 Task: Look for Airbnb properties in Beruwala, Sri Lanka from 9th December, 2023 to 16th December, 2023 for 2 adults, 1 child.2 bedrooms having 2 beds and 1 bathroom. Property type can be flat. Look for 5 properties as per requirement.
Action: Mouse moved to (222, 86)
Screenshot: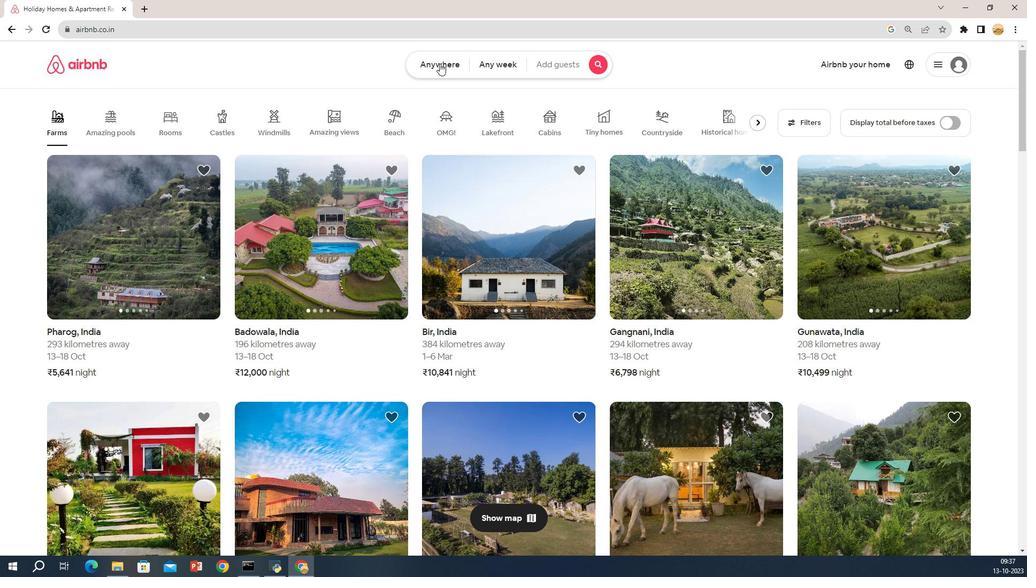 
Action: Mouse pressed left at (222, 86)
Screenshot: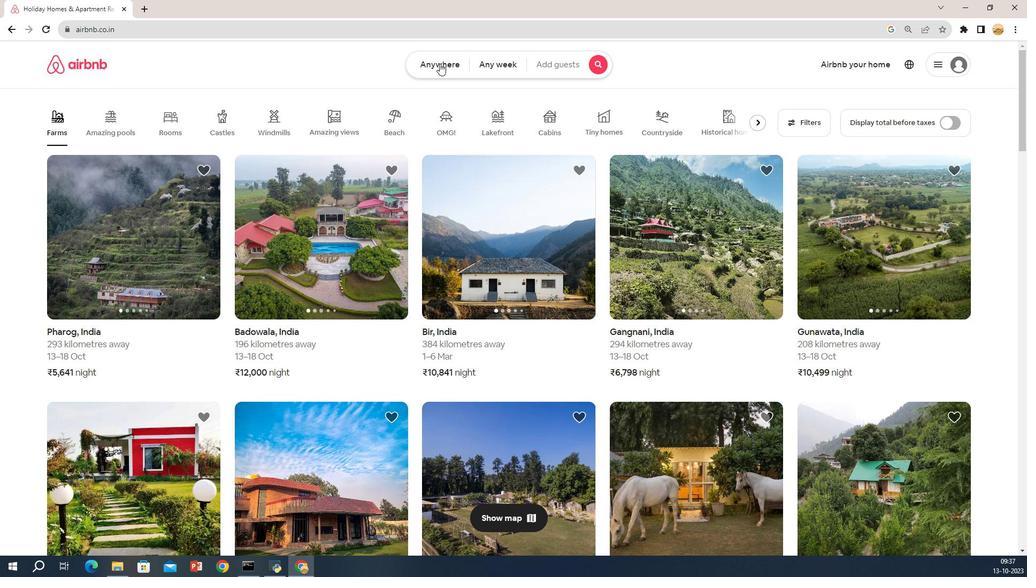 
Action: Mouse moved to (218, 116)
Screenshot: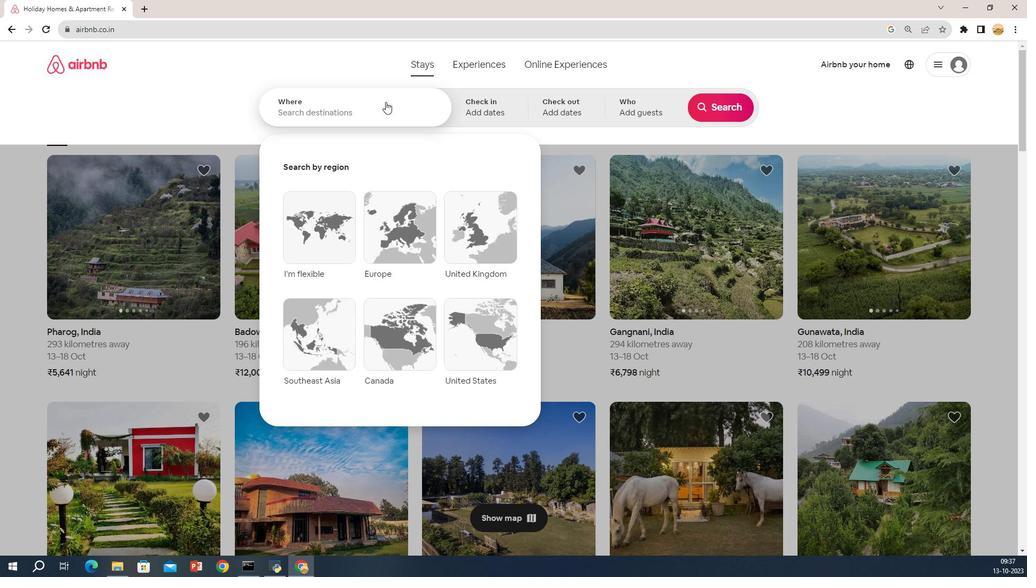 
Action: Mouse pressed left at (218, 116)
Screenshot: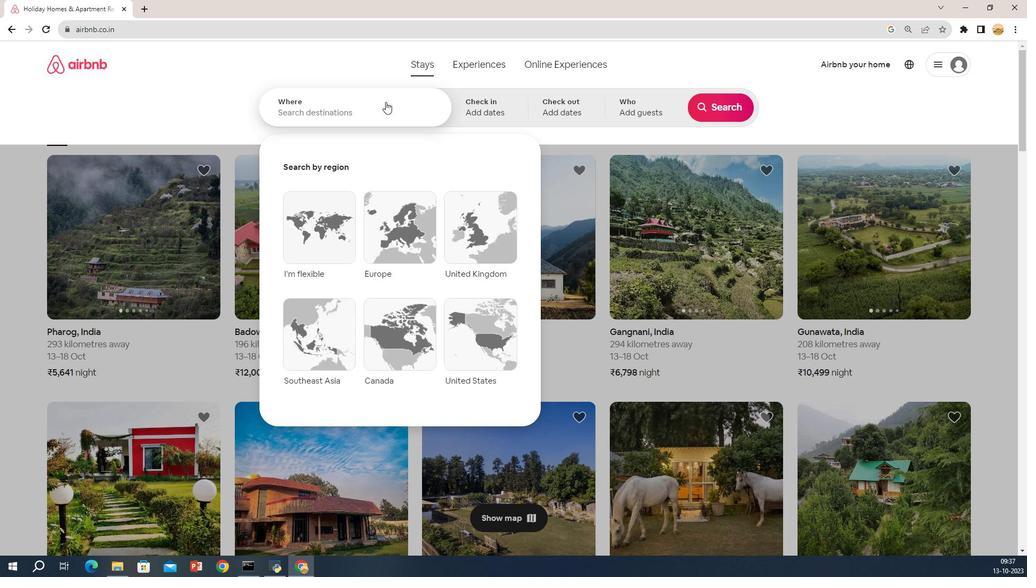 
Action: Key pressed <Key.shift><Key.shift><Key.shift><Key.shift>Beruwala.<Key.backspace>,<Key.space><Key.shift>Sri<Key.space><Key.shift>Lanka<Key.enter>
Screenshot: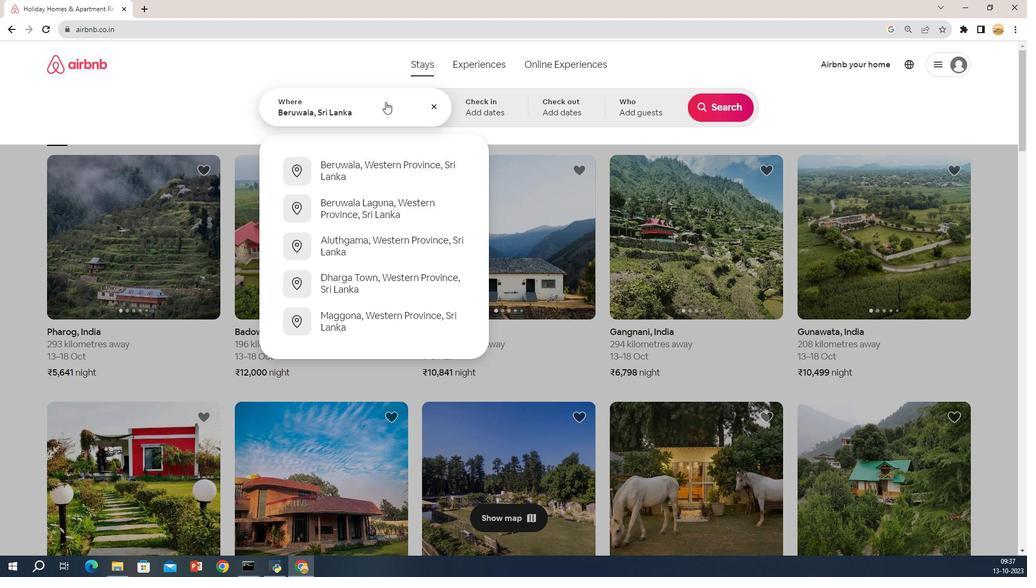 
Action: Mouse moved to (242, 188)
Screenshot: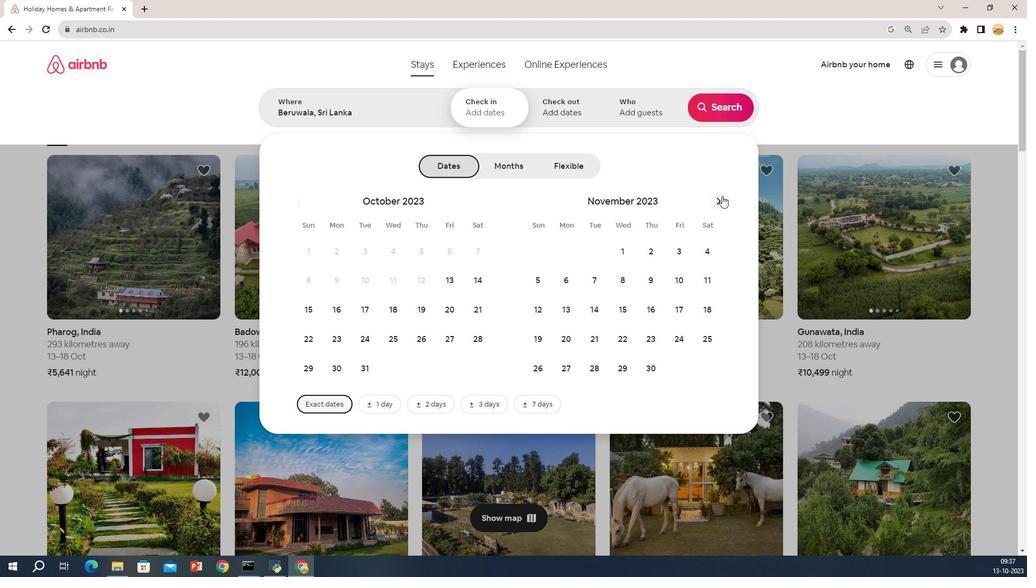 
Action: Mouse pressed left at (242, 188)
Screenshot: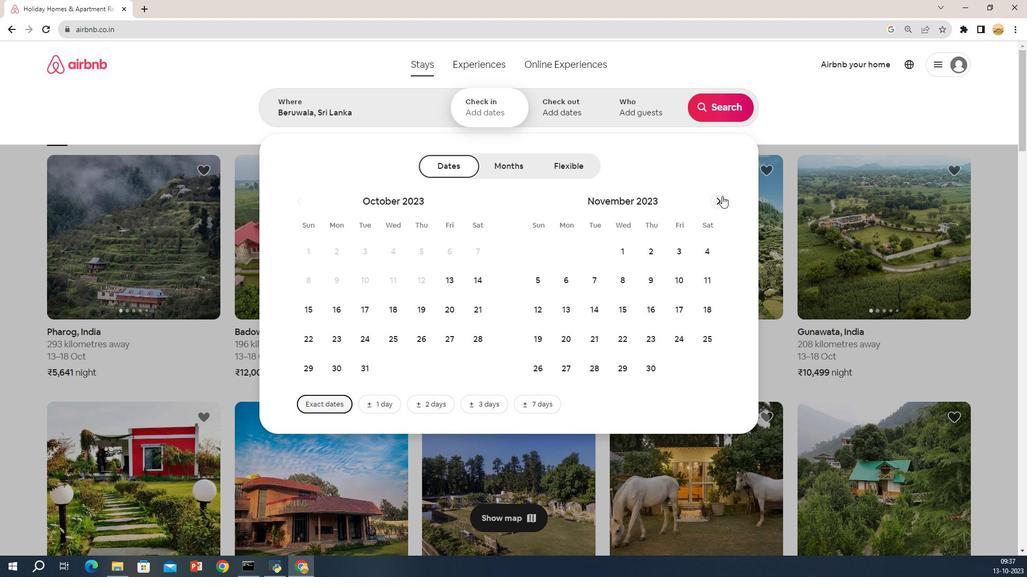 
Action: Mouse moved to (241, 256)
Screenshot: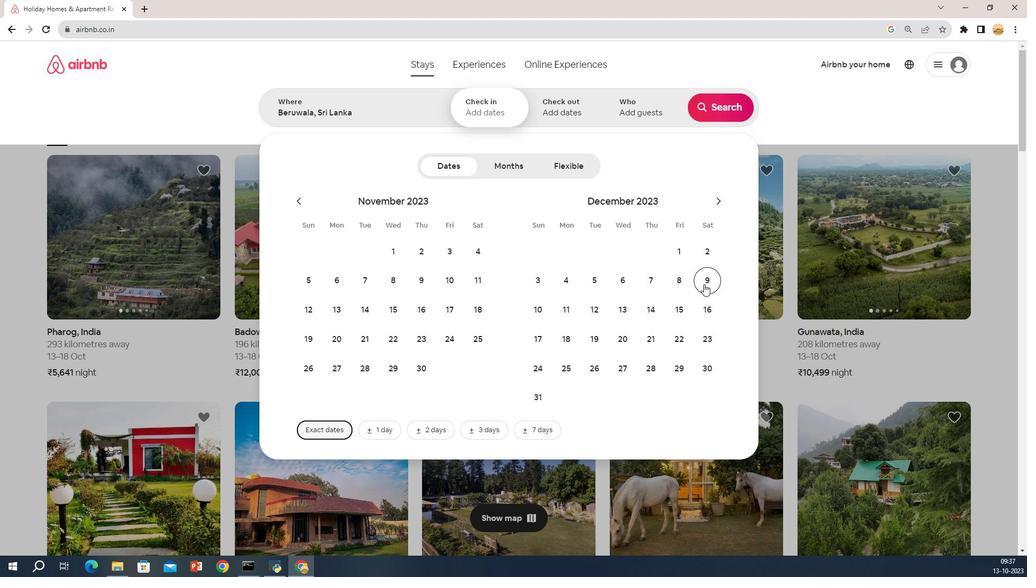 
Action: Mouse pressed left at (241, 256)
Screenshot: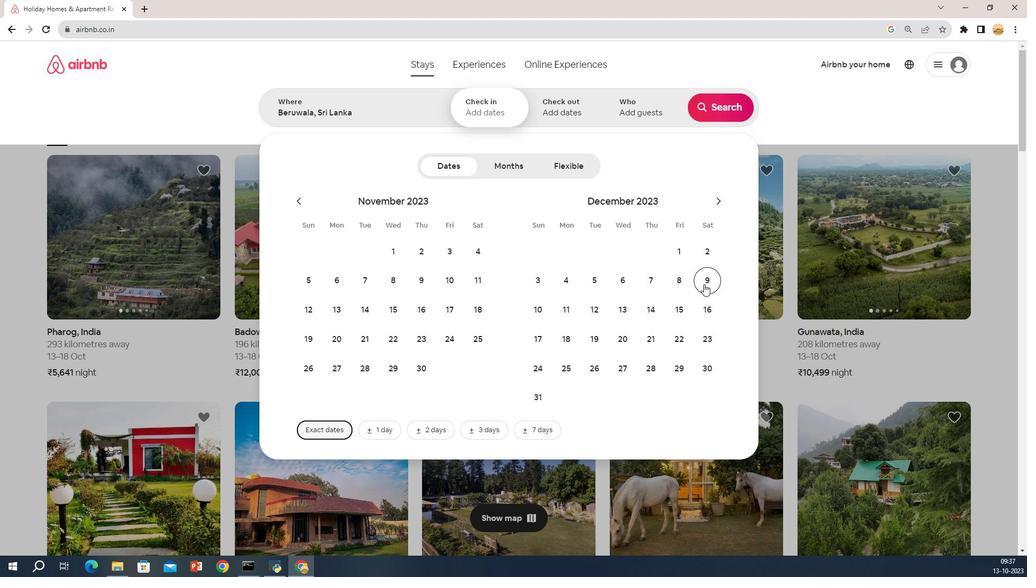 
Action: Mouse moved to (241, 278)
Screenshot: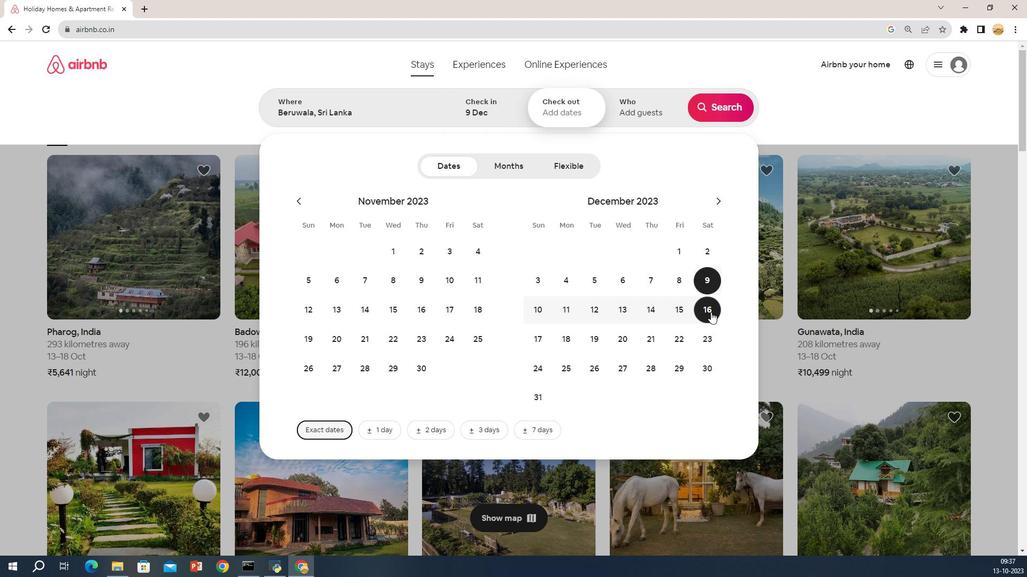 
Action: Mouse pressed left at (241, 278)
Screenshot: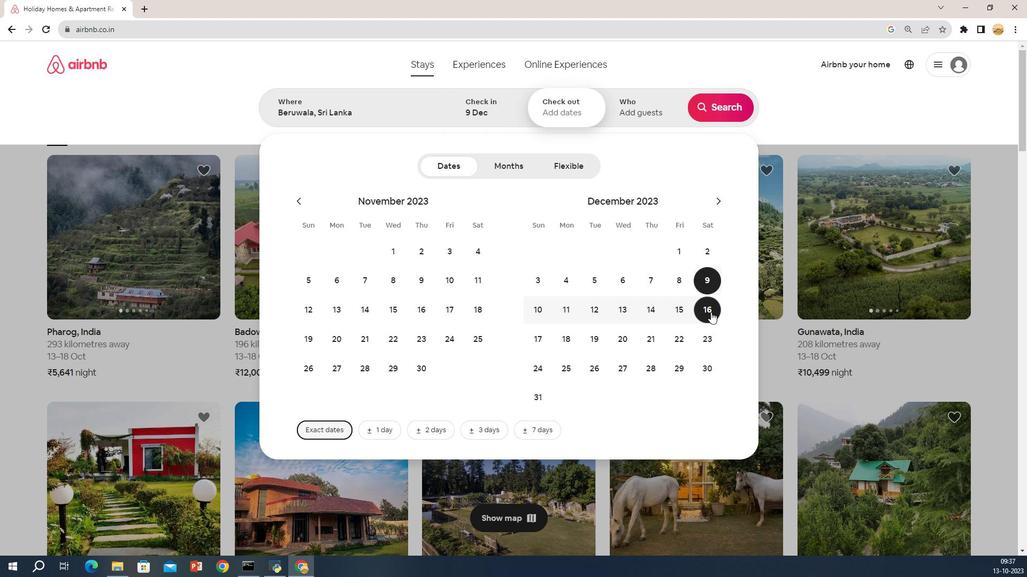 
Action: Mouse moved to (237, 127)
Screenshot: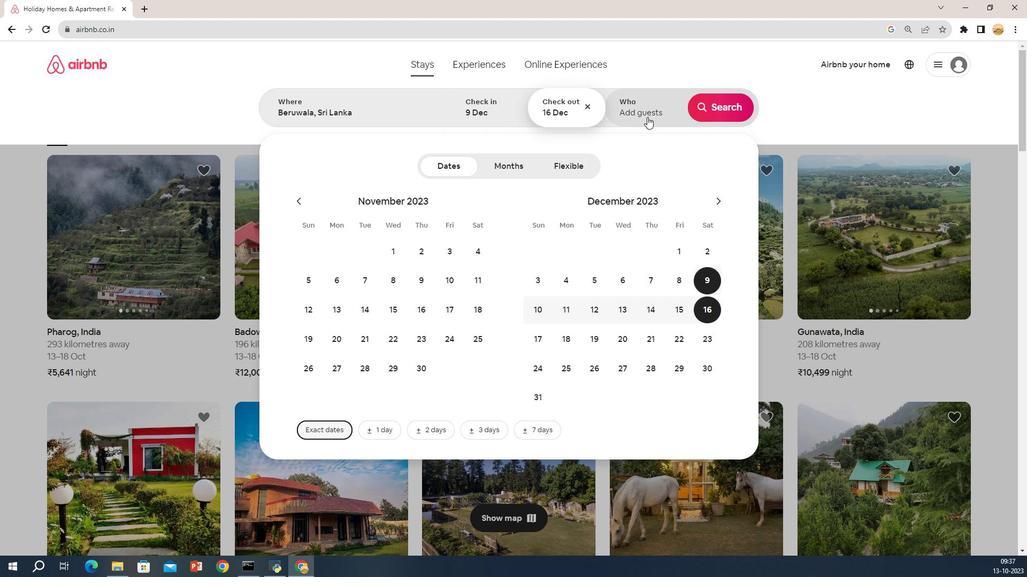 
Action: Mouse pressed left at (237, 127)
Screenshot: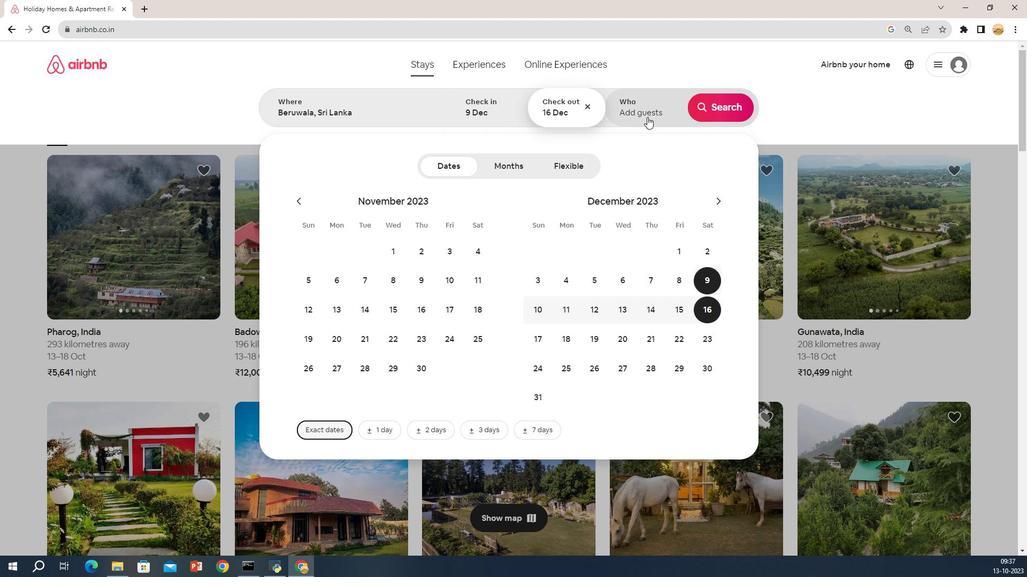 
Action: Mouse moved to (242, 174)
Screenshot: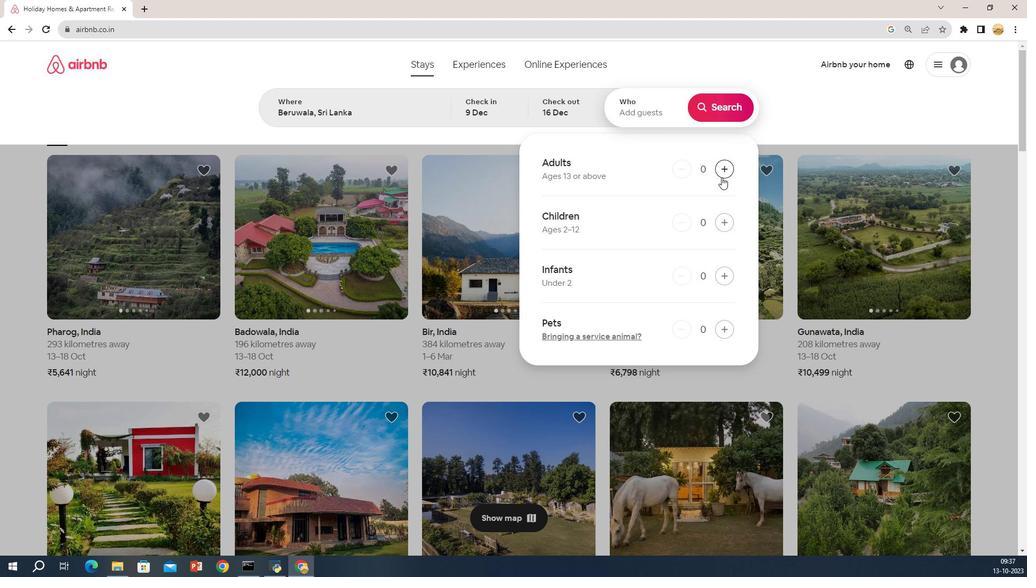 
Action: Mouse pressed left at (242, 174)
Screenshot: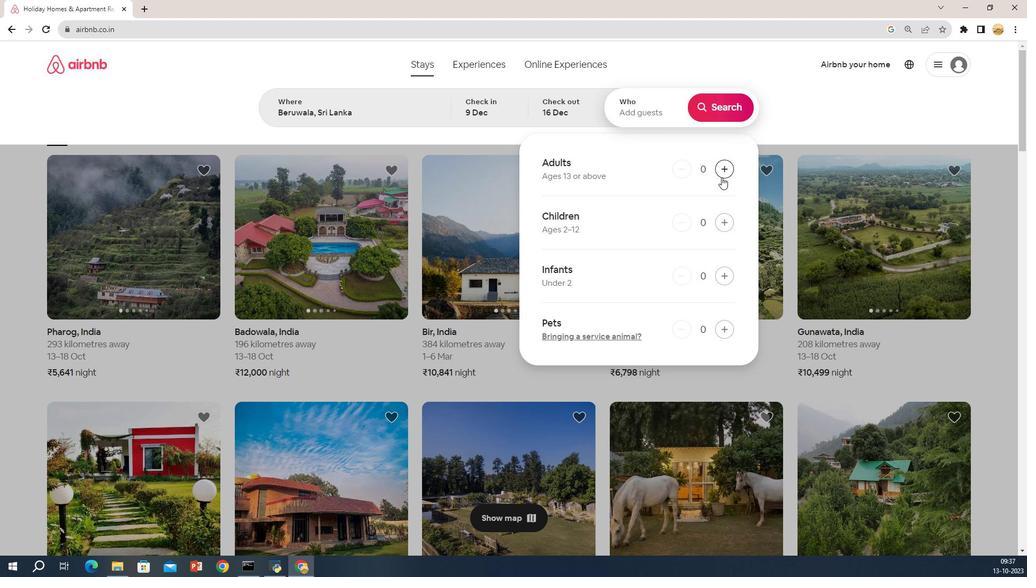 
Action: Mouse moved to (242, 172)
Screenshot: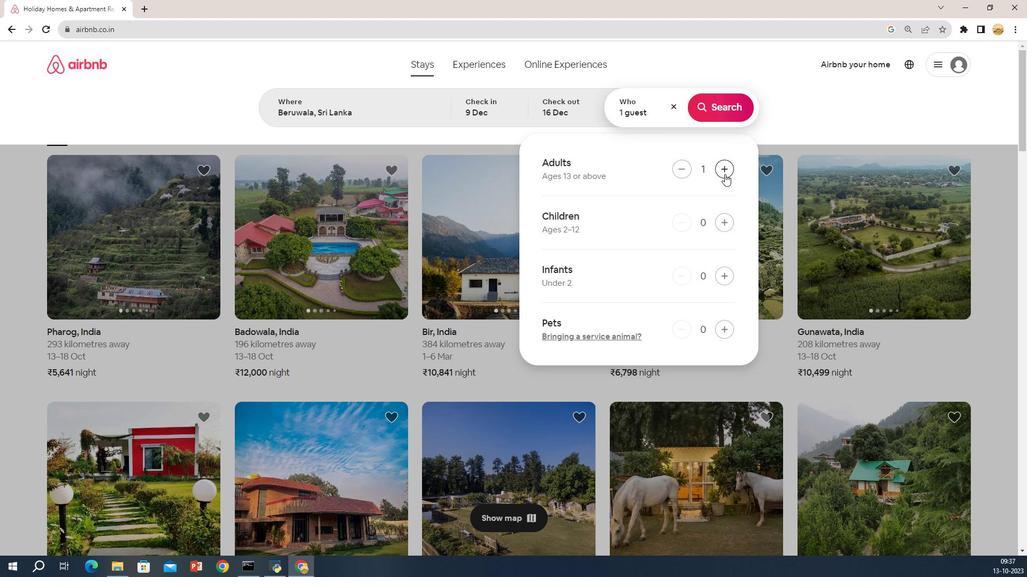 
Action: Mouse pressed left at (242, 172)
Screenshot: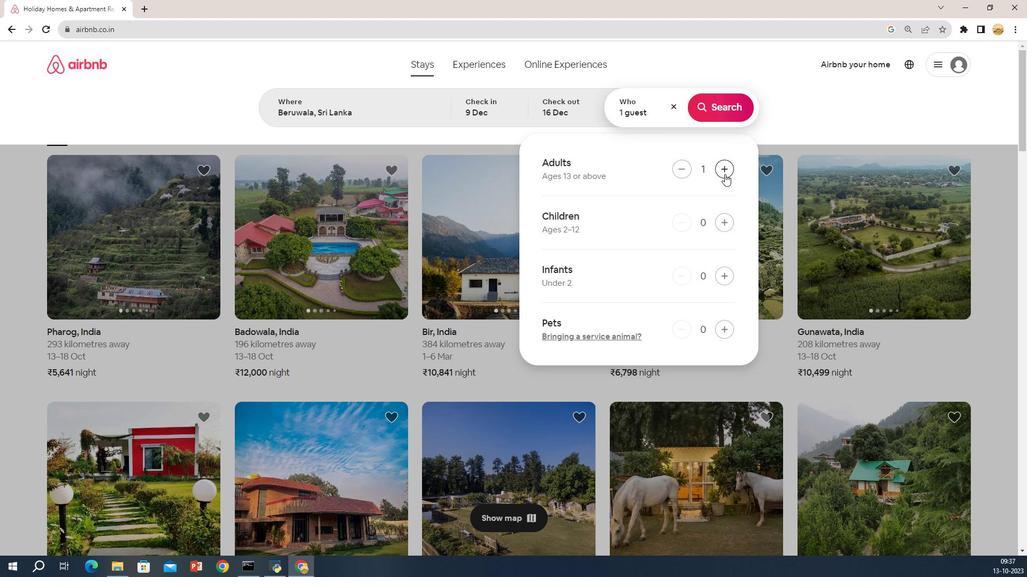 
Action: Mouse moved to (242, 206)
Screenshot: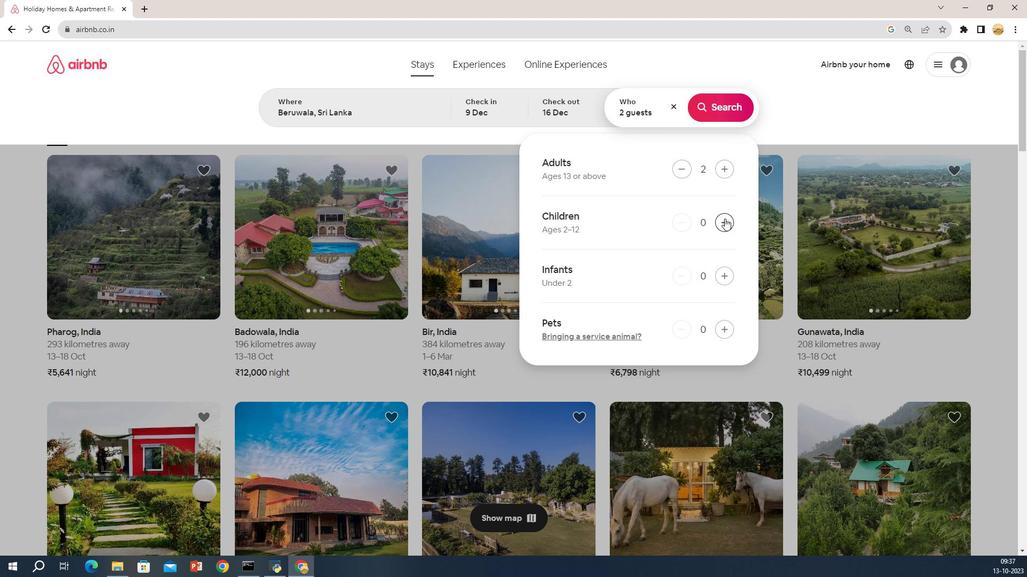 
Action: Mouse pressed left at (242, 206)
Screenshot: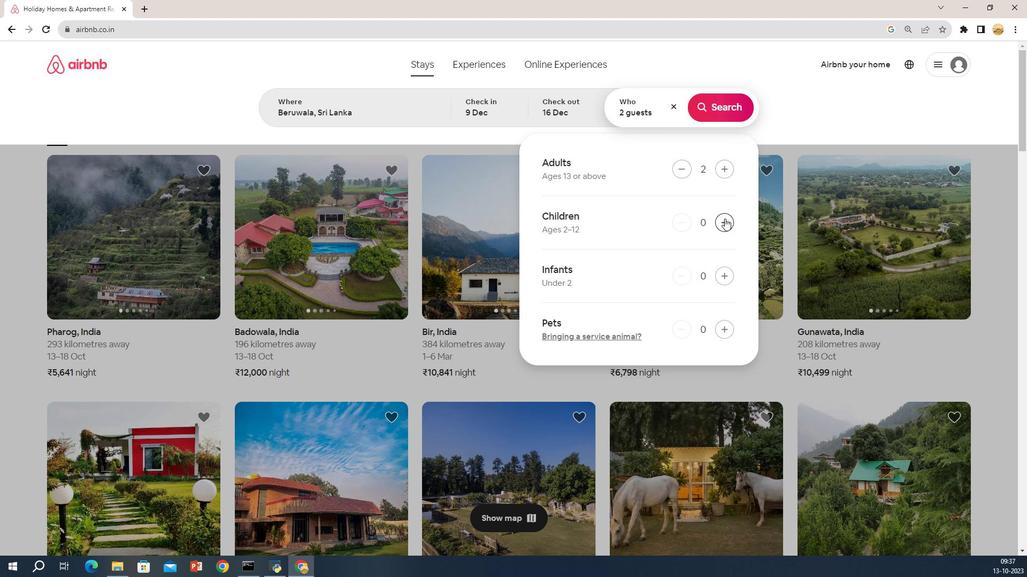 
Action: Mouse pressed left at (242, 206)
Screenshot: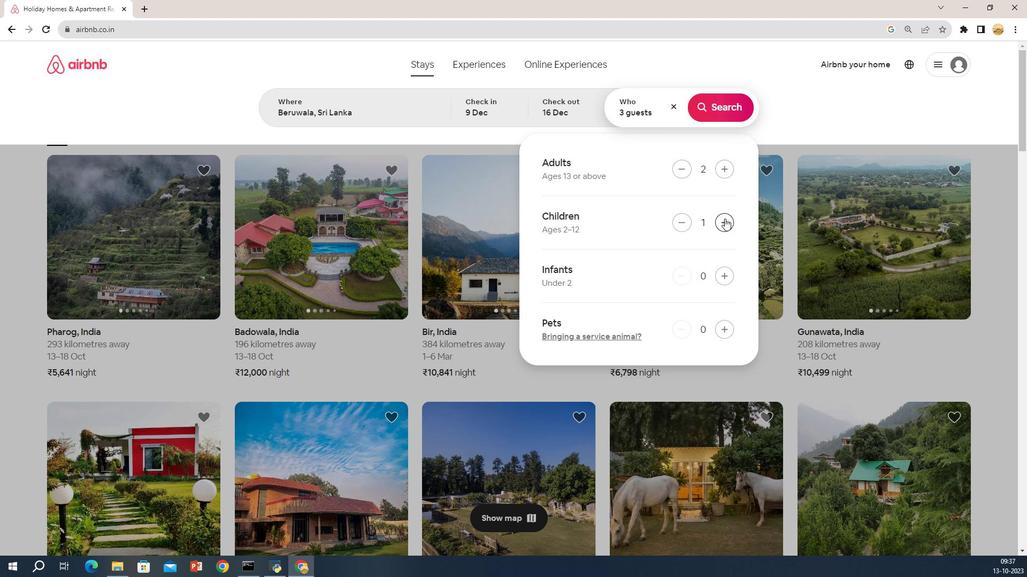 
Action: Mouse moved to (239, 205)
Screenshot: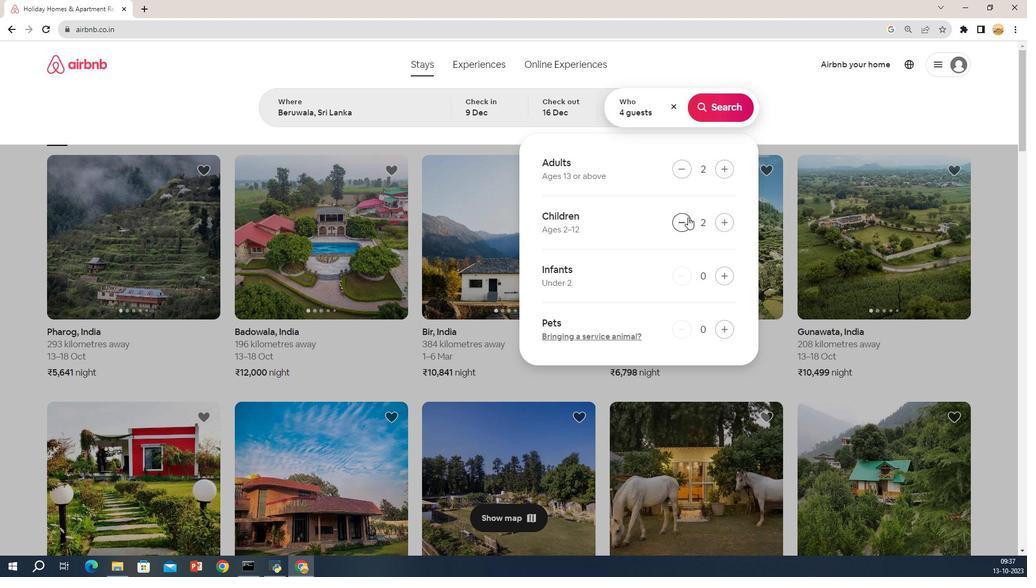 
Action: Mouse pressed left at (239, 205)
Screenshot: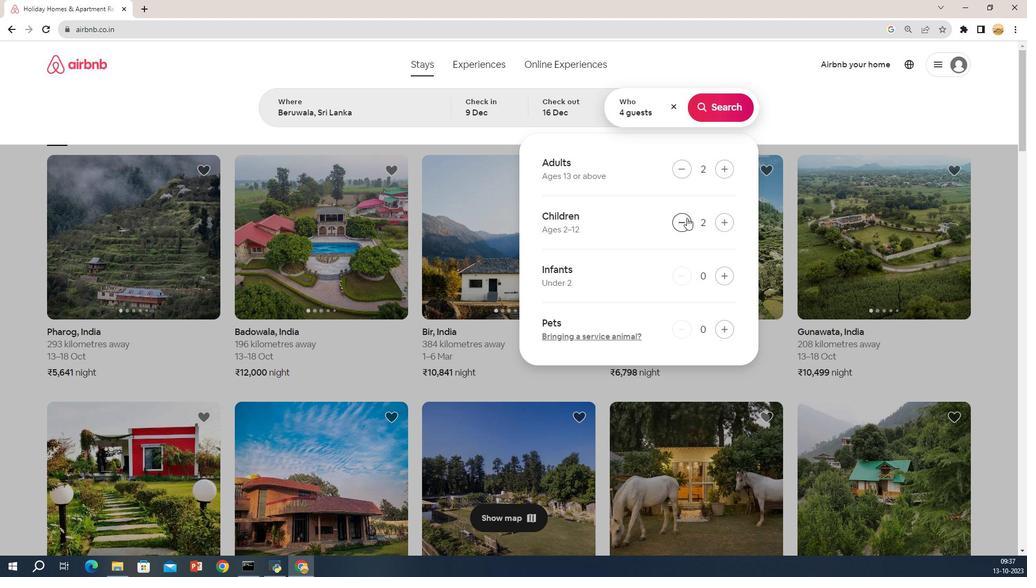 
Action: Mouse moved to (242, 121)
Screenshot: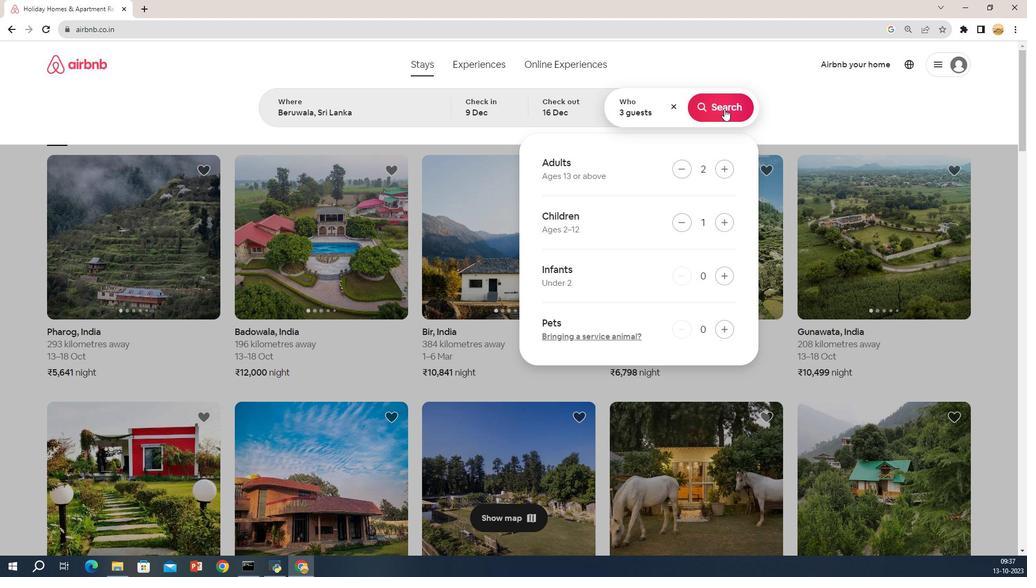 
Action: Mouse pressed left at (242, 121)
Screenshot: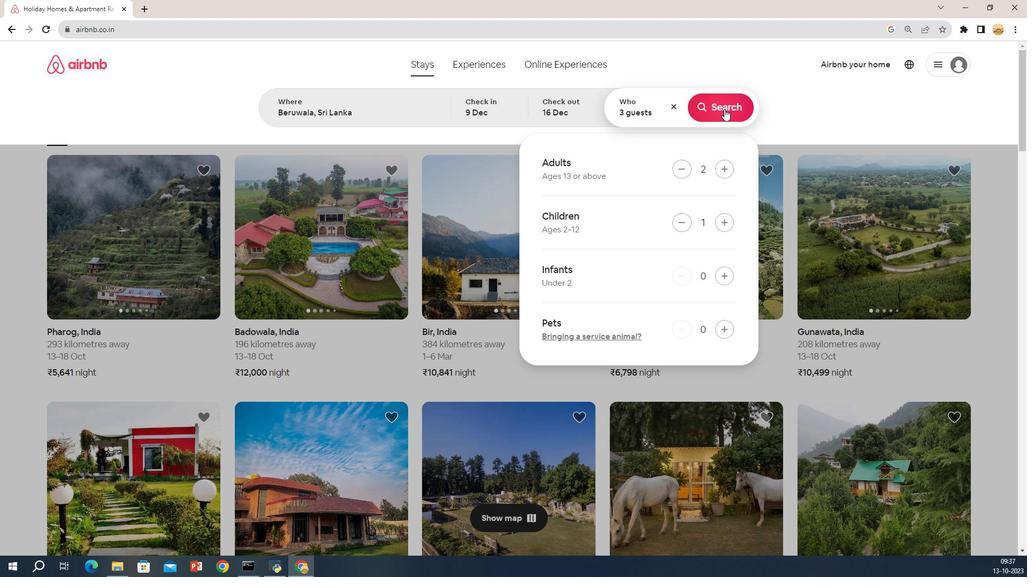 
Action: Mouse moved to (250, 122)
Screenshot: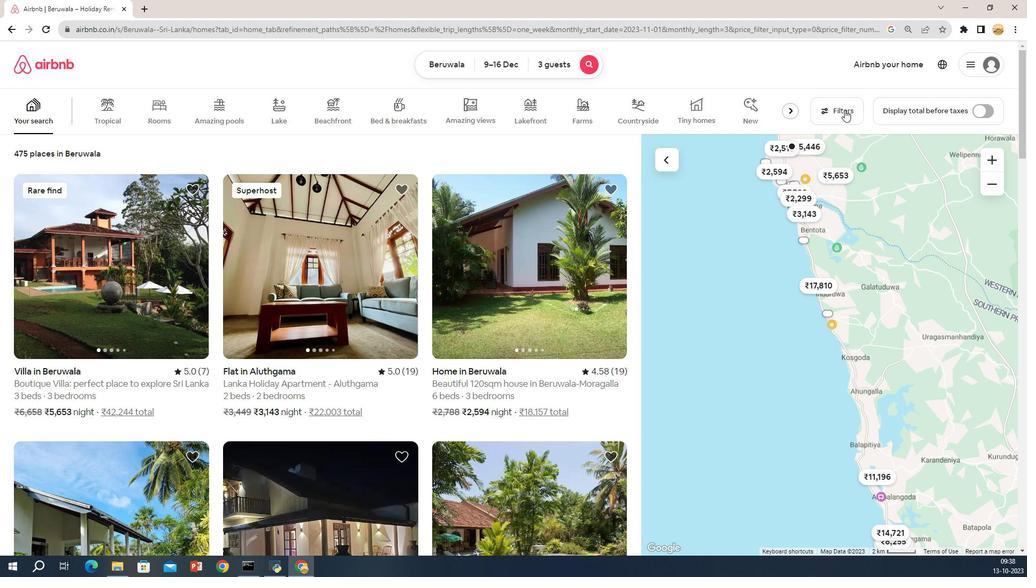 
Action: Mouse pressed left at (250, 122)
Screenshot: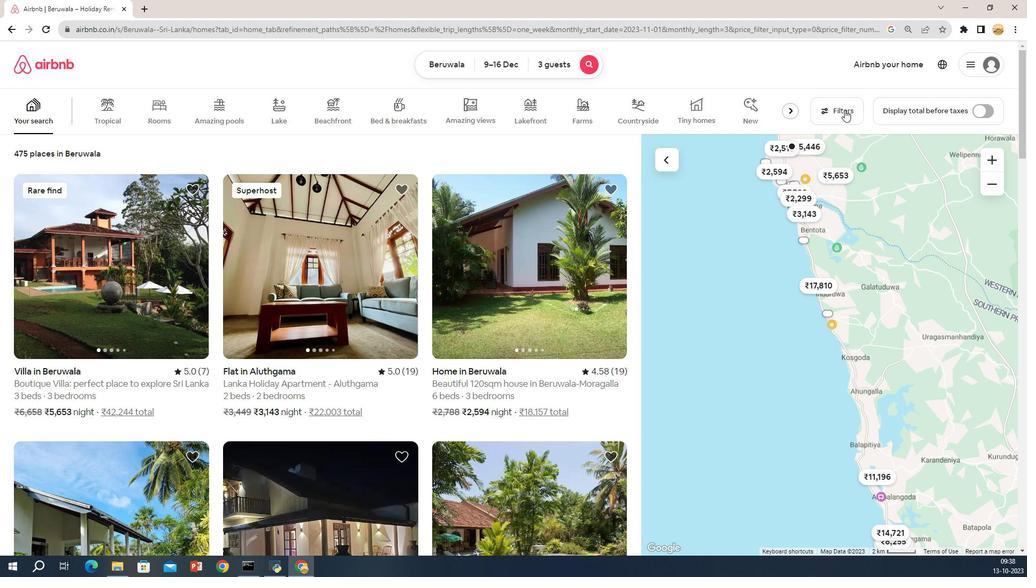 
Action: Mouse moved to (232, 211)
Screenshot: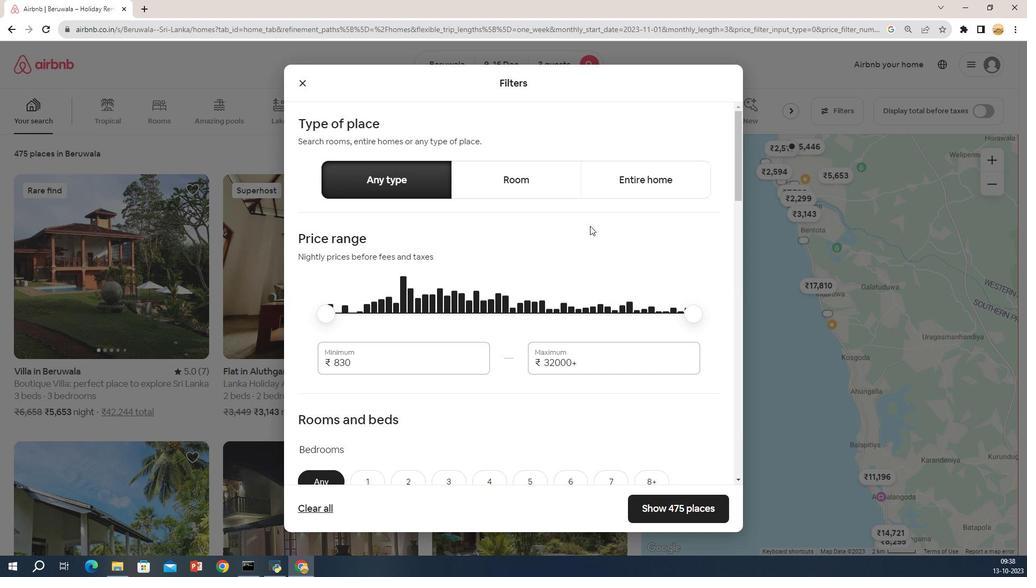 
Action: Mouse scrolled (232, 211) with delta (0, 0)
Screenshot: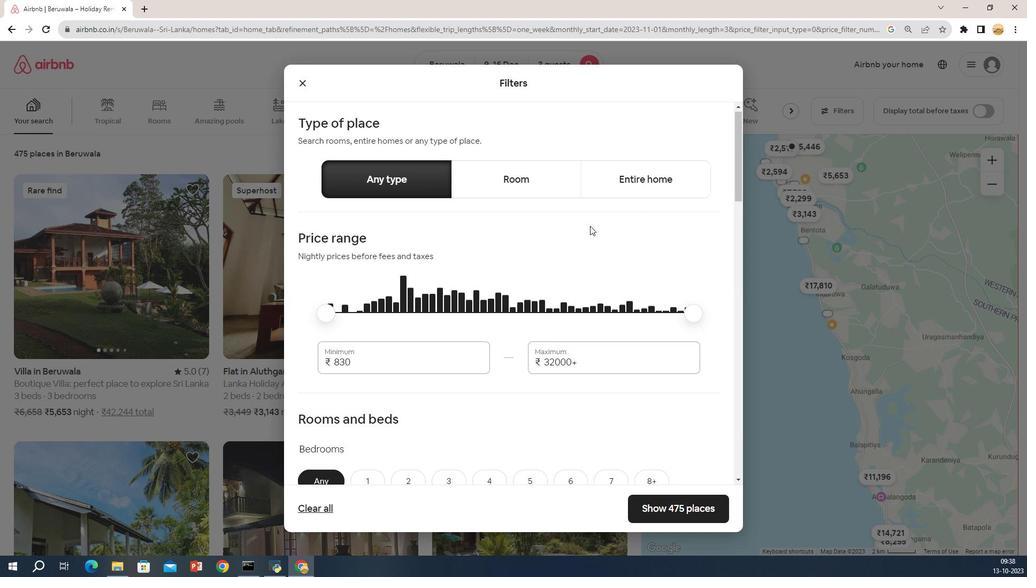 
Action: Mouse scrolled (232, 211) with delta (0, 0)
Screenshot: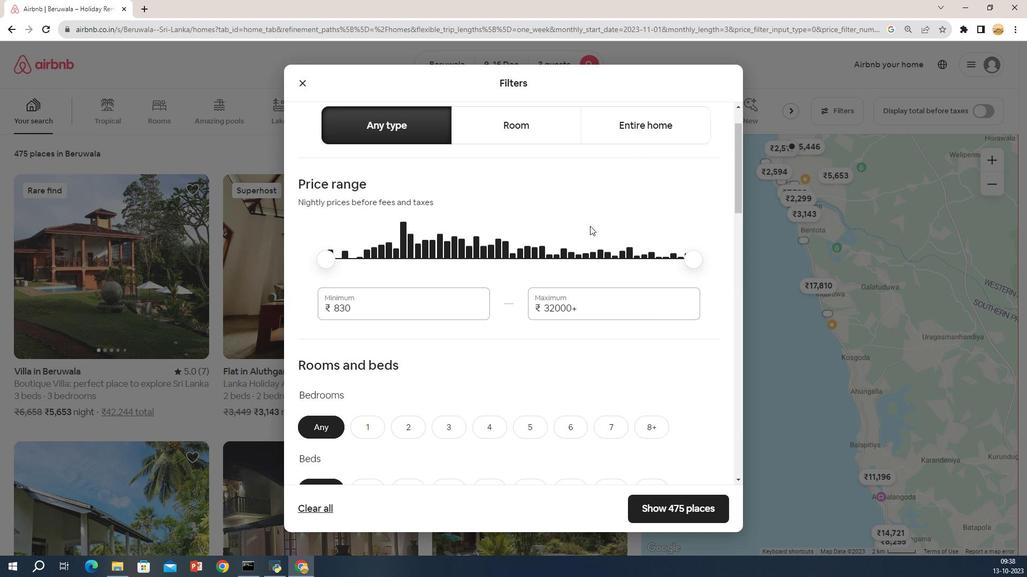 
Action: Mouse moved to (220, 327)
Screenshot: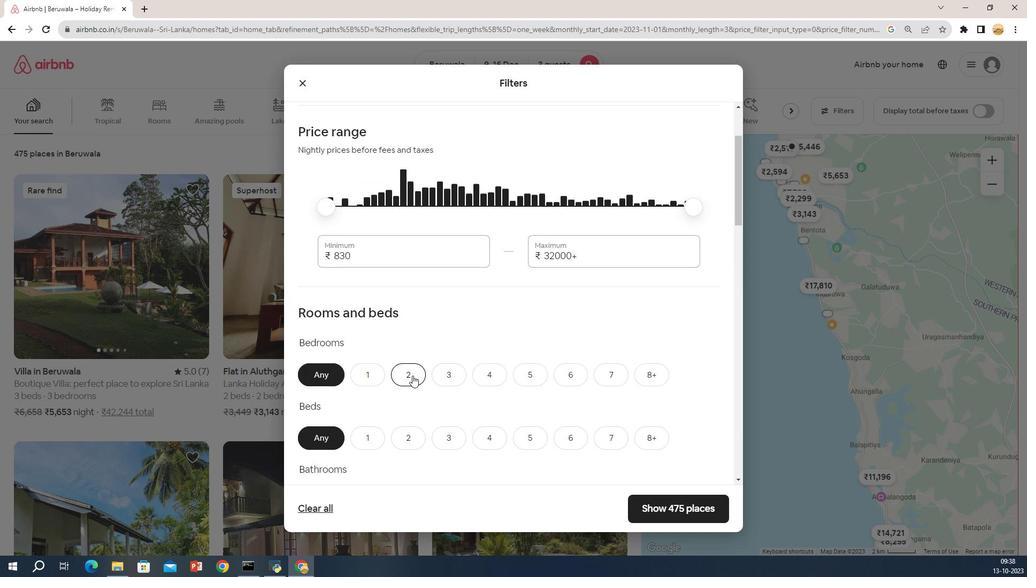 
Action: Mouse pressed left at (220, 327)
Screenshot: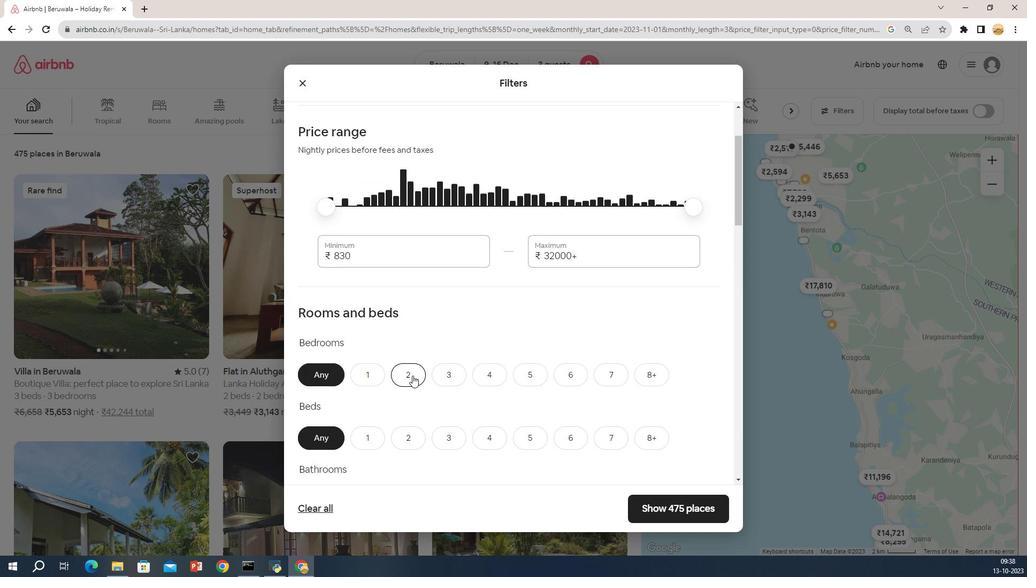 
Action: Mouse scrolled (220, 327) with delta (0, 0)
Screenshot: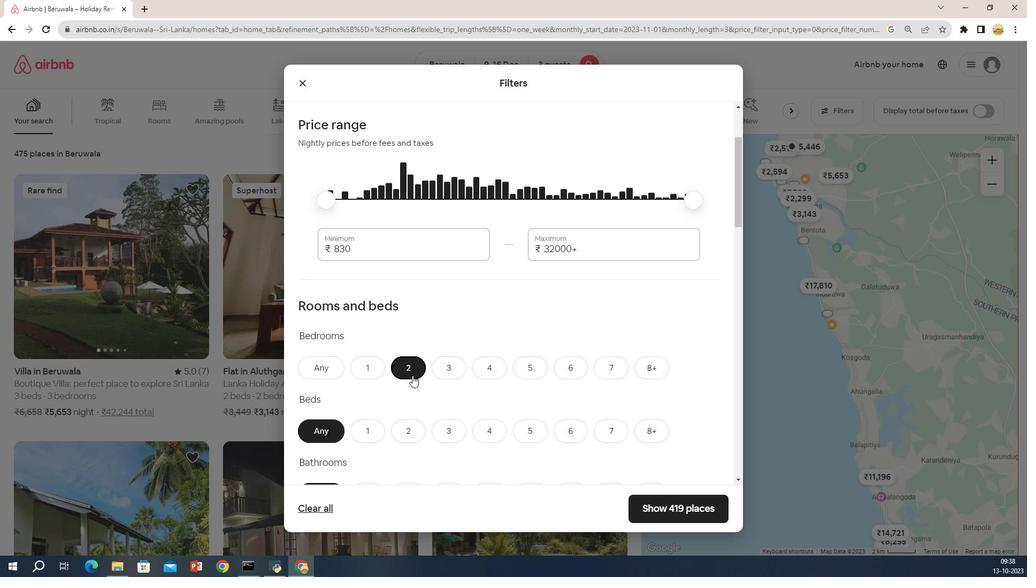 
Action: Mouse moved to (220, 330)
Screenshot: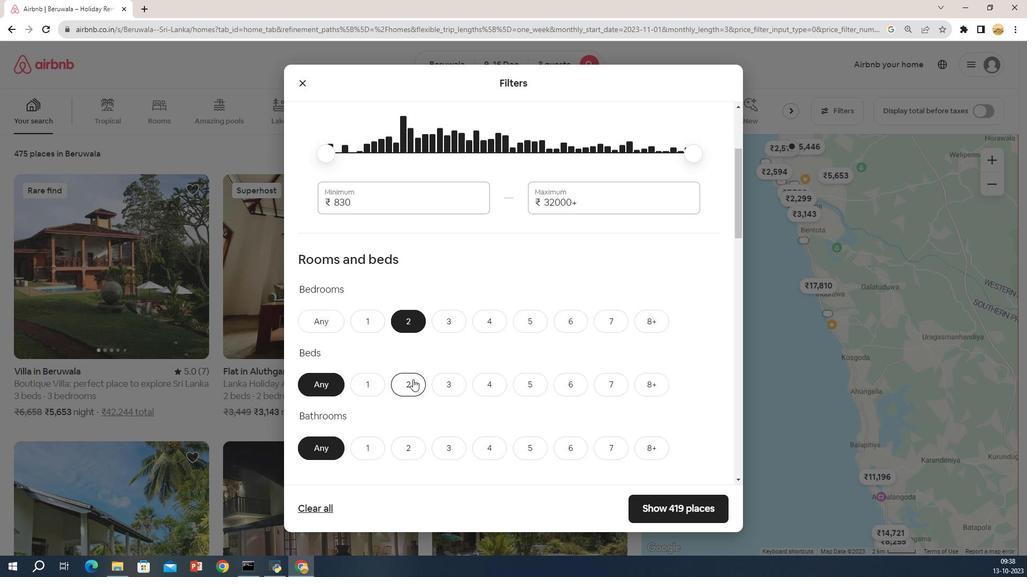 
Action: Mouse pressed left at (220, 330)
Screenshot: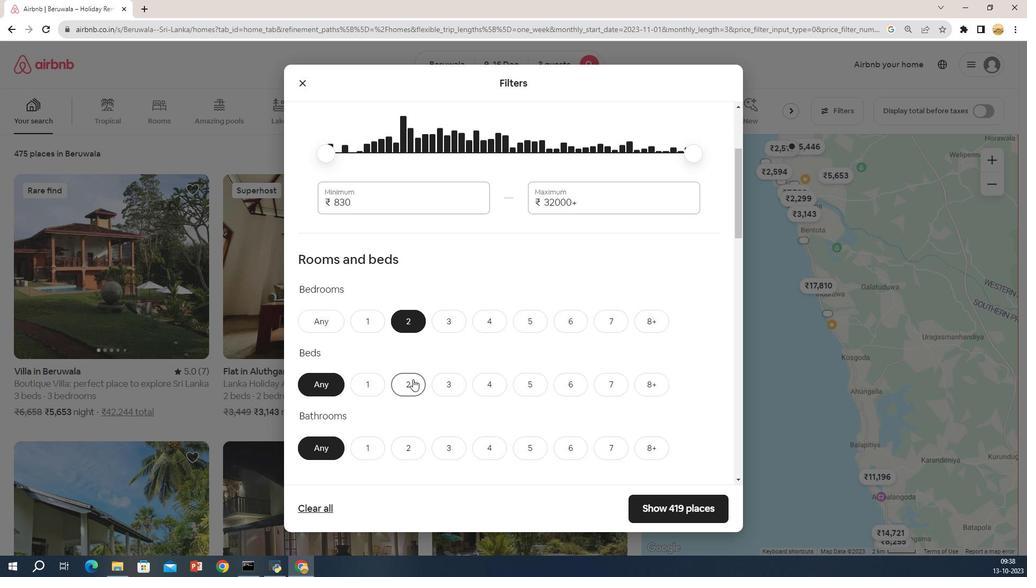 
Action: Mouse moved to (217, 380)
Screenshot: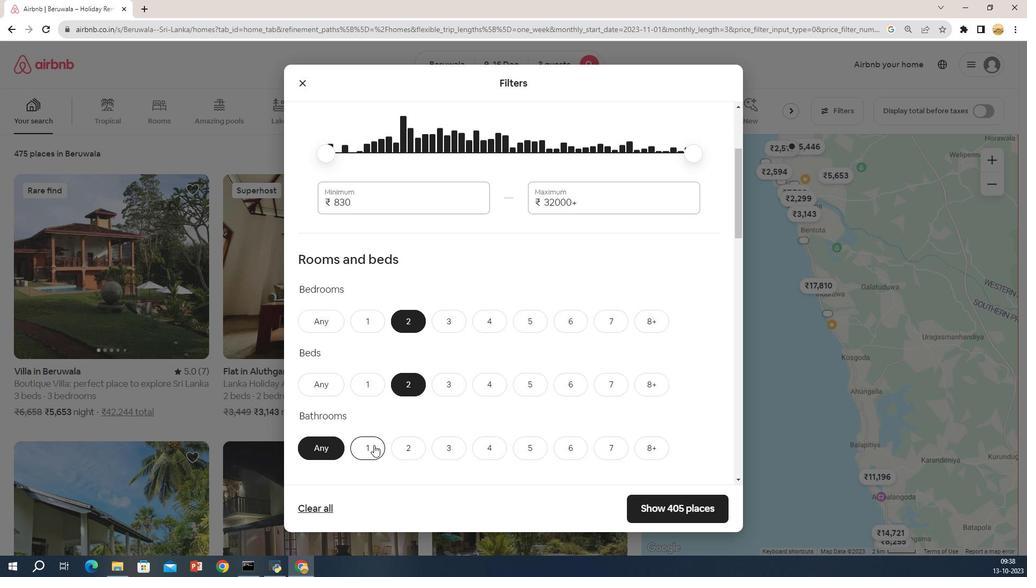 
Action: Mouse pressed left at (217, 380)
Screenshot: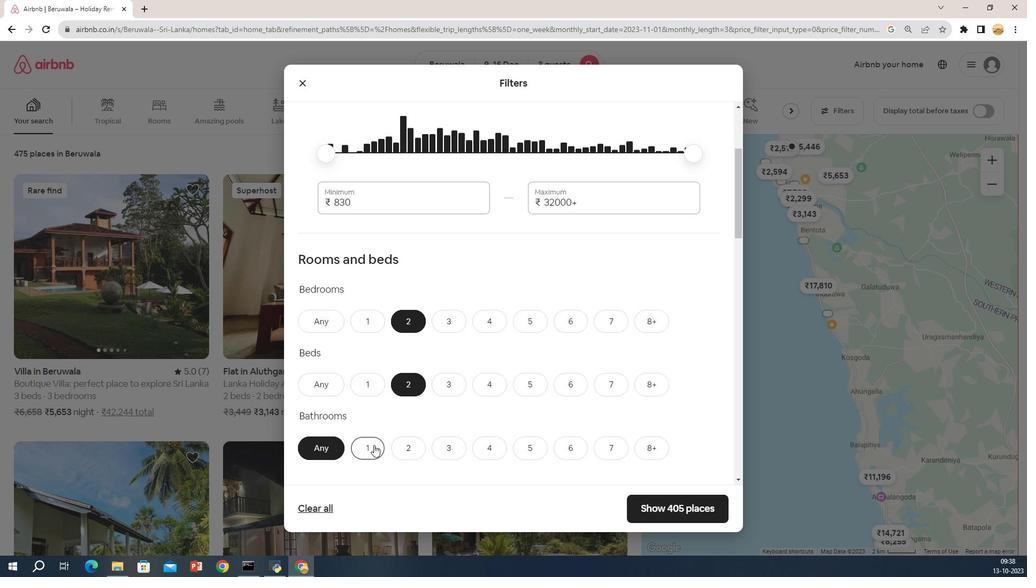 
Action: Mouse moved to (217, 380)
Screenshot: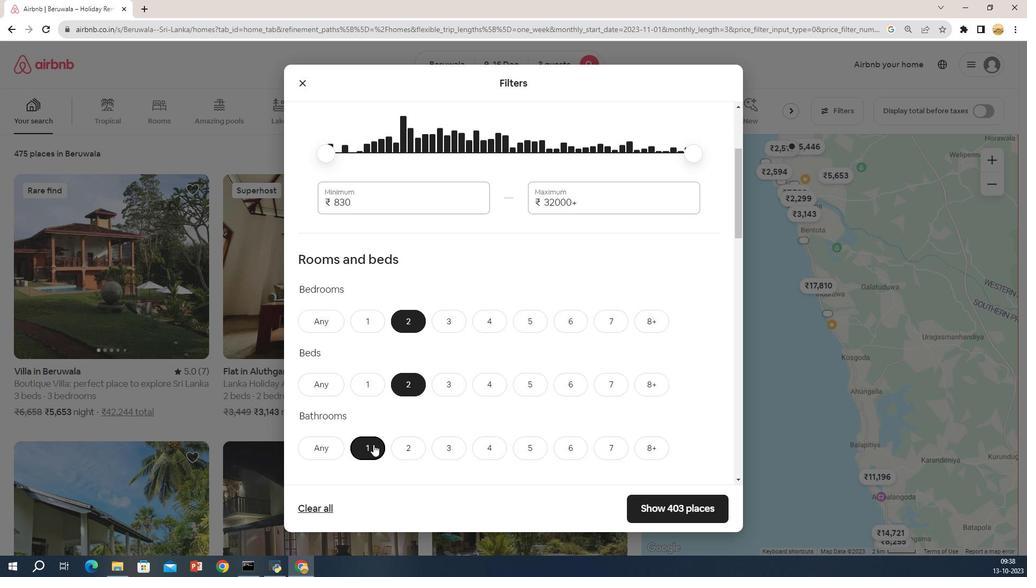
Action: Mouse scrolled (217, 380) with delta (0, 0)
Screenshot: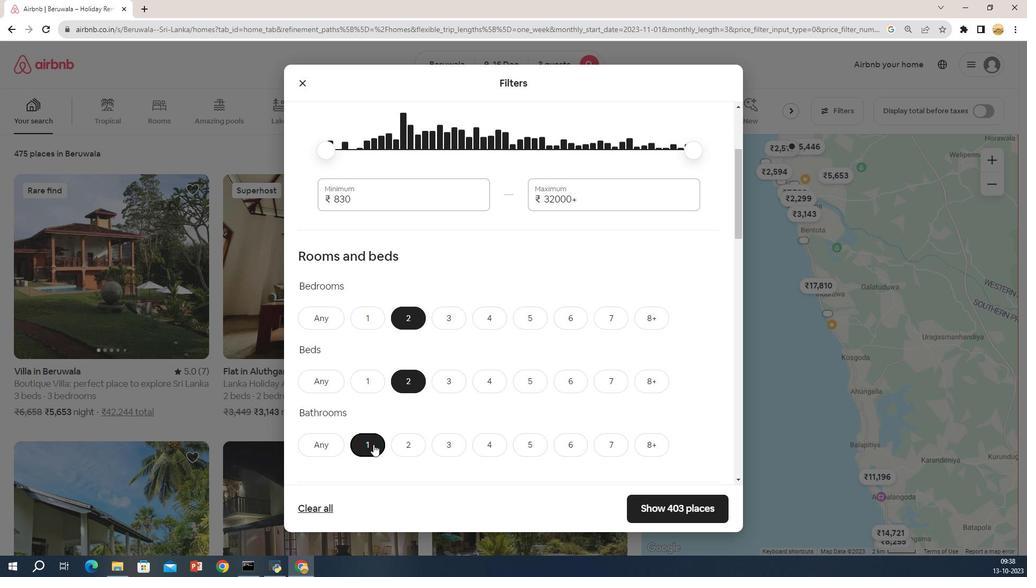 
Action: Mouse scrolled (217, 380) with delta (0, 0)
Screenshot: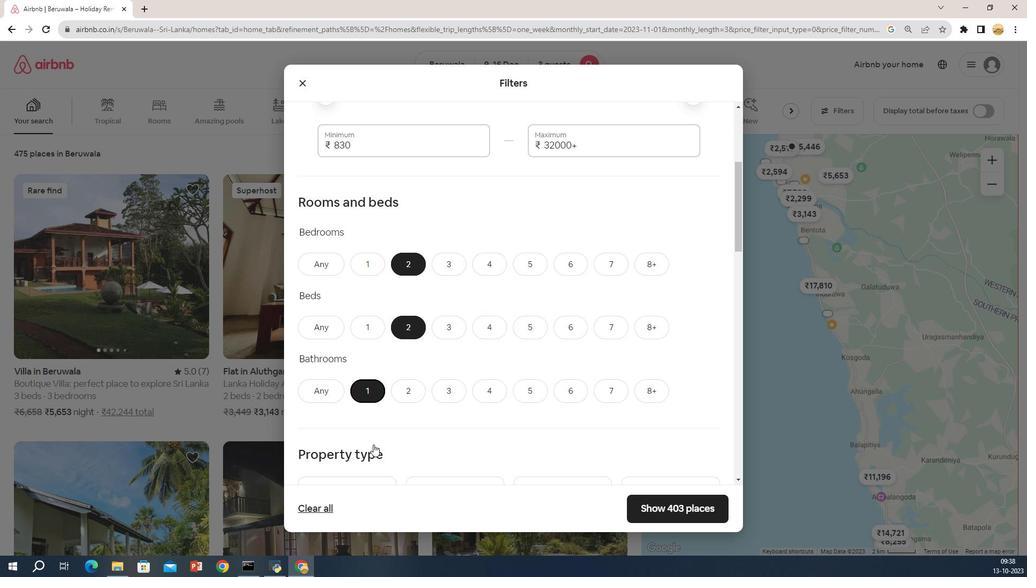 
Action: Mouse scrolled (217, 380) with delta (0, 0)
Screenshot: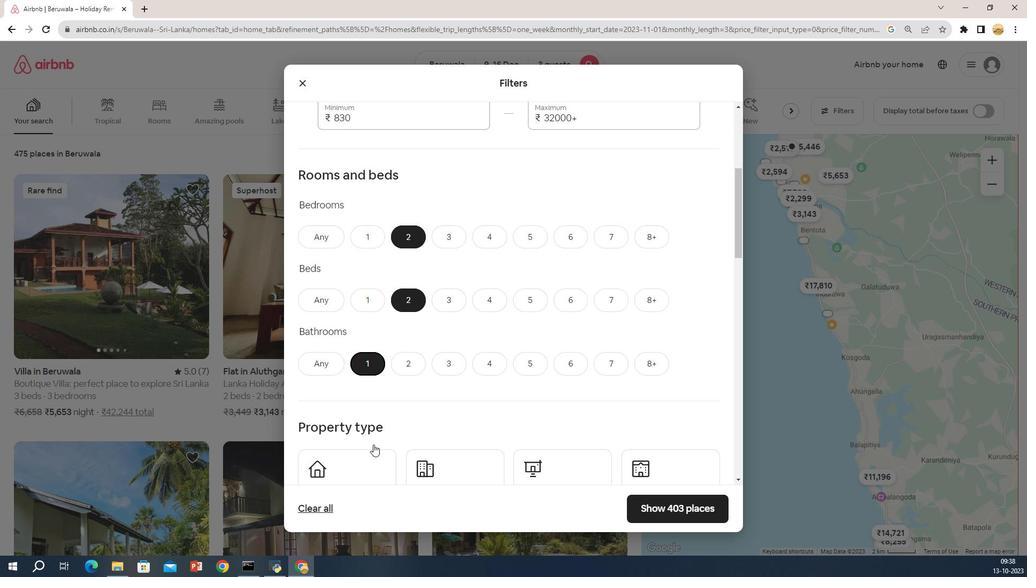 
Action: Mouse moved to (224, 339)
Screenshot: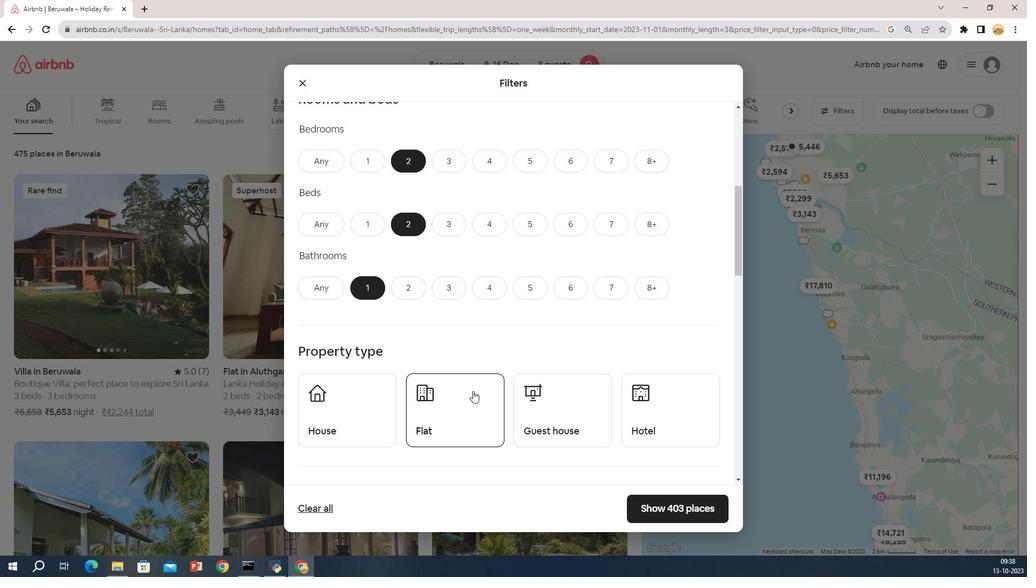 
Action: Mouse pressed left at (224, 339)
Screenshot: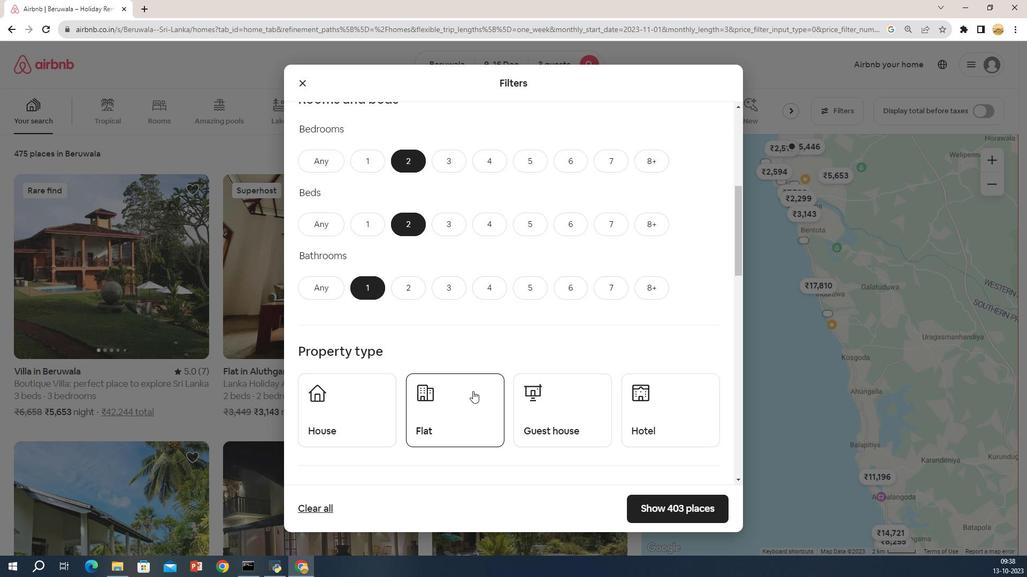 
Action: Mouse moved to (238, 422)
Screenshot: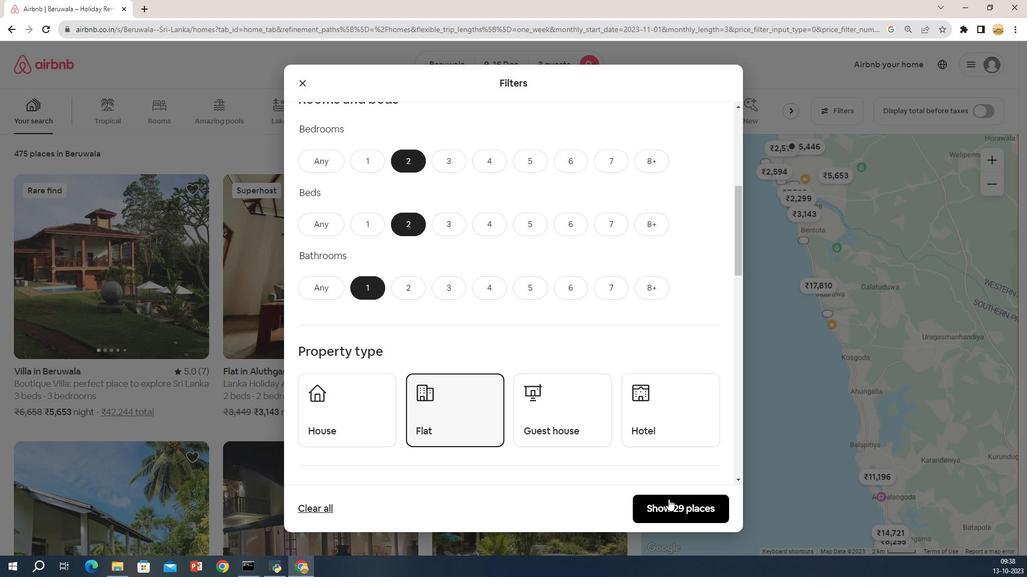 
Action: Mouse pressed left at (238, 422)
Screenshot: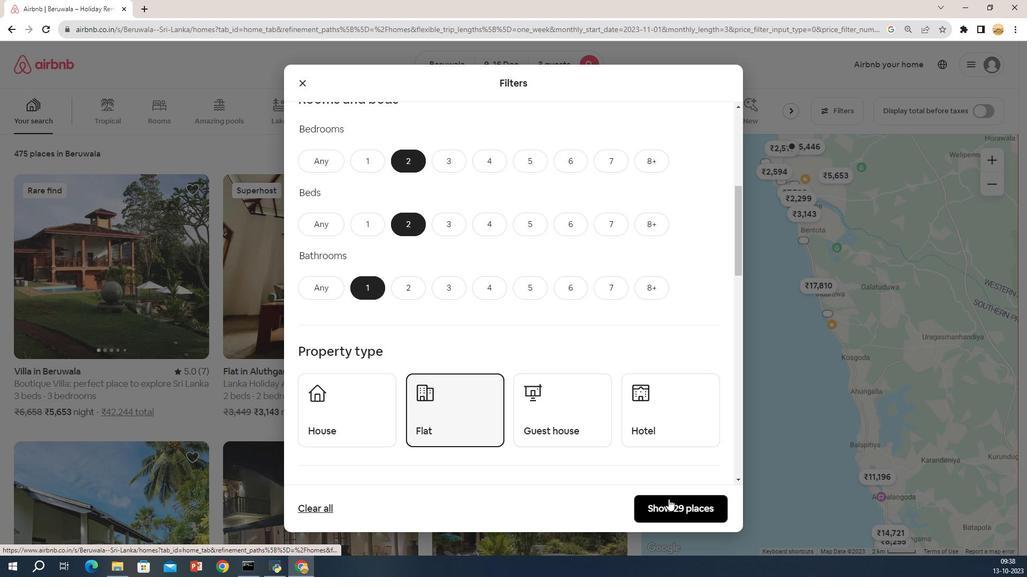
Action: Mouse moved to (202, 237)
Screenshot: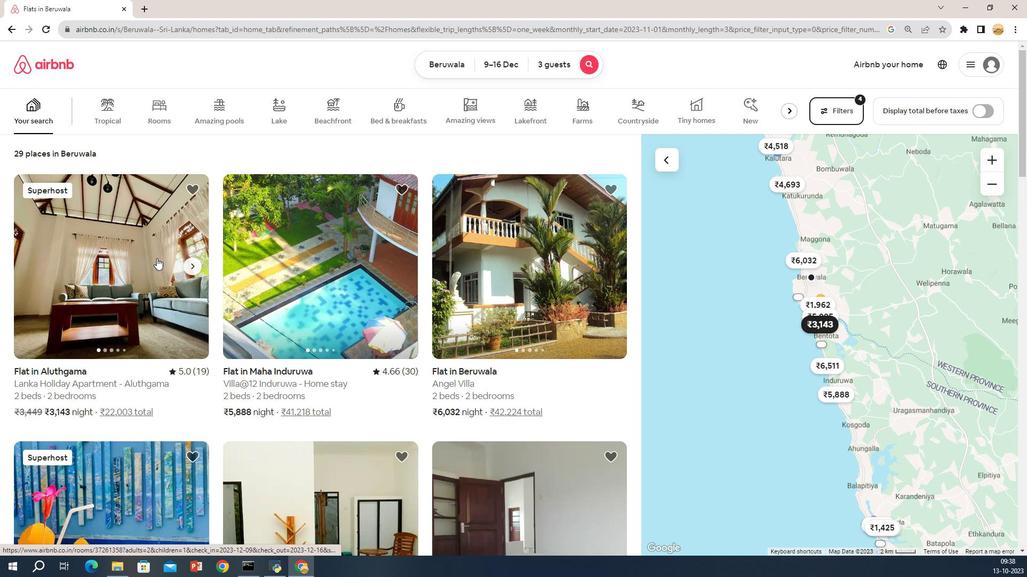 
Action: Mouse scrolled (202, 236) with delta (0, 0)
Screenshot: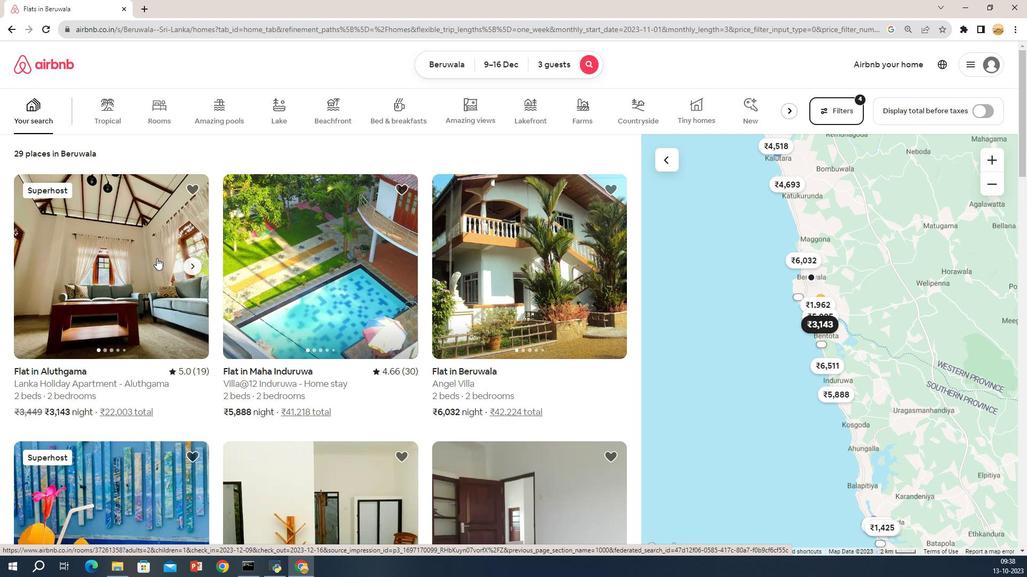 
Action: Mouse moved to (202, 236)
Screenshot: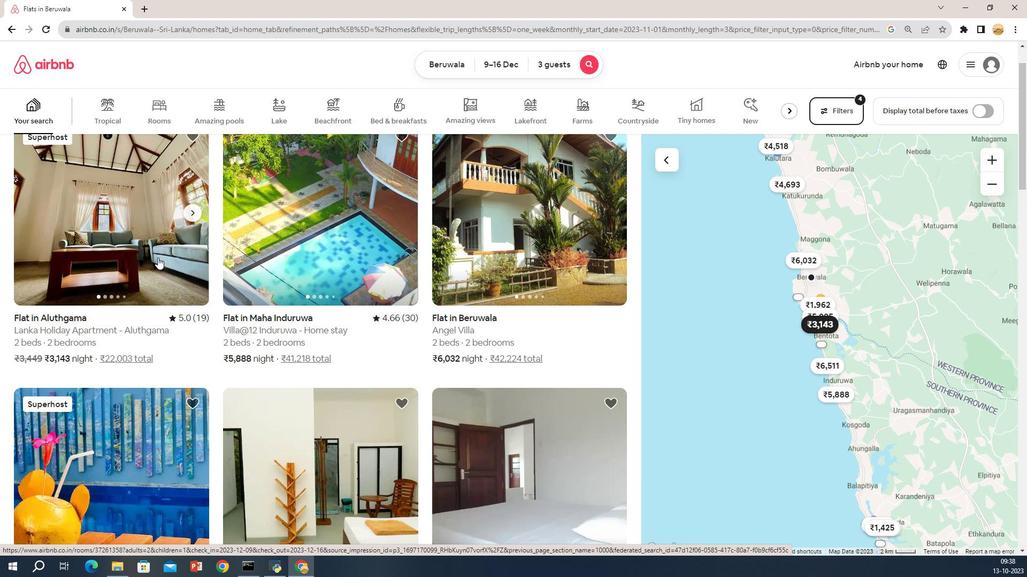 
Action: Mouse scrolled (202, 235) with delta (0, 0)
Screenshot: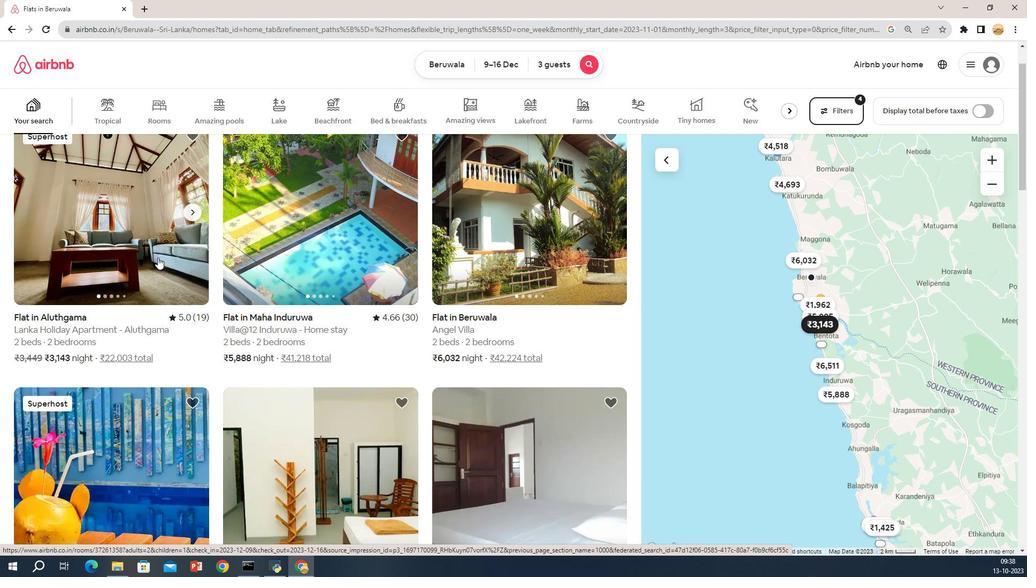 
Action: Mouse scrolled (202, 235) with delta (0, 0)
Screenshot: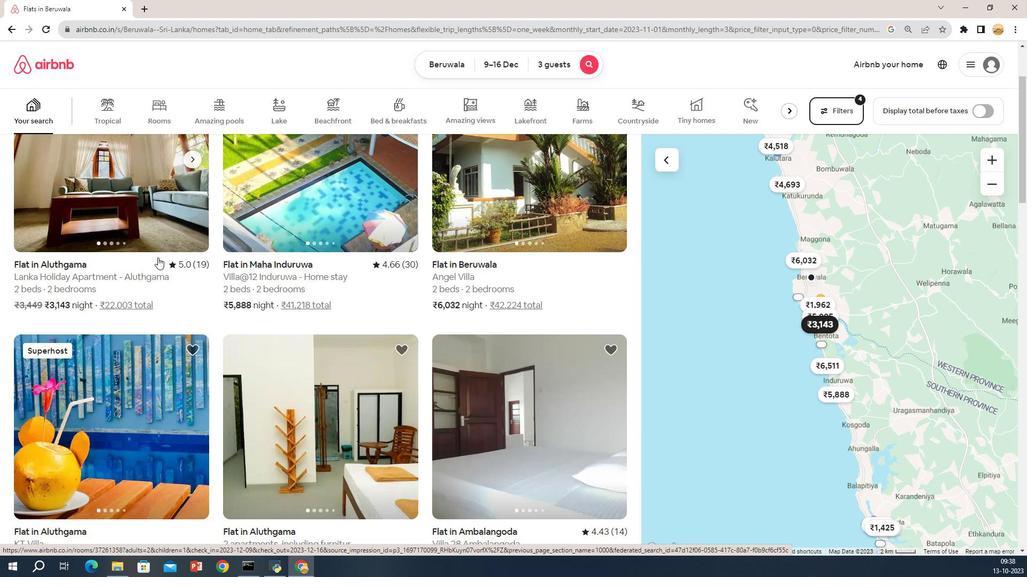 
Action: Mouse moved to (202, 236)
Screenshot: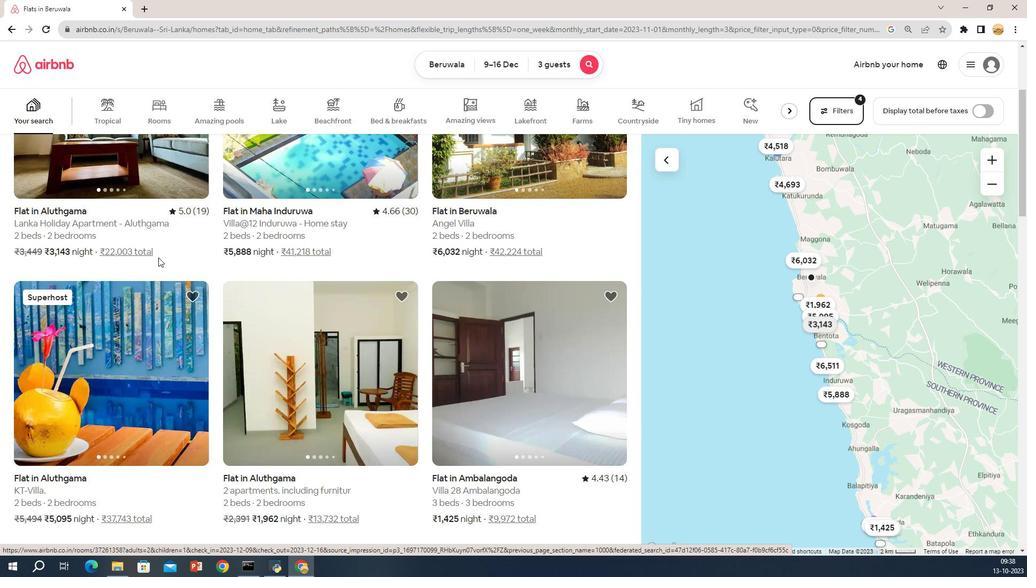 
Action: Mouse scrolled (202, 237) with delta (0, 0)
Screenshot: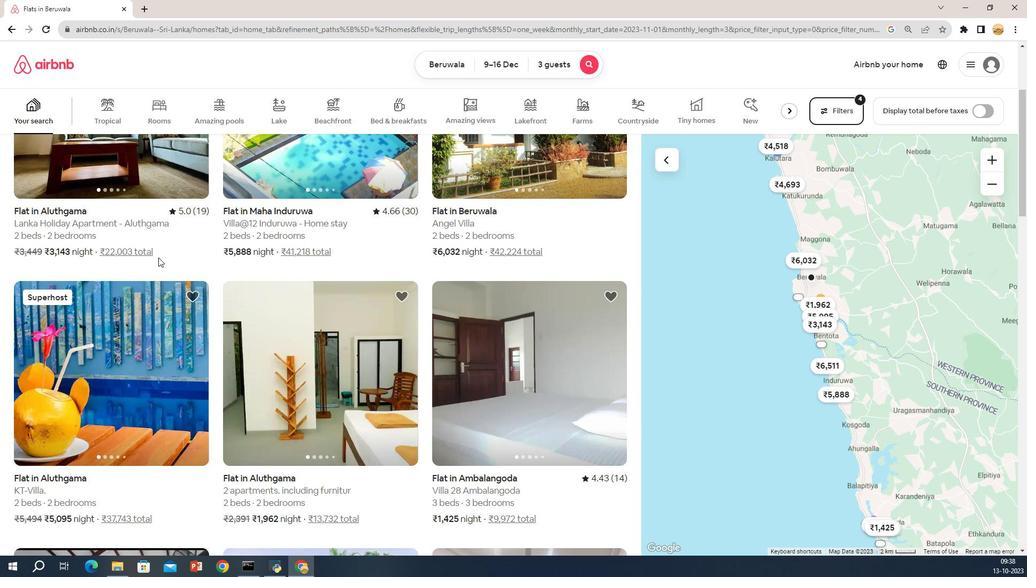 
Action: Mouse scrolled (202, 237) with delta (0, 0)
Screenshot: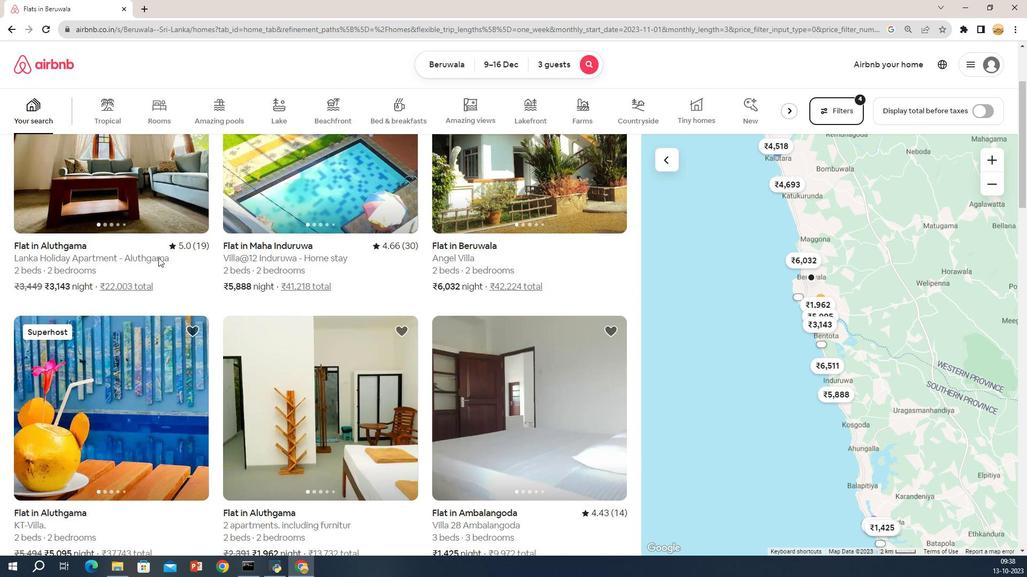 
Action: Mouse moved to (200, 164)
Screenshot: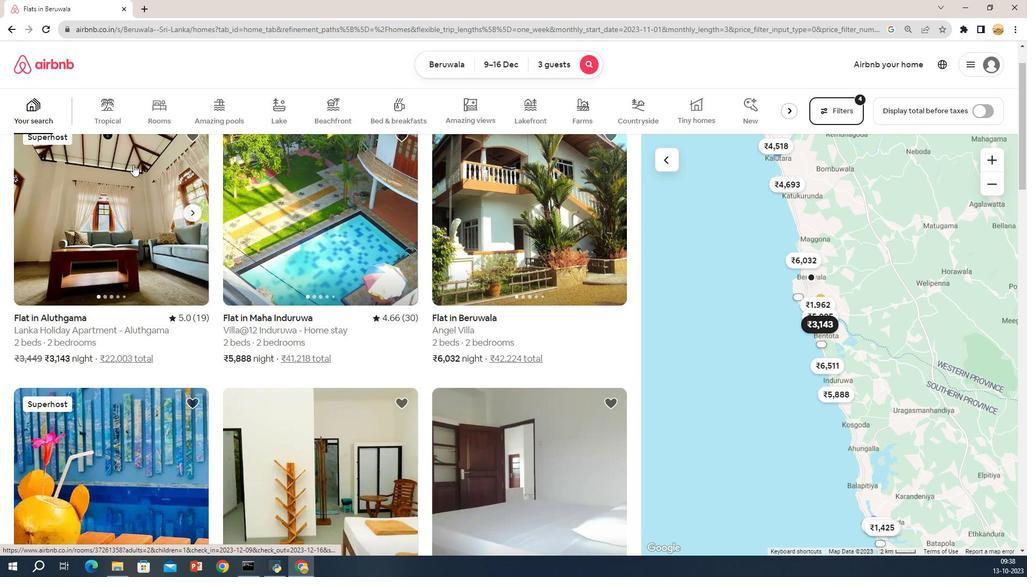 
Action: Mouse pressed left at (200, 164)
Screenshot: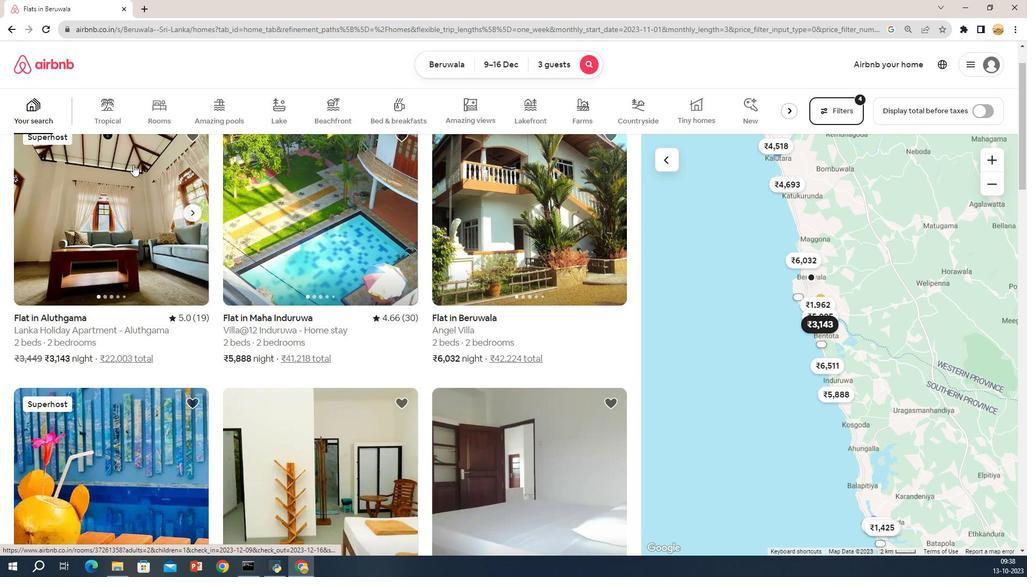 
Action: Mouse moved to (214, 224)
Screenshot: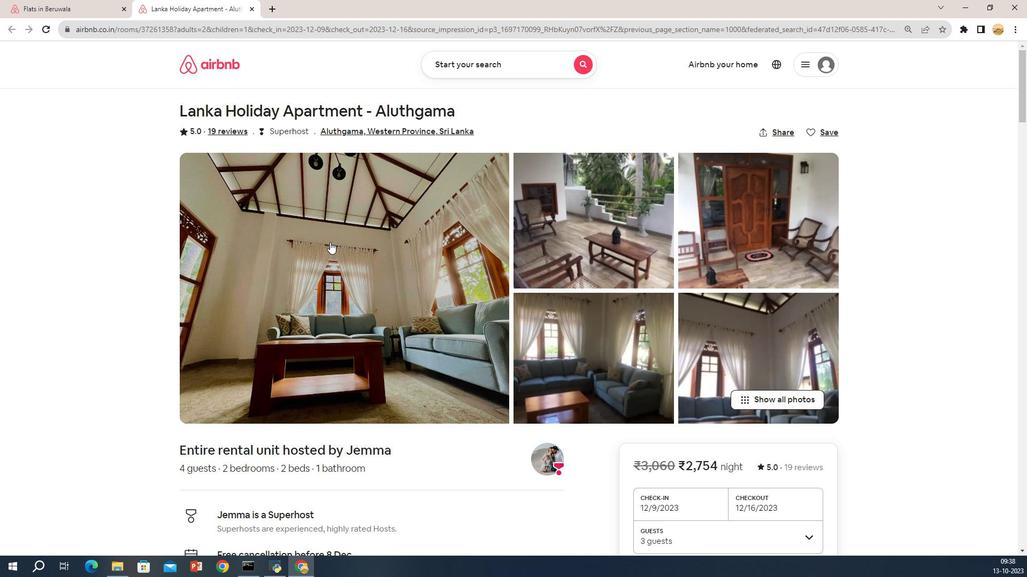 
Action: Mouse pressed left at (214, 224)
Screenshot: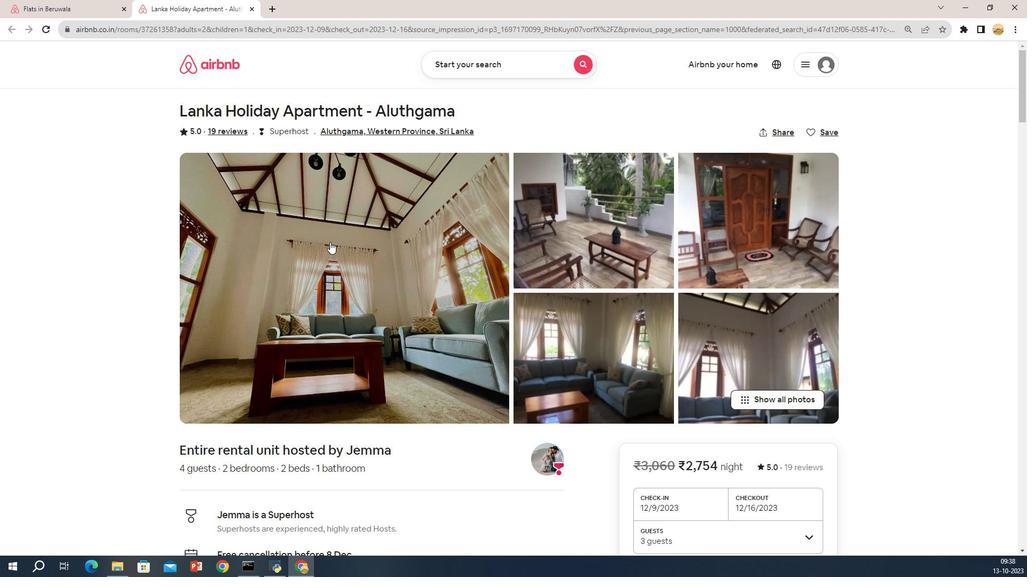 
Action: Mouse moved to (222, 190)
Screenshot: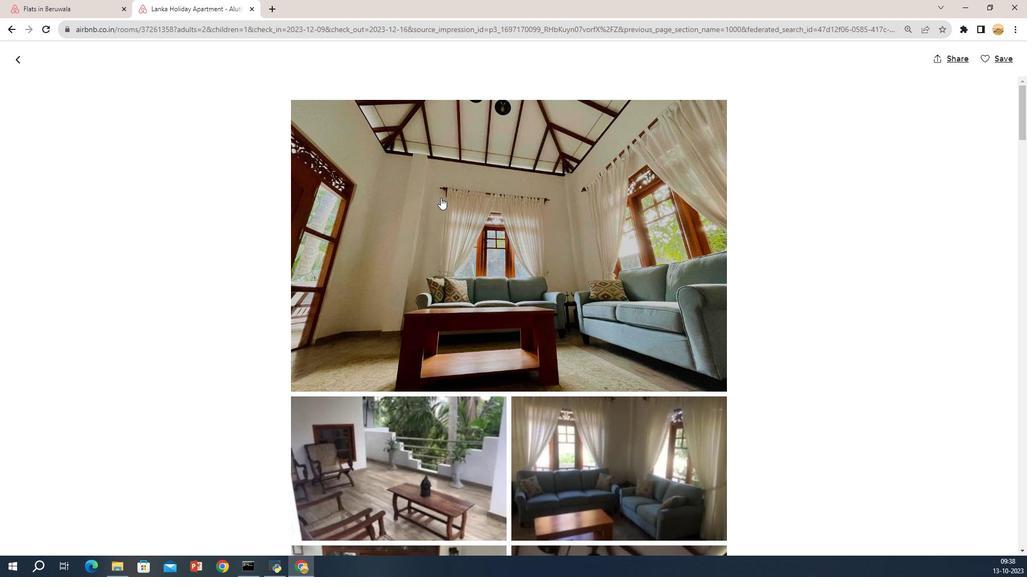 
Action: Mouse scrolled (222, 189) with delta (0, 0)
Screenshot: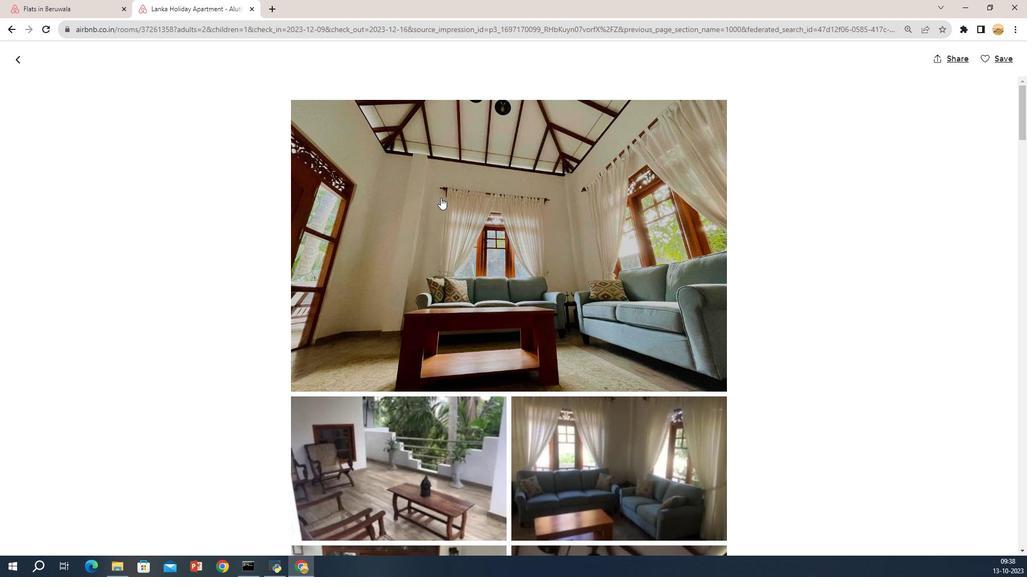 
Action: Mouse scrolled (222, 189) with delta (0, 0)
Screenshot: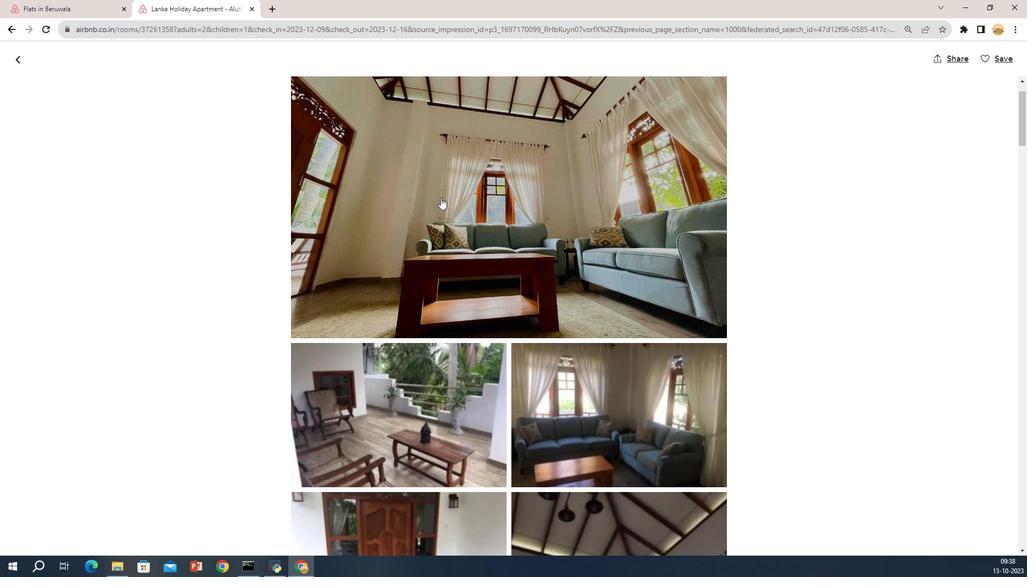 
Action: Mouse moved to (222, 190)
Screenshot: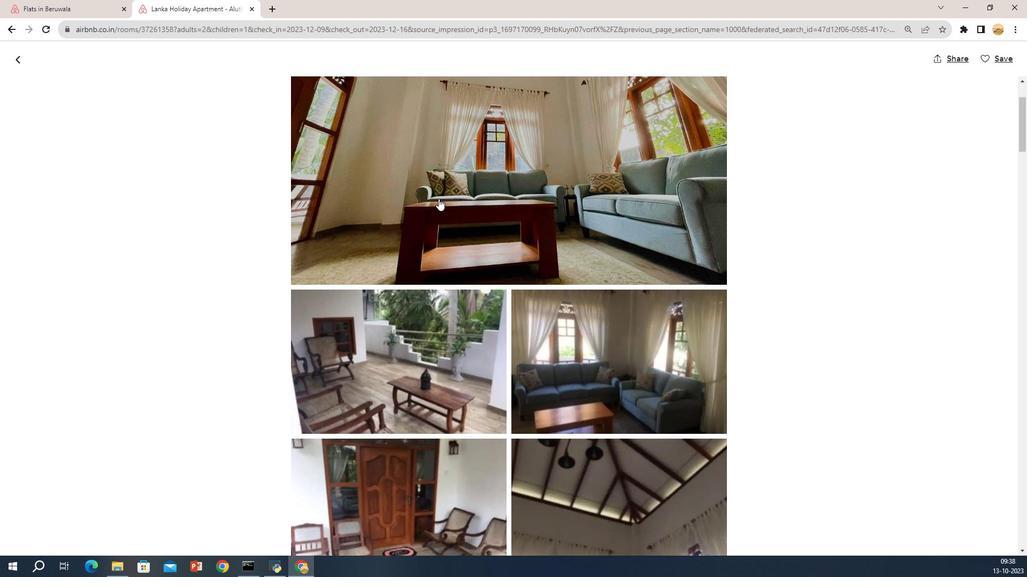 
Action: Mouse scrolled (222, 190) with delta (0, 0)
Screenshot: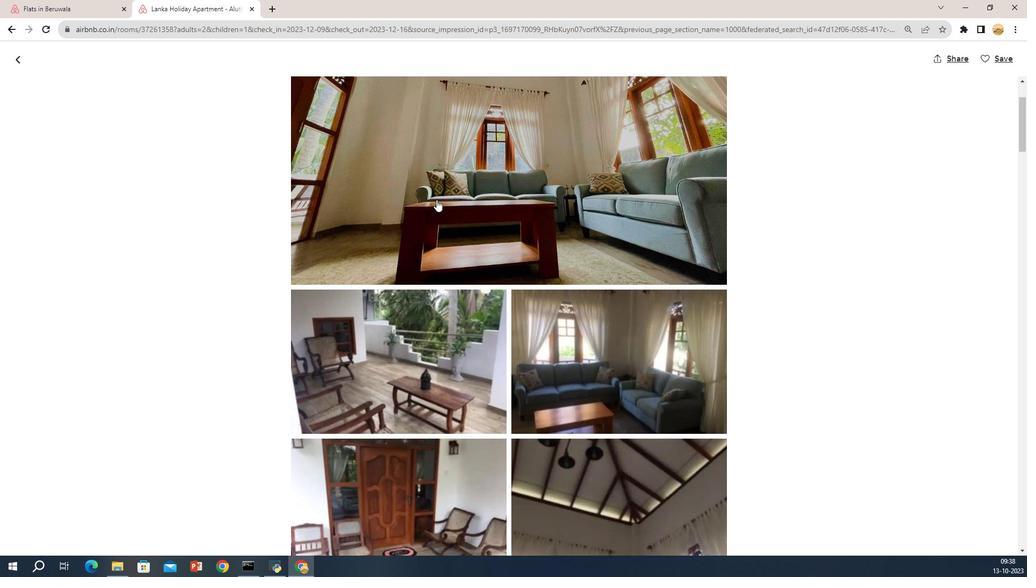 
Action: Mouse moved to (222, 193)
Screenshot: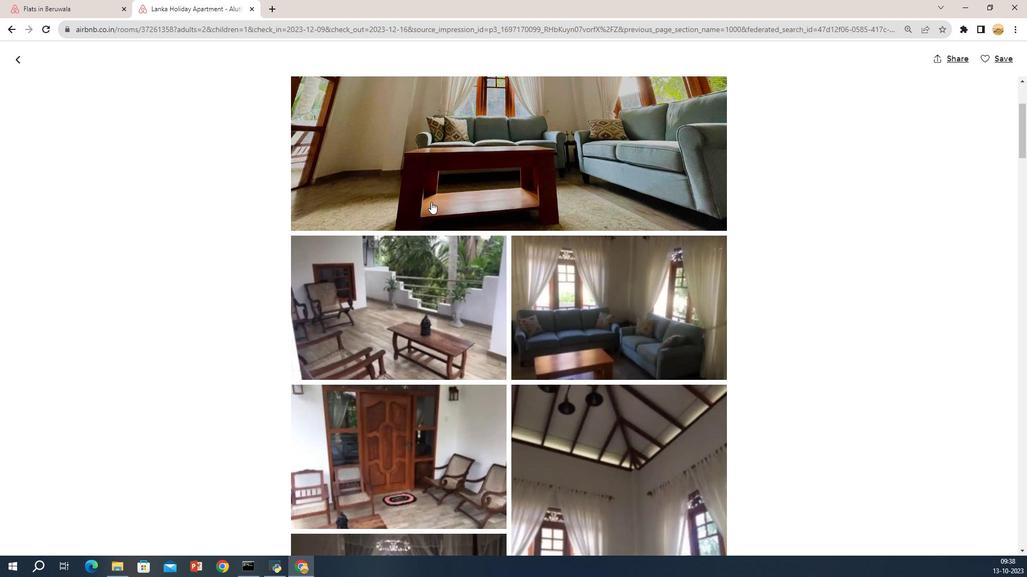 
Action: Mouse scrolled (222, 193) with delta (0, 0)
Screenshot: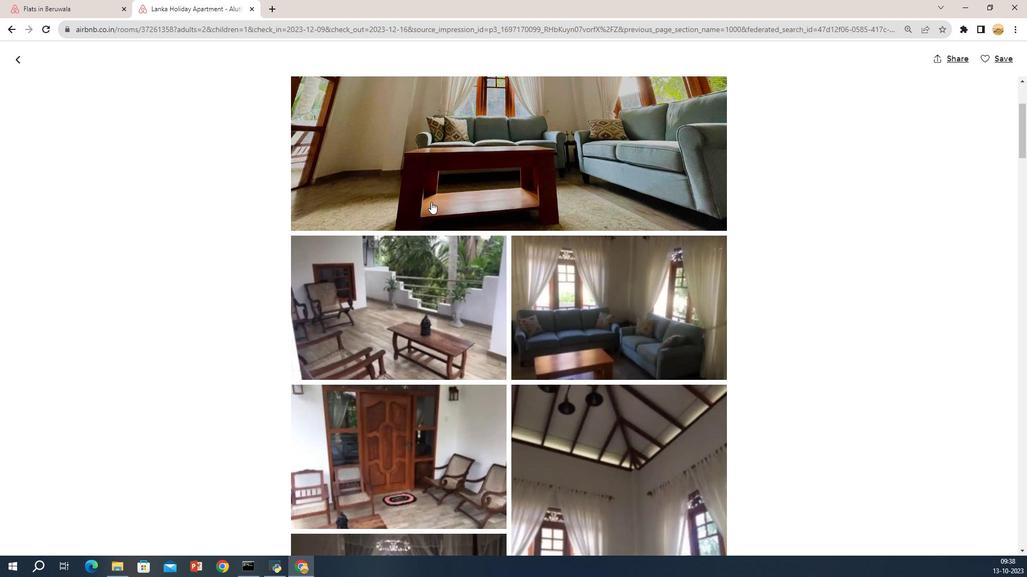
Action: Mouse moved to (221, 193)
Screenshot: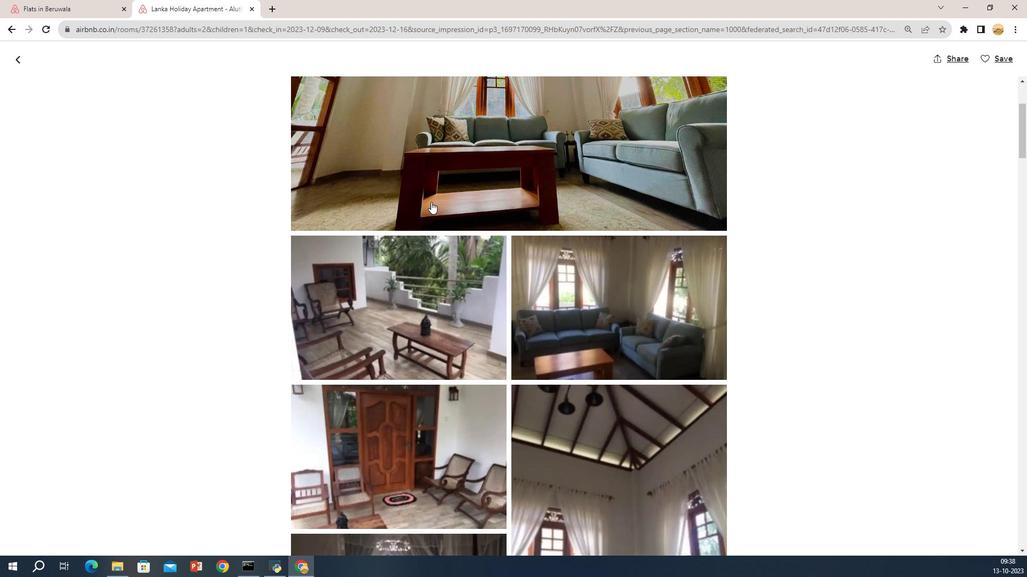 
Action: Mouse scrolled (221, 193) with delta (0, 0)
Screenshot: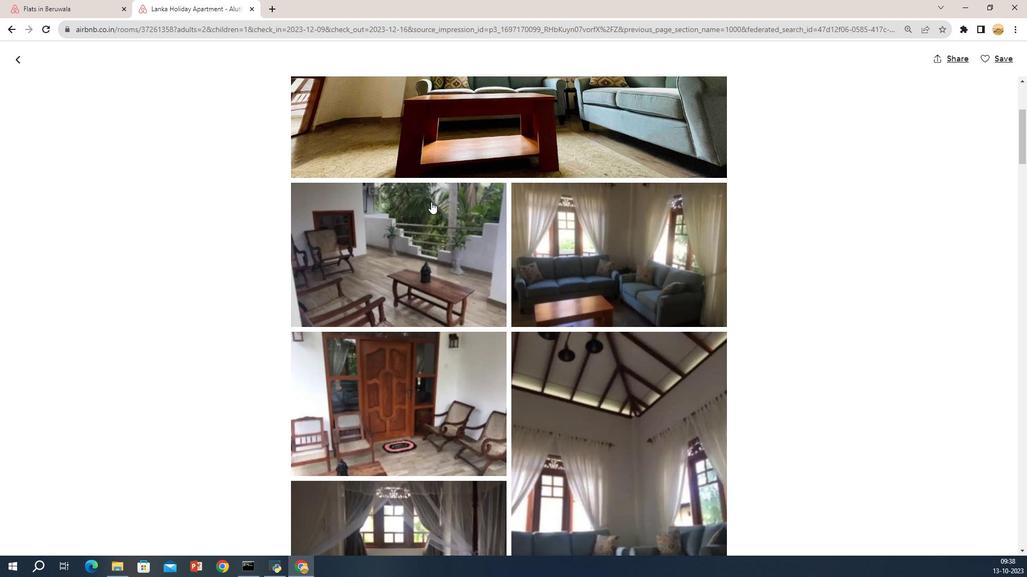 
Action: Mouse moved to (221, 193)
Screenshot: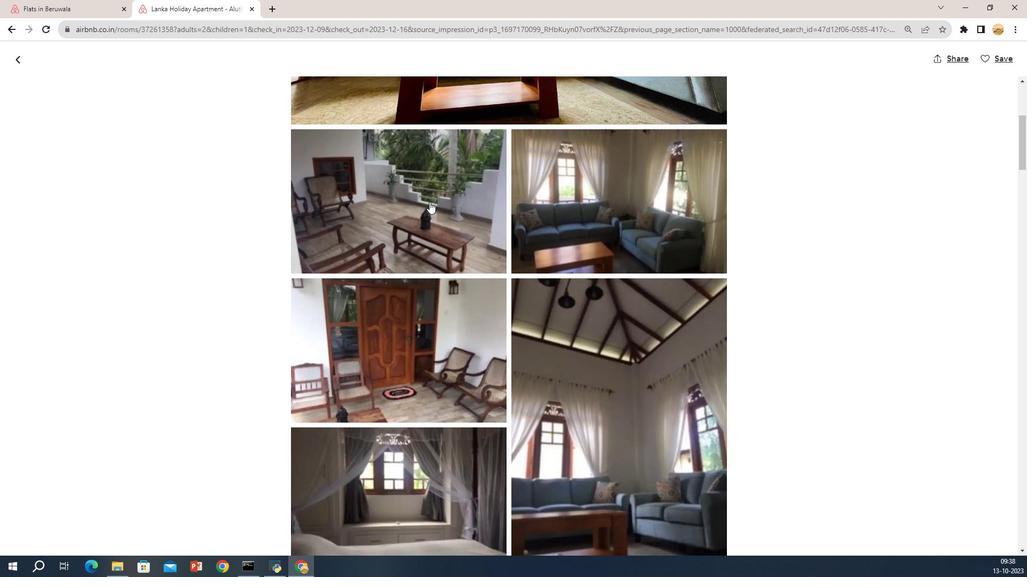 
Action: Mouse scrolled (221, 193) with delta (0, 0)
Screenshot: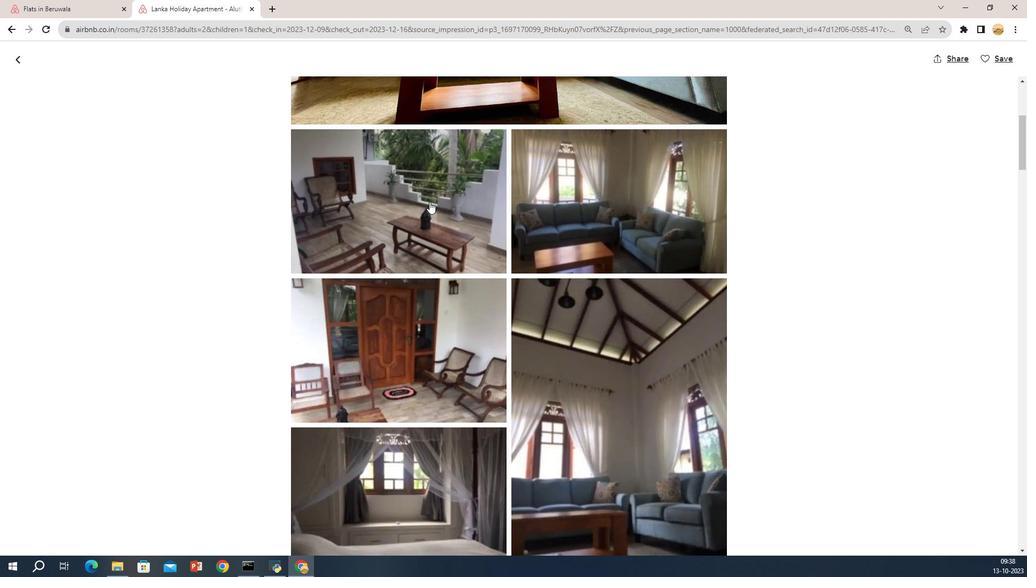 
Action: Mouse scrolled (221, 193) with delta (0, 0)
Screenshot: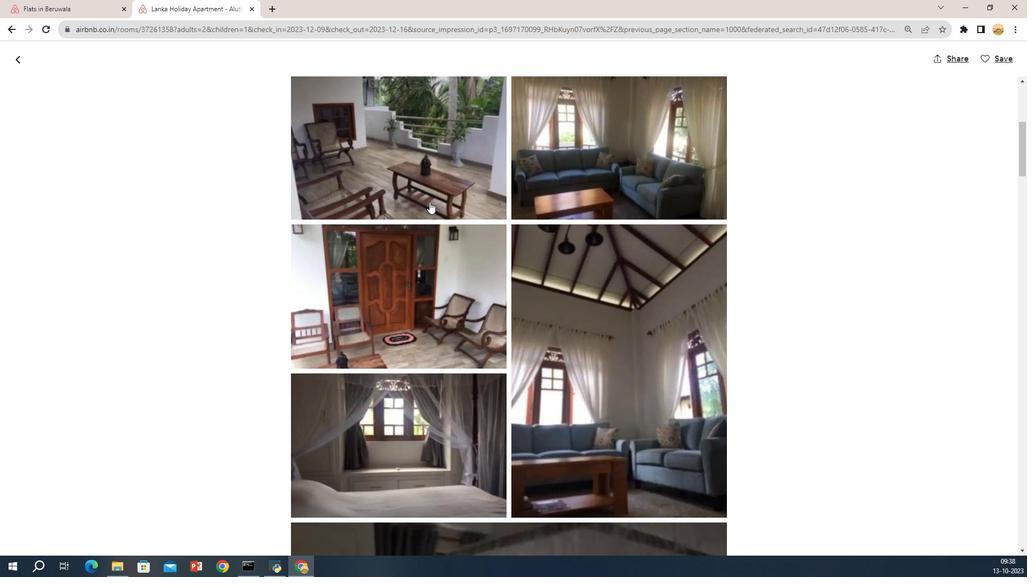 
Action: Mouse moved to (221, 194)
Screenshot: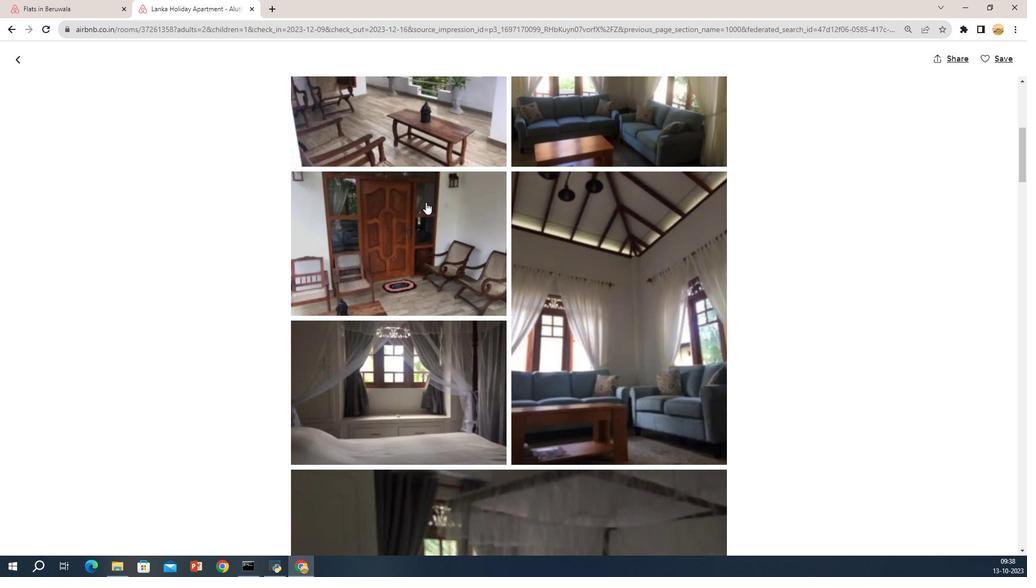 
Action: Mouse scrolled (221, 193) with delta (0, 0)
Screenshot: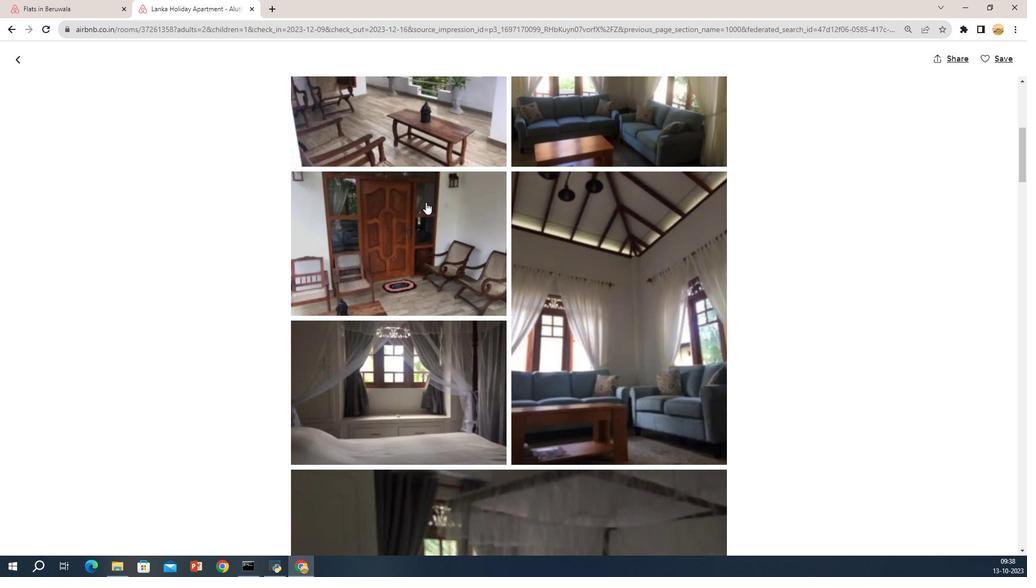 
Action: Mouse scrolled (221, 193) with delta (0, 0)
Screenshot: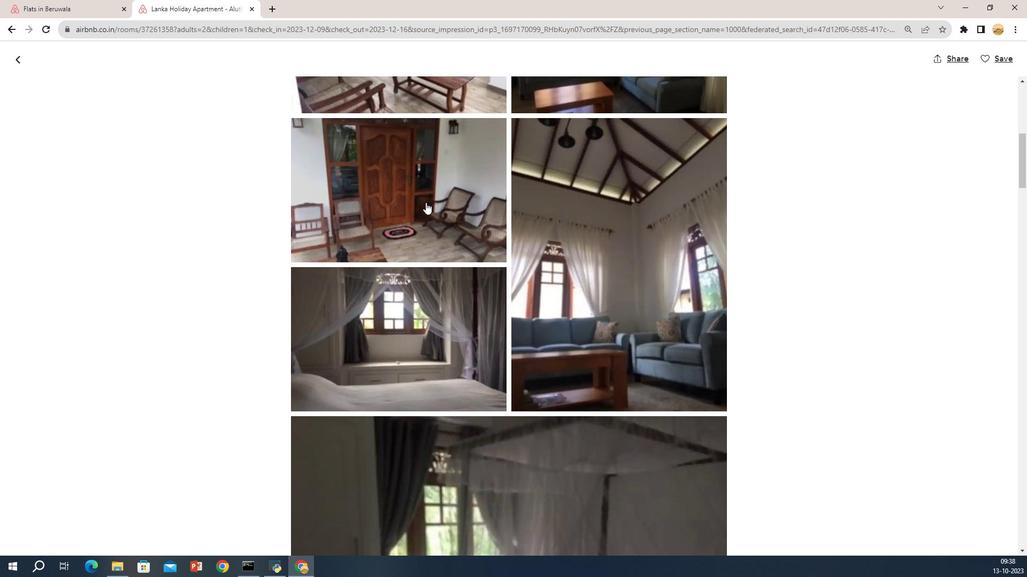 
Action: Mouse scrolled (221, 193) with delta (0, 0)
Screenshot: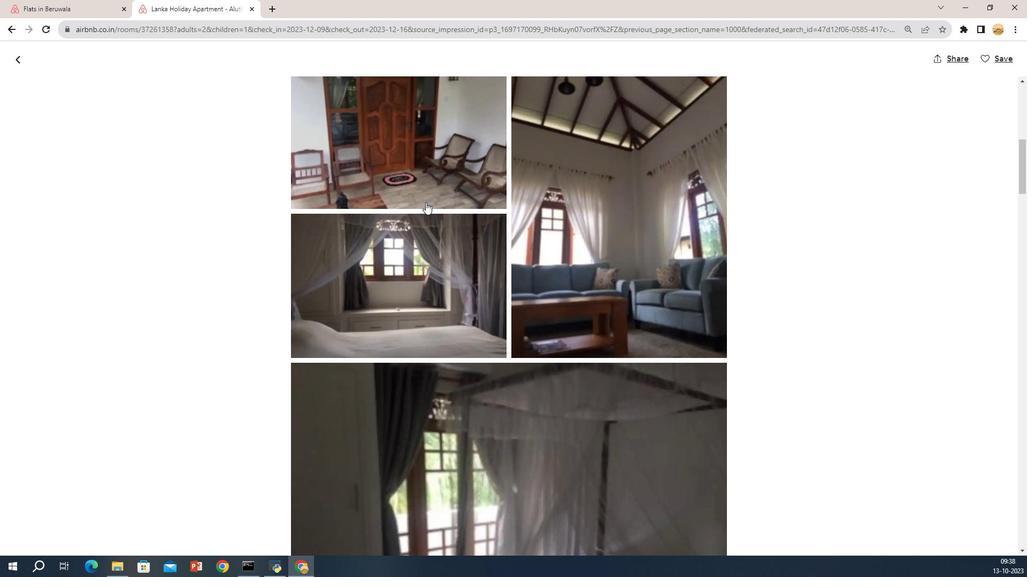 
Action: Mouse moved to (221, 194)
Screenshot: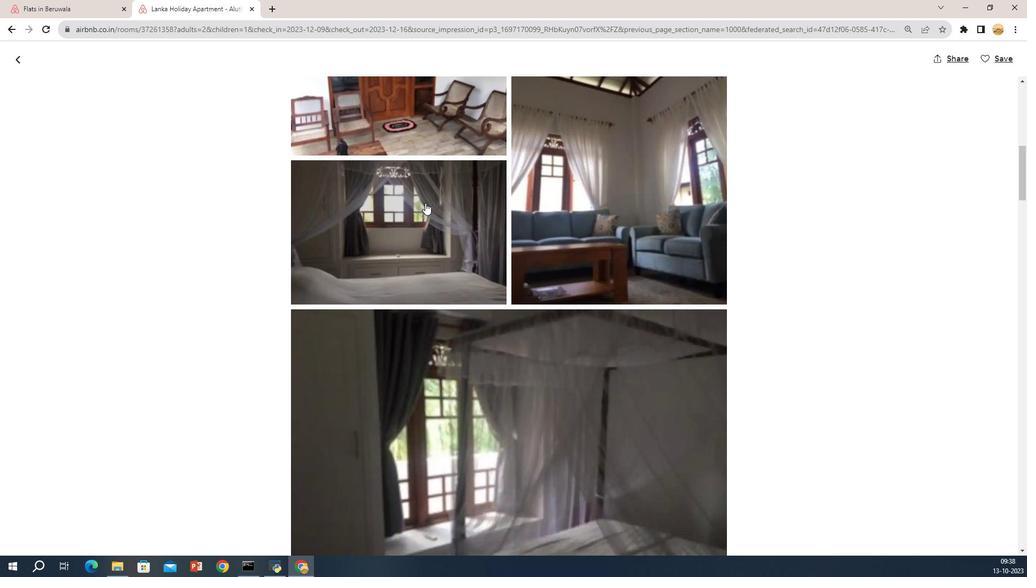 
Action: Mouse scrolled (221, 194) with delta (0, 0)
Screenshot: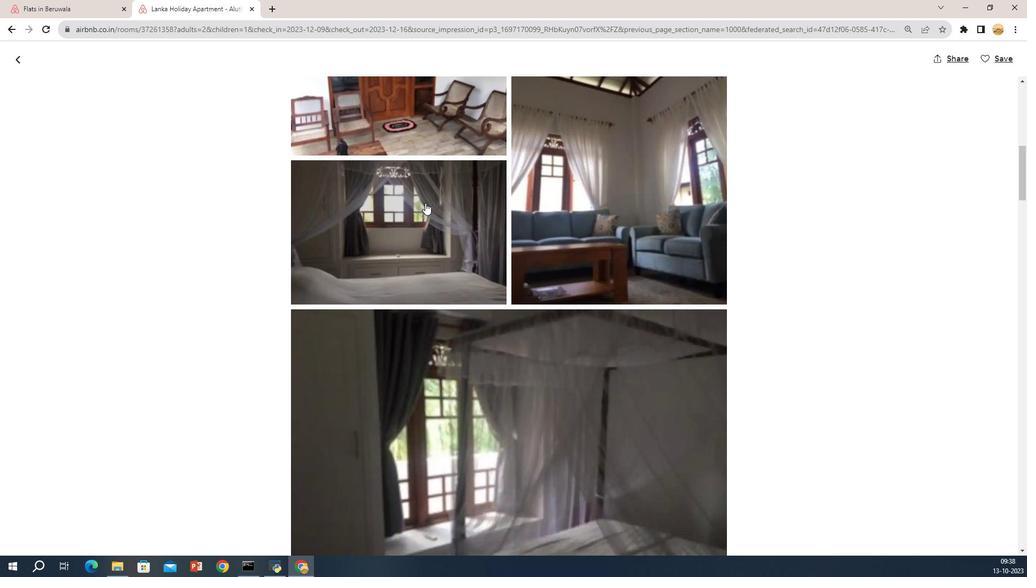 
Action: Mouse moved to (220, 195)
Screenshot: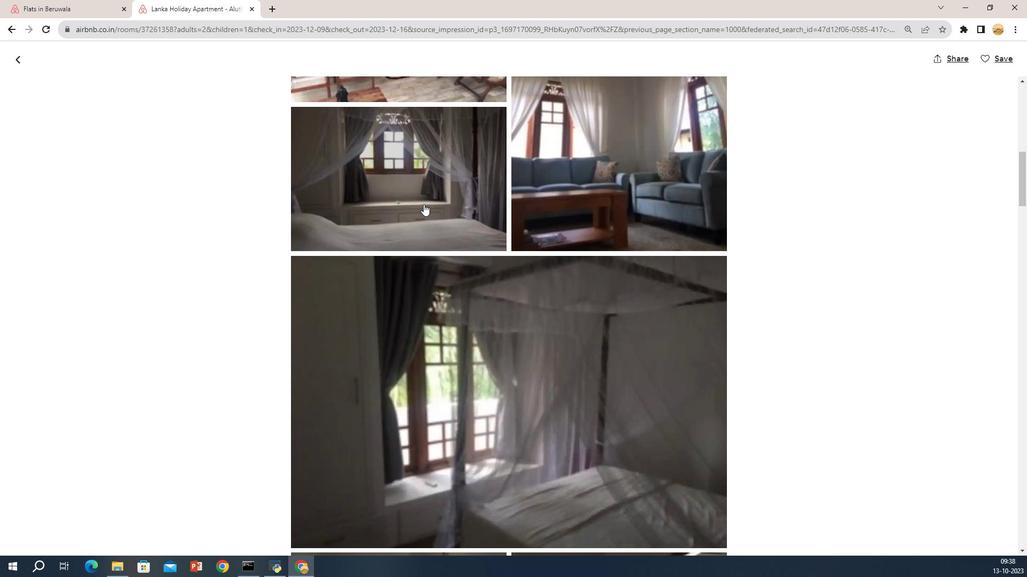 
Action: Mouse scrolled (220, 194) with delta (0, 0)
Screenshot: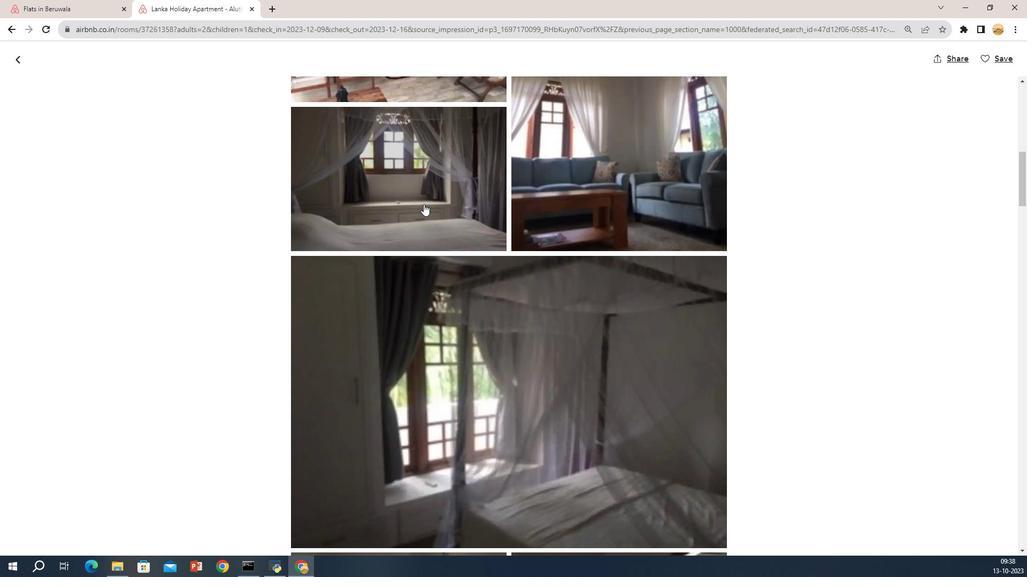 
Action: Mouse moved to (232, 216)
Screenshot: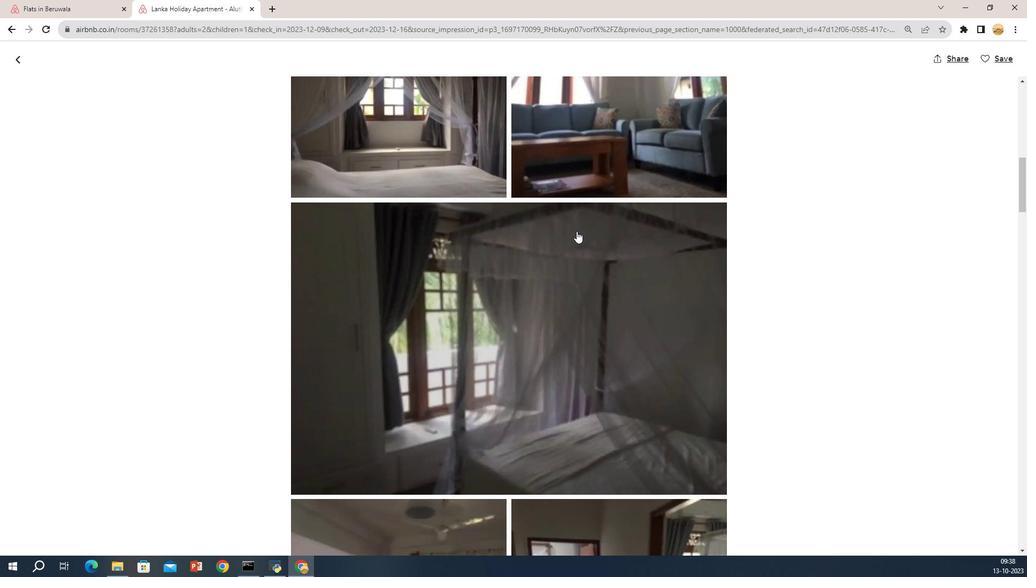 
Action: Mouse scrolled (232, 215) with delta (0, 0)
Screenshot: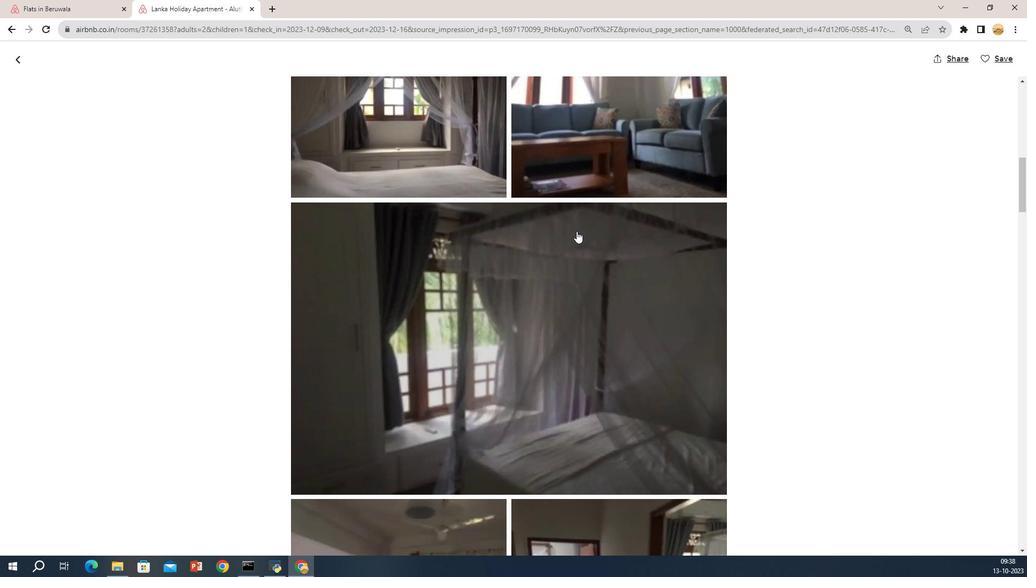 
Action: Mouse moved to (232, 215)
Screenshot: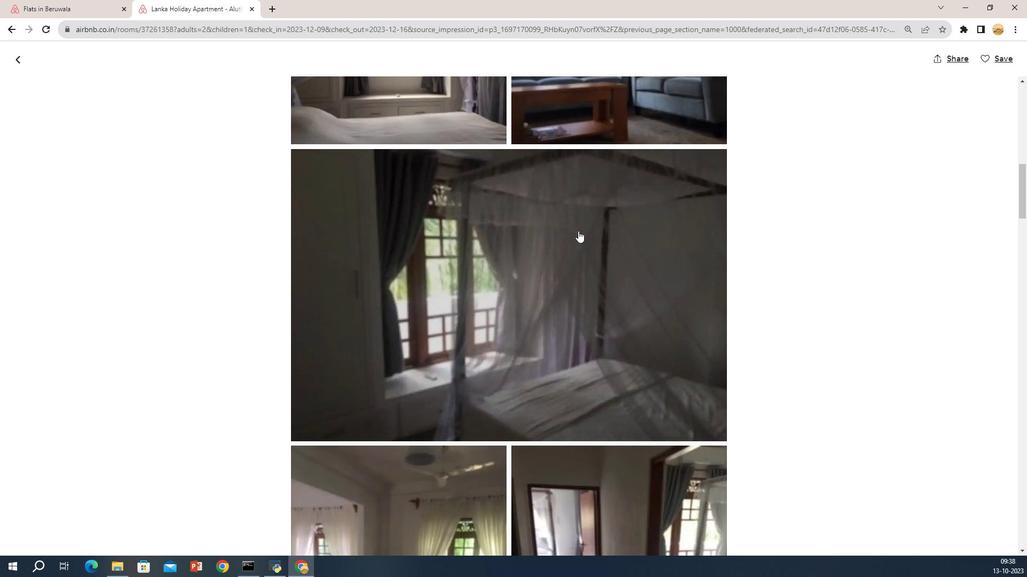 
Action: Mouse scrolled (232, 215) with delta (0, 0)
Screenshot: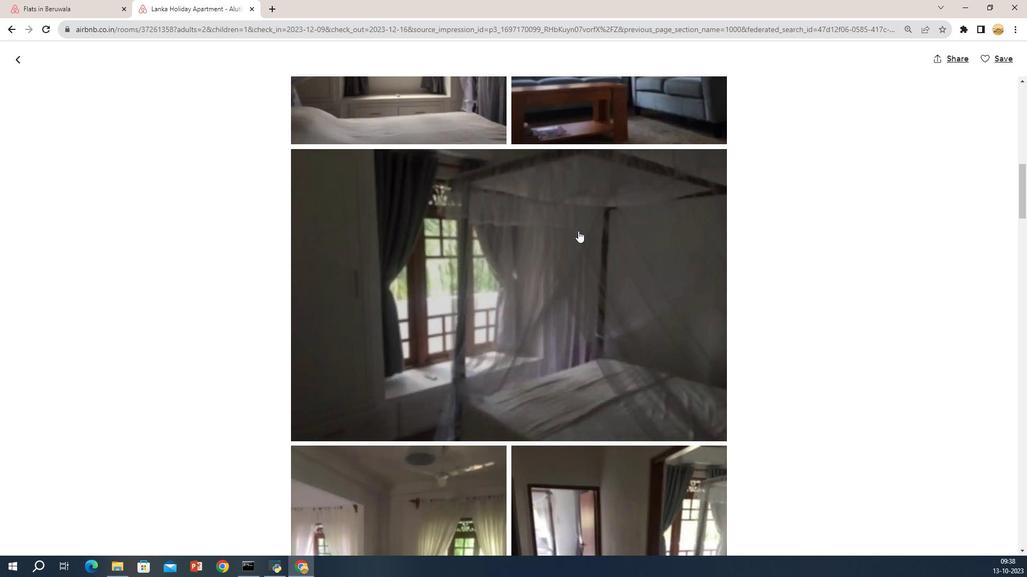 
Action: Mouse scrolled (232, 215) with delta (0, 0)
Screenshot: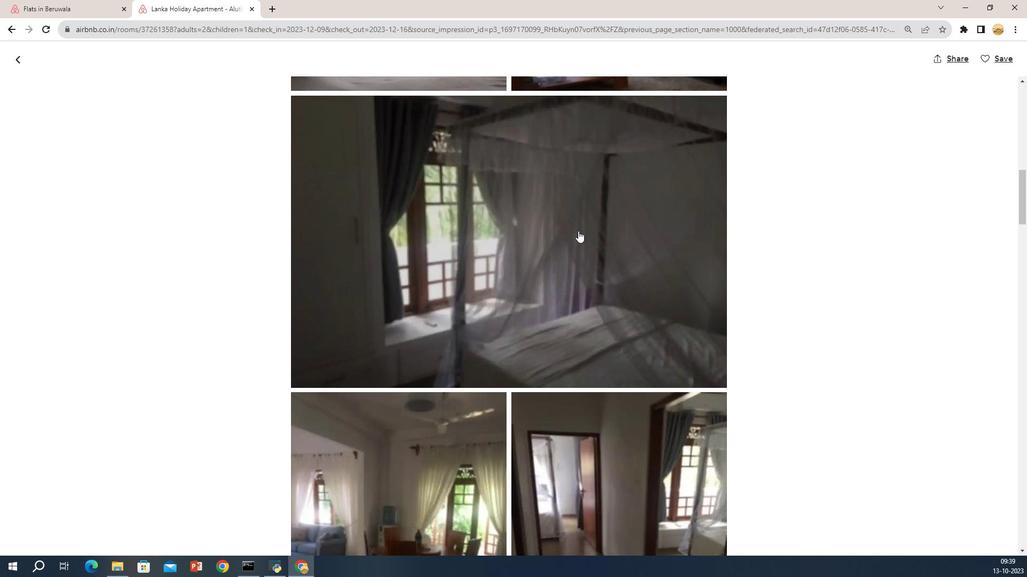 
Action: Mouse scrolled (232, 215) with delta (0, 0)
Screenshot: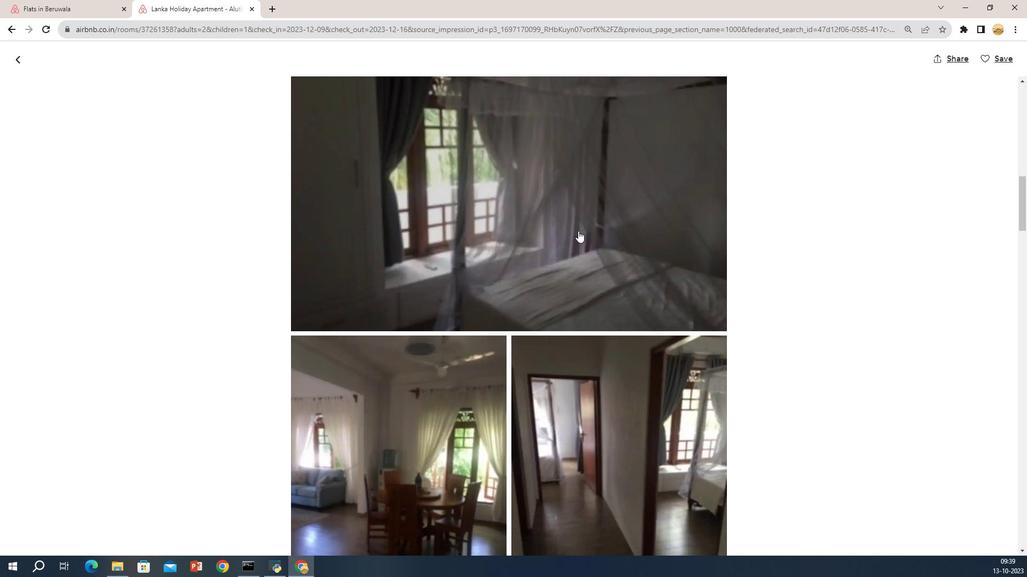 
Action: Mouse scrolled (232, 215) with delta (0, 0)
Screenshot: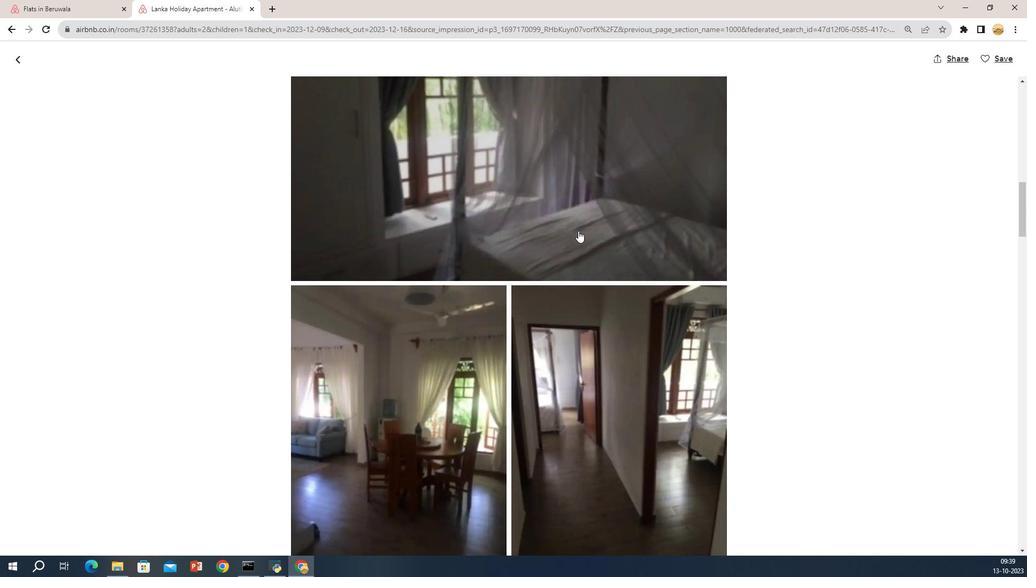 
Action: Mouse scrolled (232, 215) with delta (0, 0)
Screenshot: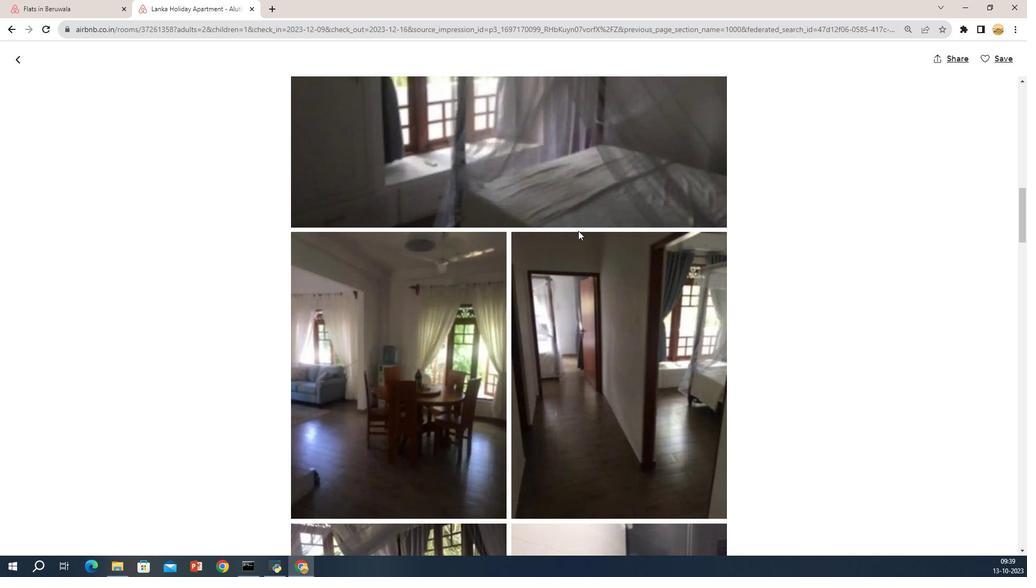 
Action: Mouse scrolled (232, 215) with delta (0, 0)
Screenshot: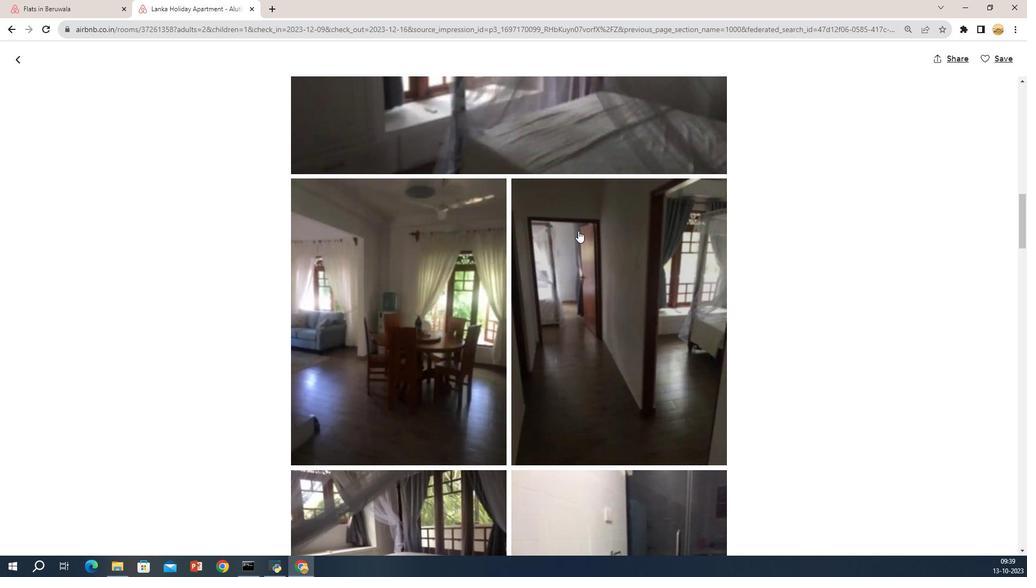 
Action: Mouse scrolled (232, 215) with delta (0, 0)
Screenshot: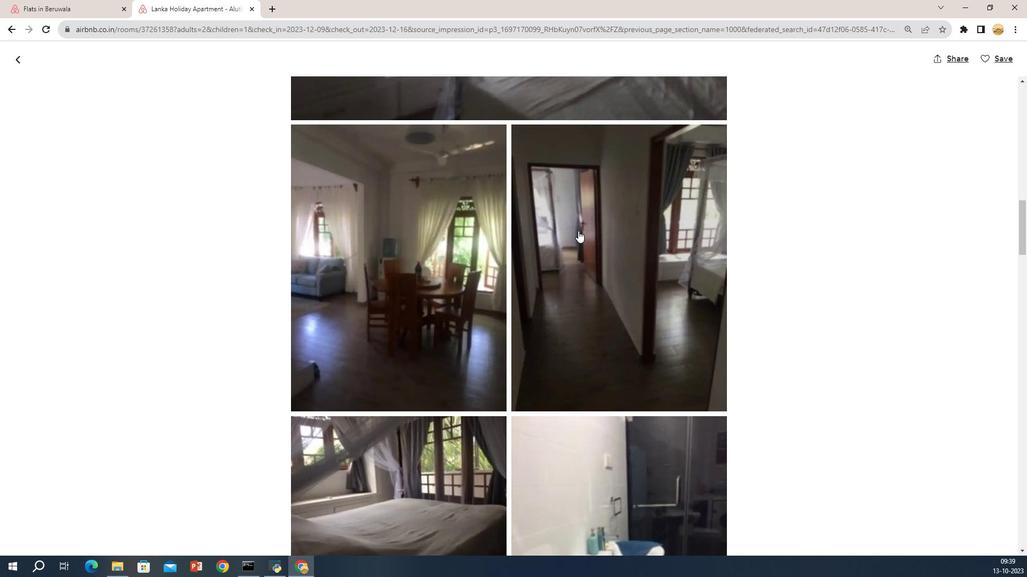 
Action: Mouse scrolled (232, 215) with delta (0, 0)
Screenshot: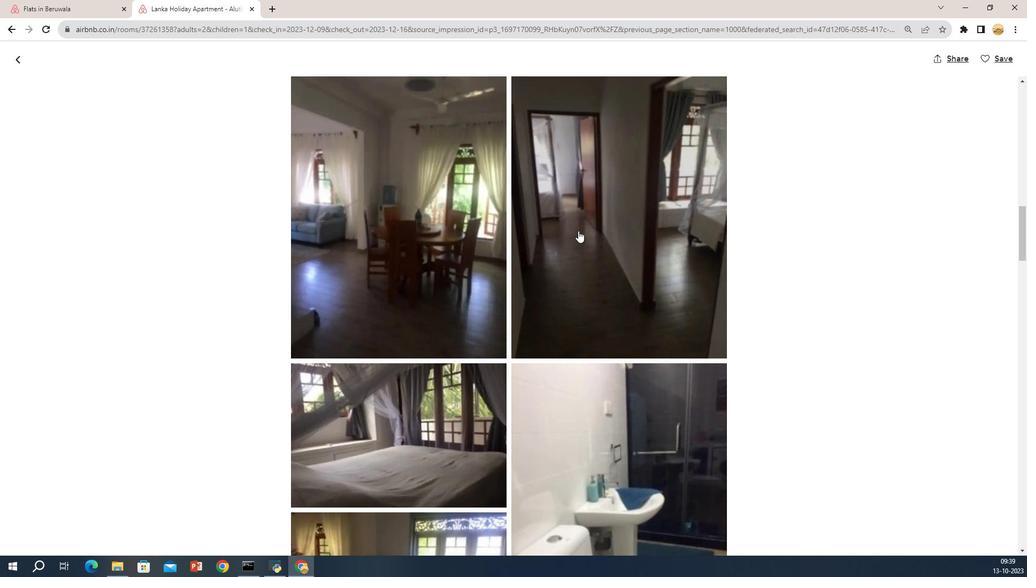 
Action: Mouse scrolled (232, 215) with delta (0, 0)
Screenshot: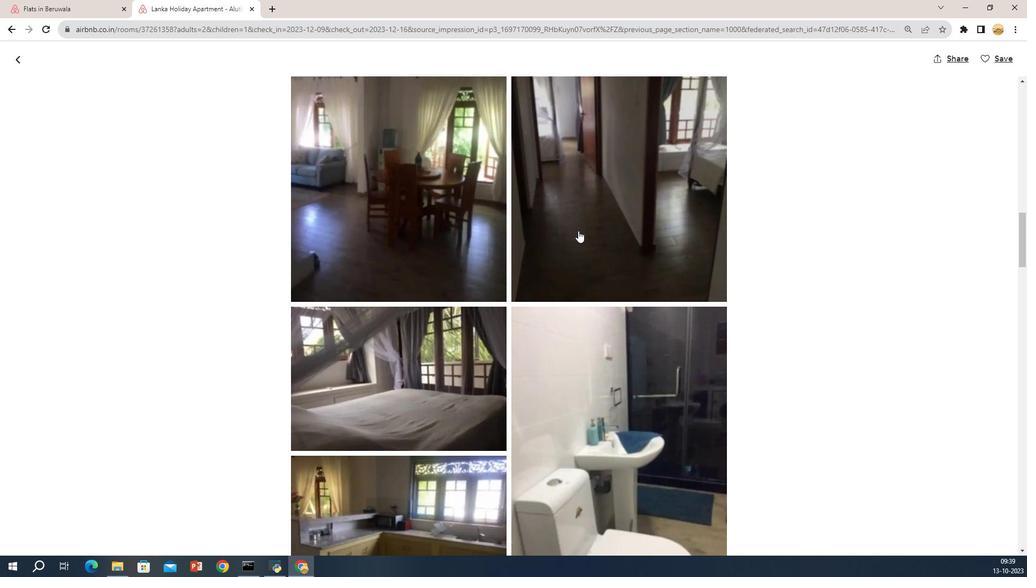 
Action: Mouse moved to (232, 215)
Screenshot: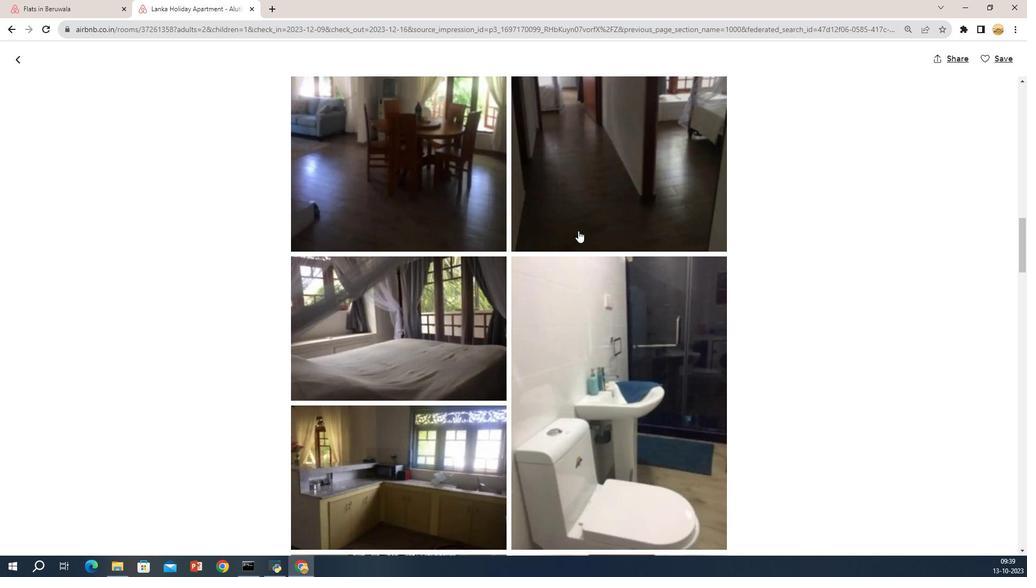 
Action: Mouse scrolled (232, 215) with delta (0, 0)
Screenshot: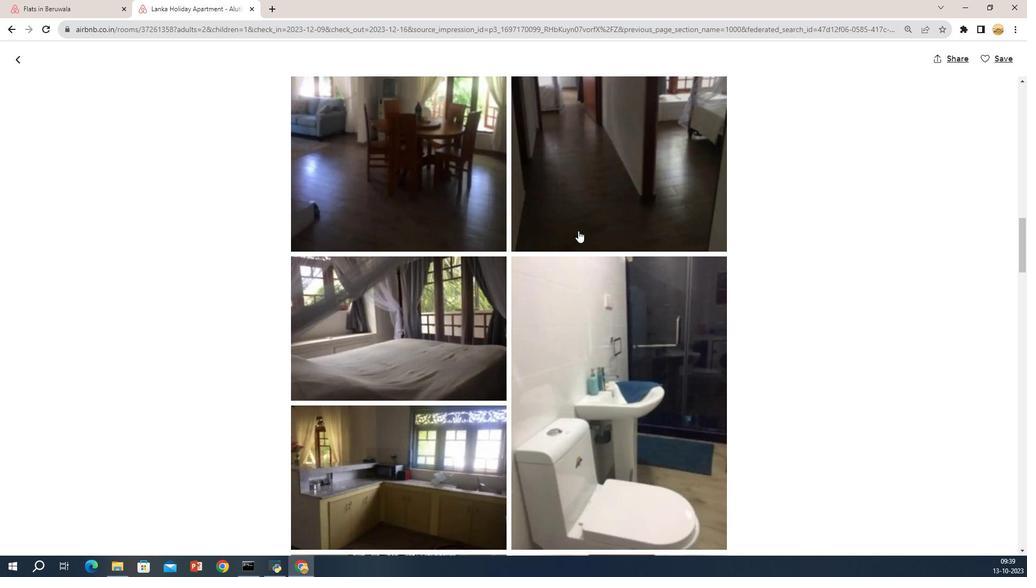 
Action: Mouse scrolled (232, 215) with delta (0, 0)
Screenshot: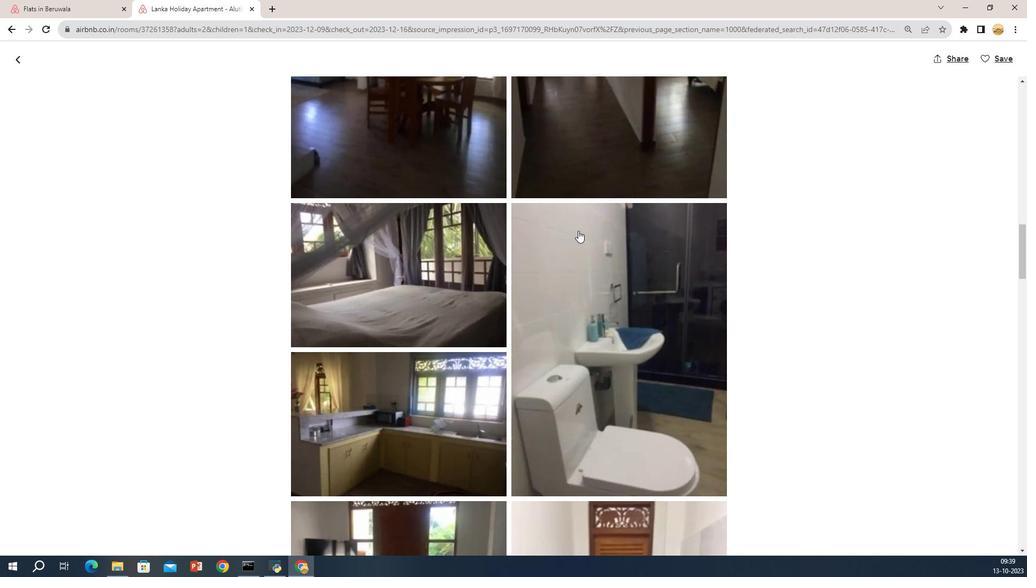 
Action: Mouse scrolled (232, 215) with delta (0, 0)
Screenshot: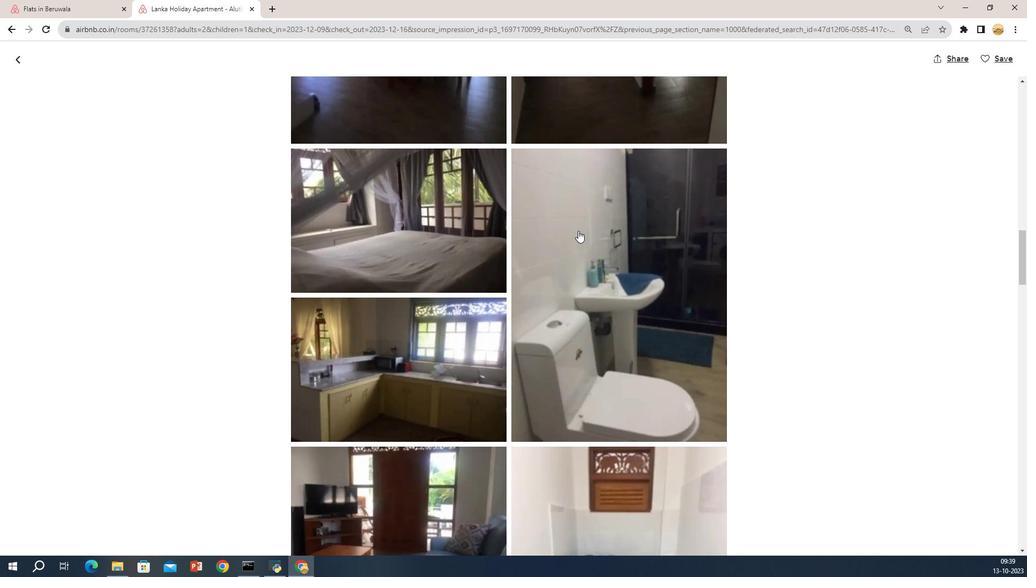 
Action: Mouse moved to (232, 215)
Screenshot: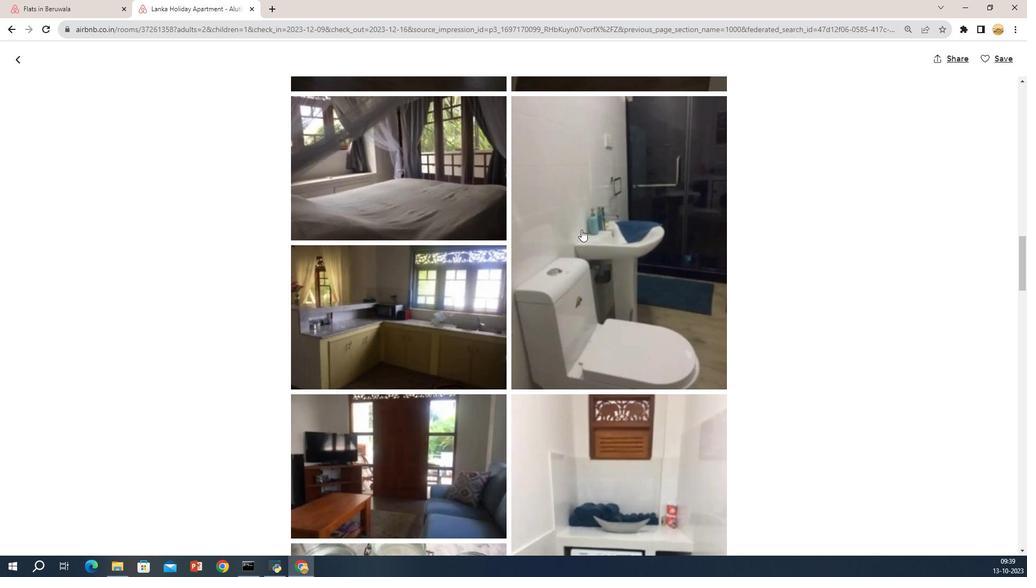 
Action: Mouse scrolled (232, 214) with delta (0, 0)
Screenshot: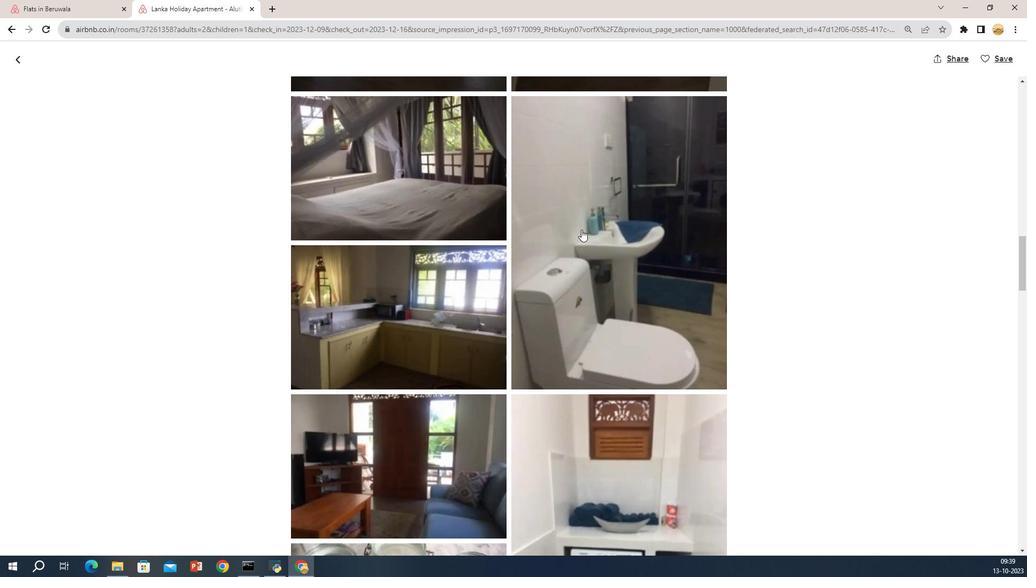 
Action: Mouse moved to (232, 215)
Screenshot: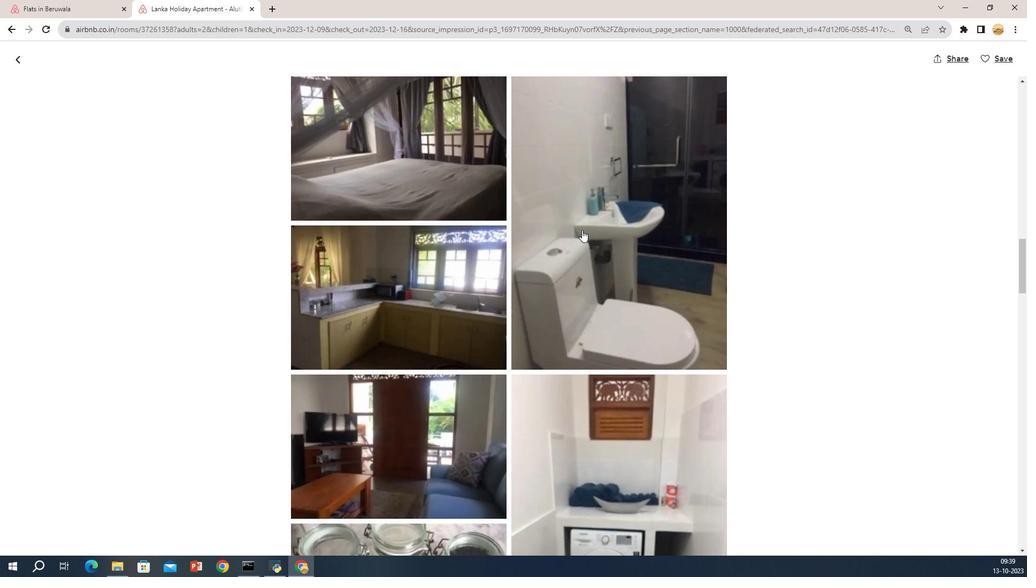 
Action: Mouse scrolled (232, 215) with delta (0, 0)
Screenshot: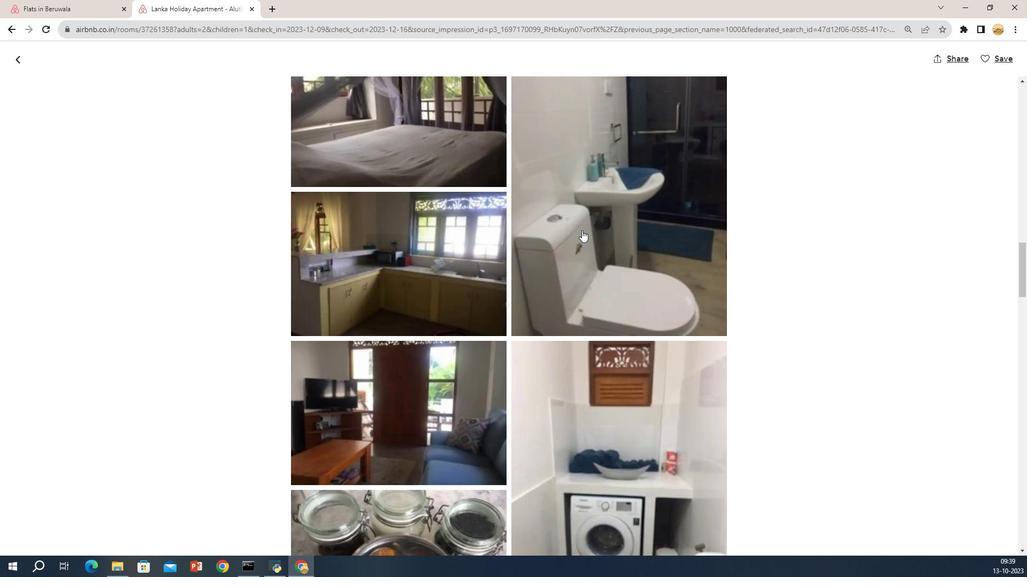 
Action: Mouse scrolled (232, 215) with delta (0, 0)
Screenshot: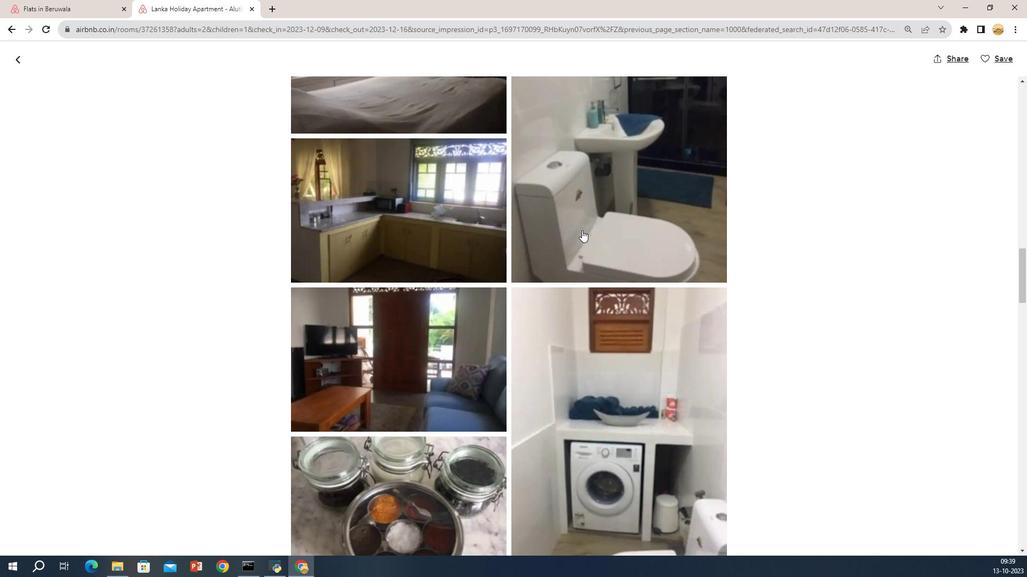 
Action: Mouse scrolled (232, 215) with delta (0, 0)
Screenshot: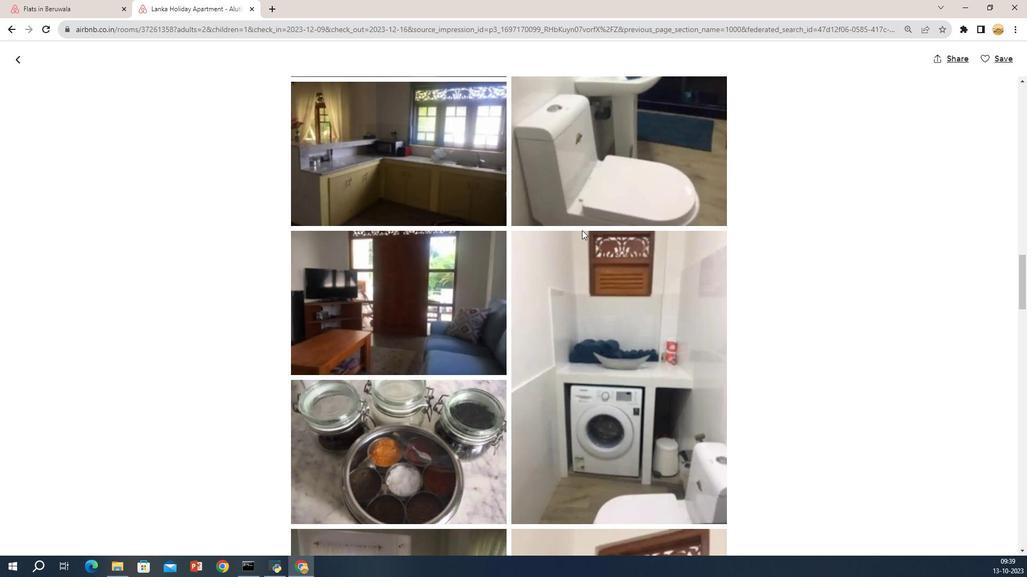 
Action: Mouse scrolled (232, 215) with delta (0, 0)
Screenshot: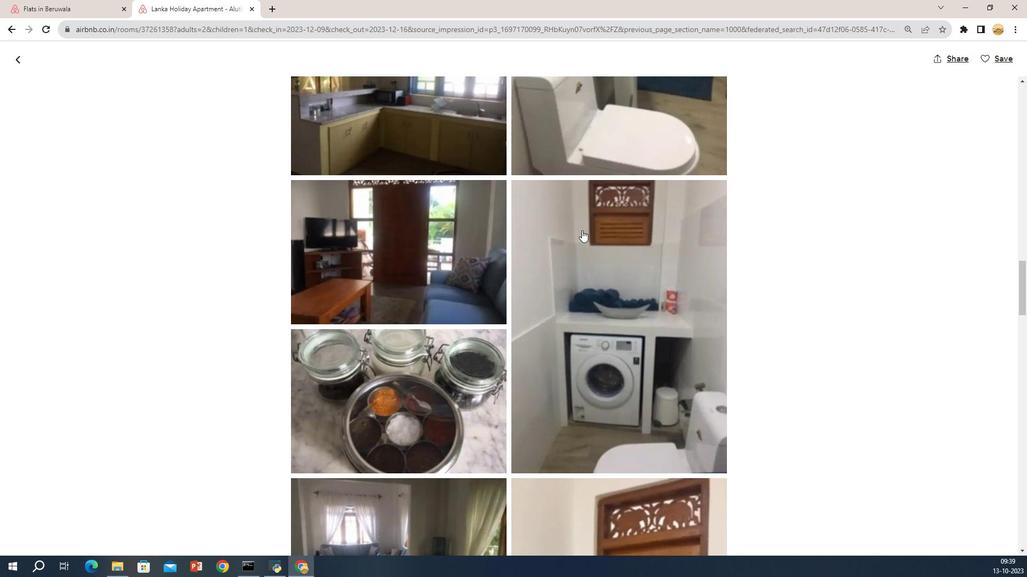 
Action: Mouse scrolled (232, 215) with delta (0, 0)
Screenshot: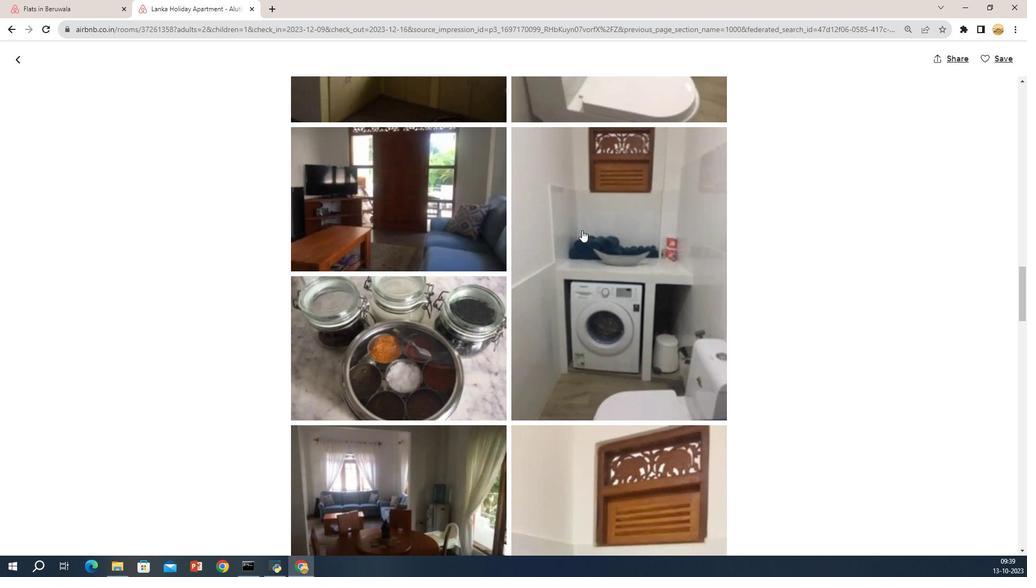 
Action: Mouse scrolled (232, 215) with delta (0, 0)
Screenshot: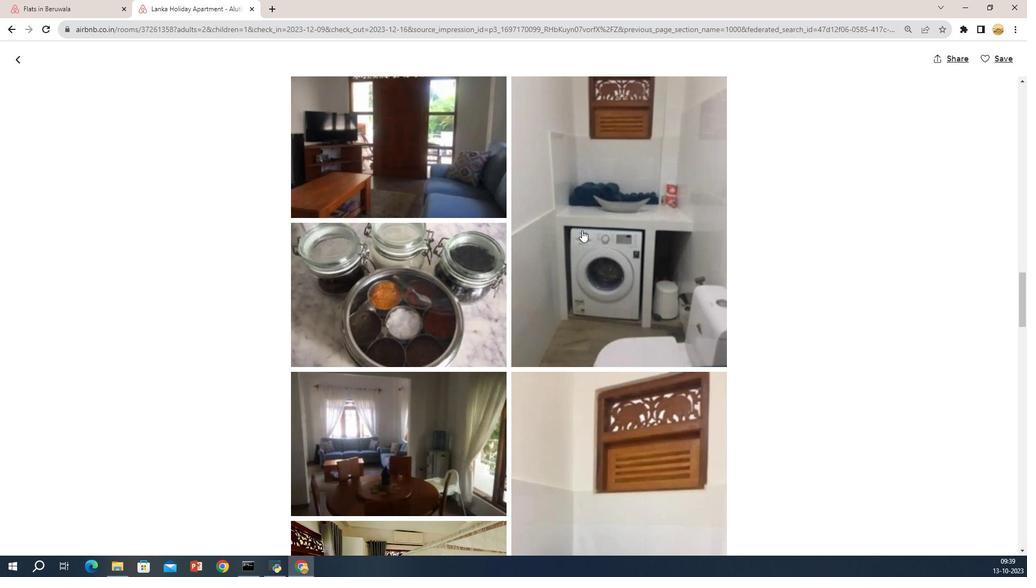 
Action: Mouse moved to (232, 212)
Screenshot: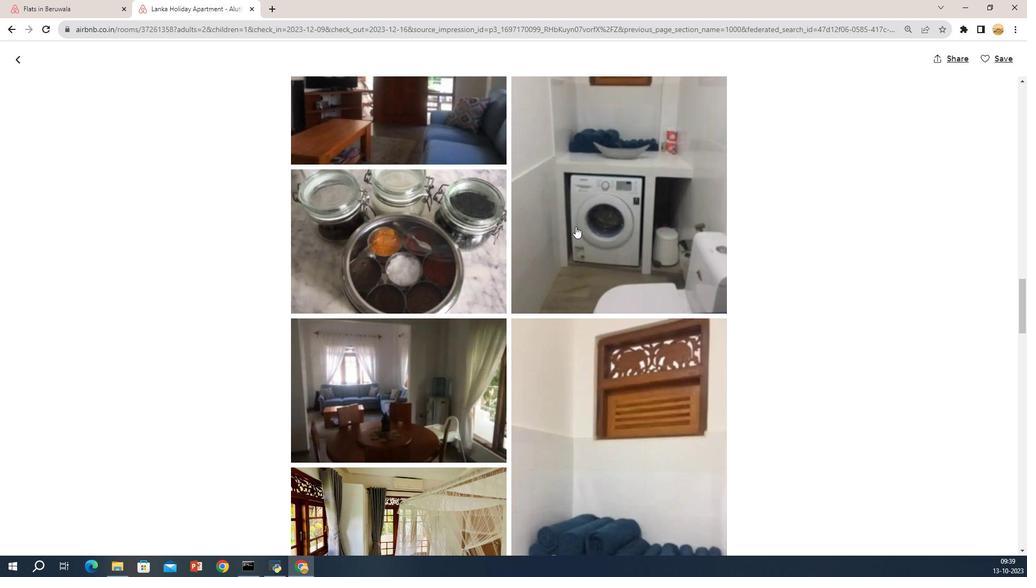 
Action: Mouse scrolled (232, 211) with delta (0, 0)
Screenshot: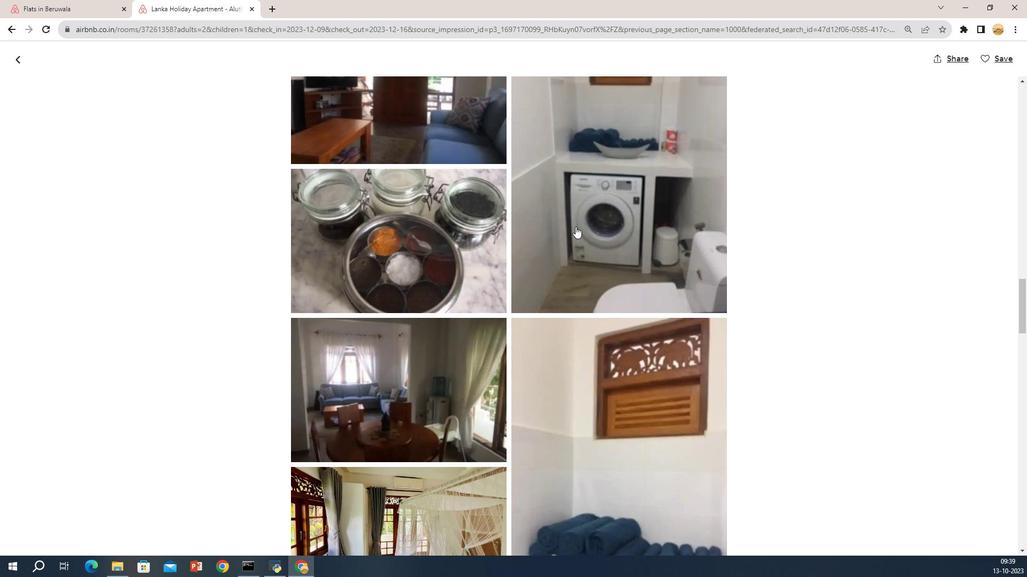 
Action: Mouse moved to (231, 212)
Screenshot: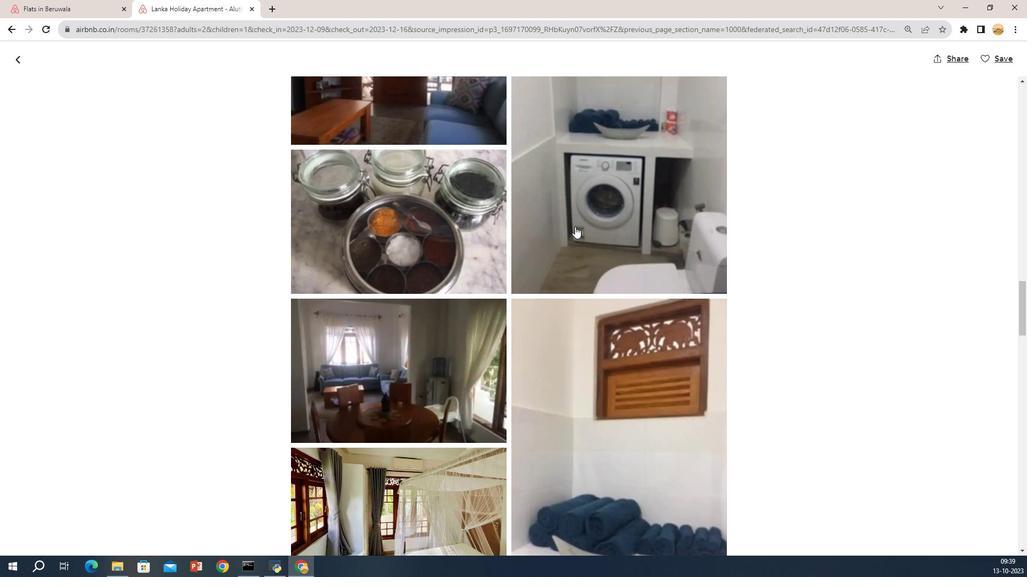 
Action: Mouse scrolled (231, 211) with delta (0, 0)
Screenshot: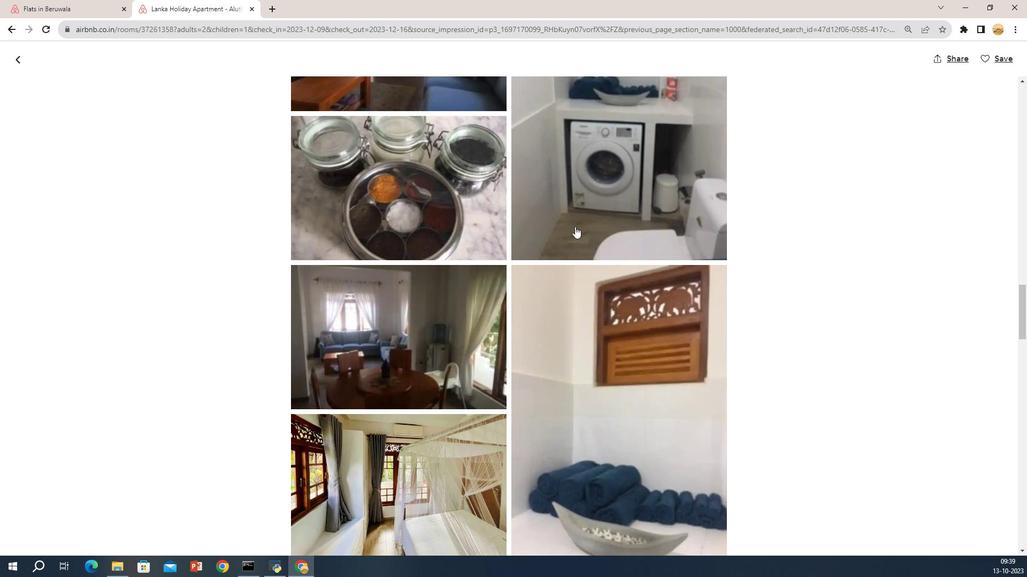 
Action: Mouse moved to (232, 220)
Screenshot: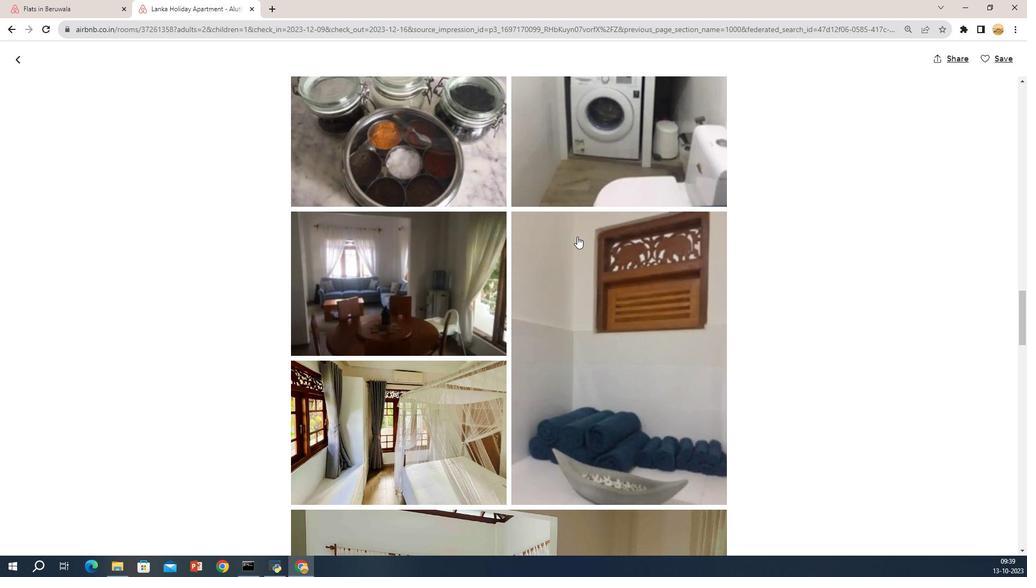 
Action: Mouse scrolled (232, 219) with delta (0, 0)
Screenshot: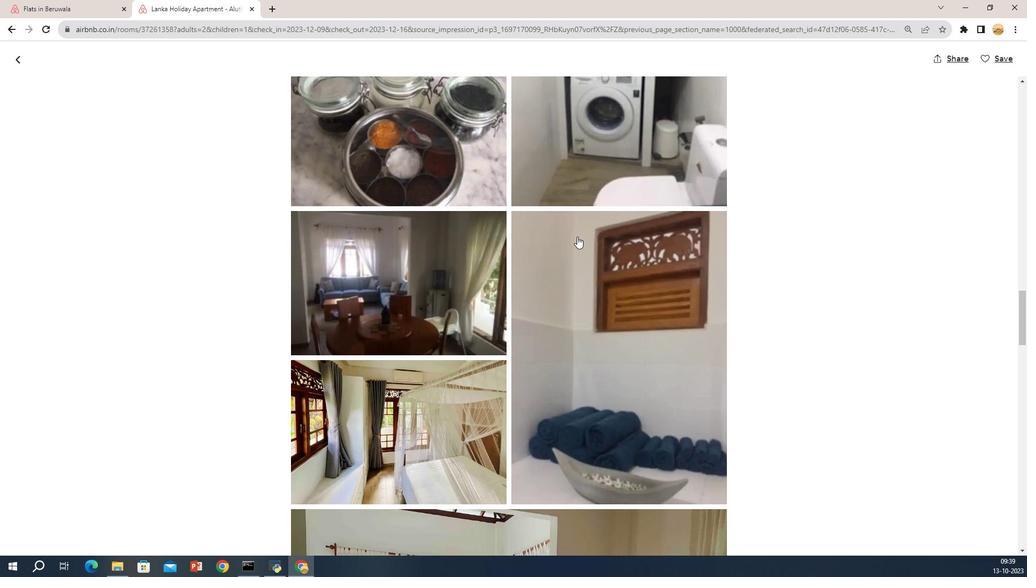 
Action: Mouse scrolled (232, 219) with delta (0, 0)
Screenshot: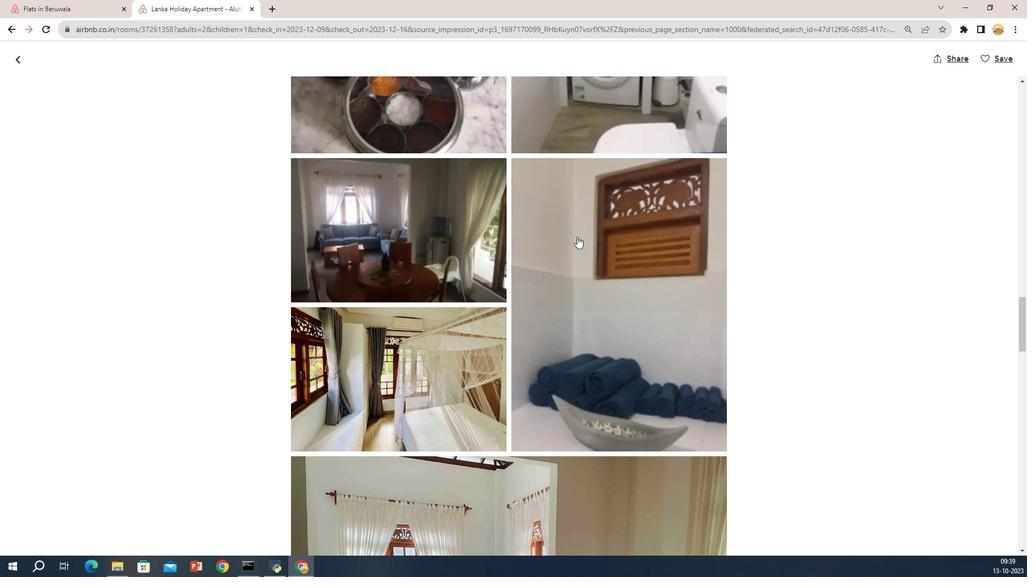 
Action: Mouse scrolled (232, 219) with delta (0, 0)
Screenshot: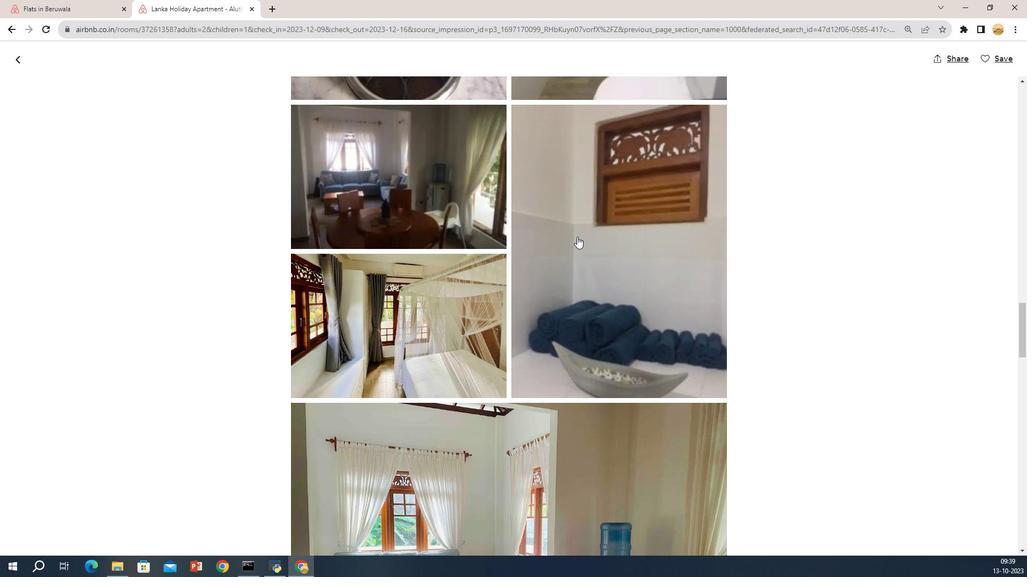
Action: Mouse scrolled (232, 219) with delta (0, 0)
Screenshot: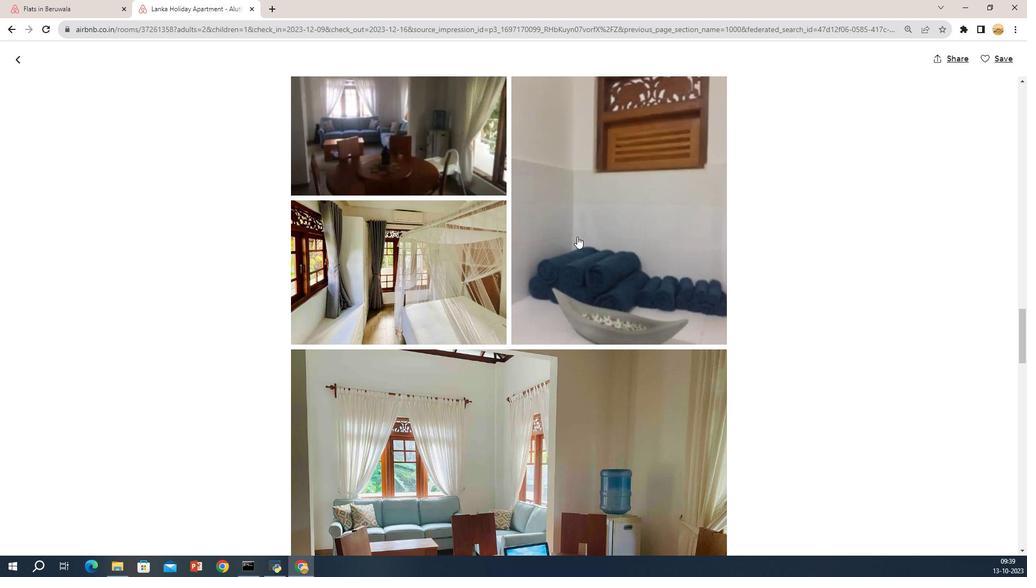 
Action: Mouse moved to (231, 217)
Screenshot: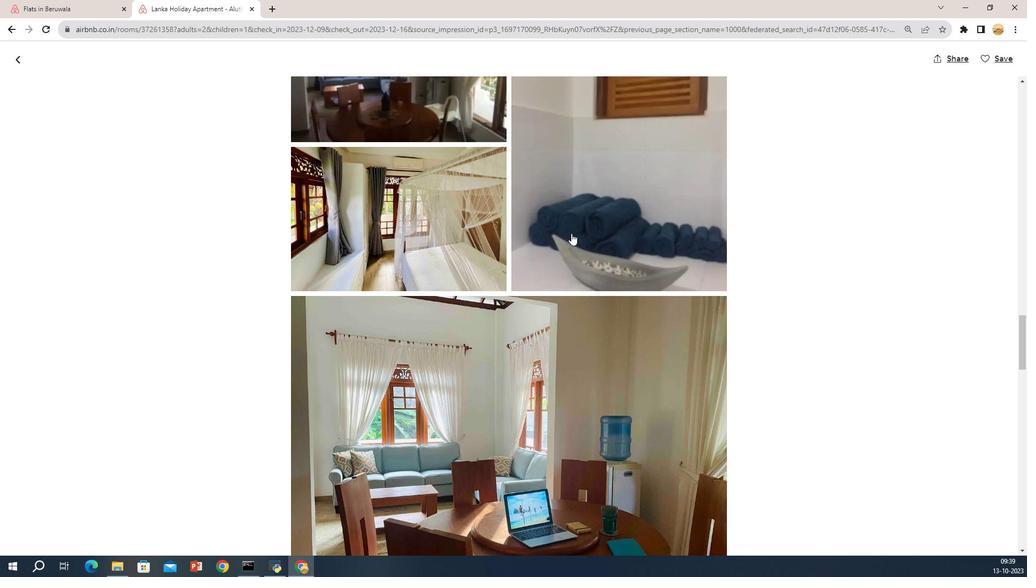 
Action: Mouse scrolled (231, 217) with delta (0, 0)
Screenshot: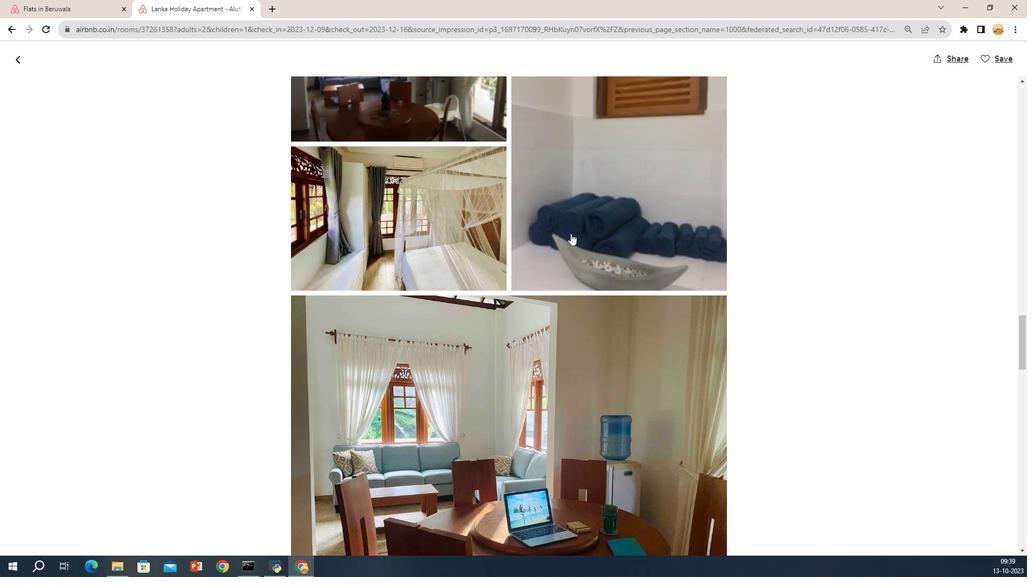 
Action: Mouse moved to (231, 217)
Screenshot: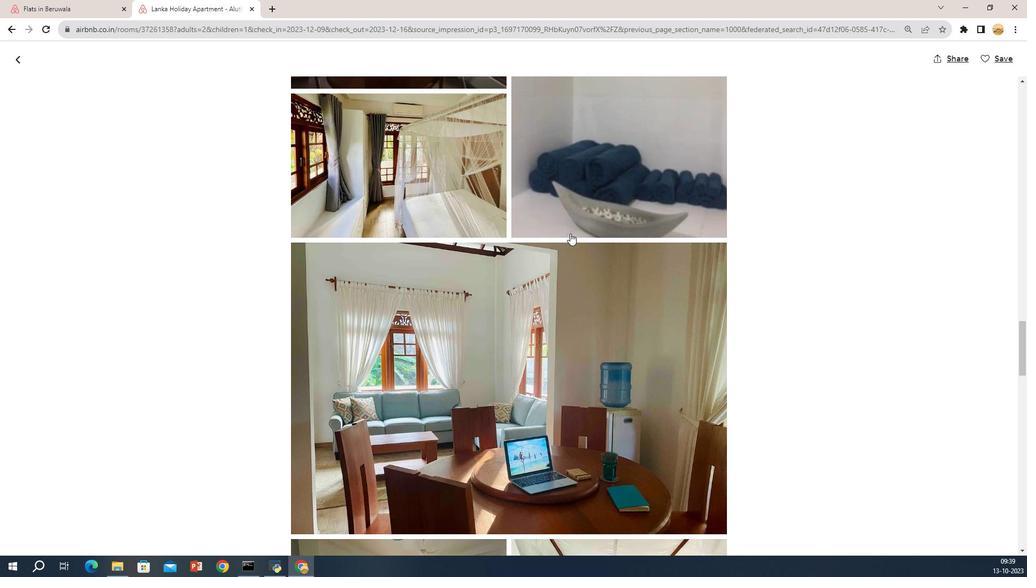 
Action: Mouse scrolled (231, 217) with delta (0, 0)
Screenshot: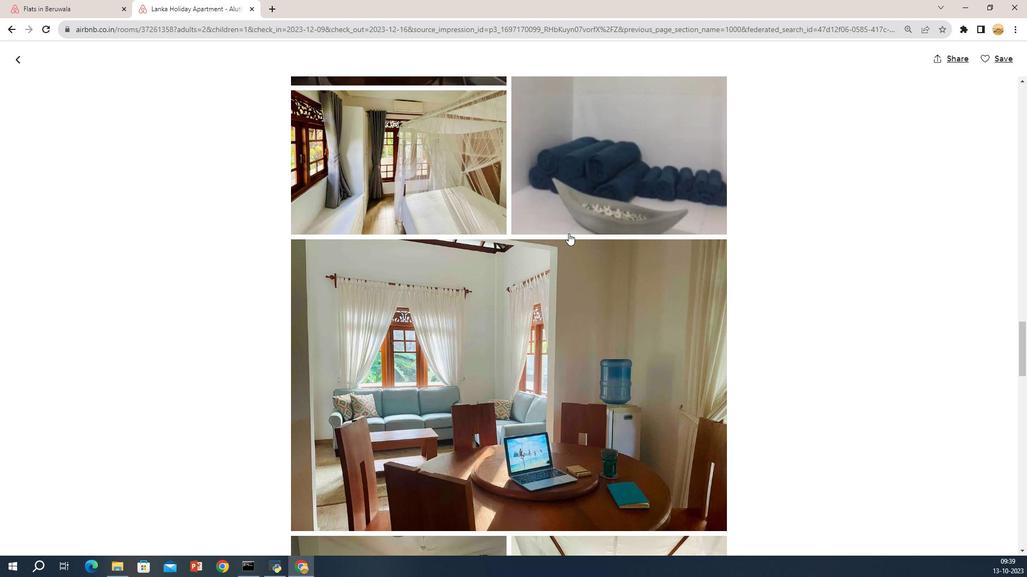 
Action: Mouse moved to (231, 218)
Screenshot: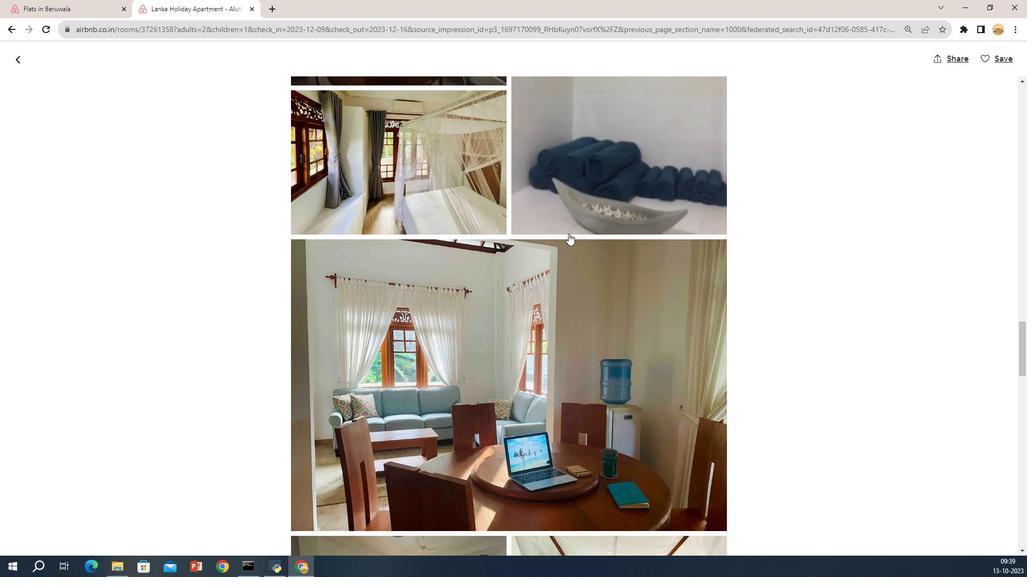 
Action: Mouse scrolled (231, 217) with delta (0, 0)
Screenshot: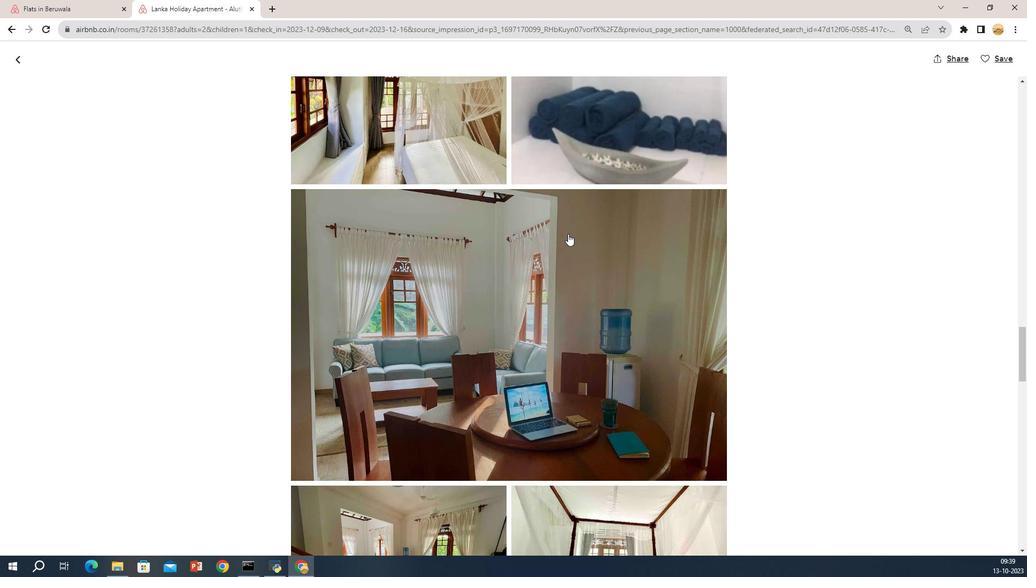 
Action: Mouse scrolled (231, 217) with delta (0, 0)
Screenshot: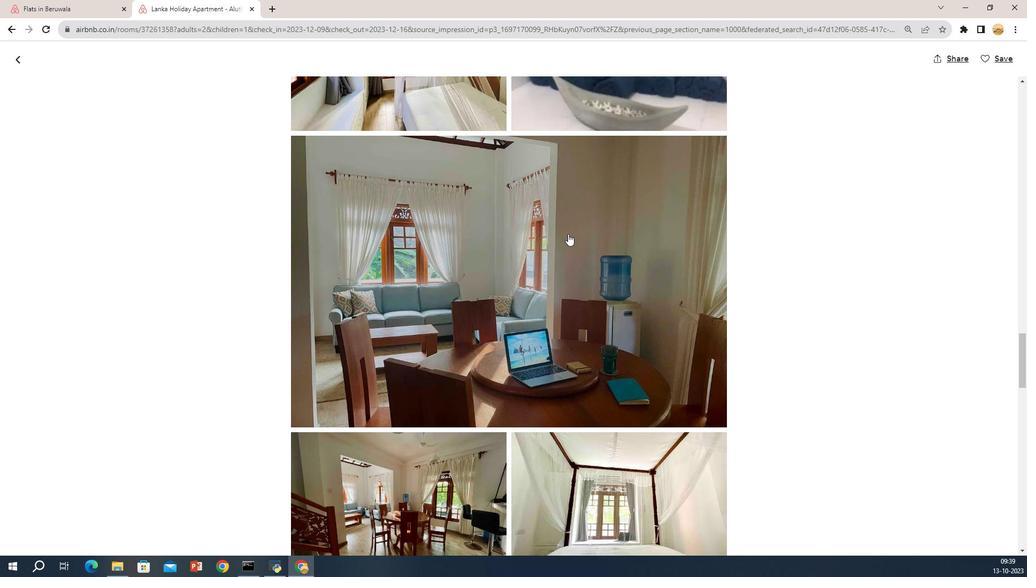 
Action: Mouse scrolled (231, 217) with delta (0, 0)
Screenshot: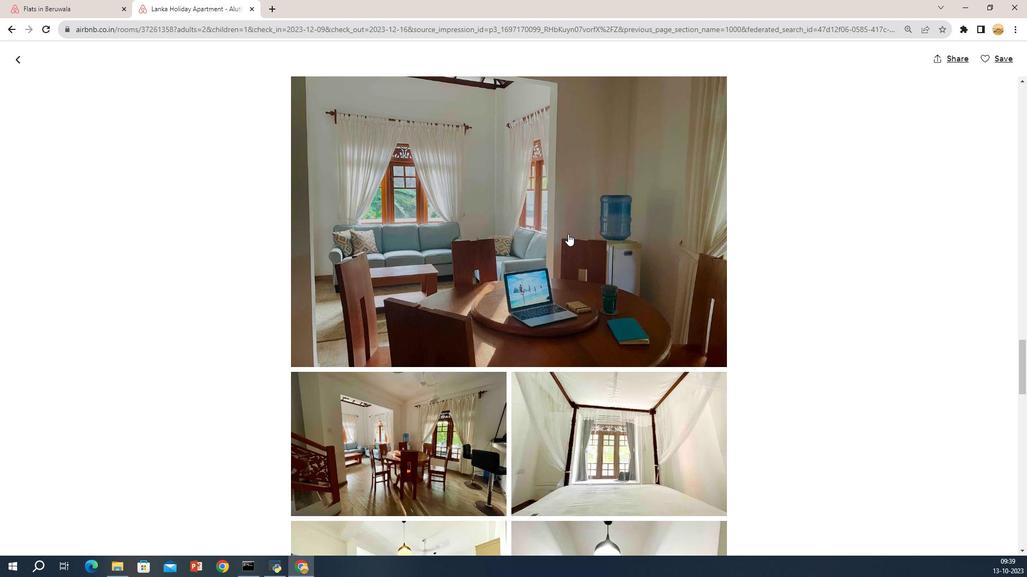
Action: Mouse scrolled (231, 217) with delta (0, 0)
Screenshot: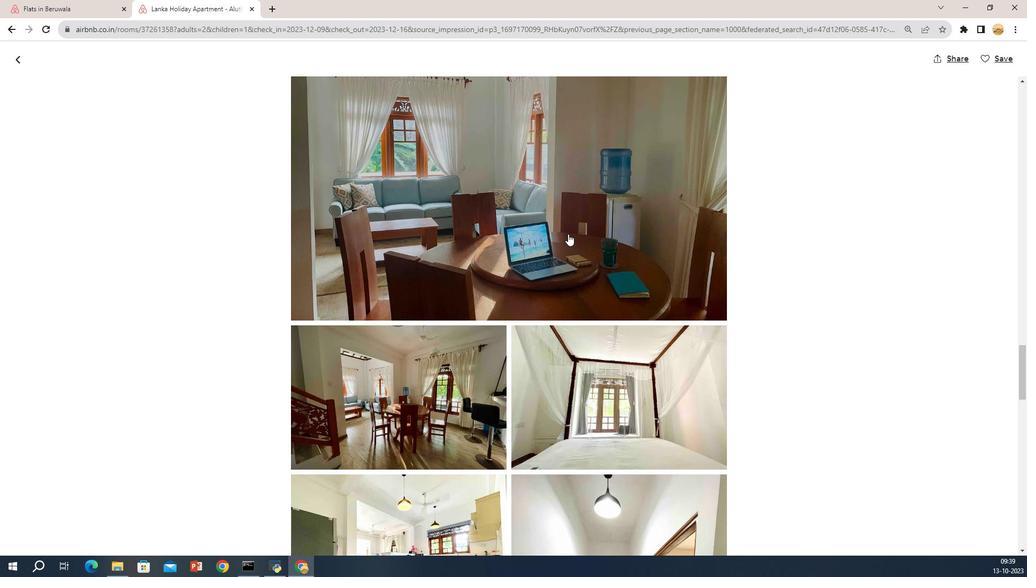 
Action: Mouse moved to (231, 218)
Screenshot: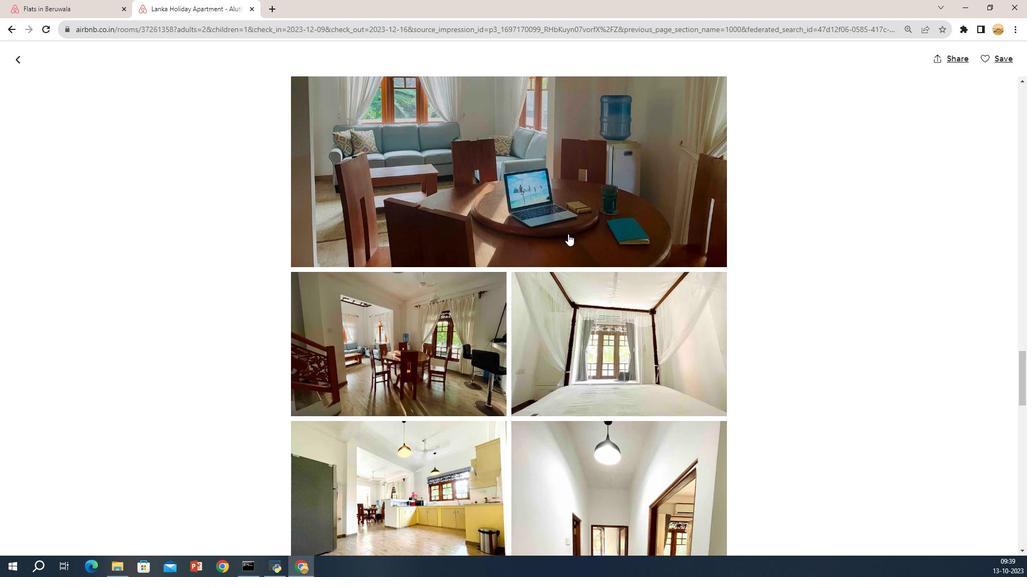 
Action: Mouse scrolled (231, 217) with delta (0, 0)
Screenshot: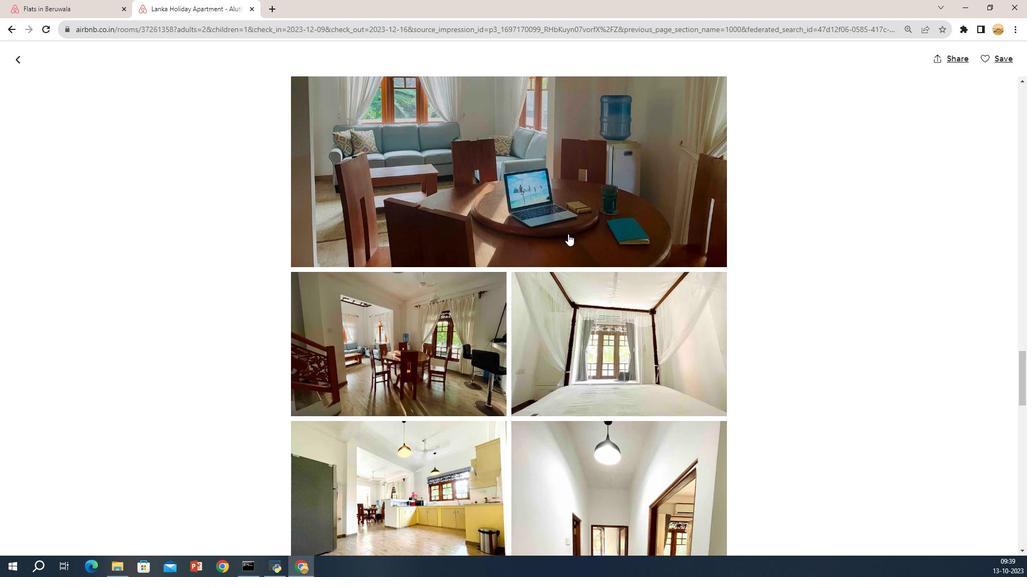 
Action: Mouse scrolled (231, 217) with delta (0, 0)
Screenshot: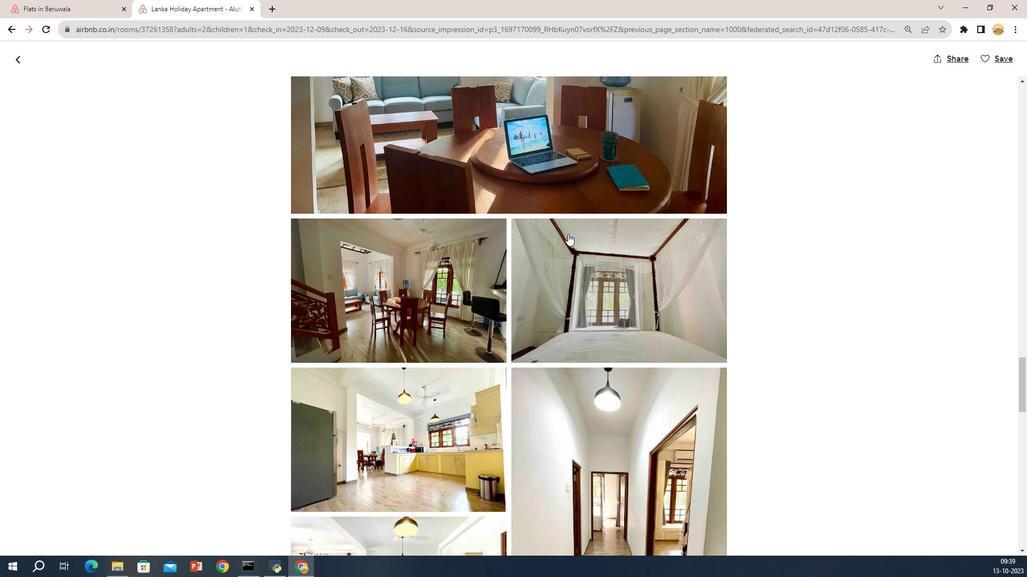 
Action: Mouse moved to (231, 218)
Screenshot: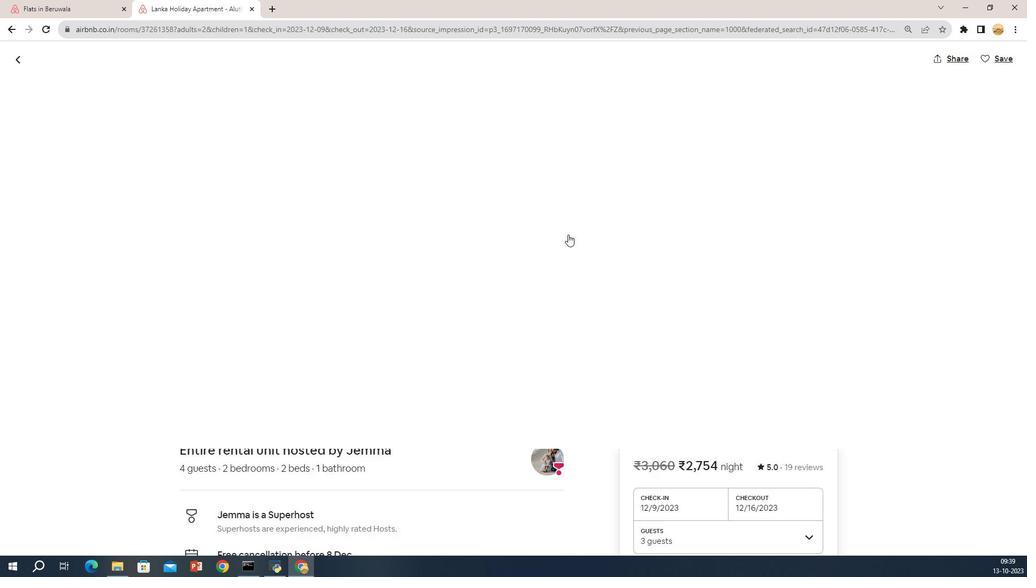 
Action: Mouse scrolled (231, 218) with delta (0, 0)
Screenshot: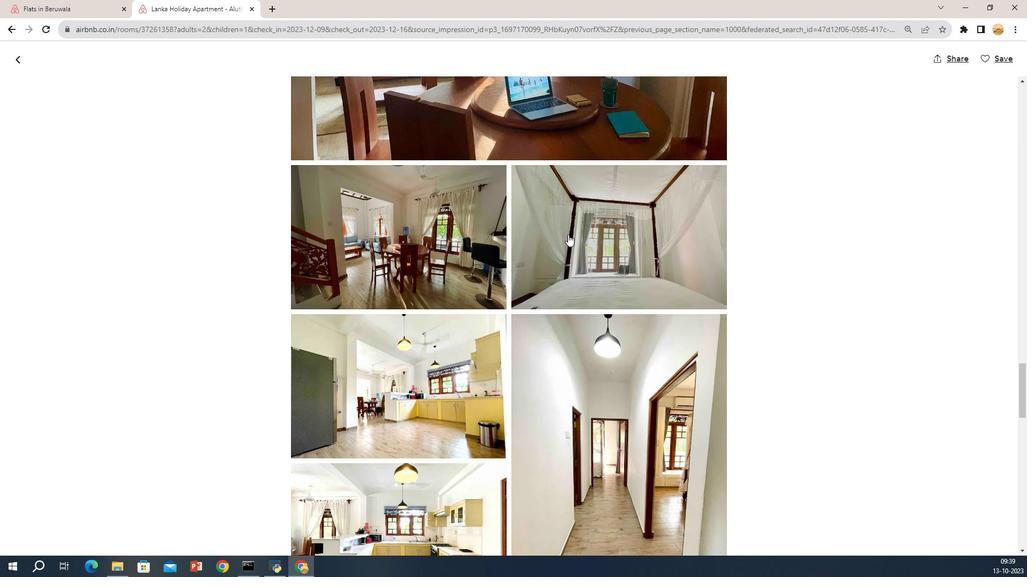 
Action: Mouse moved to (231, 221)
Screenshot: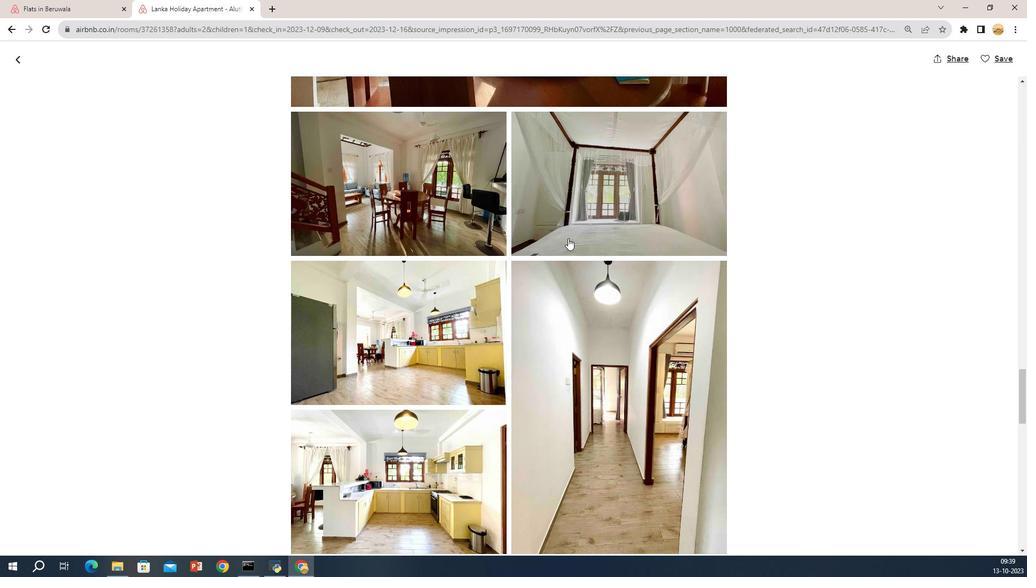 
Action: Mouse scrolled (231, 220) with delta (0, 0)
Screenshot: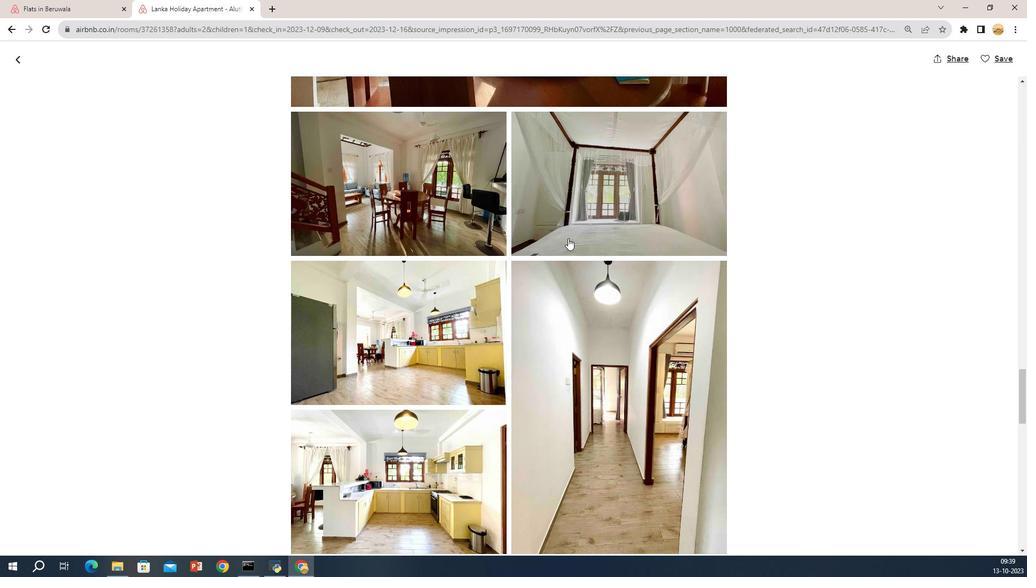 
Action: Mouse moved to (231, 222)
Screenshot: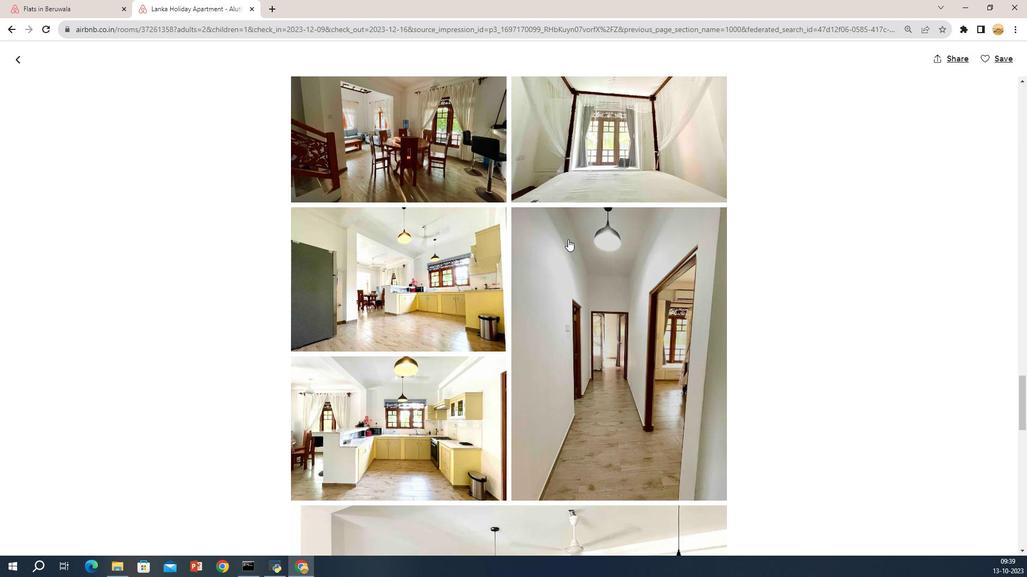 
Action: Mouse scrolled (231, 222) with delta (0, 0)
Screenshot: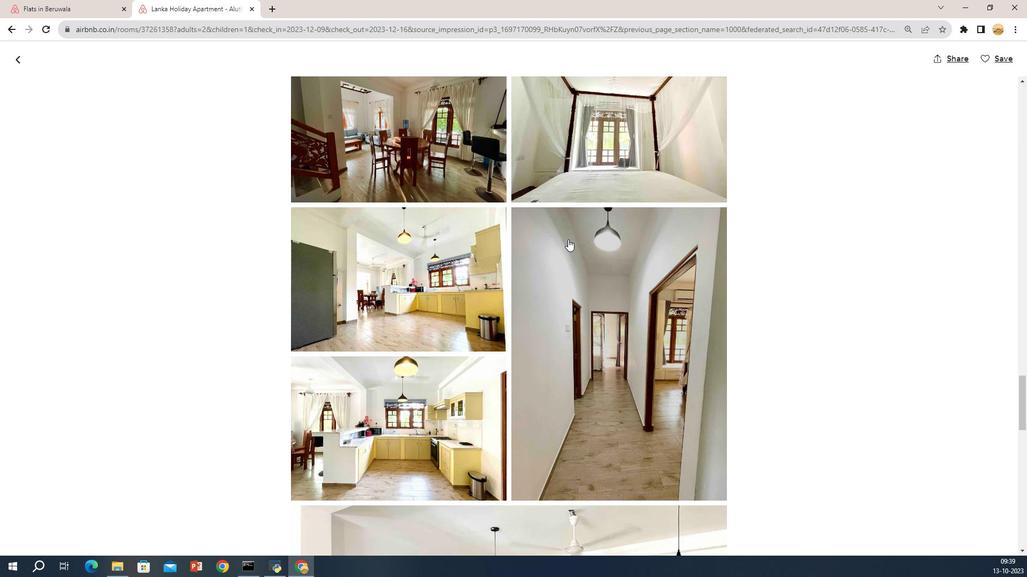 
Action: Mouse moved to (231, 224)
Screenshot: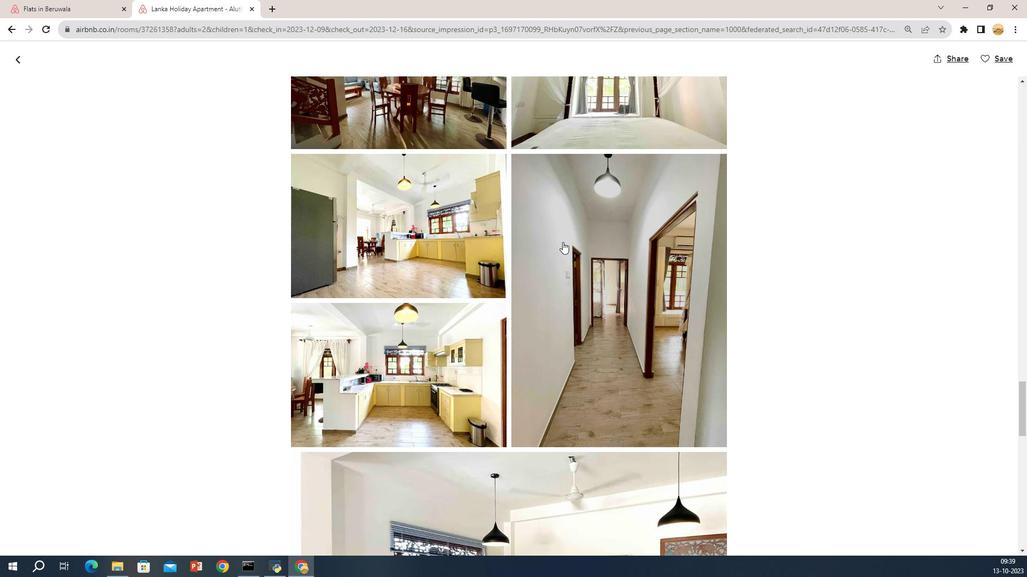 
Action: Mouse scrolled (231, 224) with delta (0, 0)
Screenshot: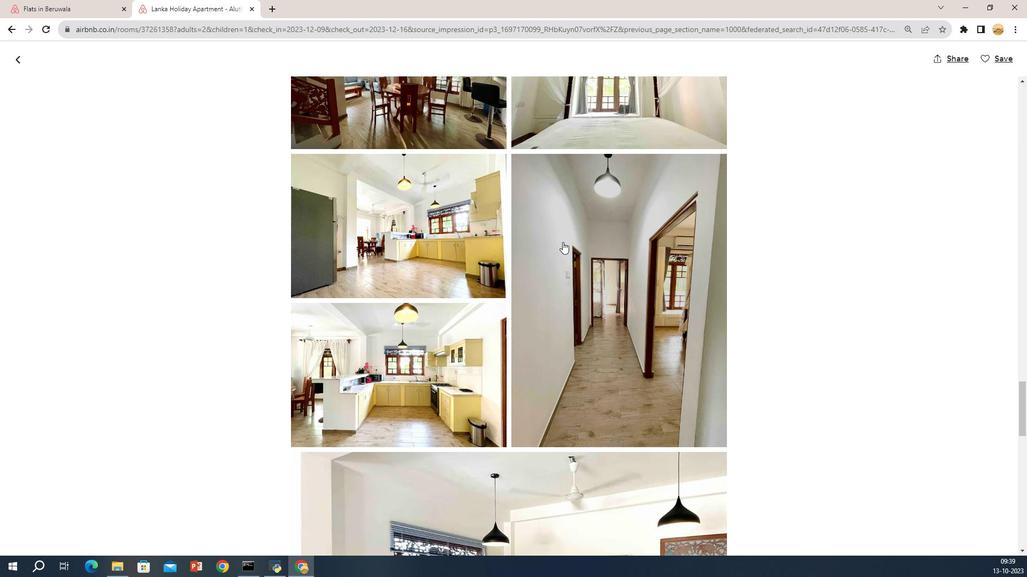 
Action: Mouse moved to (230, 231)
Screenshot: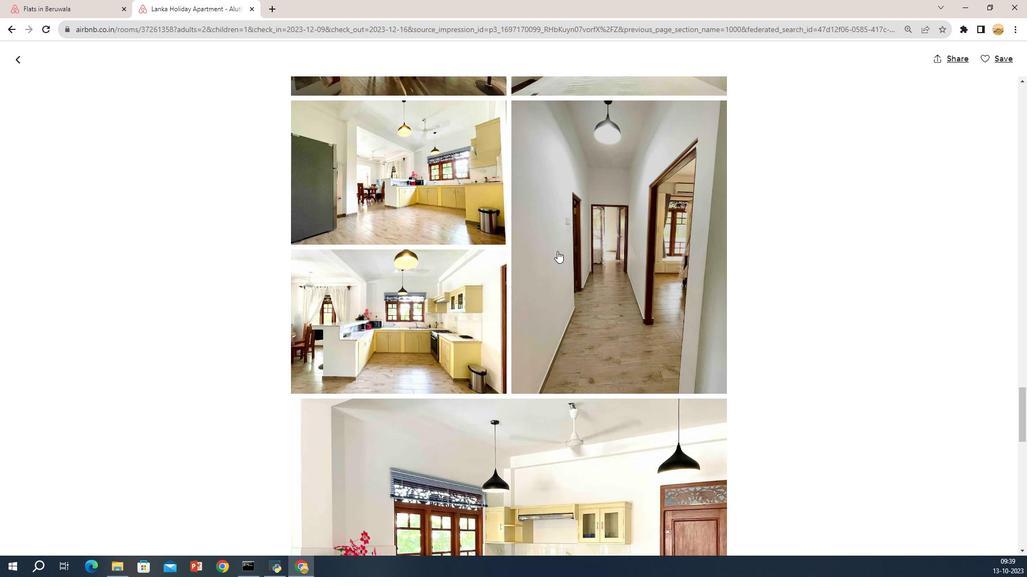 
Action: Mouse scrolled (230, 231) with delta (0, 0)
Screenshot: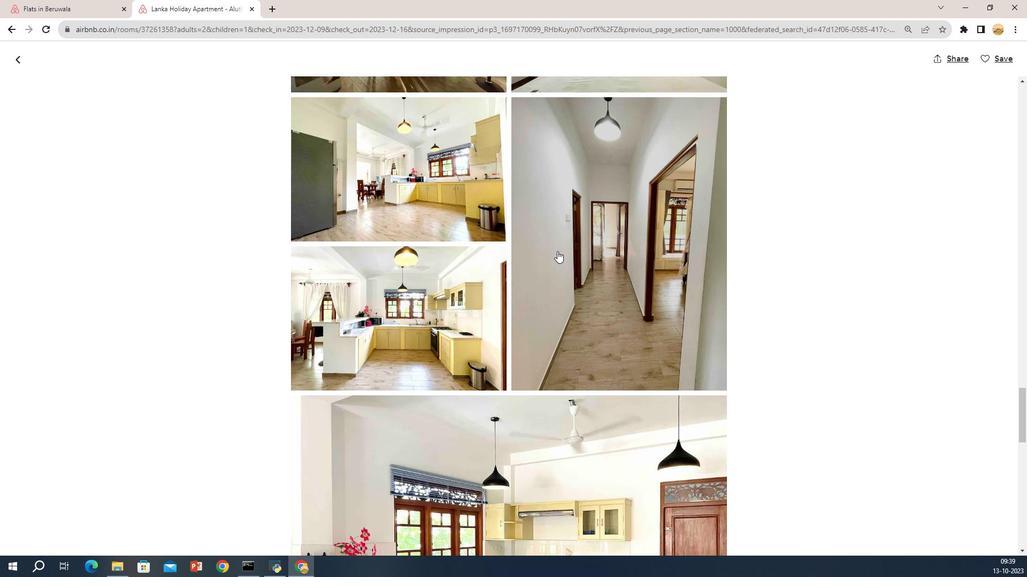 
Action: Mouse moved to (230, 231)
Screenshot: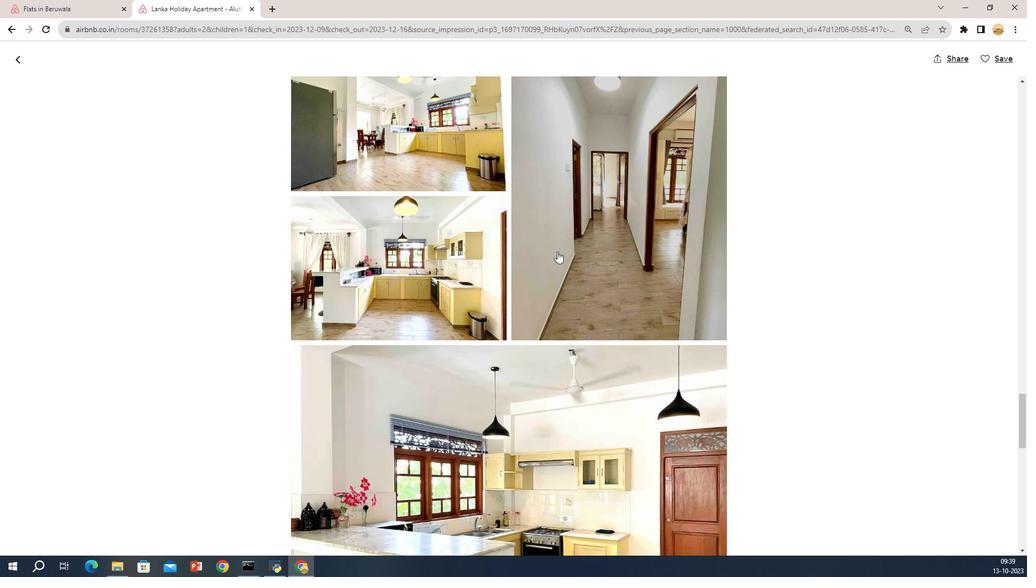 
Action: Mouse scrolled (230, 231) with delta (0, 0)
Screenshot: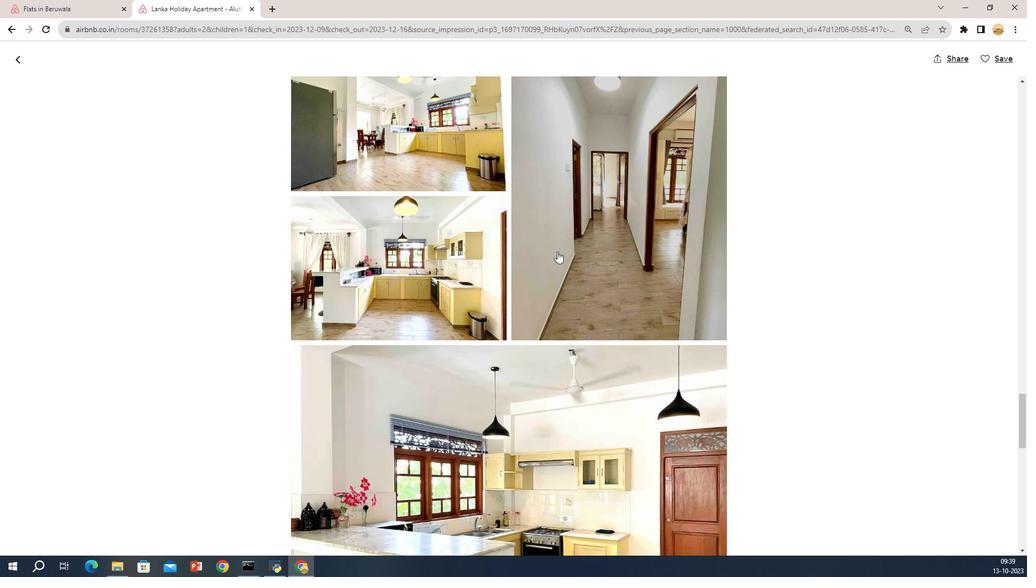 
Action: Mouse moved to (230, 232)
Screenshot: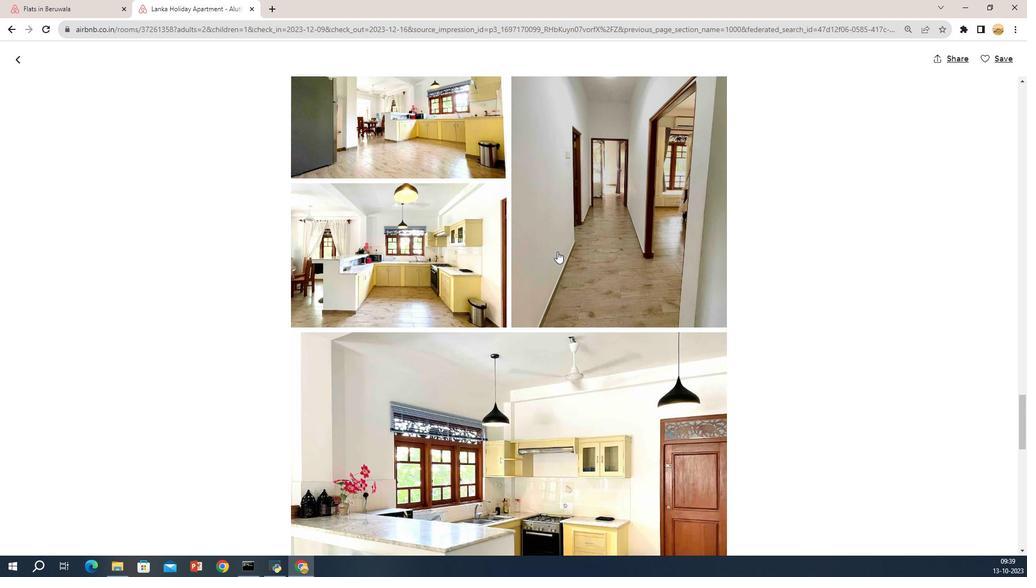
Action: Mouse scrolled (230, 231) with delta (0, 0)
Screenshot: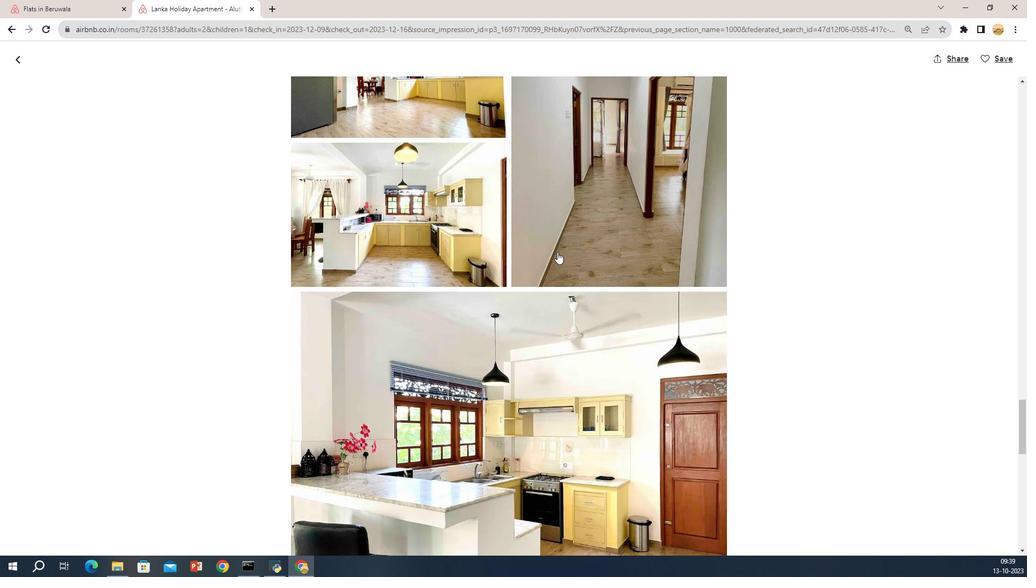 
Action: Mouse scrolled (230, 231) with delta (0, 0)
Screenshot: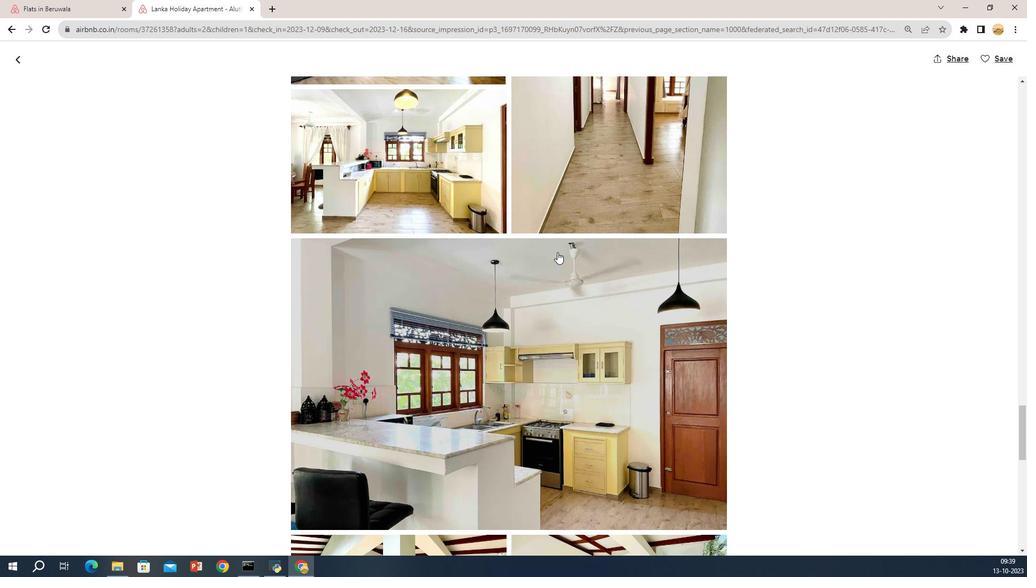 
Action: Mouse scrolled (230, 231) with delta (0, 0)
Screenshot: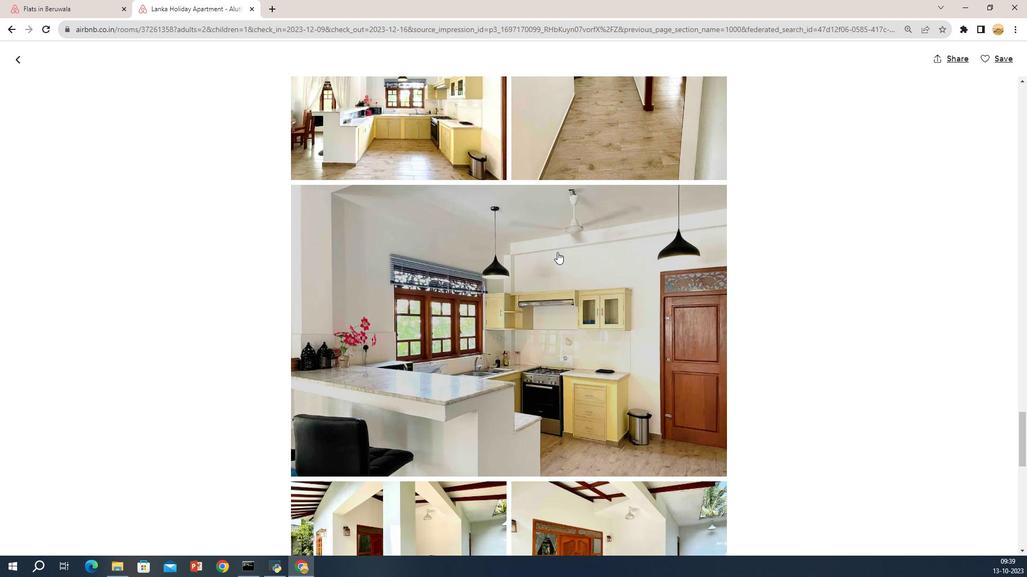 
Action: Mouse scrolled (230, 231) with delta (0, 0)
Screenshot: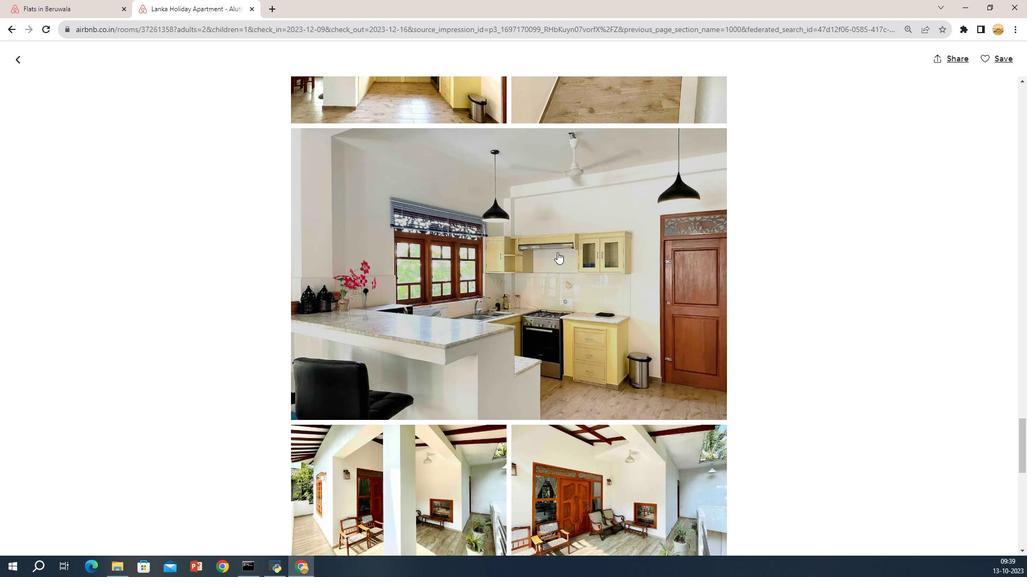 
Action: Mouse scrolled (230, 231) with delta (0, 0)
Screenshot: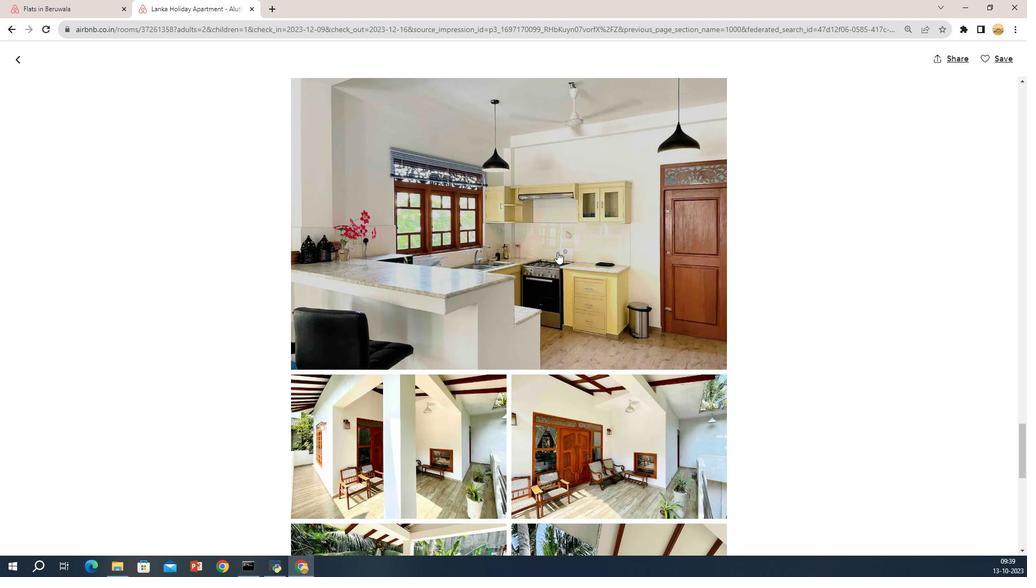 
Action: Mouse scrolled (230, 231) with delta (0, 0)
Screenshot: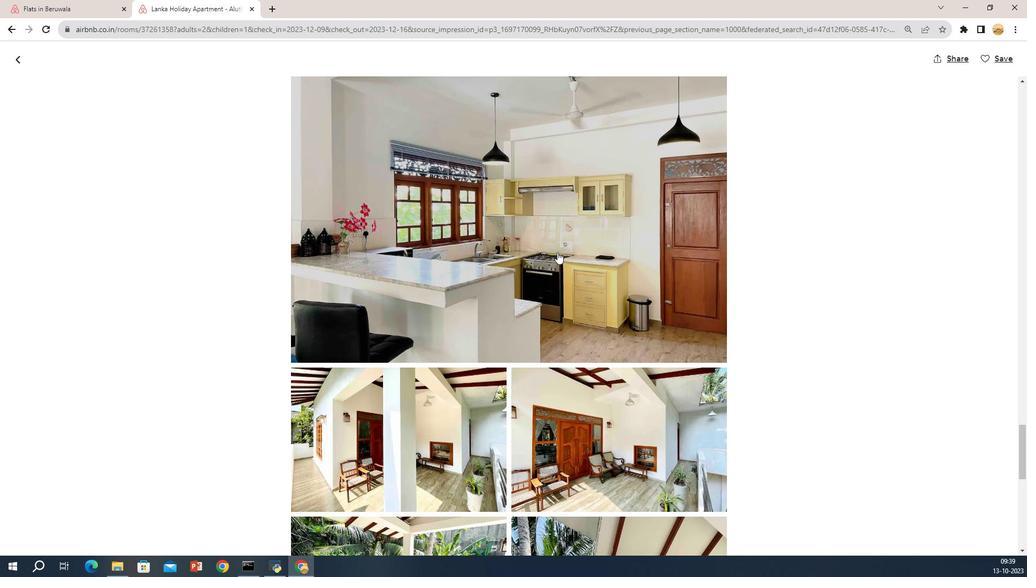 
Action: Mouse moved to (230, 239)
Screenshot: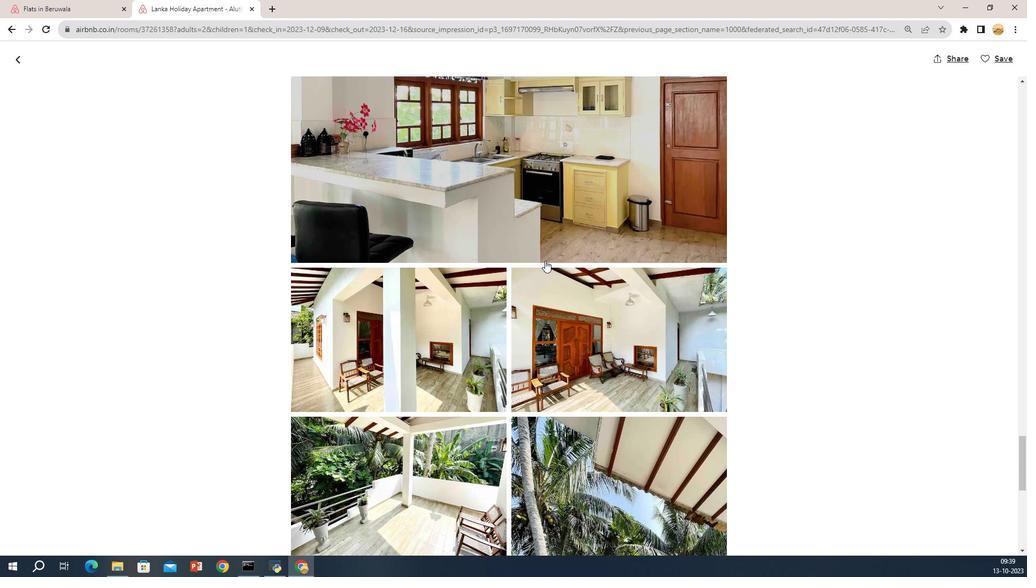 
Action: Mouse scrolled (230, 238) with delta (0, 0)
Screenshot: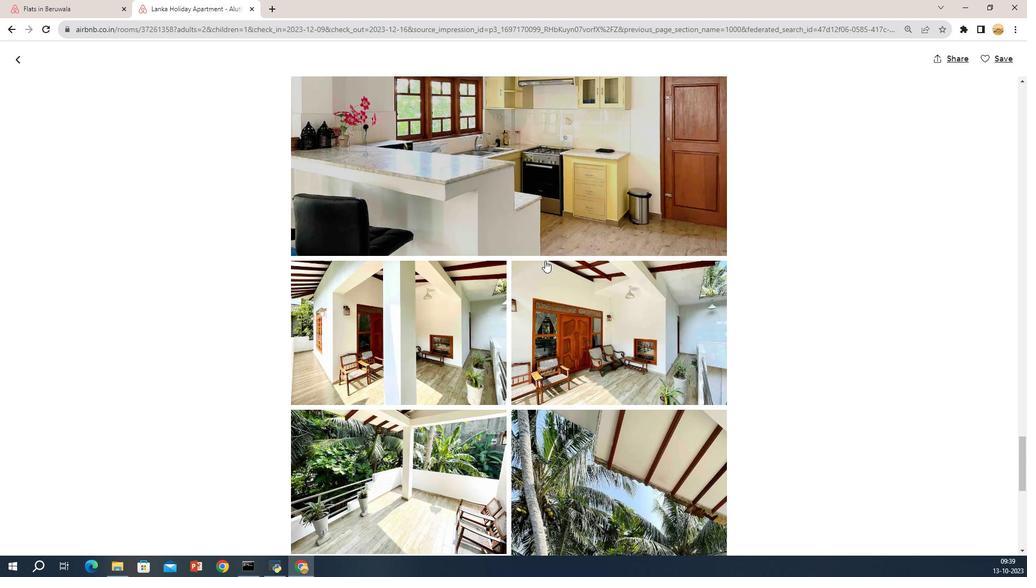 
Action: Mouse moved to (229, 239)
Screenshot: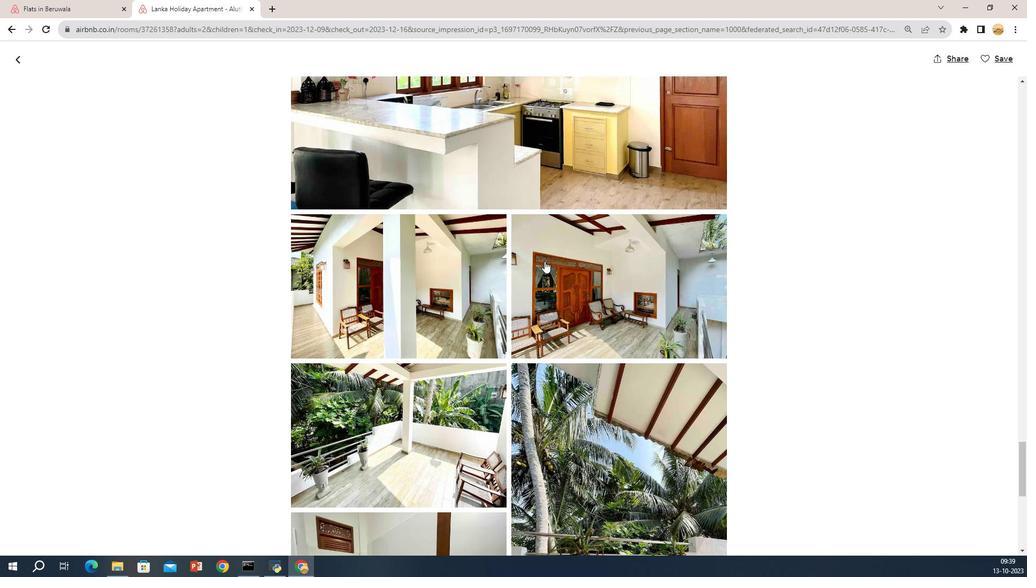 
Action: Mouse scrolled (229, 239) with delta (0, 0)
Screenshot: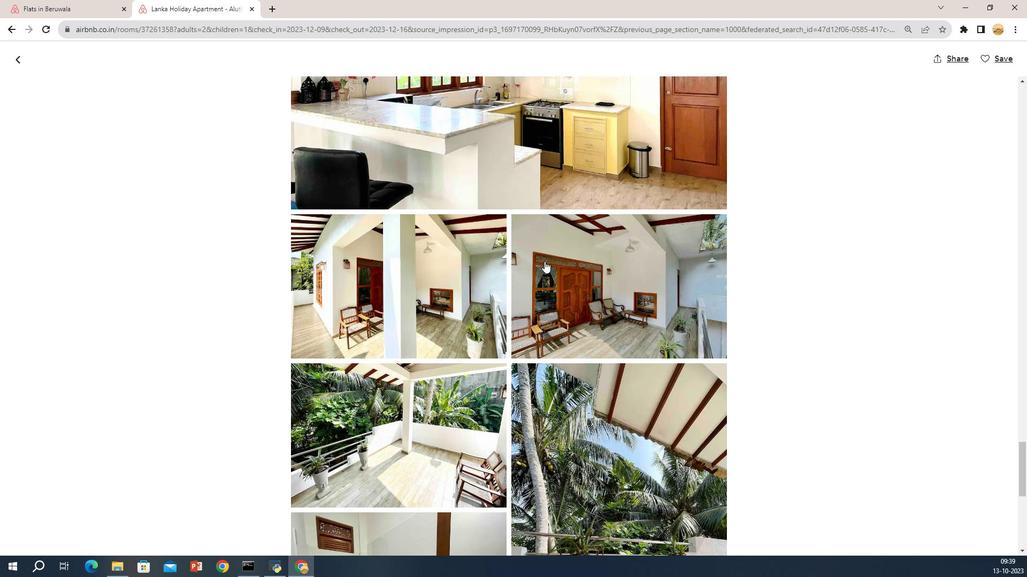 
Action: Mouse scrolled (229, 239) with delta (0, 0)
Screenshot: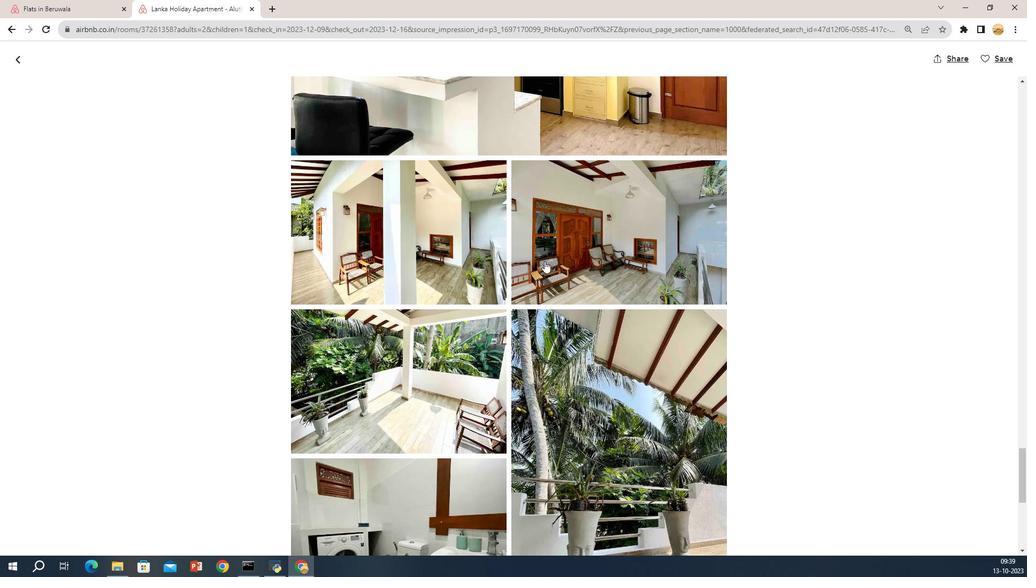 
Action: Mouse scrolled (229, 239) with delta (0, 0)
Screenshot: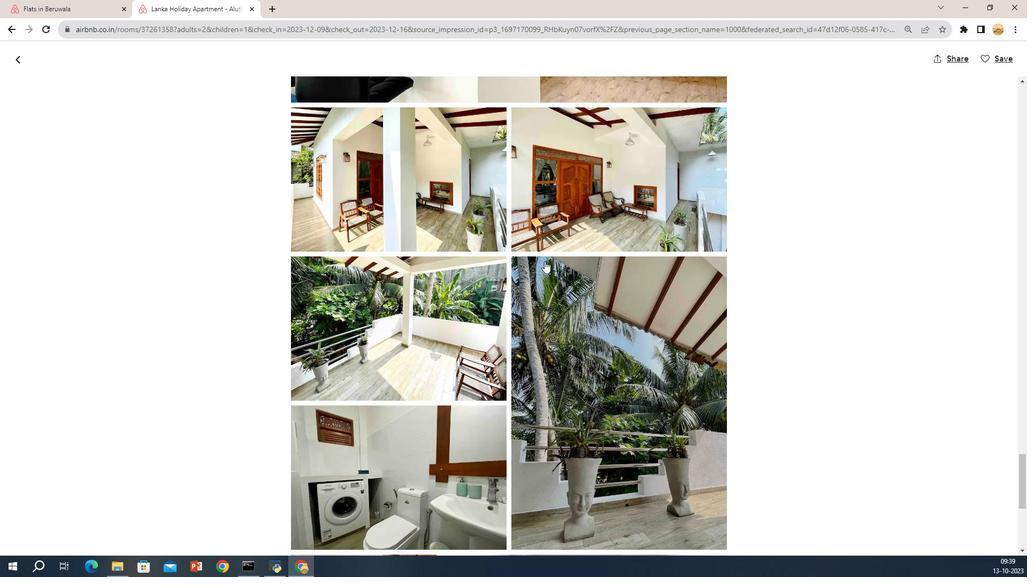 
Action: Mouse moved to (229, 239)
Screenshot: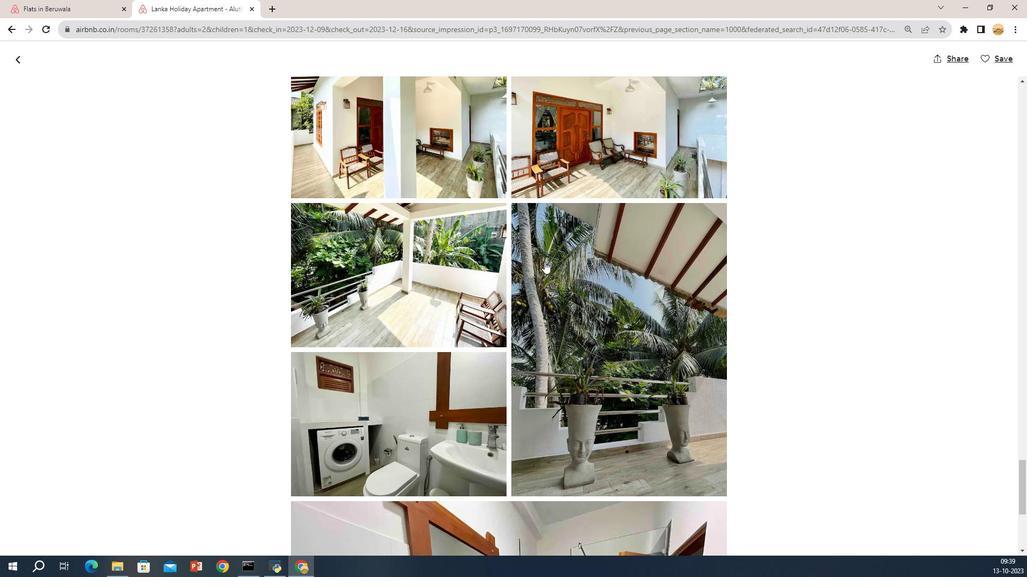 
Action: Mouse scrolled (229, 239) with delta (0, 0)
Screenshot: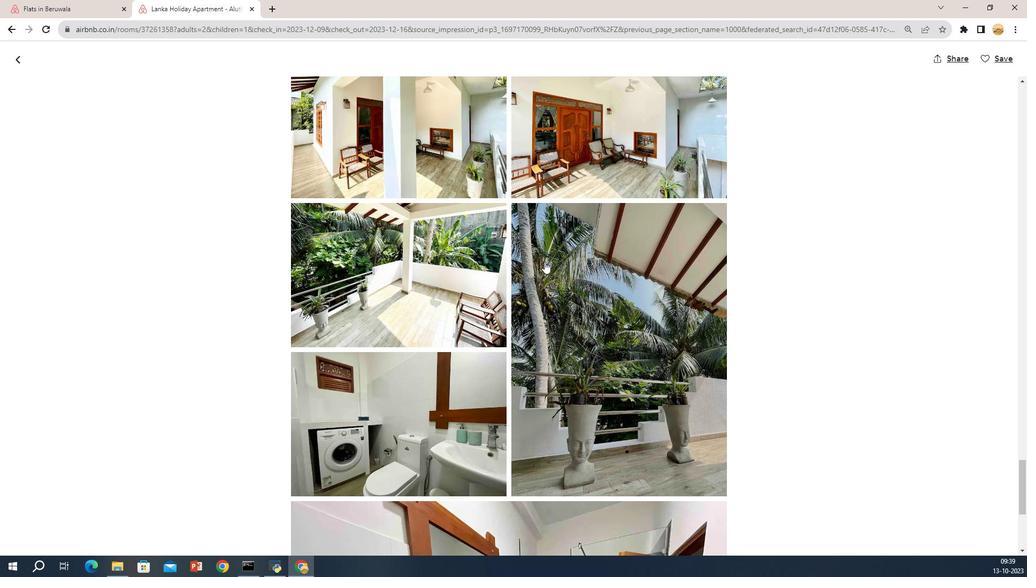 
Action: Mouse scrolled (229, 239) with delta (0, 0)
Screenshot: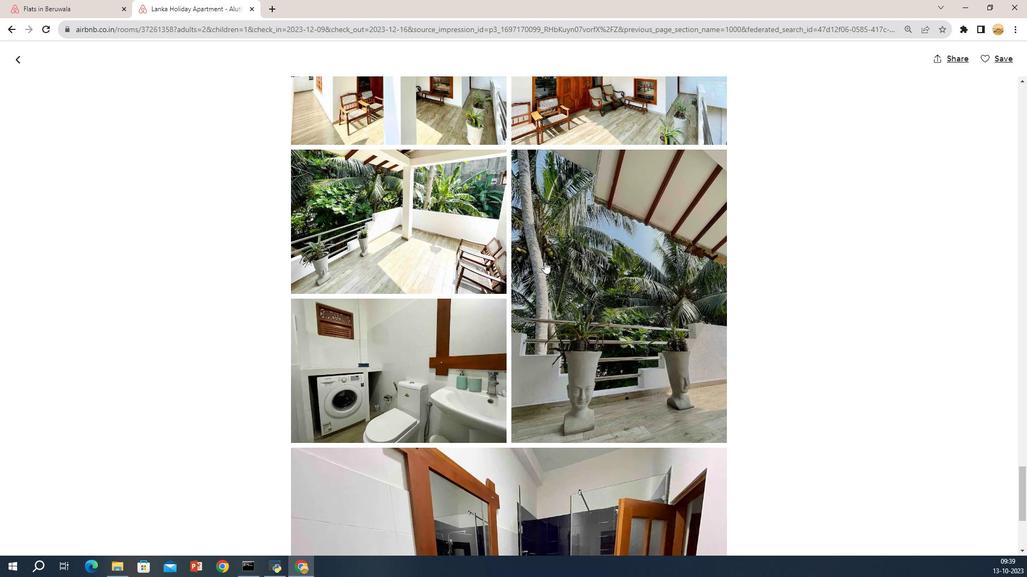 
Action: Mouse scrolled (229, 239) with delta (0, 0)
Screenshot: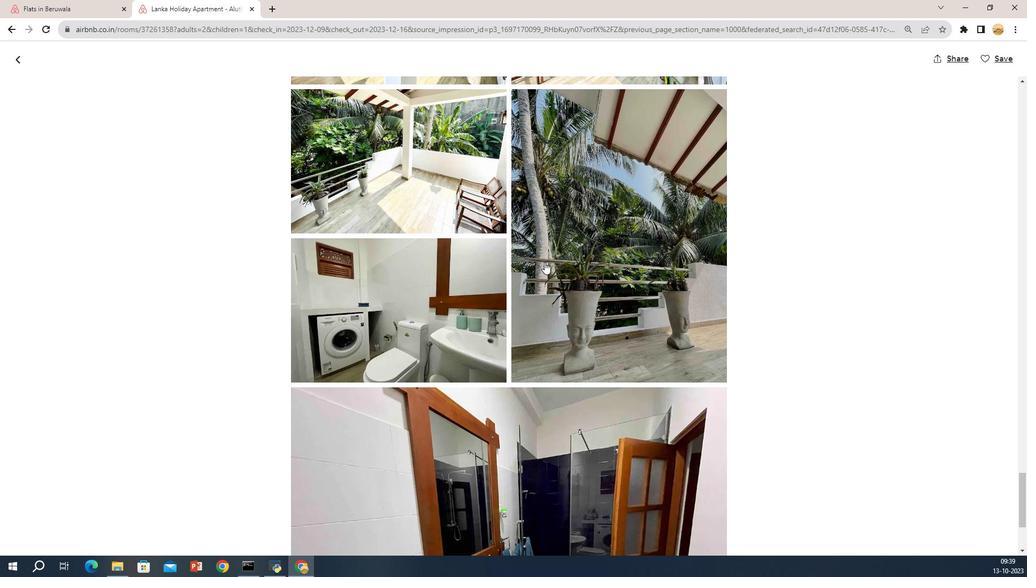 
Action: Mouse moved to (229, 240)
Screenshot: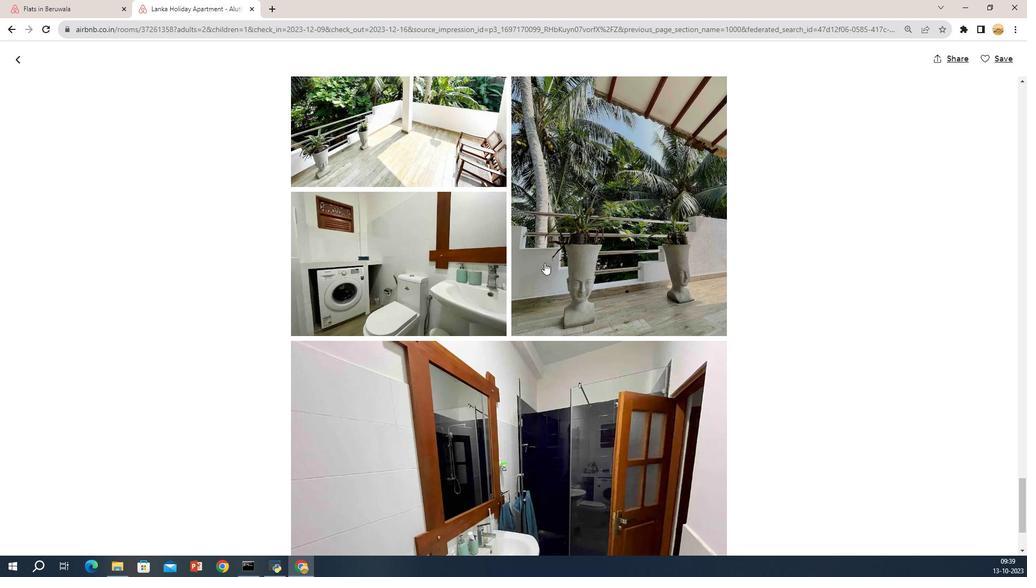 
Action: Mouse scrolled (229, 240) with delta (0, 0)
Screenshot: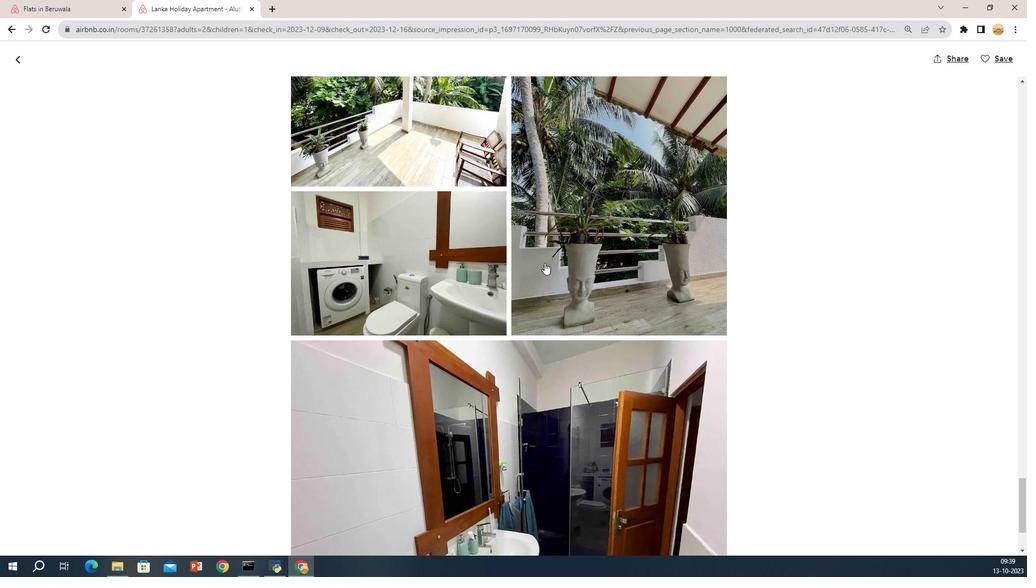 
Action: Mouse scrolled (229, 240) with delta (0, 0)
Screenshot: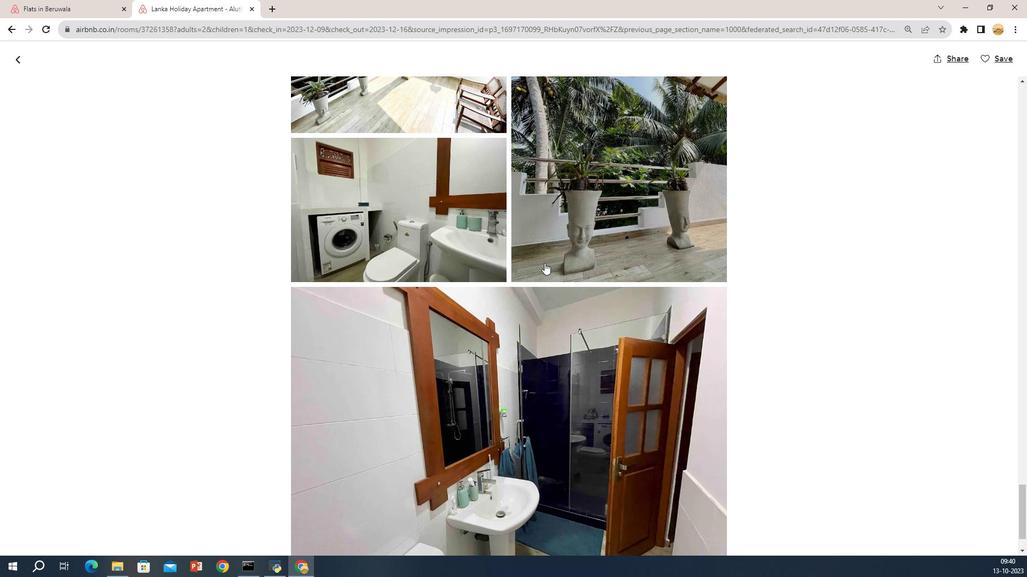 
Action: Mouse scrolled (229, 240) with delta (0, 0)
Screenshot: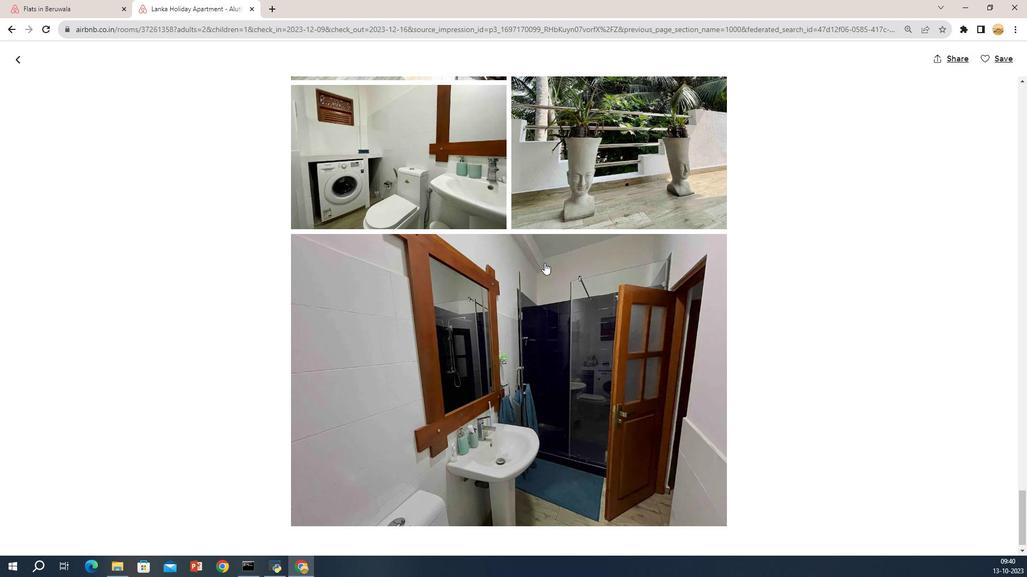 
Action: Mouse scrolled (229, 240) with delta (0, 0)
Screenshot: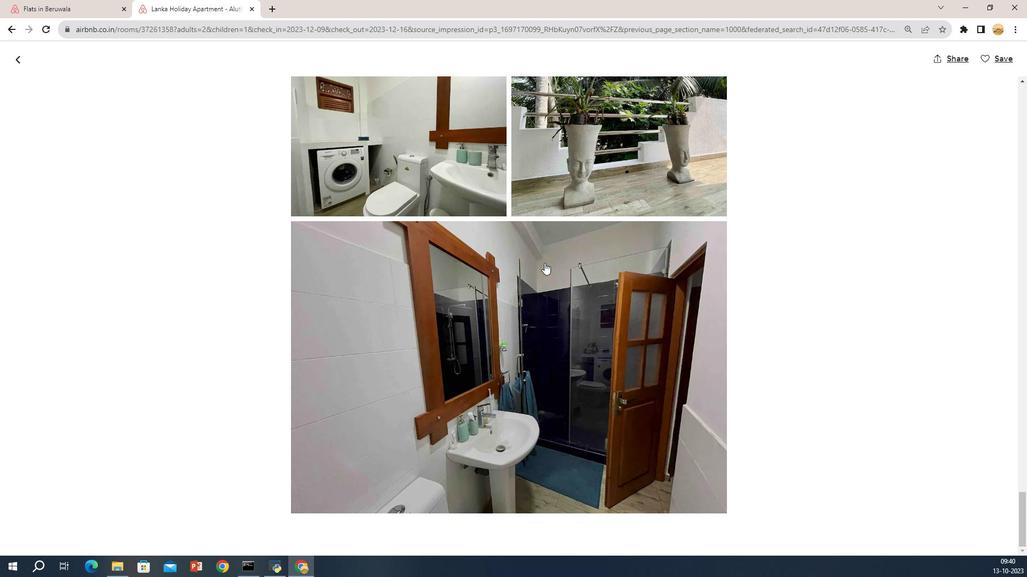 
Action: Mouse moved to (192, 86)
Screenshot: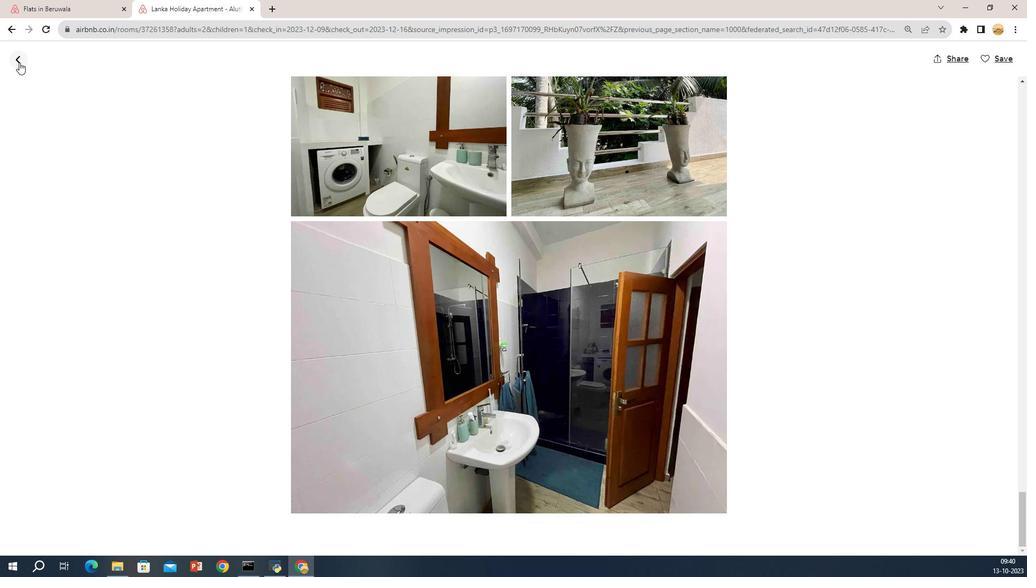 
Action: Mouse pressed left at (192, 86)
Screenshot: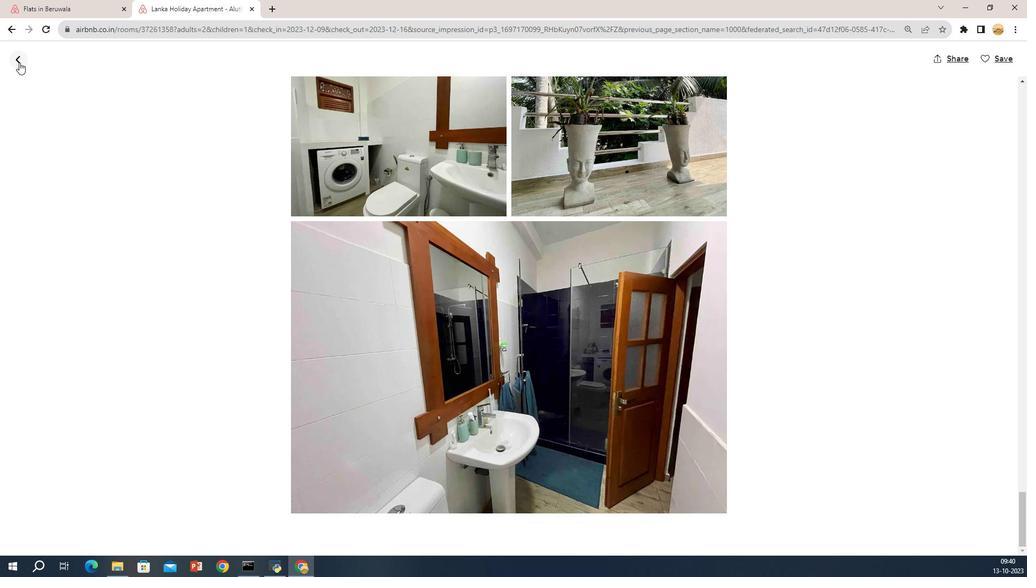 
Action: Mouse moved to (222, 242)
Screenshot: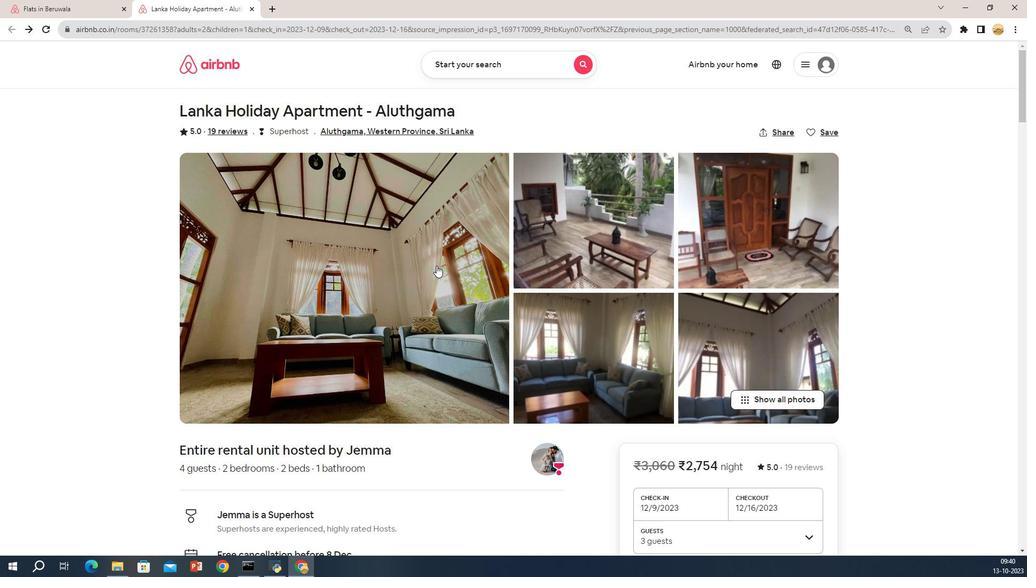 
Action: Mouse scrolled (222, 242) with delta (0, 0)
Screenshot: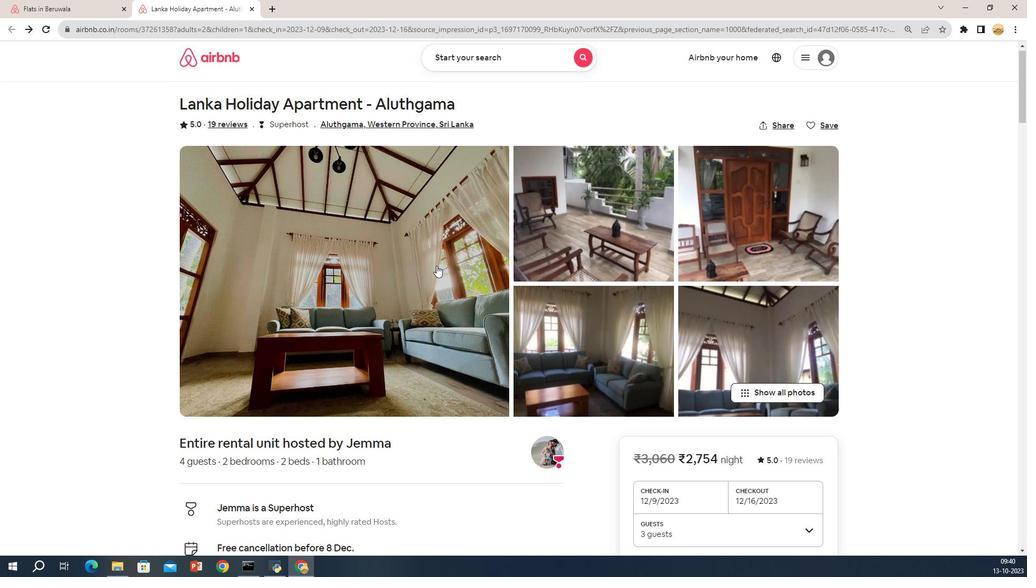 
Action: Mouse moved to (222, 243)
Screenshot: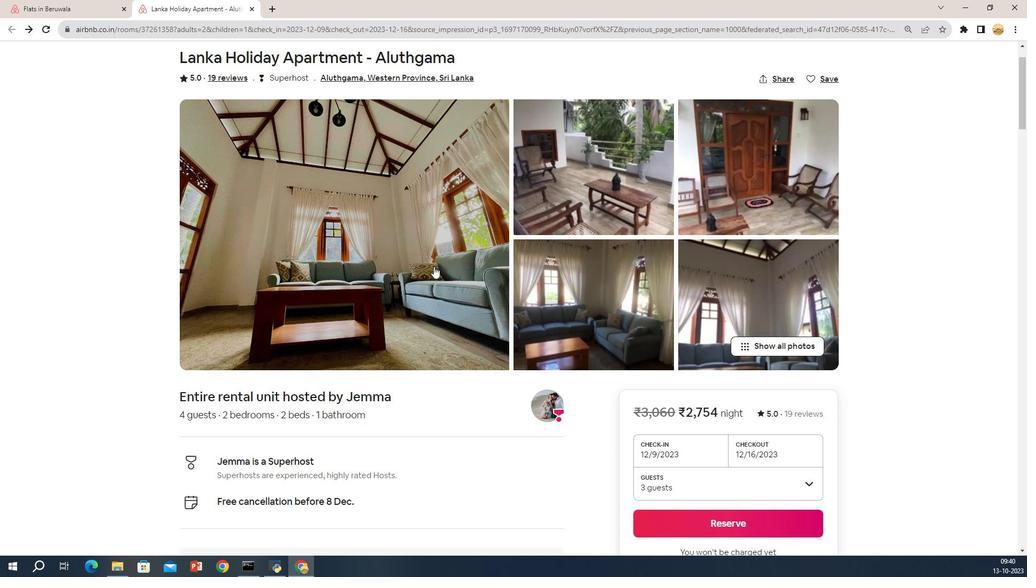 
Action: Mouse scrolled (222, 242) with delta (0, 0)
Screenshot: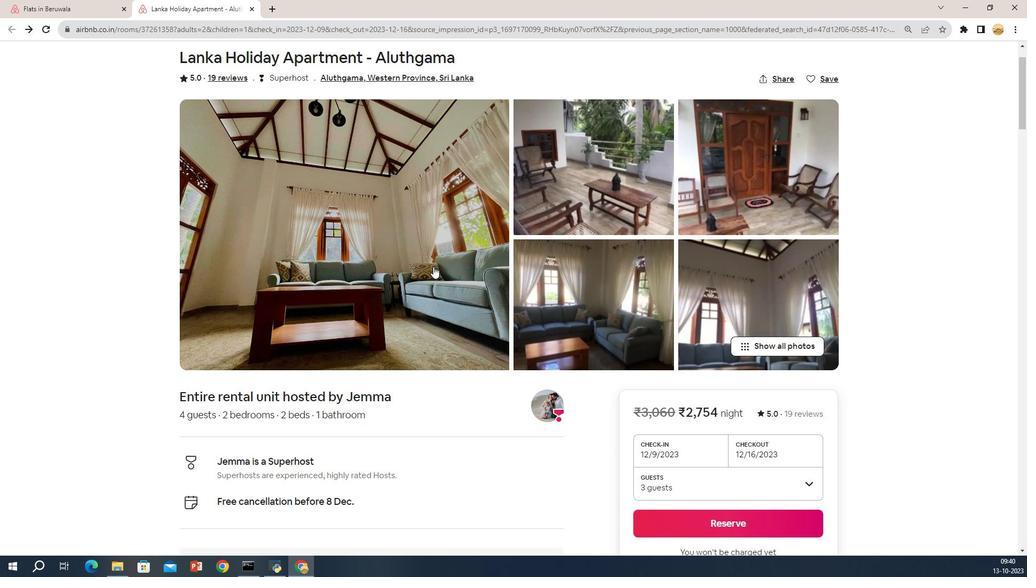 
Action: Mouse scrolled (222, 242) with delta (0, 0)
Screenshot: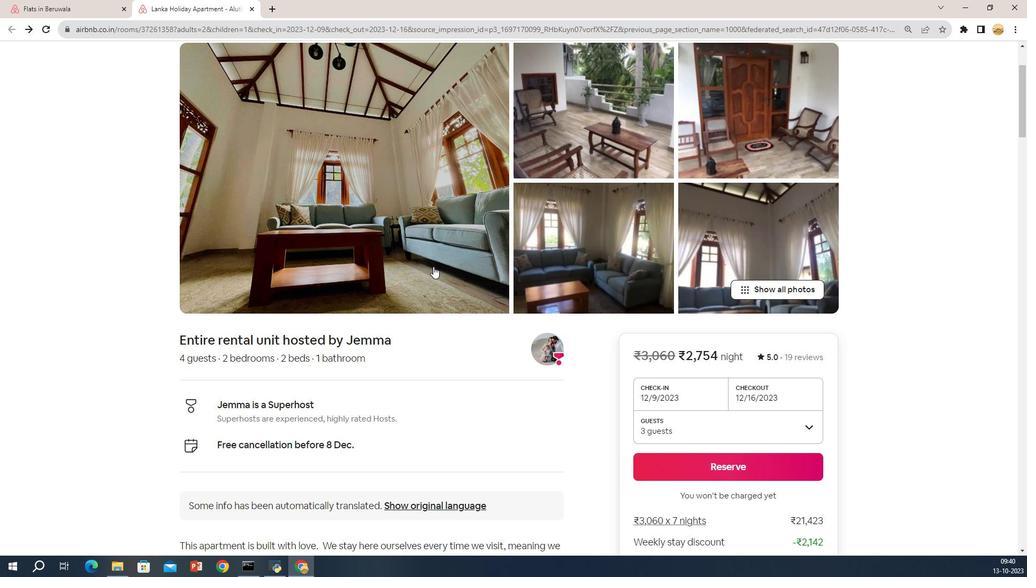 
Action: Mouse scrolled (222, 242) with delta (0, 0)
Screenshot: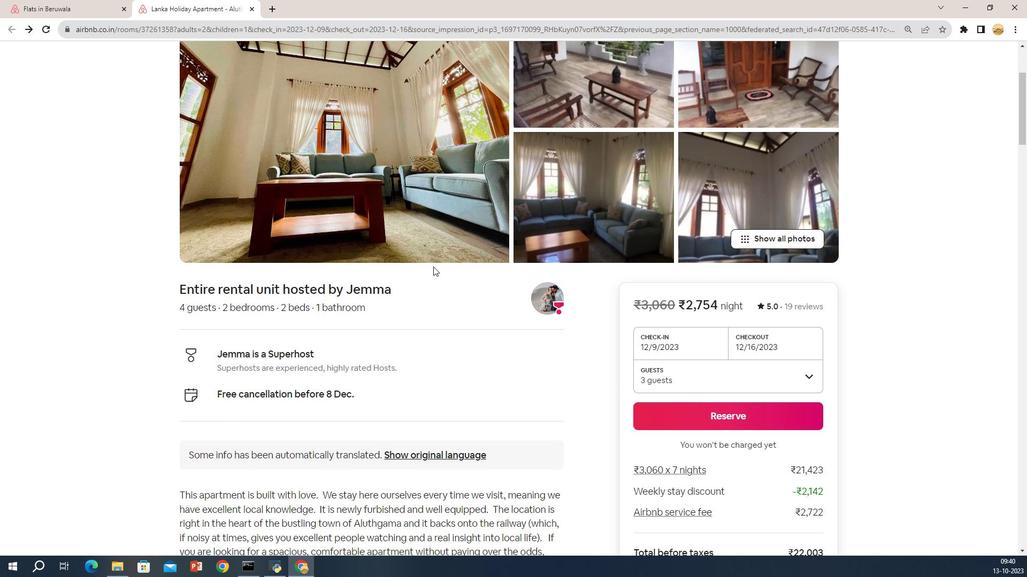 
Action: Mouse moved to (222, 244)
Screenshot: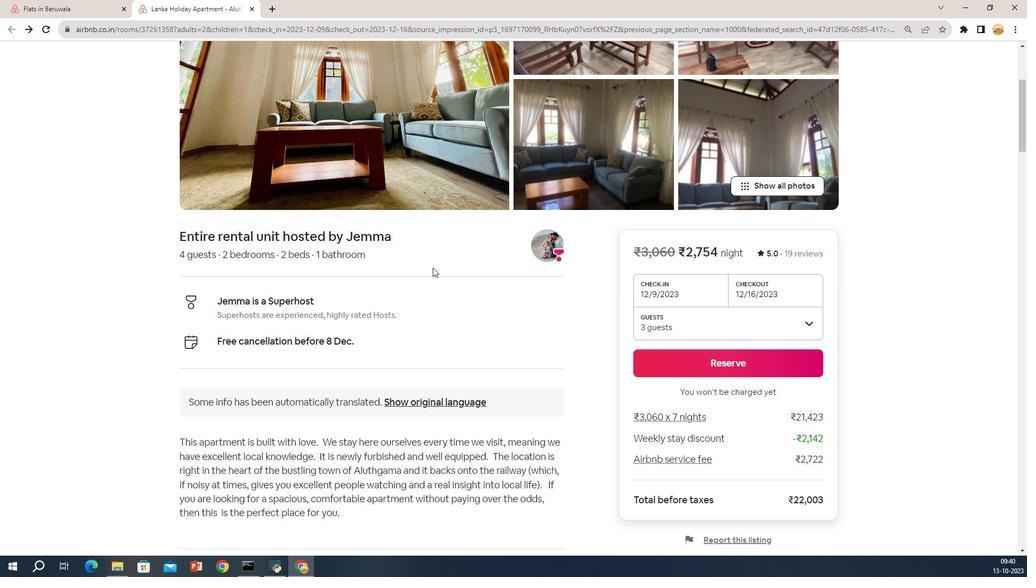 
Action: Mouse scrolled (222, 243) with delta (0, 0)
Screenshot: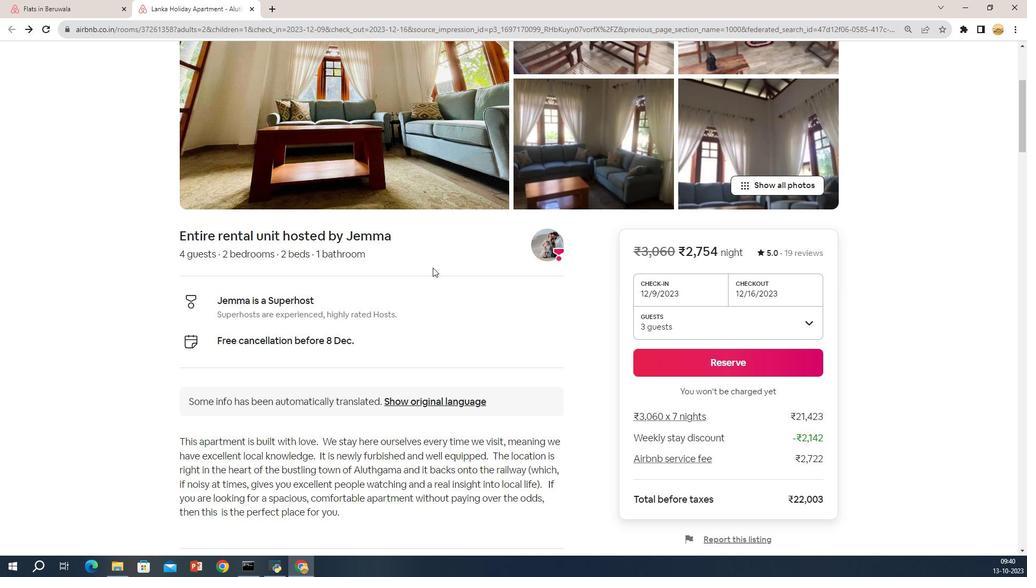 
Action: Mouse moved to (222, 246)
Screenshot: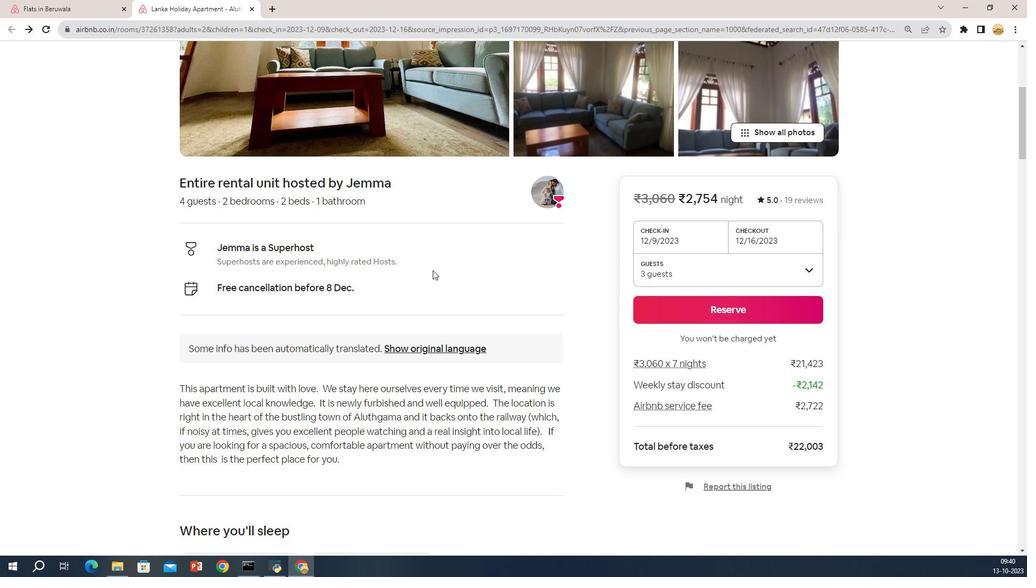
Action: Mouse scrolled (222, 246) with delta (0, 0)
Screenshot: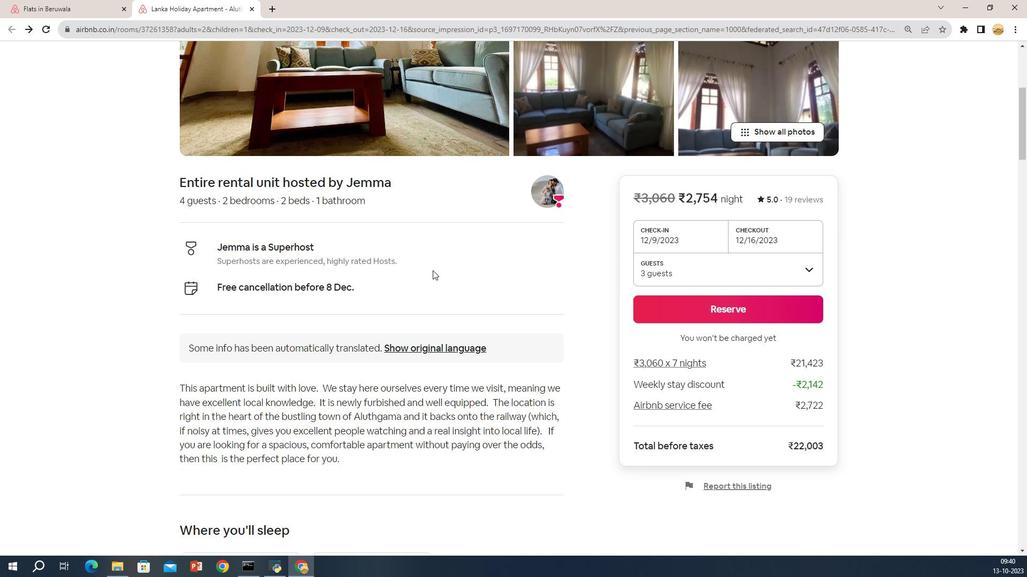 
Action: Mouse moved to (218, 262)
Screenshot: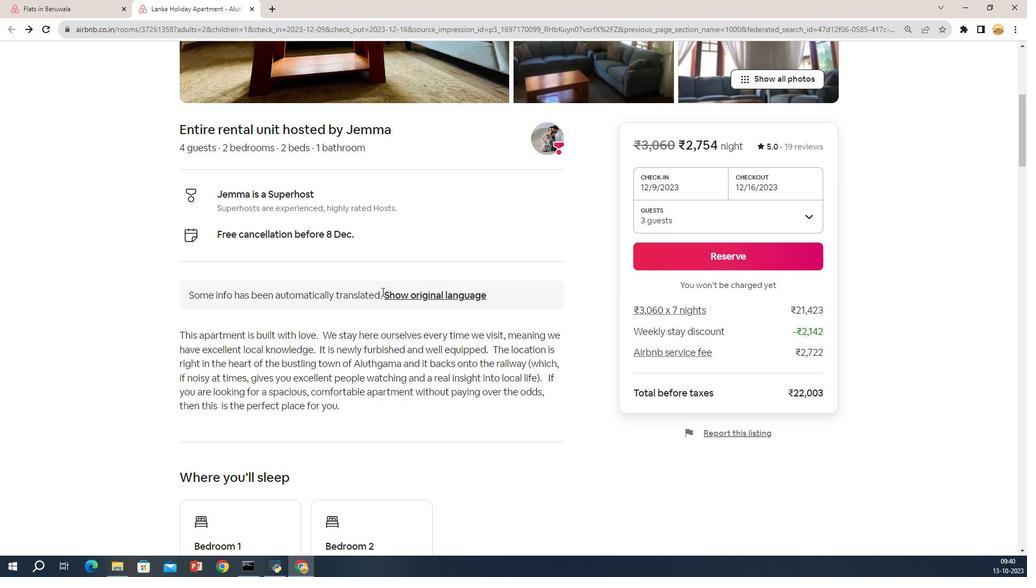 
Action: Mouse scrolled (218, 262) with delta (0, 0)
Screenshot: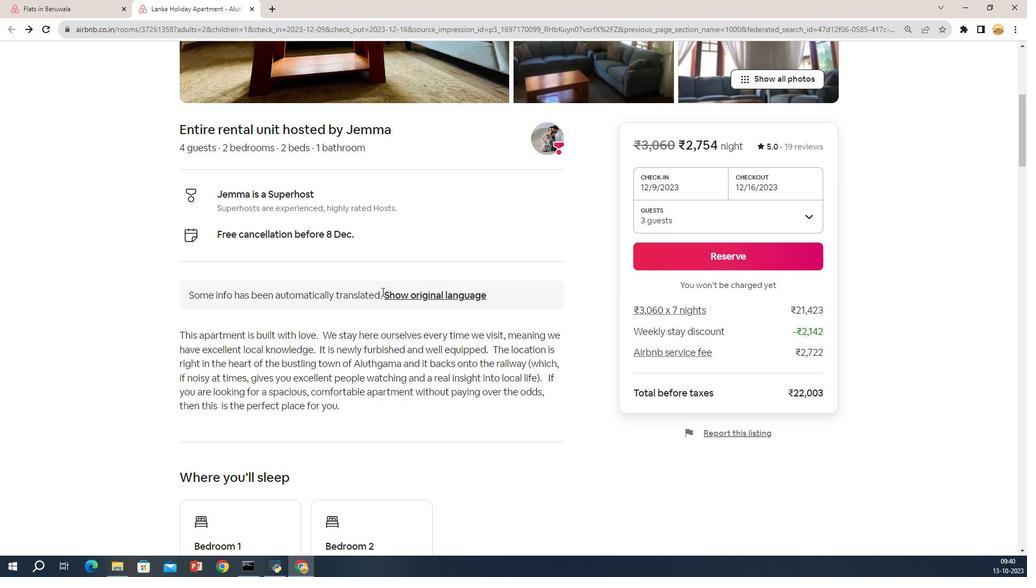 
Action: Mouse scrolled (218, 262) with delta (0, 0)
Screenshot: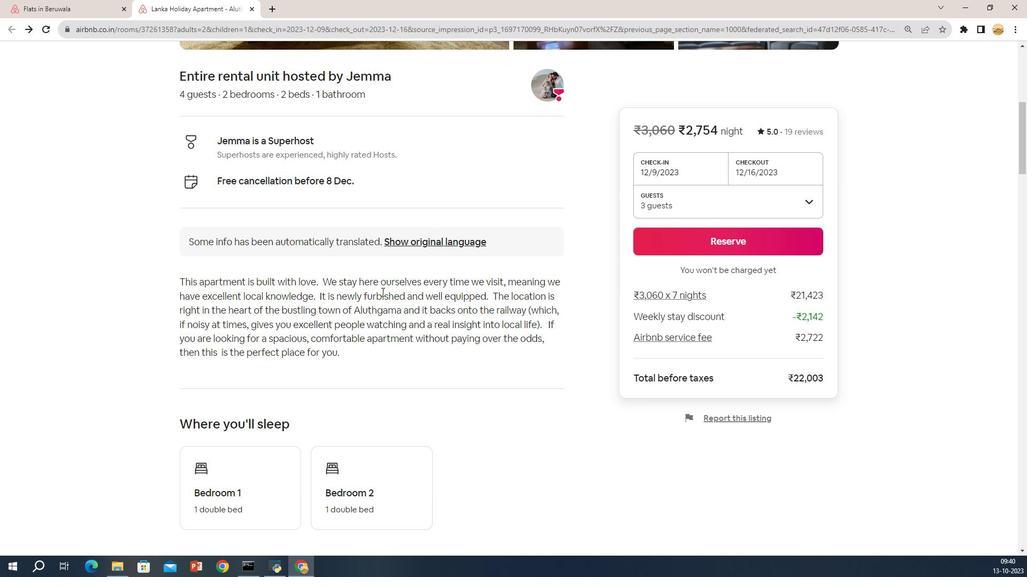 
Action: Mouse scrolled (218, 262) with delta (0, 0)
Screenshot: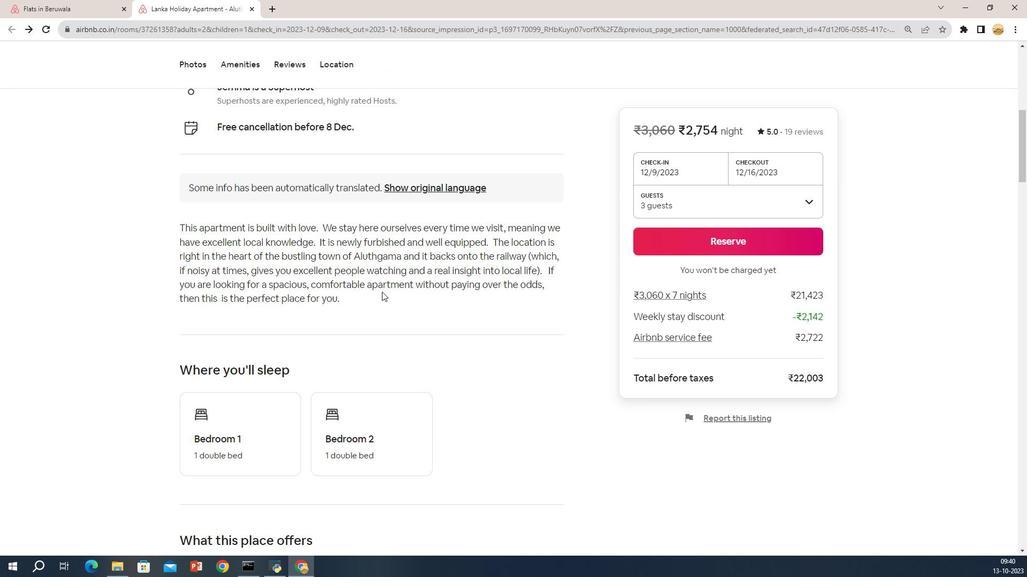 
Action: Mouse scrolled (218, 262) with delta (0, 0)
Screenshot: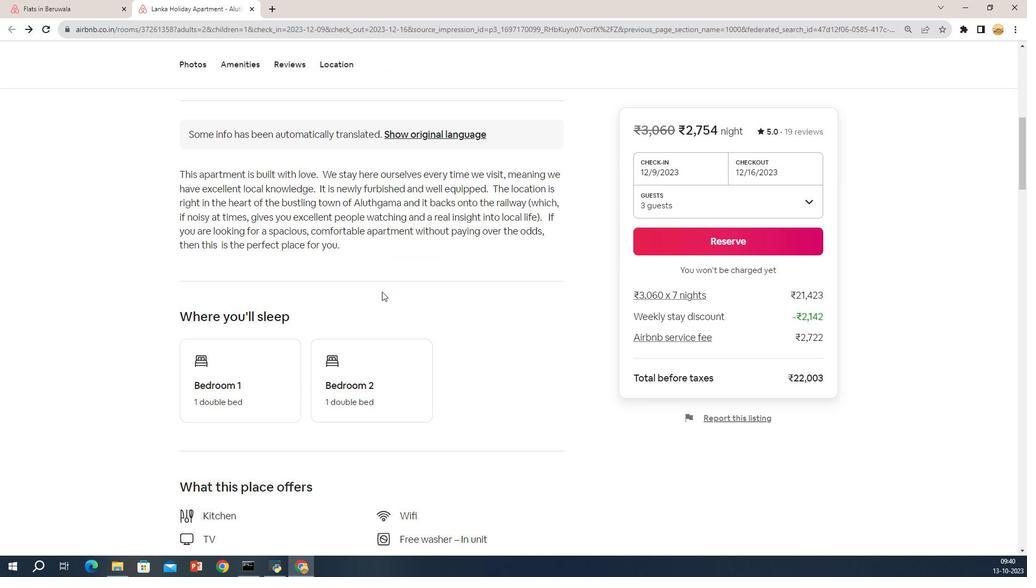 
Action: Mouse scrolled (218, 262) with delta (0, 0)
Screenshot: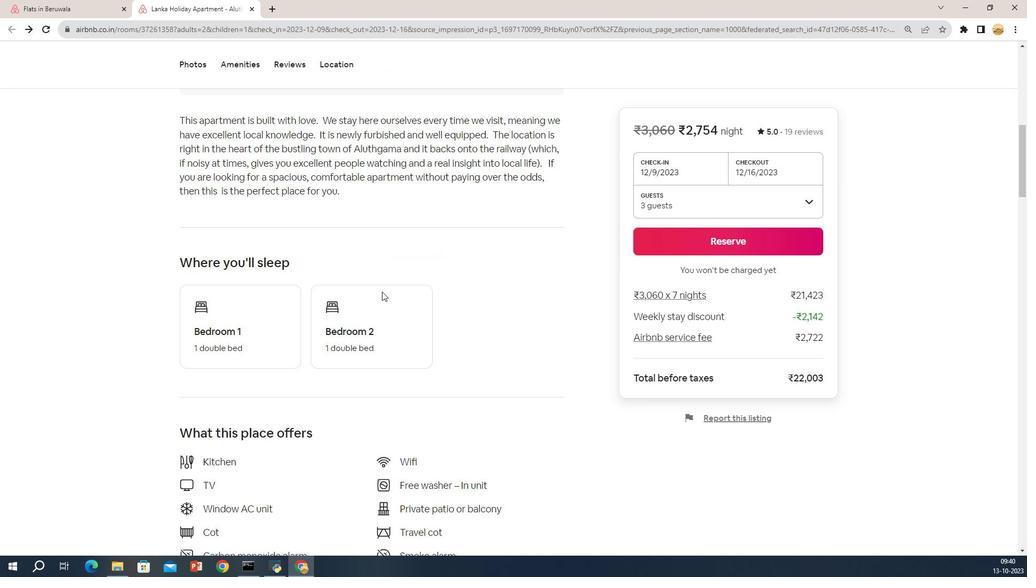 
Action: Mouse scrolled (218, 262) with delta (0, 0)
Screenshot: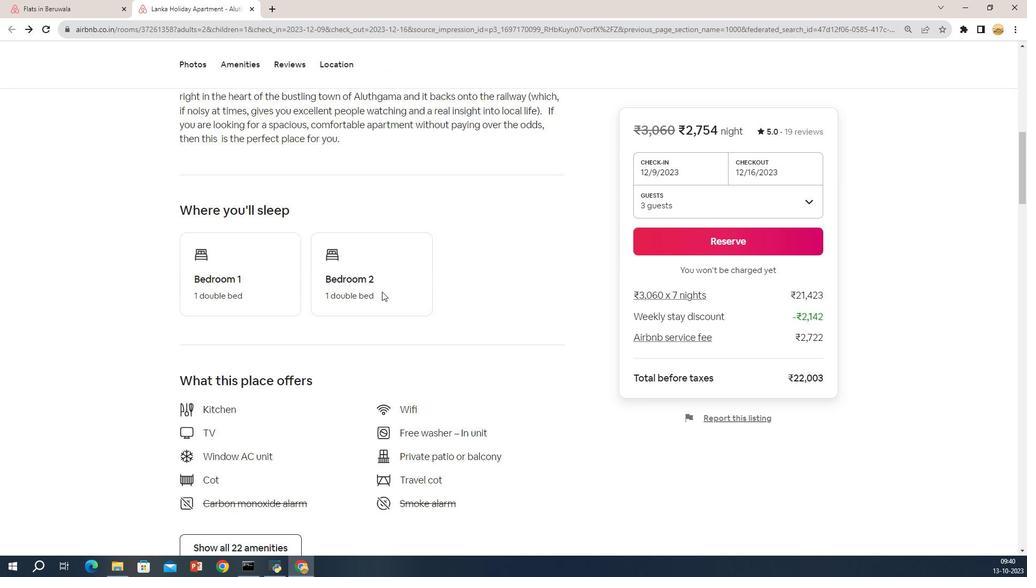 
Action: Mouse moved to (217, 266)
Screenshot: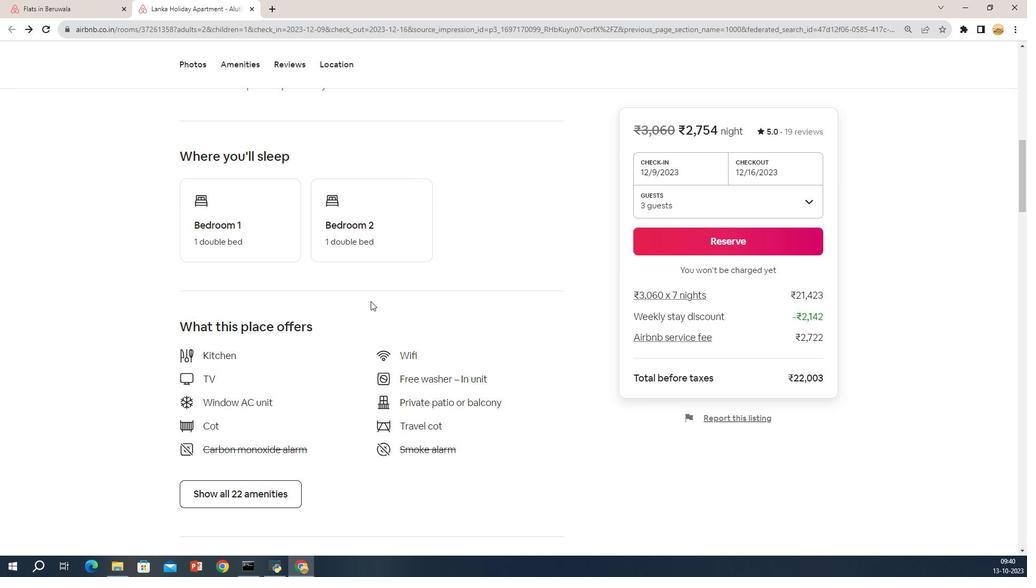 
Action: Mouse scrolled (217, 266) with delta (0, 0)
Screenshot: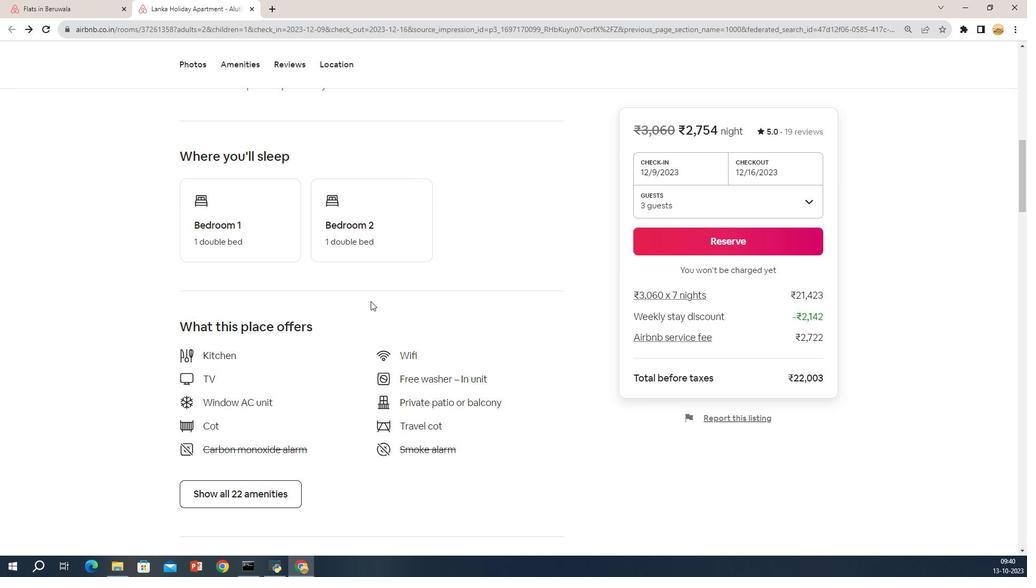 
Action: Mouse moved to (210, 374)
Screenshot: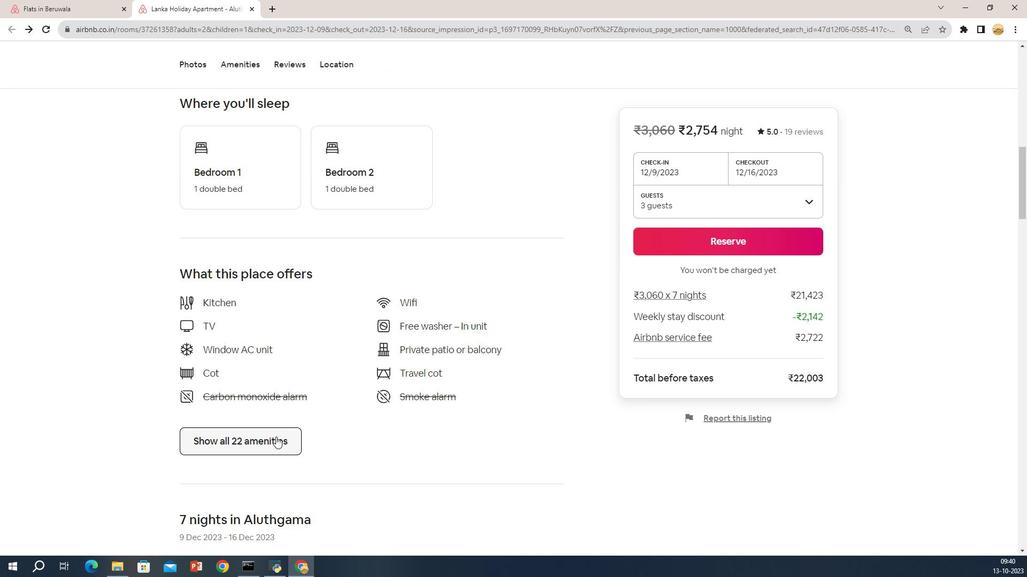 
Action: Mouse pressed left at (210, 374)
Screenshot: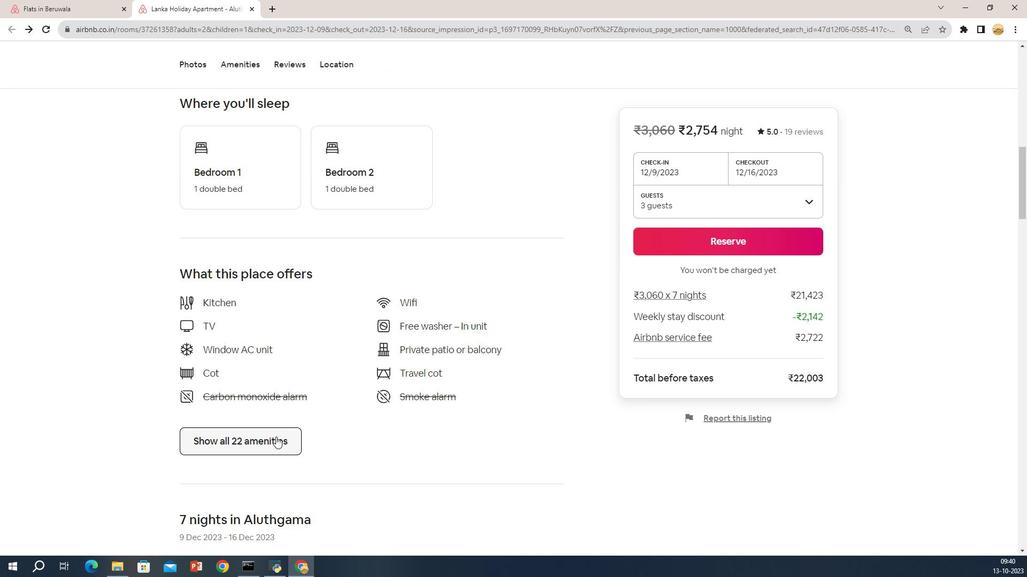 
Action: Mouse moved to (228, 253)
Screenshot: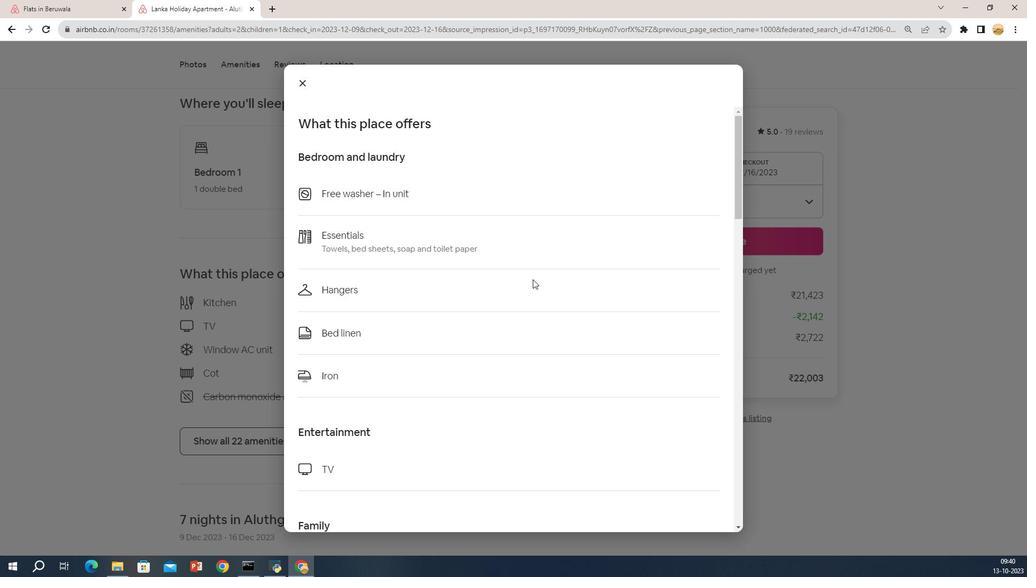 
Action: Mouse scrolled (228, 253) with delta (0, 0)
Screenshot: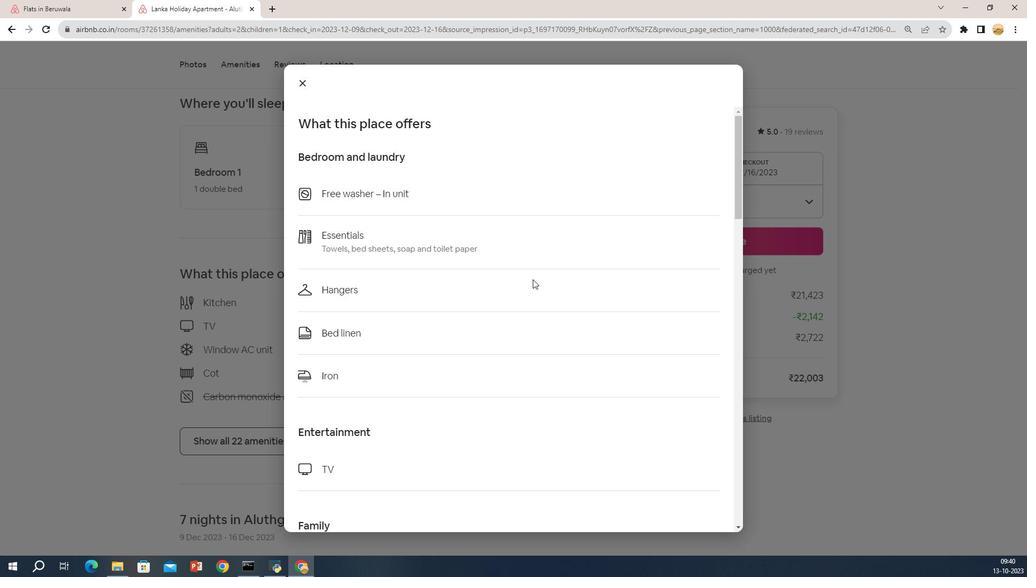 
Action: Mouse moved to (228, 252)
Screenshot: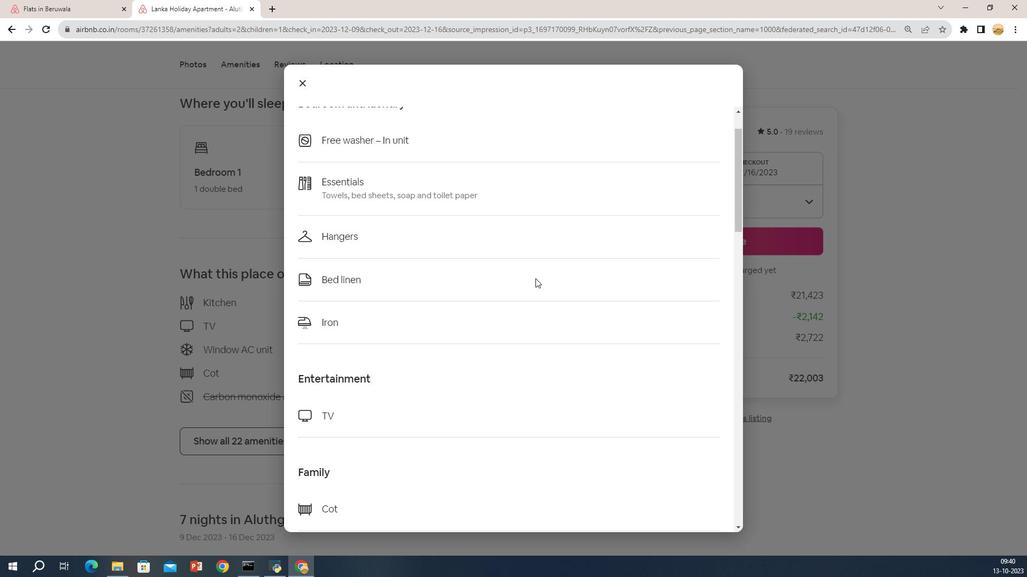 
Action: Mouse scrolled (228, 251) with delta (0, 0)
Screenshot: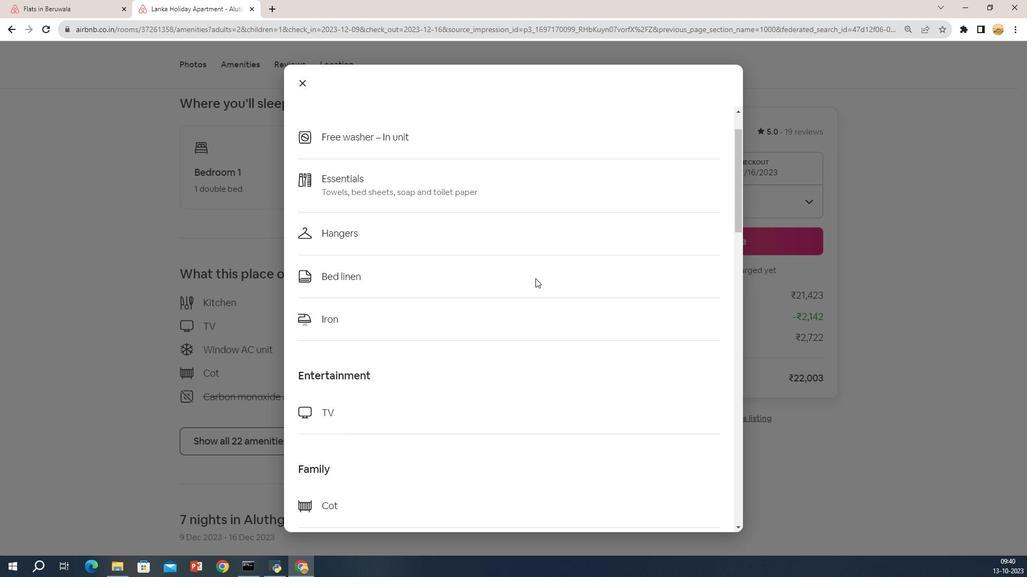 
Action: Mouse moved to (228, 253)
Screenshot: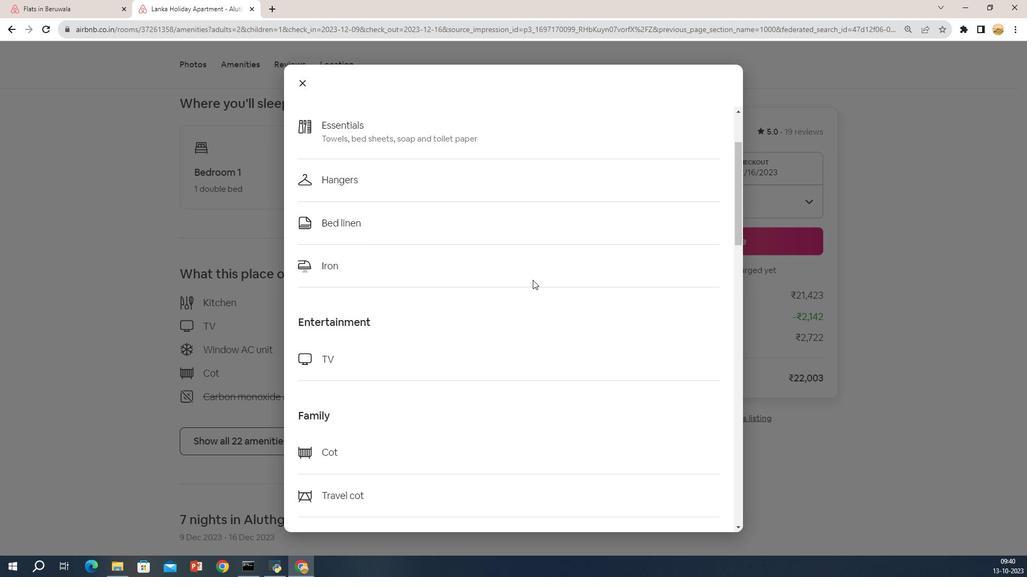 
Action: Mouse scrolled (228, 253) with delta (0, 0)
Screenshot: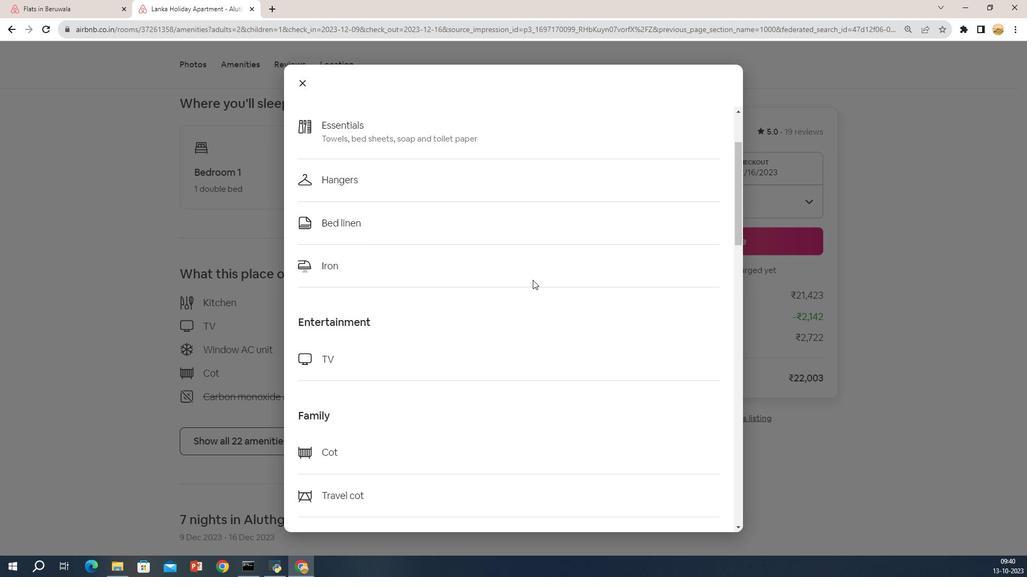 
Action: Mouse moved to (228, 245)
Screenshot: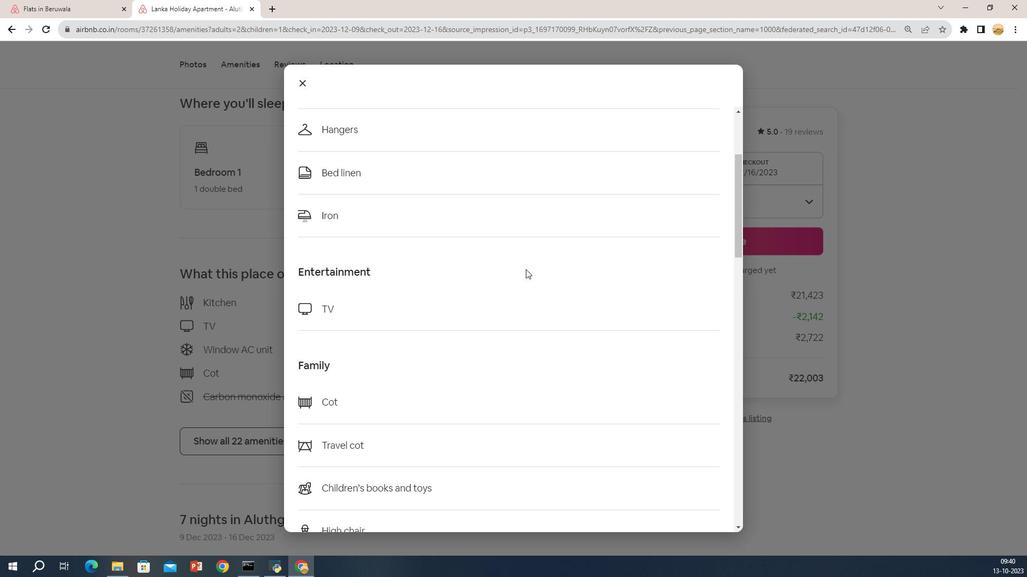 
Action: Mouse scrolled (228, 245) with delta (0, 0)
Screenshot: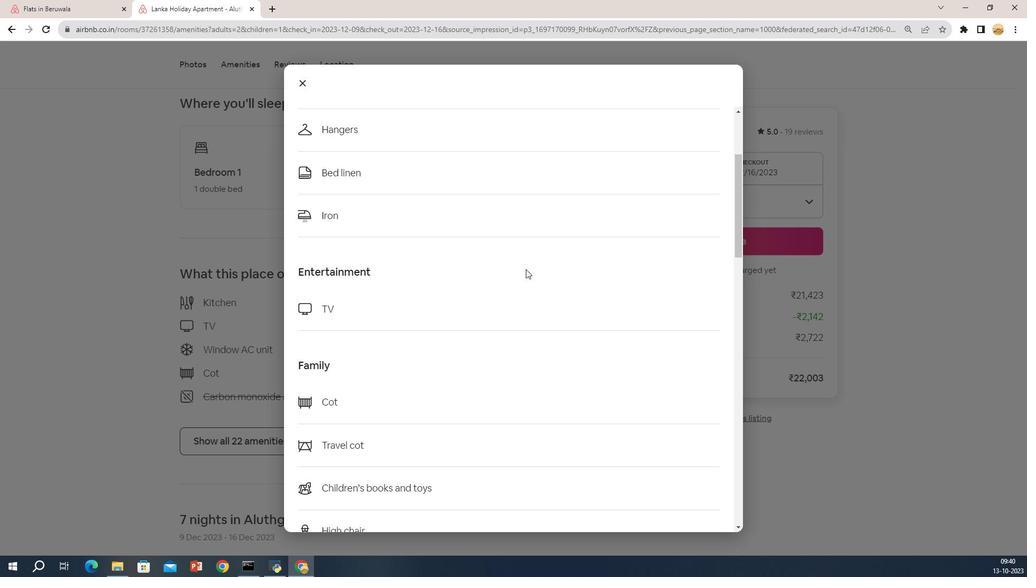 
Action: Mouse moved to (228, 246)
Screenshot: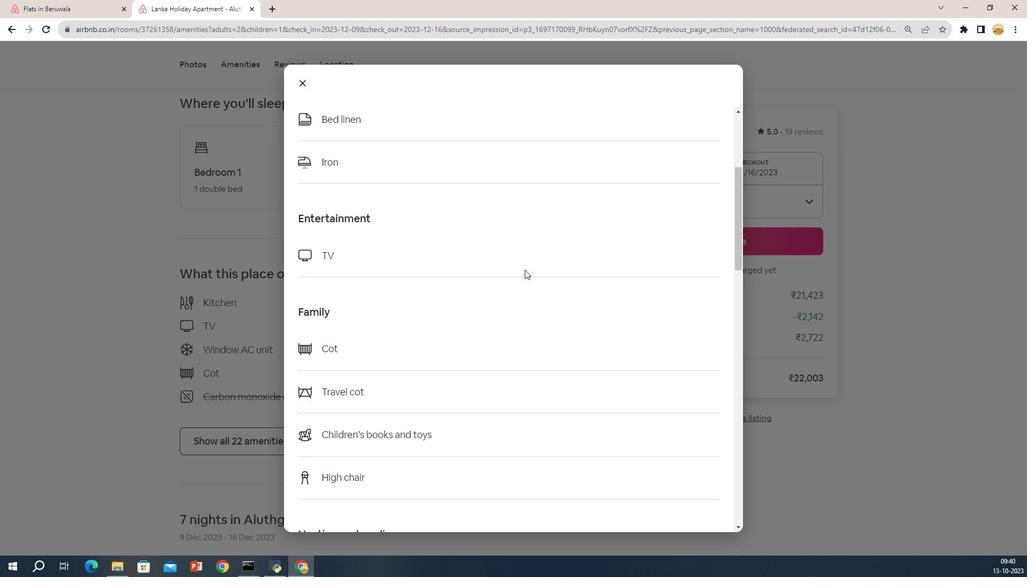 
Action: Mouse scrolled (228, 245) with delta (0, 0)
Screenshot: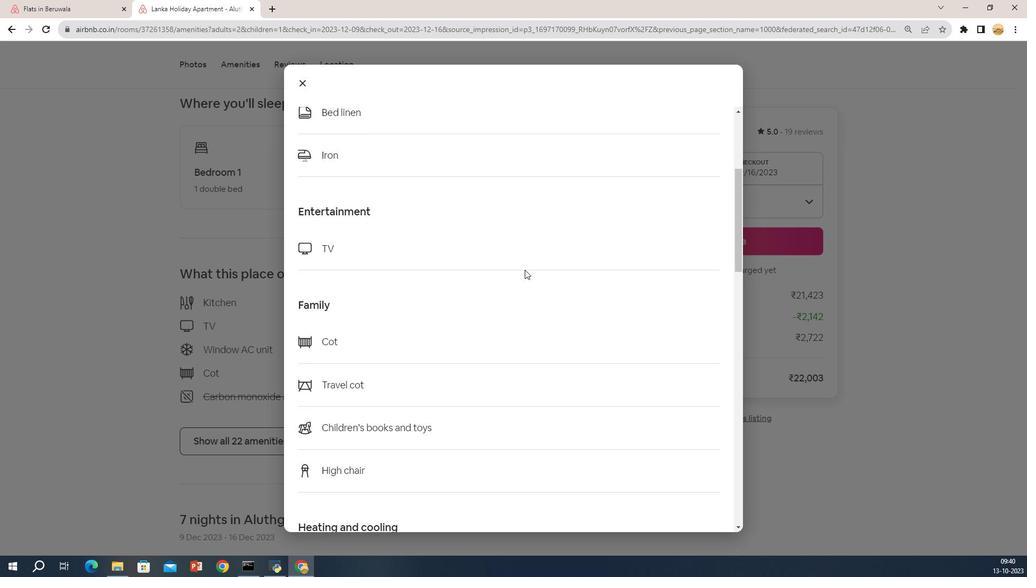 
Action: Mouse moved to (228, 246)
Screenshot: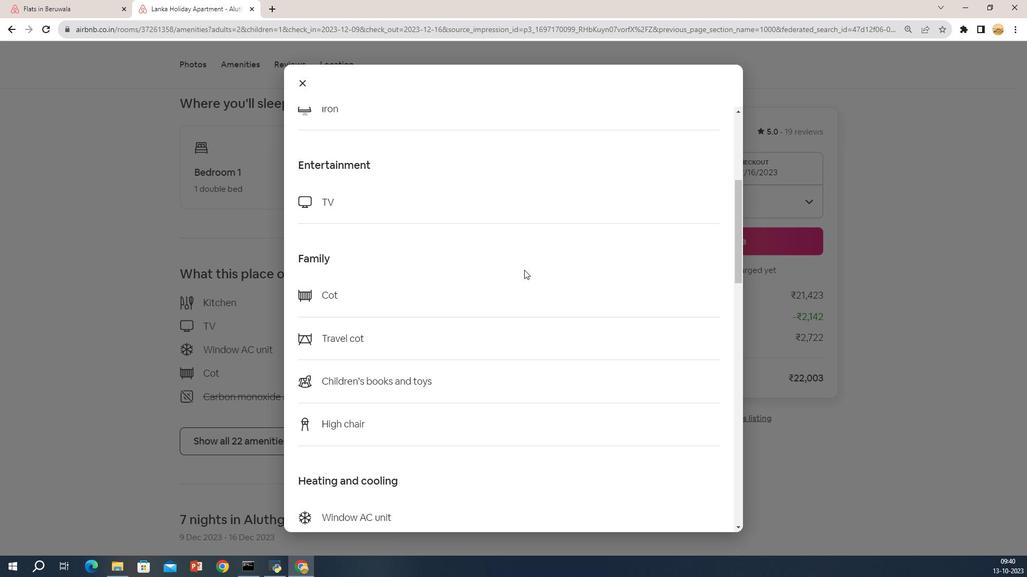 
Action: Mouse scrolled (228, 245) with delta (0, 0)
Screenshot: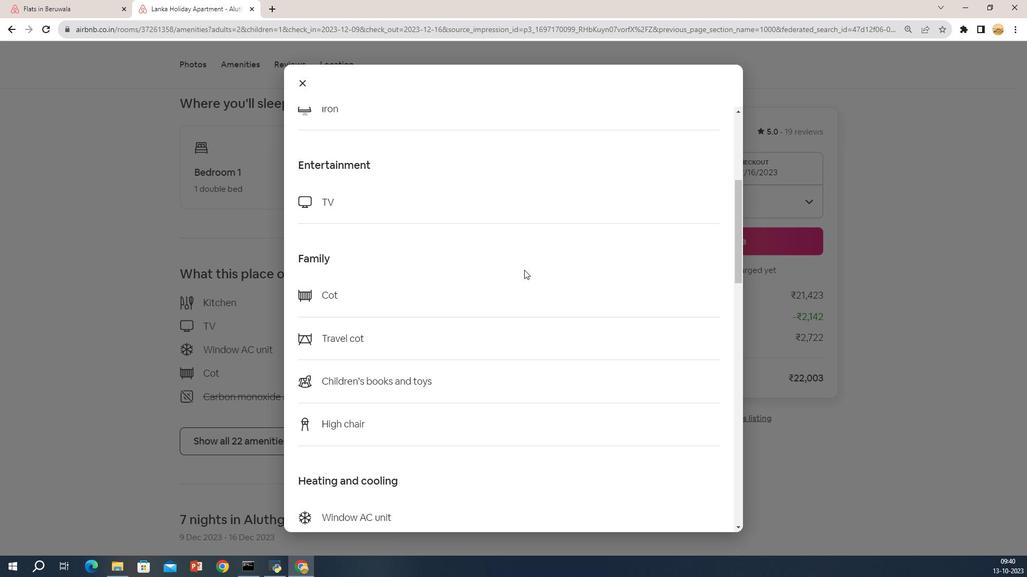 
Action: Mouse scrolled (228, 245) with delta (0, 0)
Screenshot: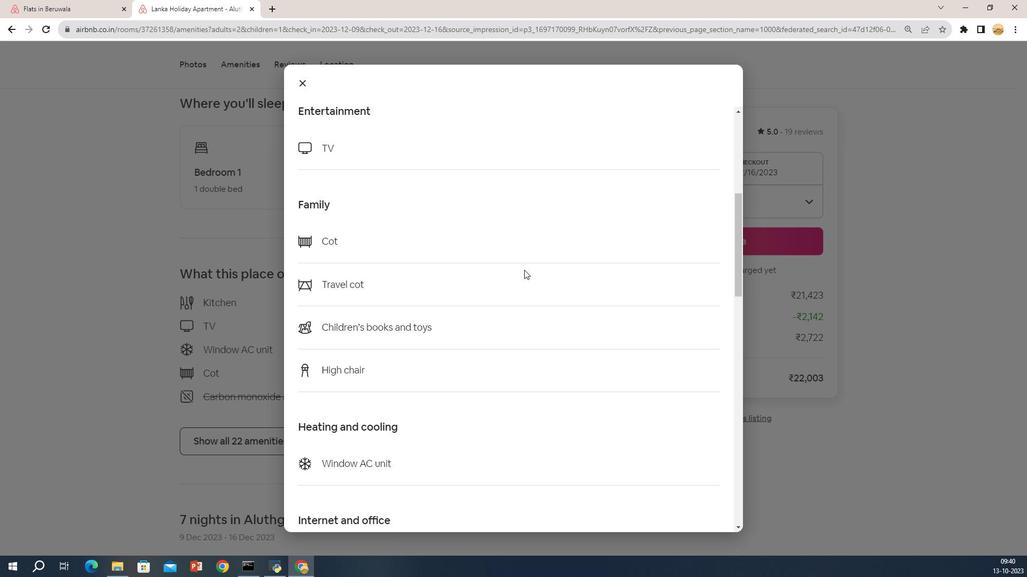 
Action: Mouse scrolled (228, 245) with delta (0, 0)
Screenshot: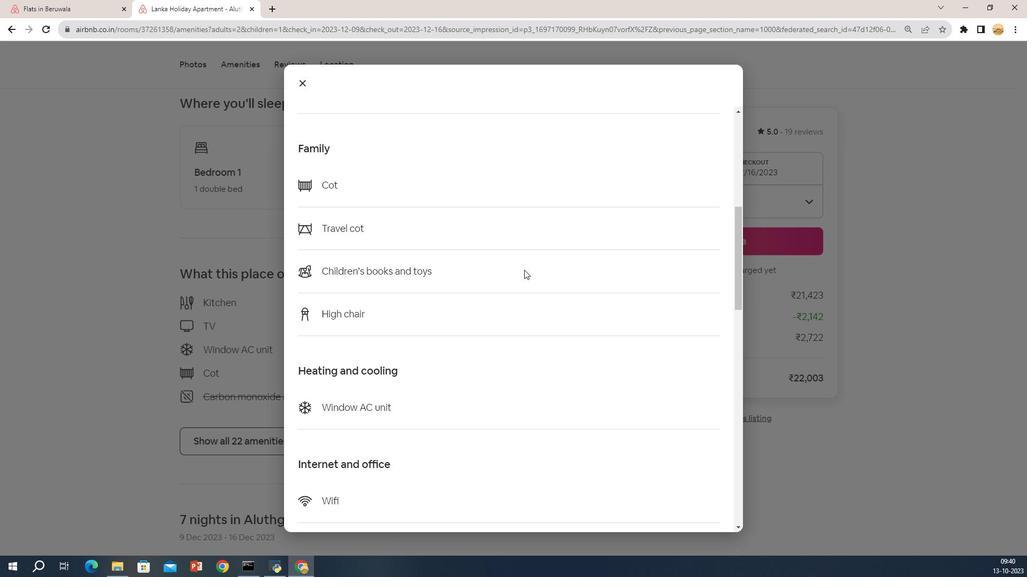 
Action: Mouse moved to (228, 246)
Screenshot: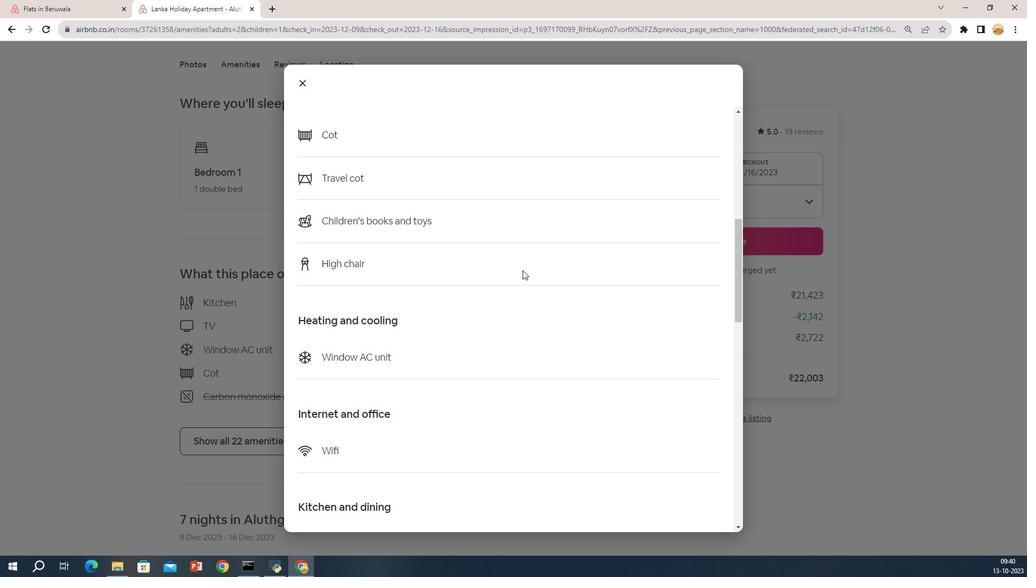 
Action: Mouse scrolled (228, 246) with delta (0, 0)
Screenshot: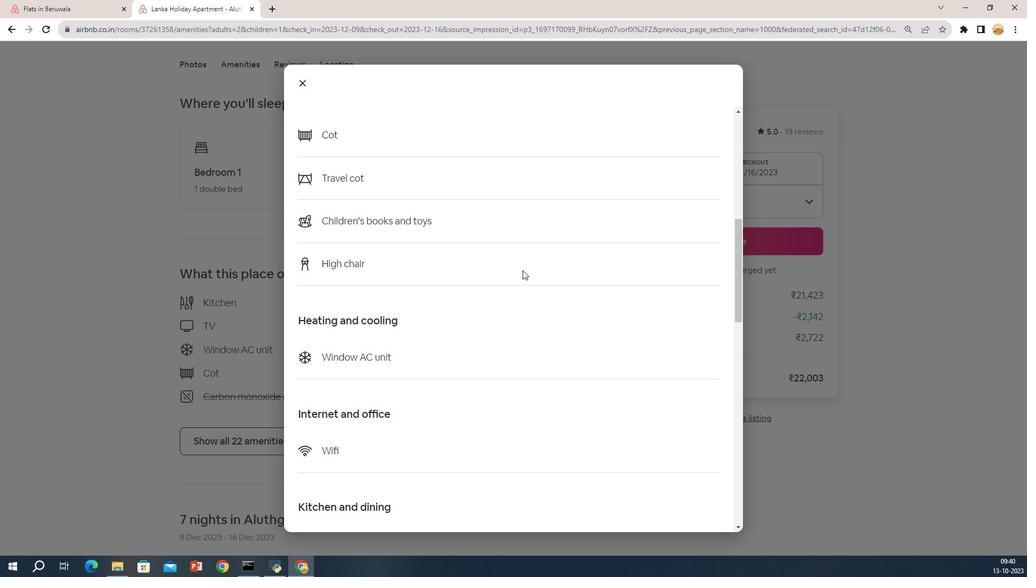 
Action: Mouse moved to (227, 246)
Screenshot: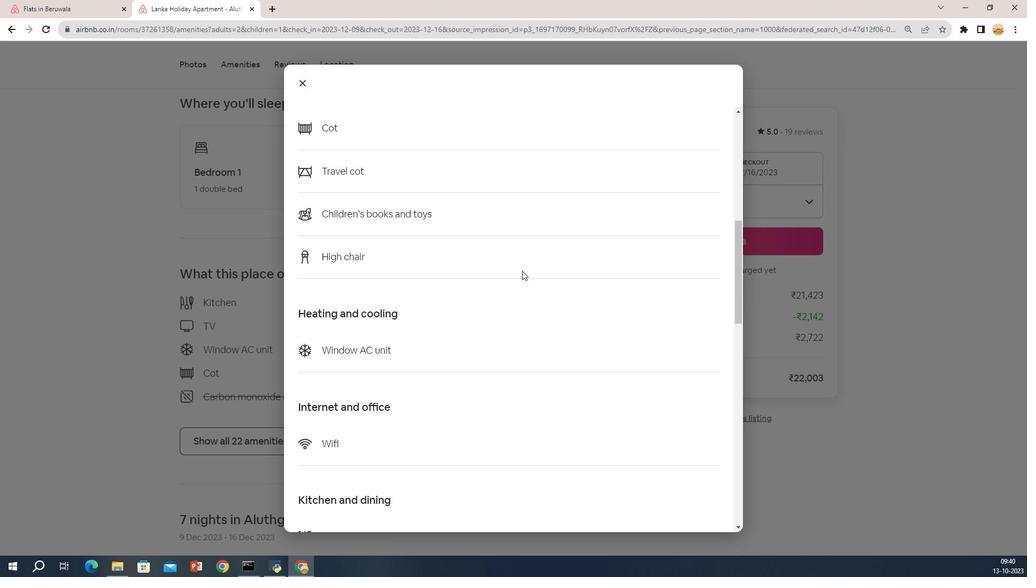 
Action: Mouse scrolled (227, 246) with delta (0, 0)
Screenshot: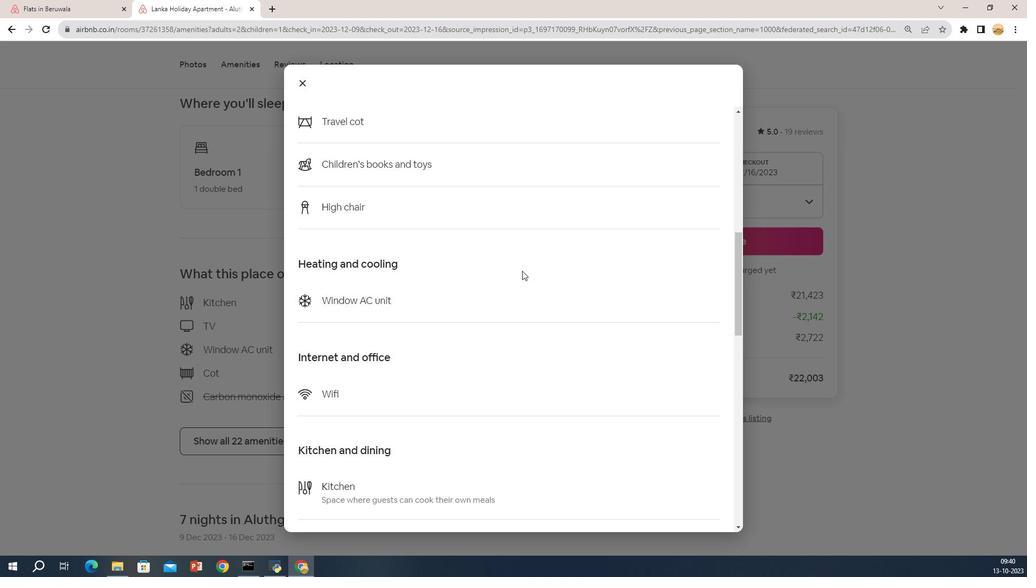 
Action: Mouse moved to (227, 250)
Screenshot: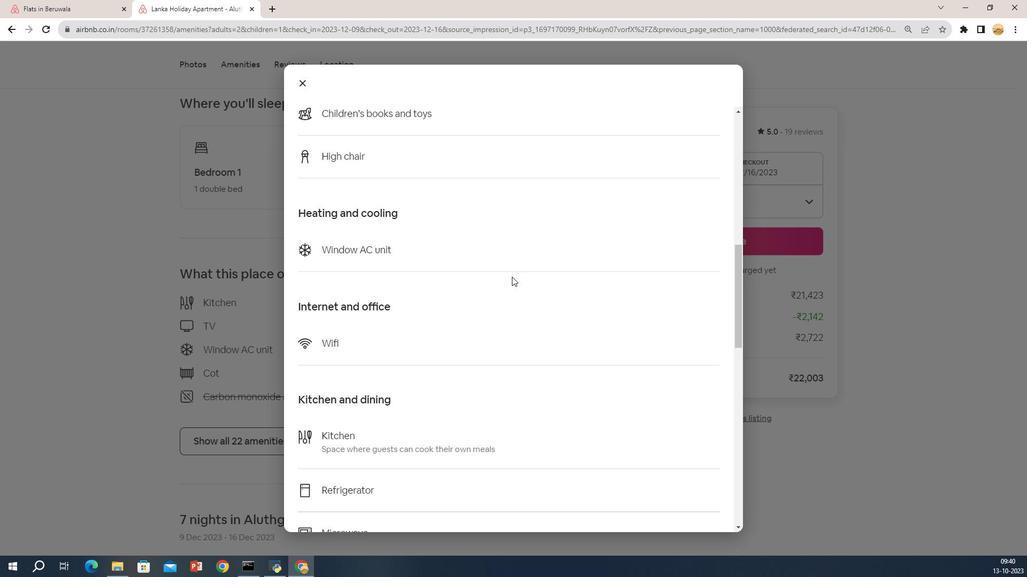 
Action: Mouse scrolled (227, 249) with delta (0, 0)
Screenshot: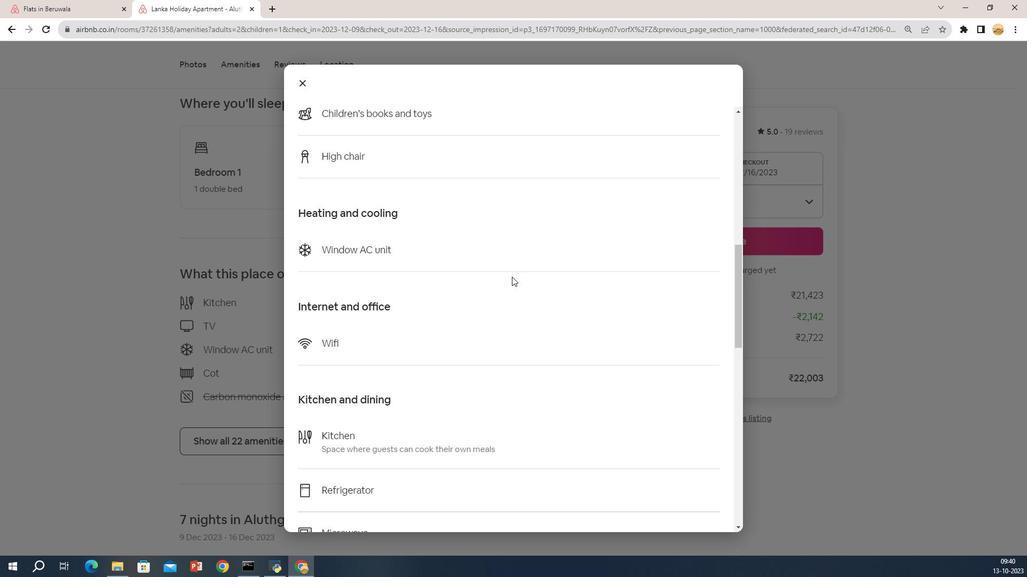 
Action: Mouse moved to (227, 252)
Screenshot: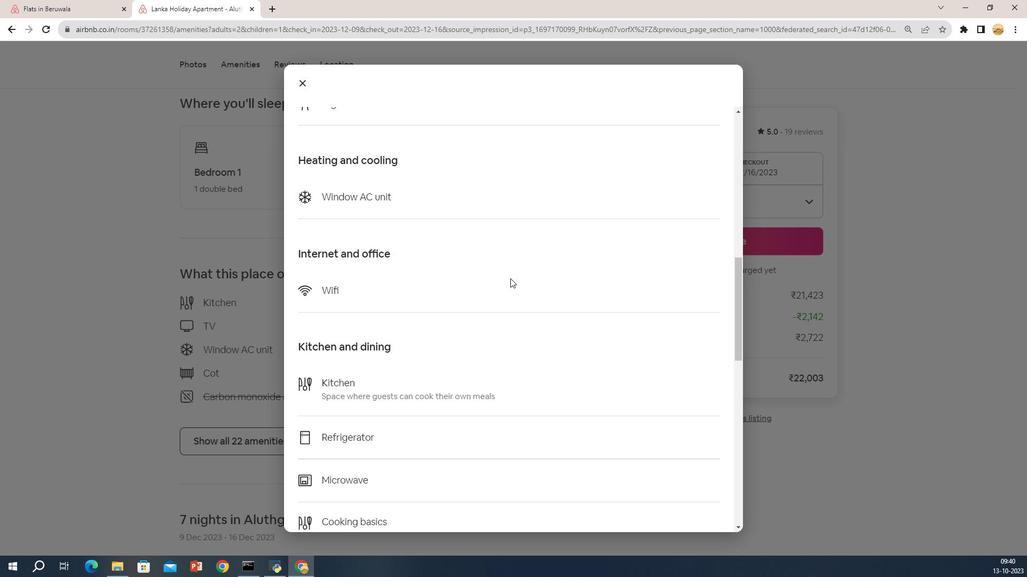 
Action: Mouse scrolled (227, 251) with delta (0, 0)
Screenshot: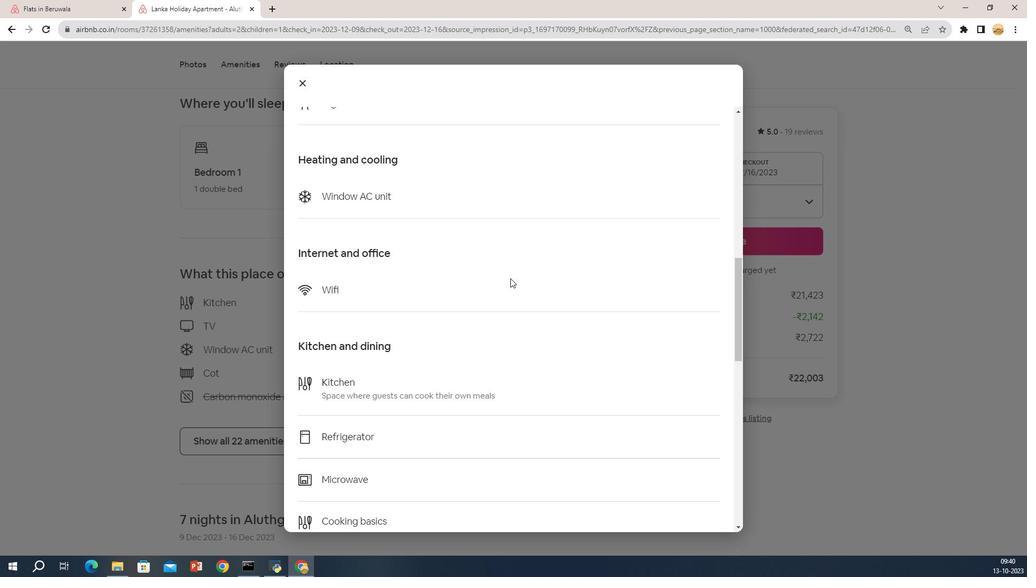 
Action: Mouse scrolled (227, 251) with delta (0, 0)
Screenshot: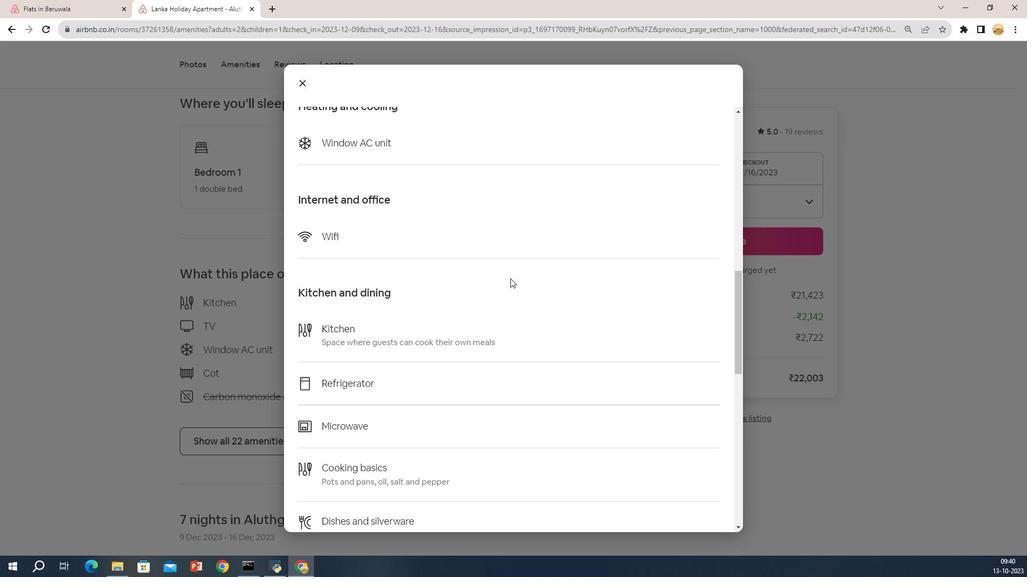 
Action: Mouse moved to (227, 252)
Screenshot: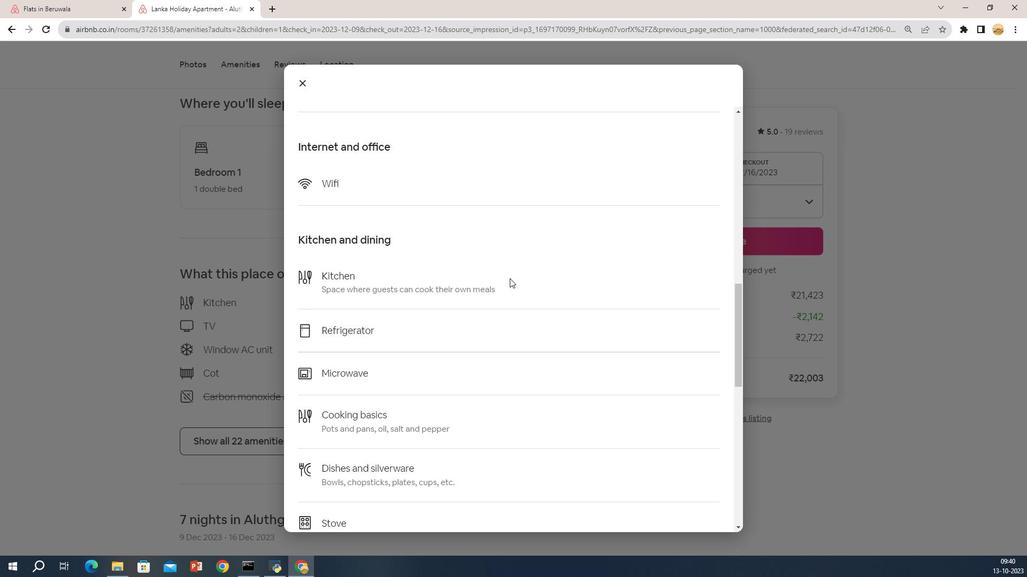 
Action: Mouse scrolled (227, 251) with delta (0, 0)
Screenshot: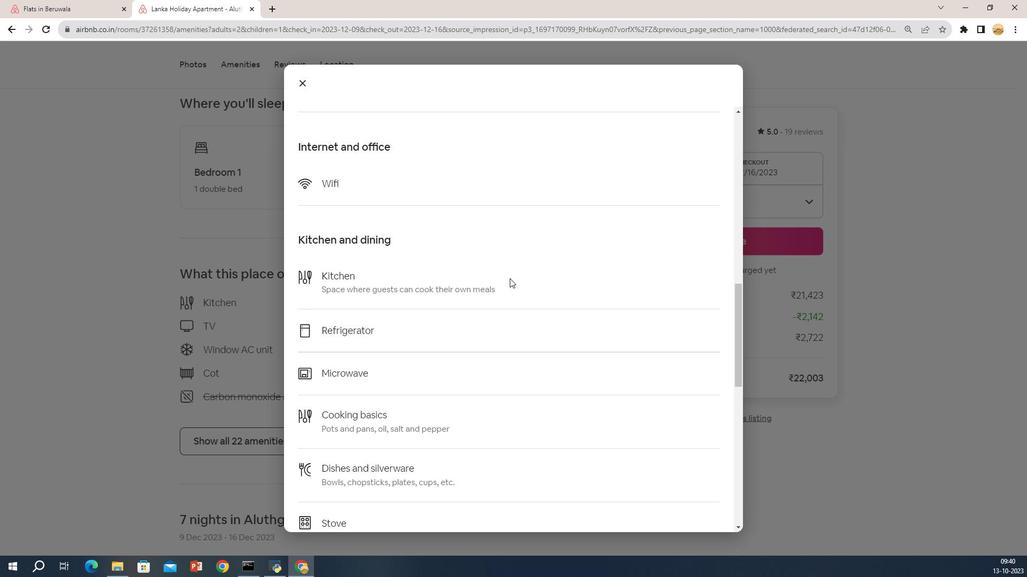 
Action: Mouse moved to (227, 253)
Screenshot: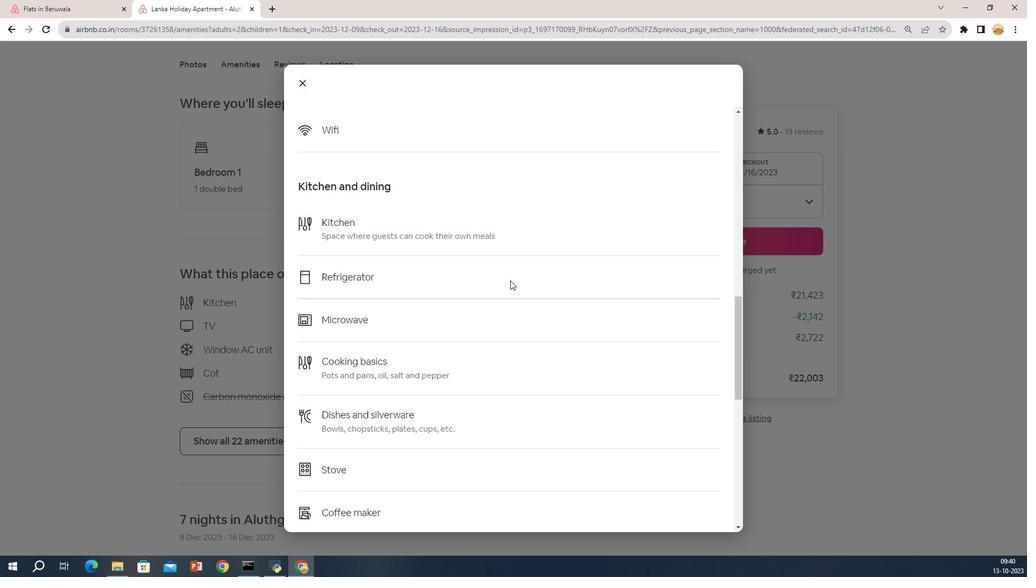 
Action: Mouse scrolled (227, 253) with delta (0, 0)
Screenshot: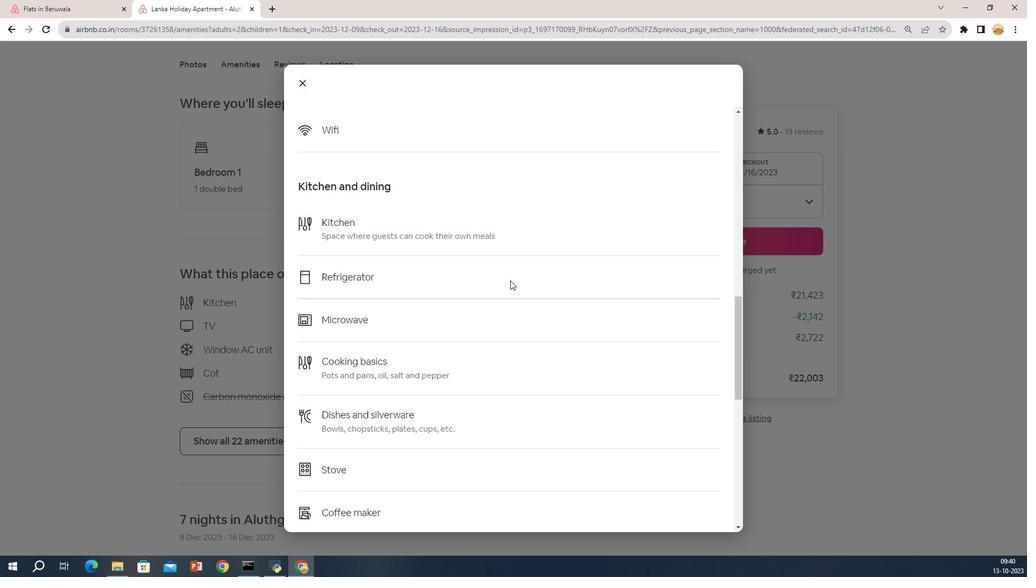 
Action: Mouse moved to (227, 255)
Screenshot: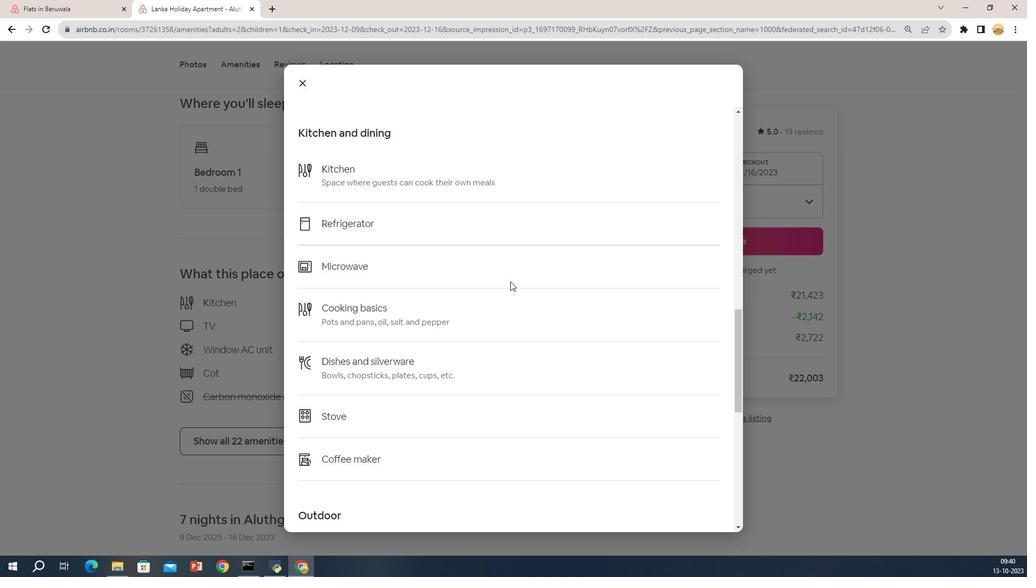 
Action: Mouse scrolled (227, 254) with delta (0, 0)
Screenshot: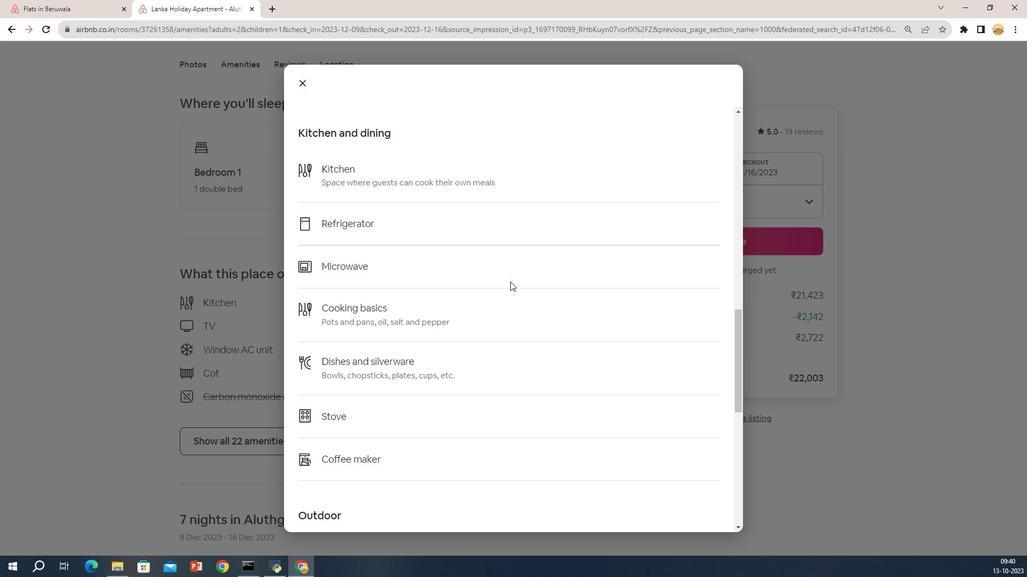 
Action: Mouse moved to (226, 247)
Screenshot: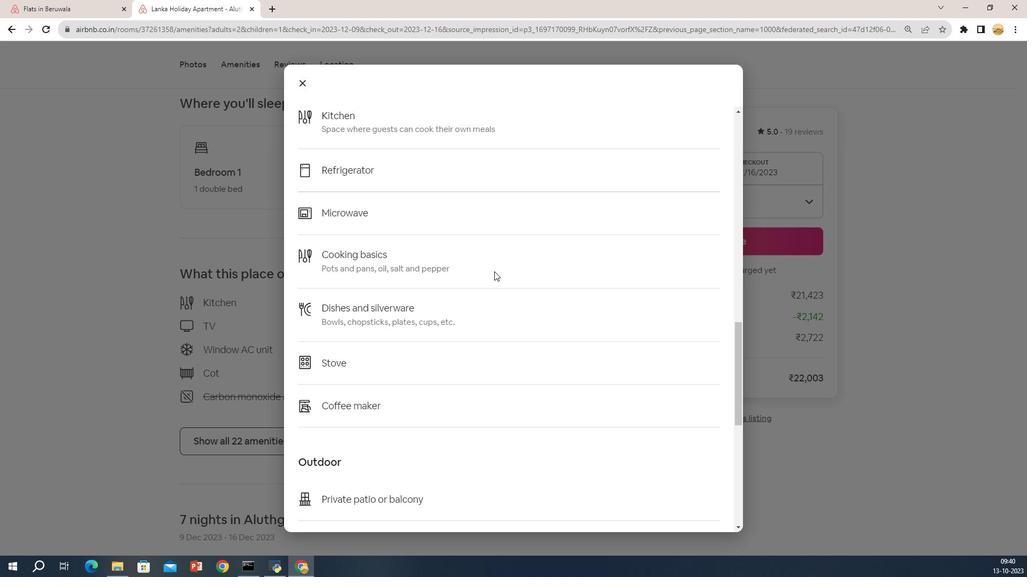 
Action: Mouse scrolled (226, 246) with delta (0, 0)
Screenshot: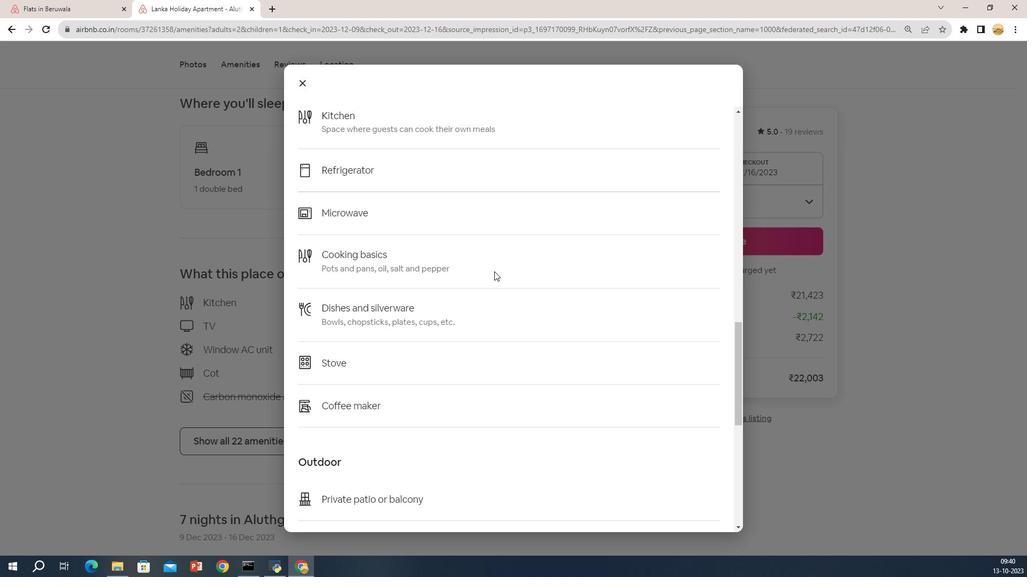 
Action: Mouse scrolled (226, 246) with delta (0, 0)
Screenshot: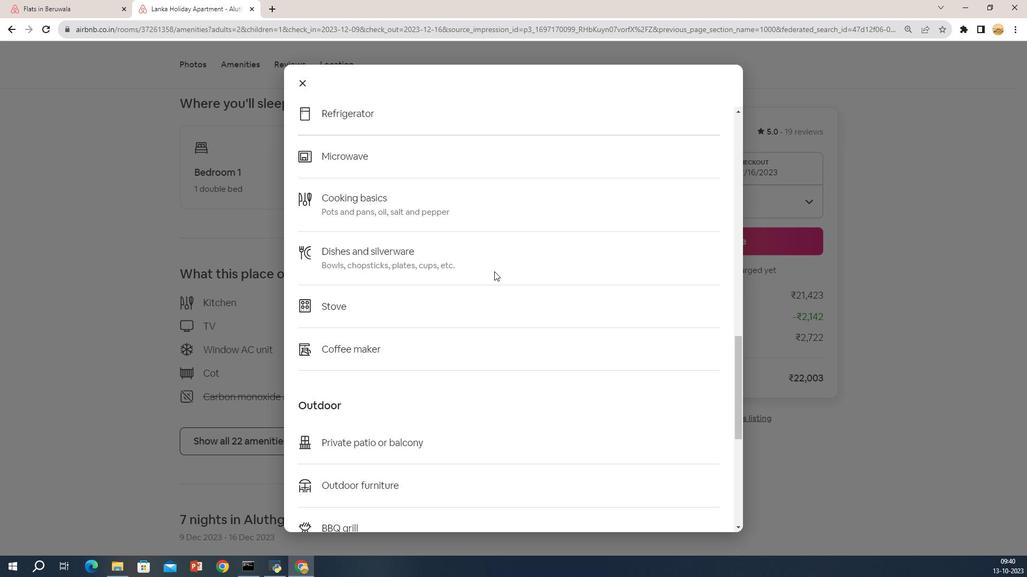 
Action: Mouse scrolled (226, 246) with delta (0, 0)
Screenshot: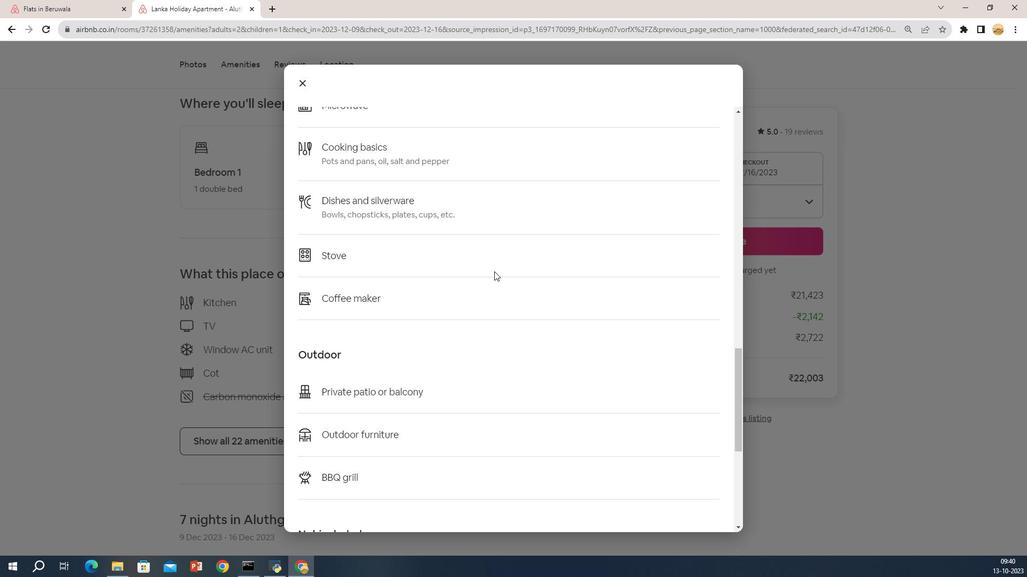 
Action: Mouse scrolled (226, 246) with delta (0, 0)
Screenshot: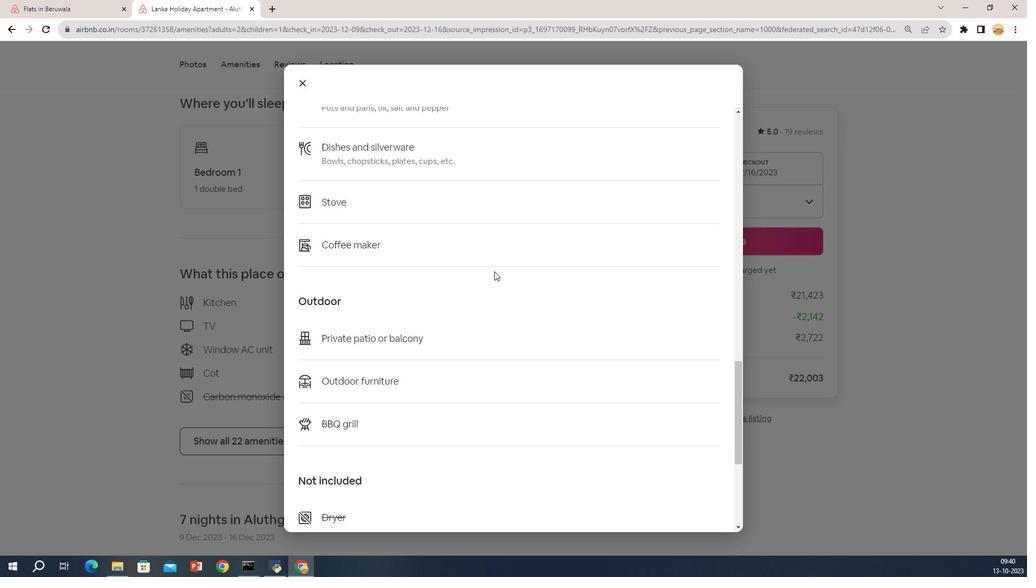 
Action: Mouse scrolled (226, 246) with delta (0, 0)
Screenshot: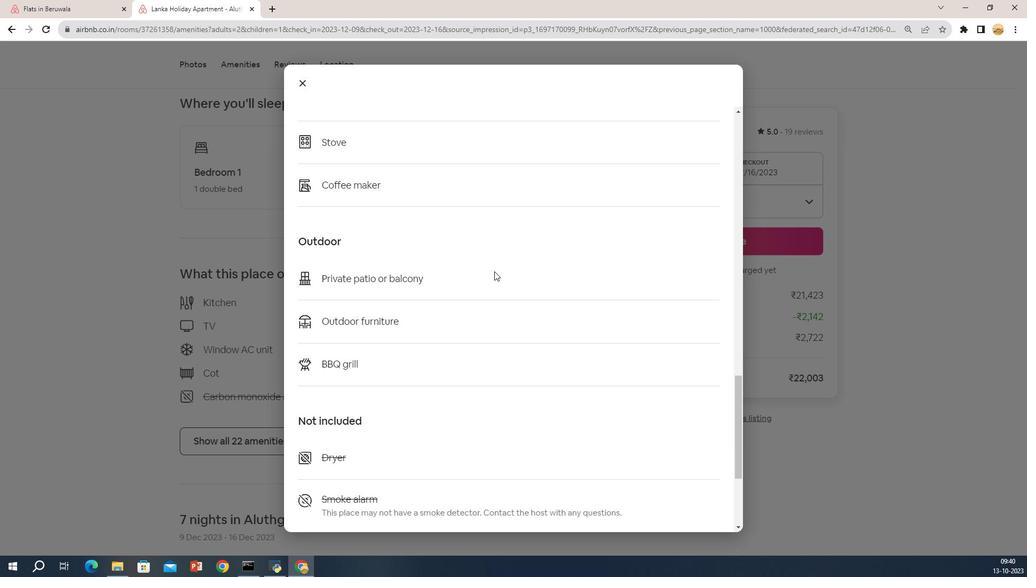 
Action: Mouse scrolled (226, 246) with delta (0, 0)
Screenshot: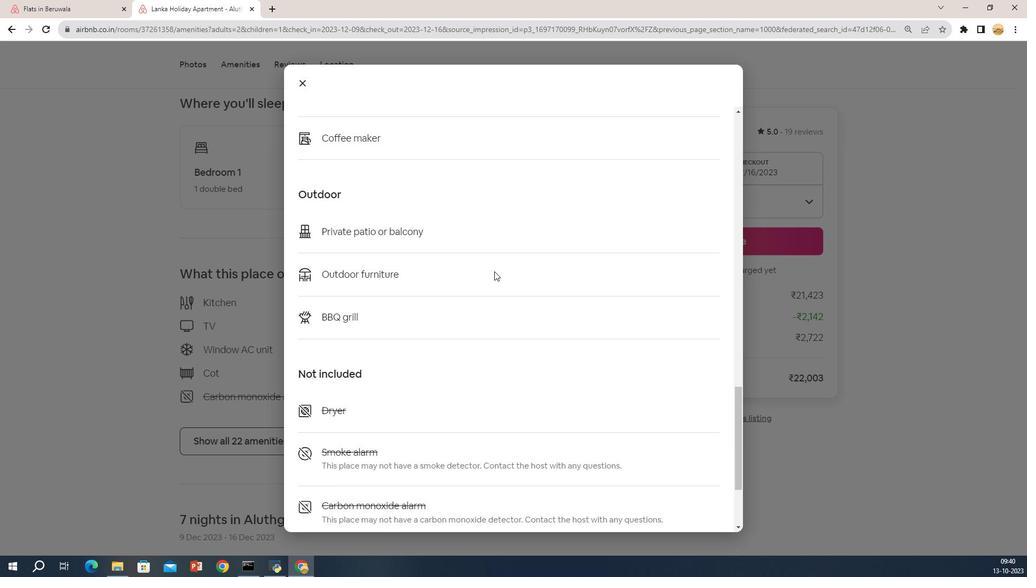 
Action: Mouse scrolled (226, 246) with delta (0, 0)
Screenshot: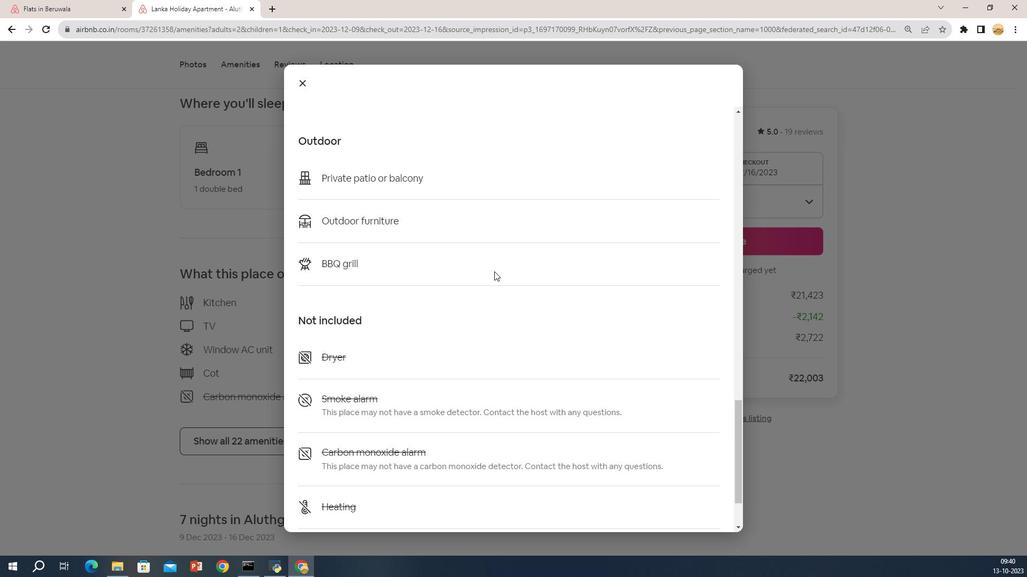 
Action: Mouse scrolled (226, 246) with delta (0, 0)
Screenshot: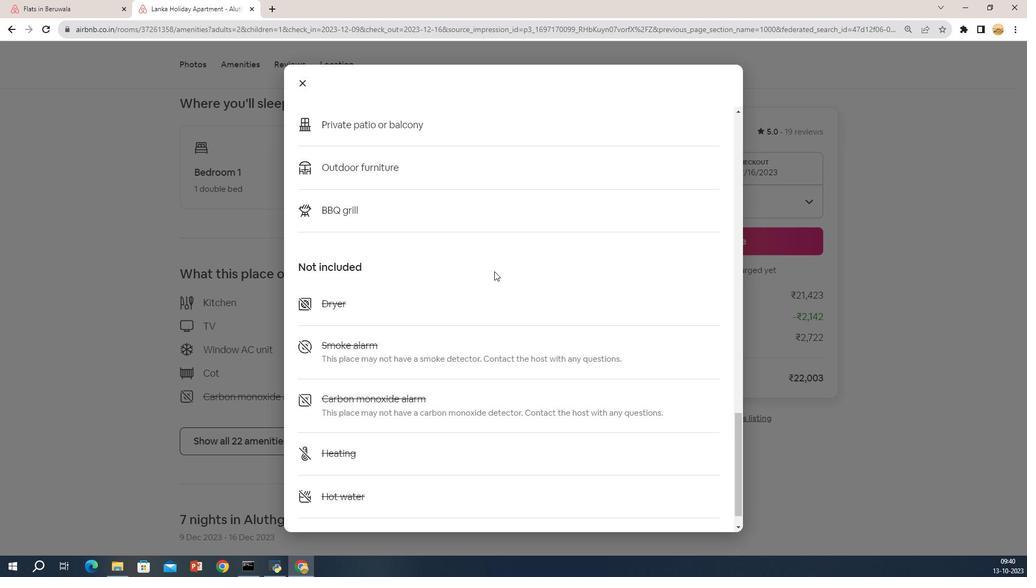 
Action: Mouse scrolled (226, 246) with delta (0, 0)
Screenshot: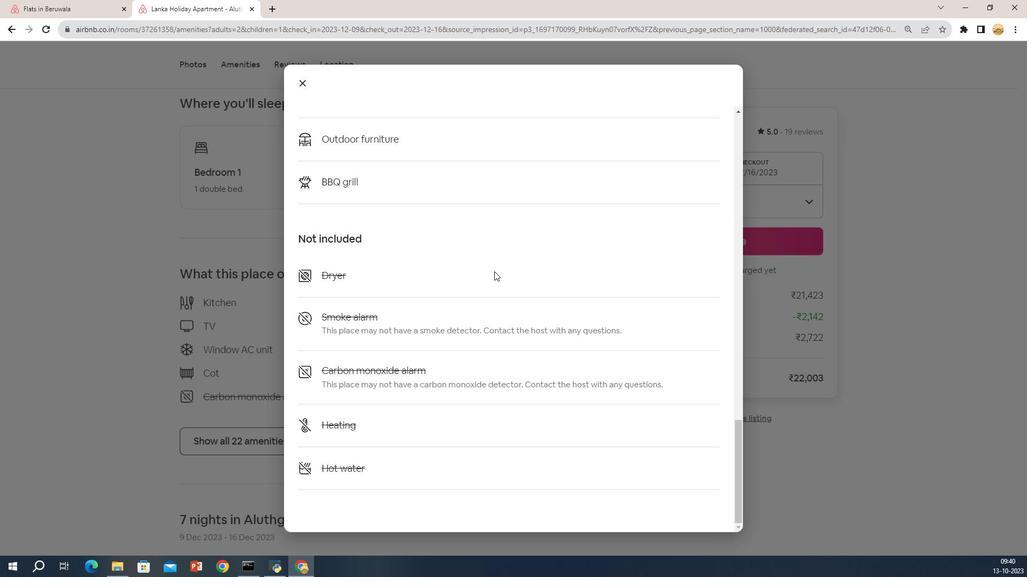 
Action: Mouse moved to (226, 247)
Screenshot: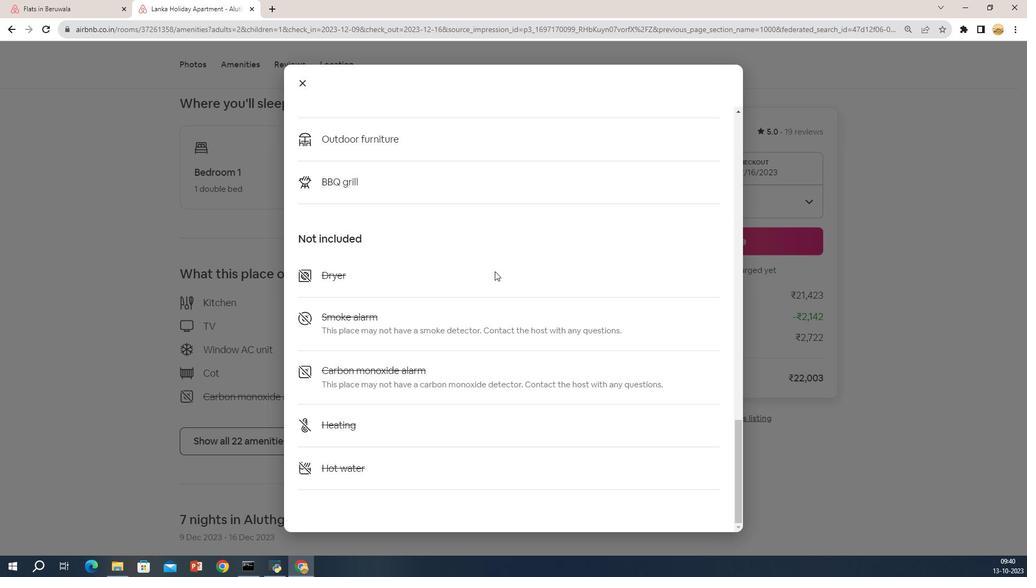 
Action: Mouse scrolled (226, 246) with delta (0, 0)
Screenshot: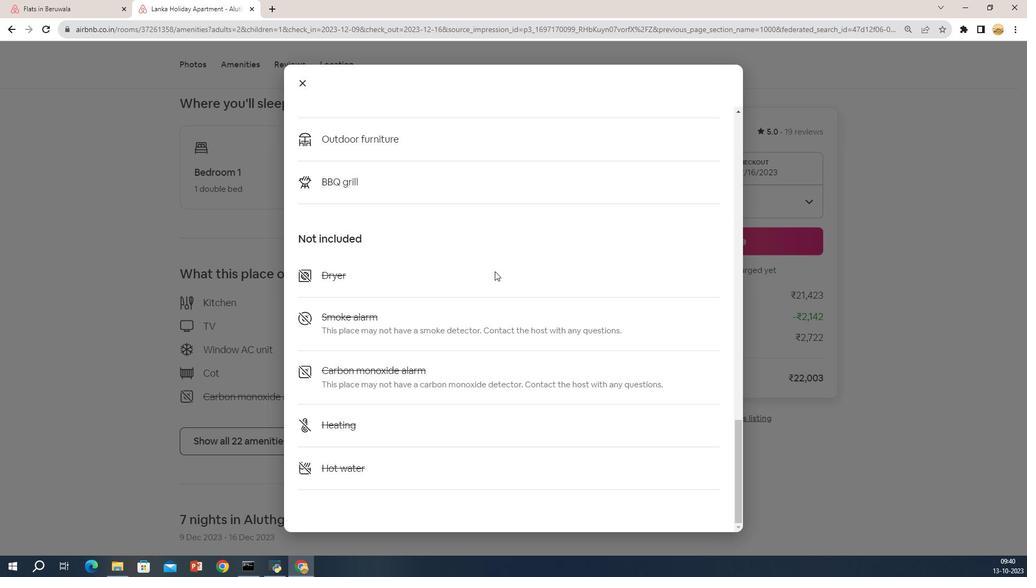 
Action: Mouse moved to (212, 102)
Screenshot: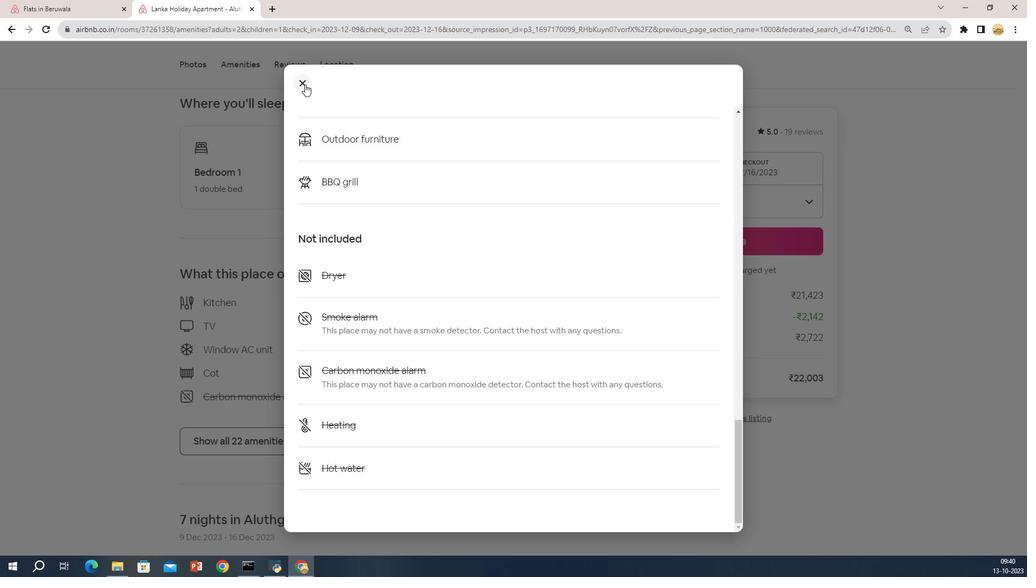 
Action: Mouse pressed left at (212, 102)
Screenshot: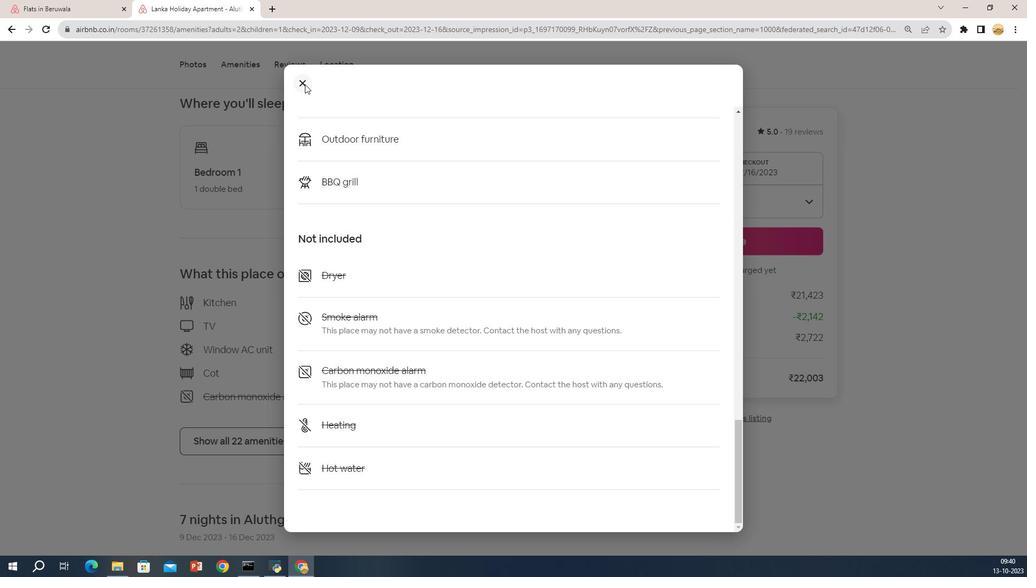 
Action: Mouse moved to (212, 101)
Screenshot: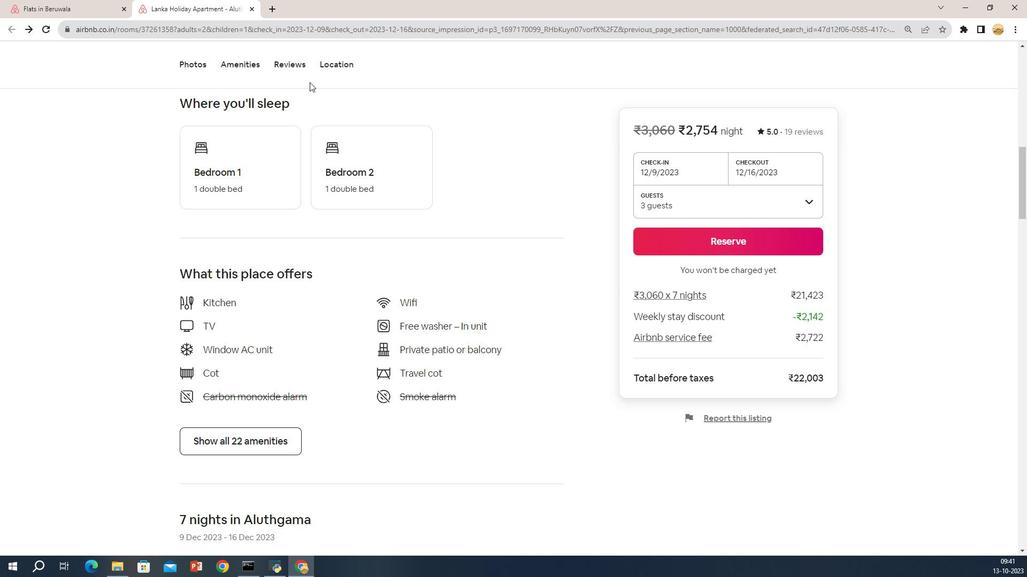 
Action: Mouse scrolled (212, 100) with delta (0, 0)
Screenshot: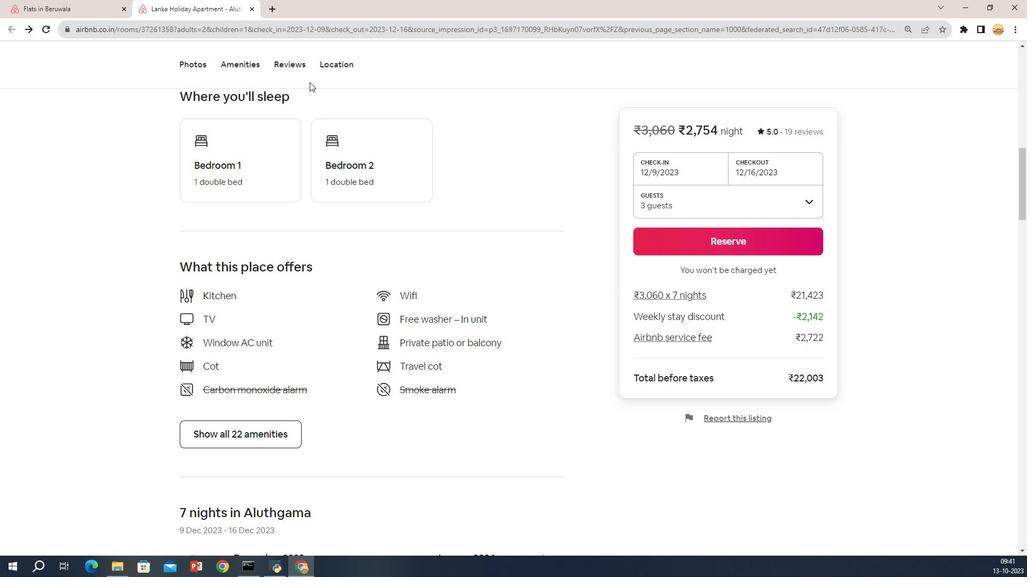 
Action: Mouse scrolled (212, 100) with delta (0, 0)
Screenshot: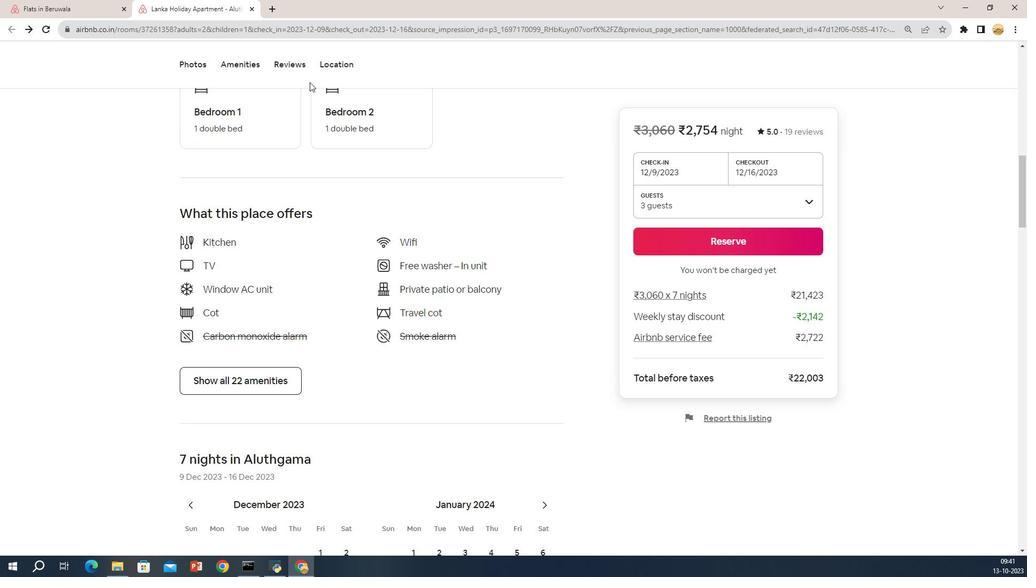 
Action: Mouse moved to (210, 113)
Screenshot: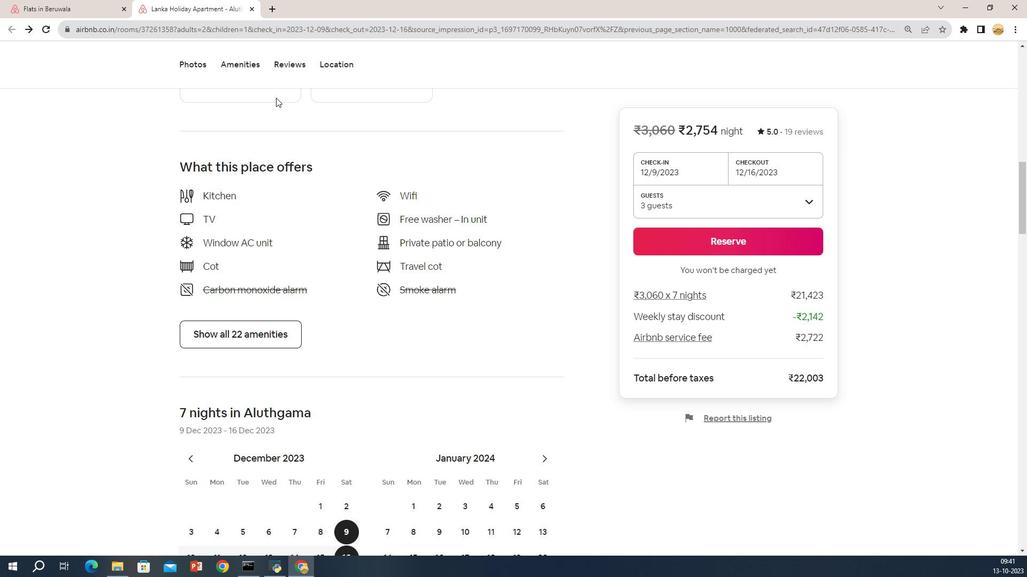 
Action: Mouse scrolled (210, 112) with delta (0, 0)
Screenshot: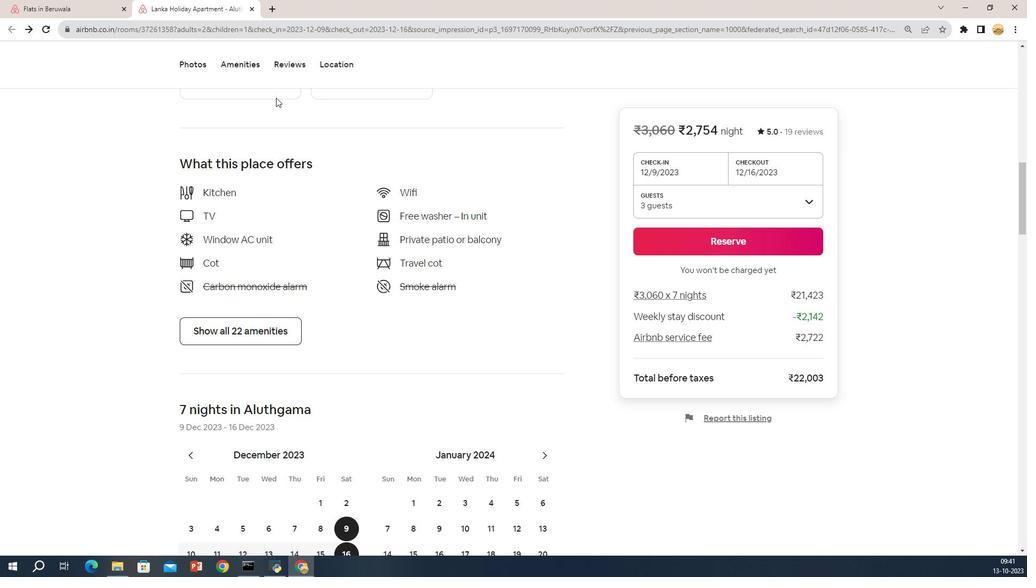 
Action: Mouse scrolled (210, 112) with delta (0, 0)
Screenshot: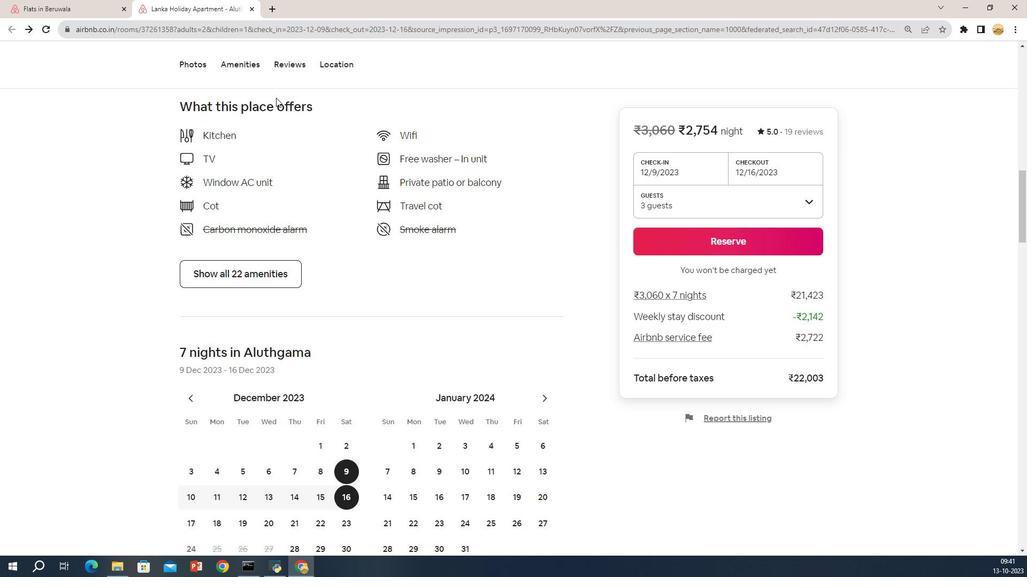 
Action: Mouse scrolled (210, 112) with delta (0, 0)
Screenshot: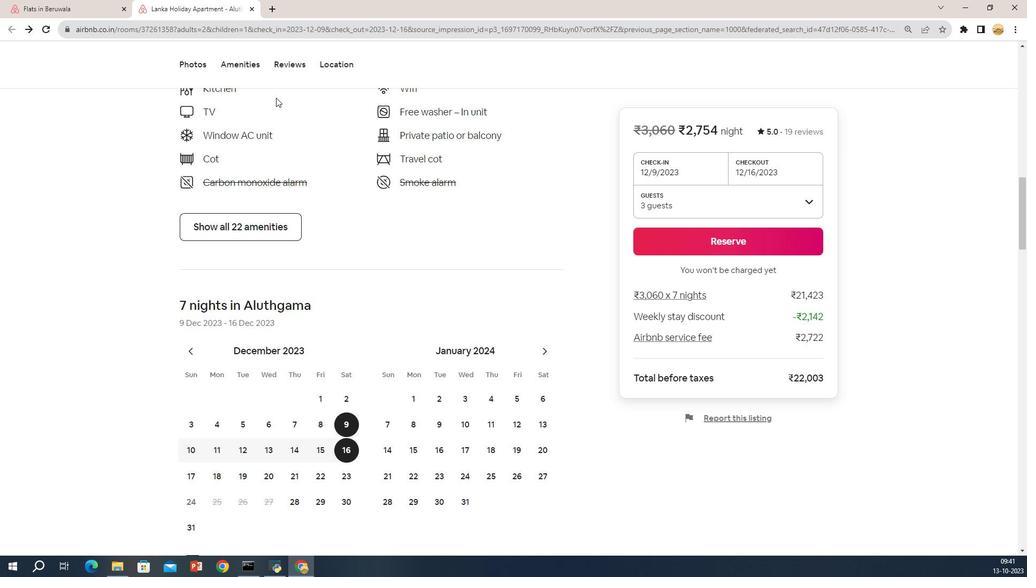 
Action: Mouse scrolled (210, 112) with delta (0, 0)
Screenshot: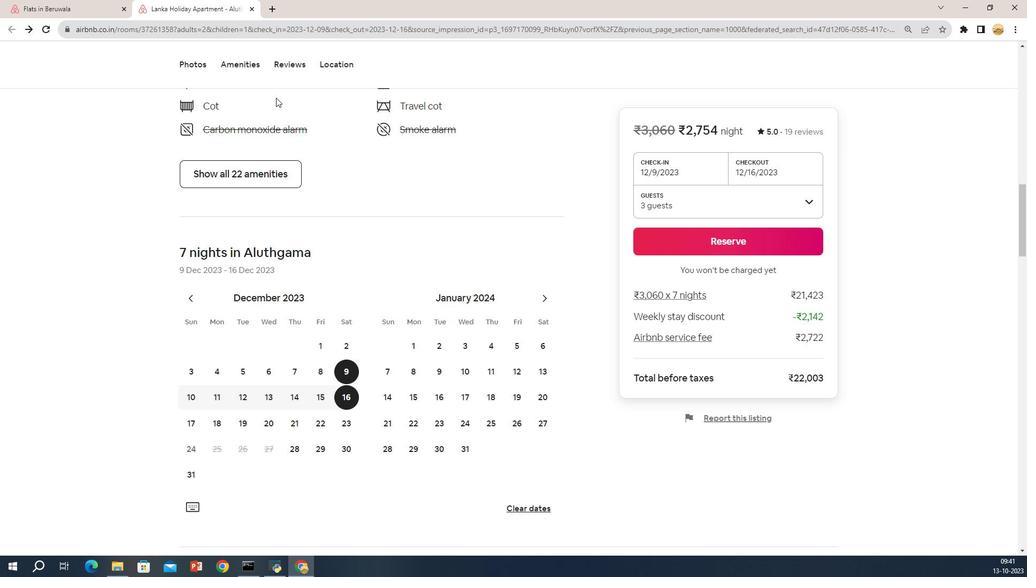 
Action: Mouse scrolled (210, 112) with delta (0, 0)
Screenshot: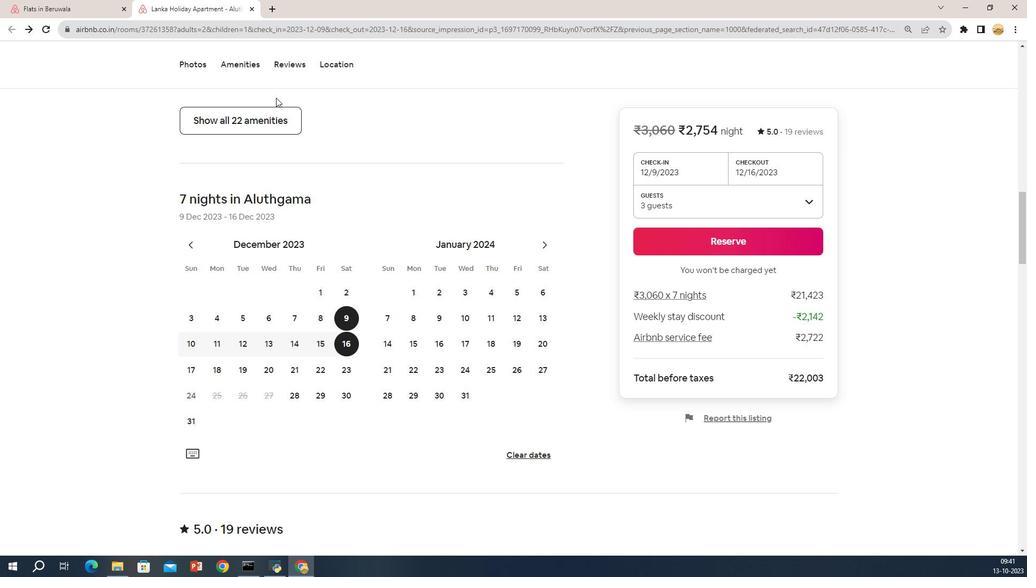 
Action: Mouse scrolled (210, 112) with delta (0, 0)
Screenshot: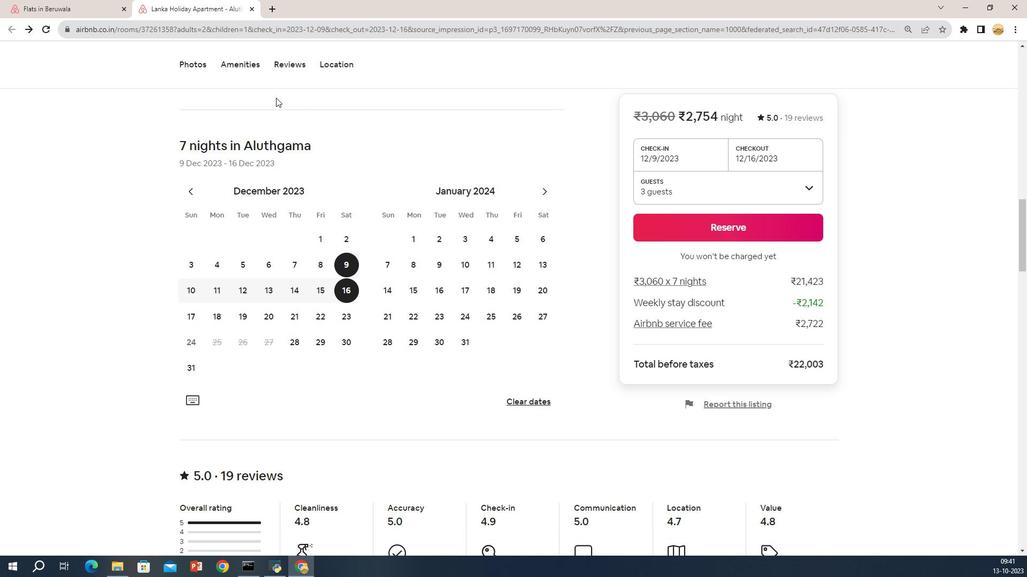 
Action: Mouse scrolled (210, 112) with delta (0, 0)
Screenshot: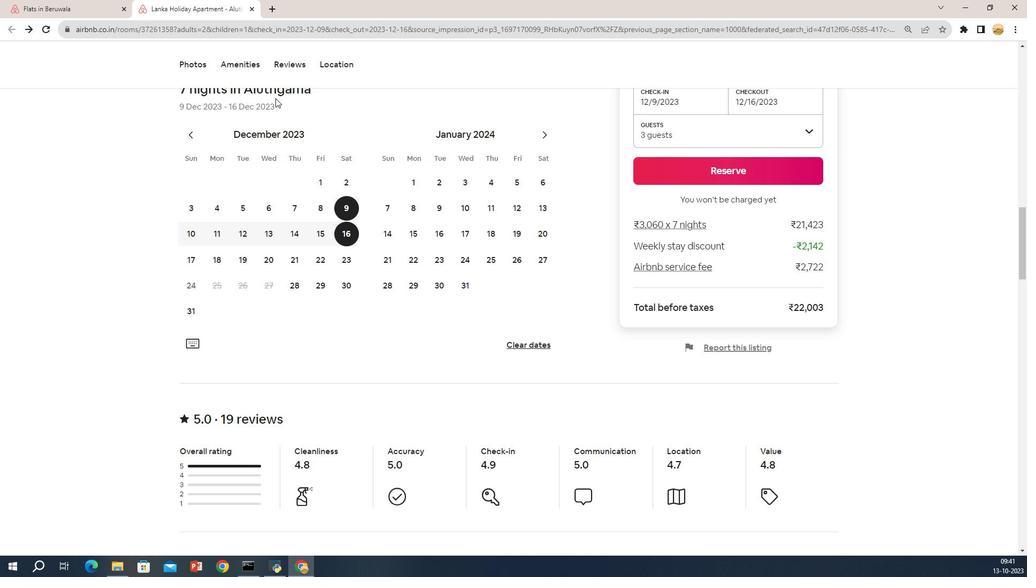 
Action: Mouse moved to (208, 242)
Screenshot: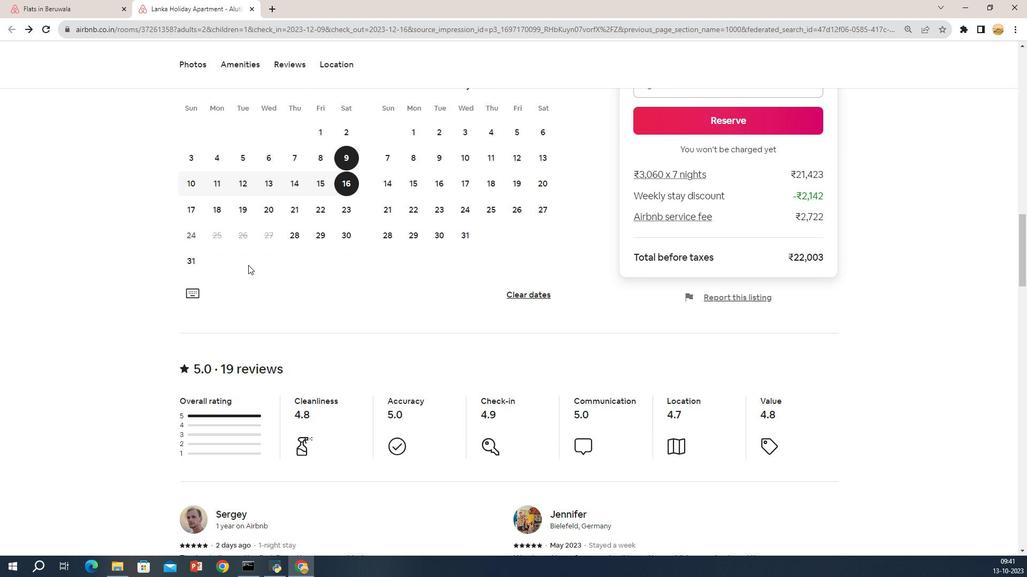 
Action: Mouse scrolled (208, 241) with delta (0, 0)
Screenshot: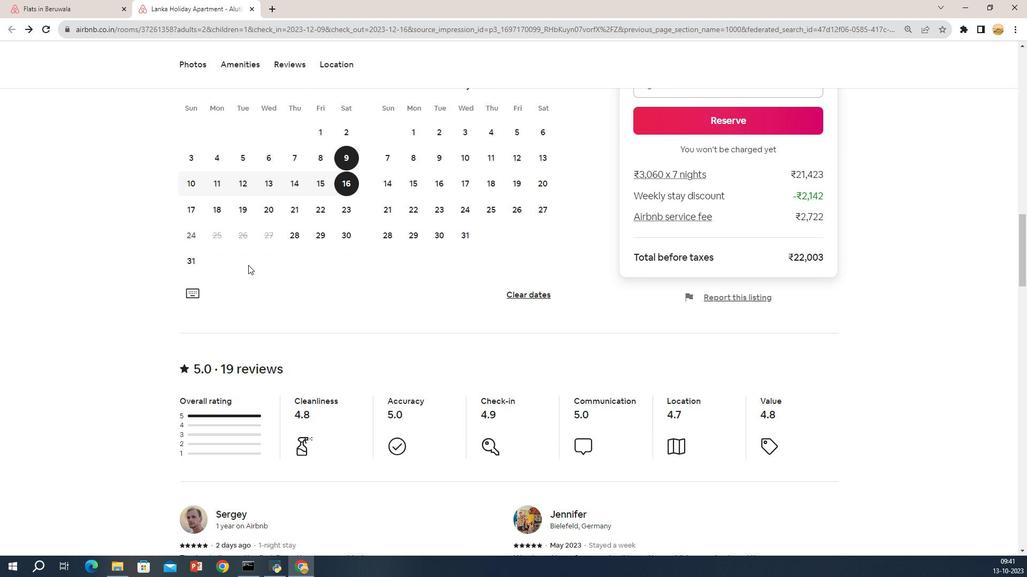 
Action: Mouse scrolled (208, 241) with delta (0, 0)
Screenshot: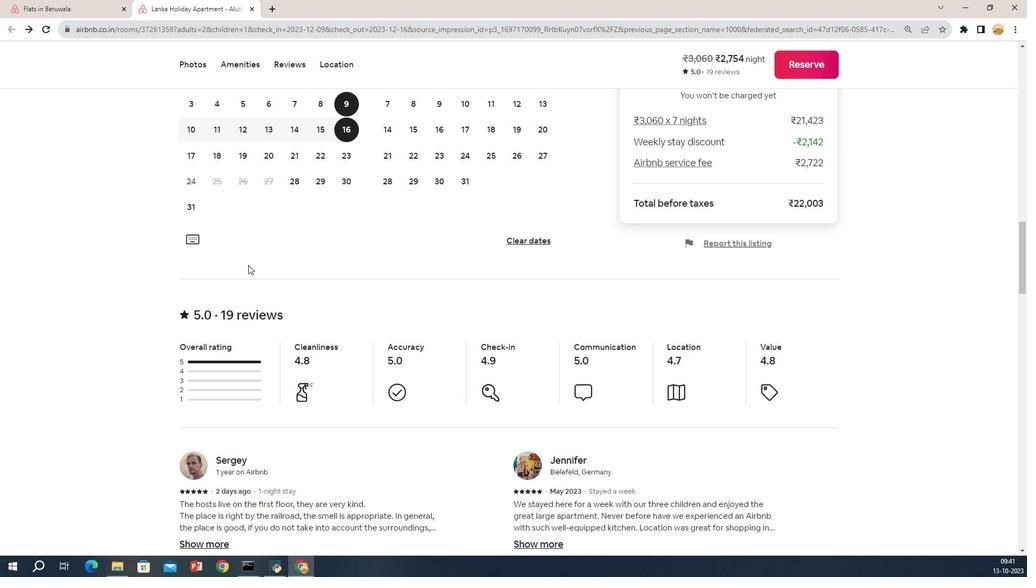 
Action: Mouse scrolled (208, 241) with delta (0, 0)
Screenshot: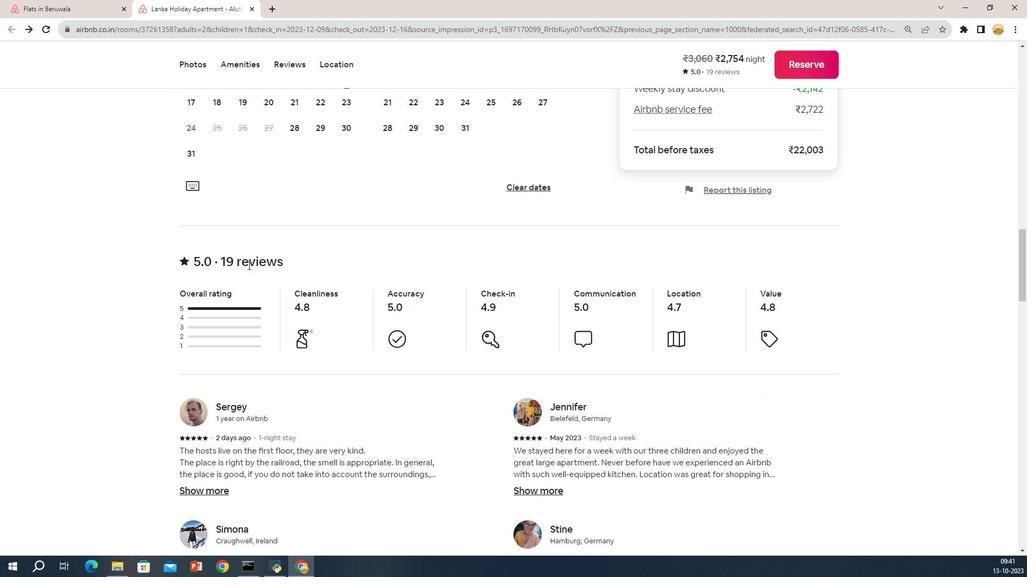 
Action: Mouse scrolled (208, 241) with delta (0, 0)
Screenshot: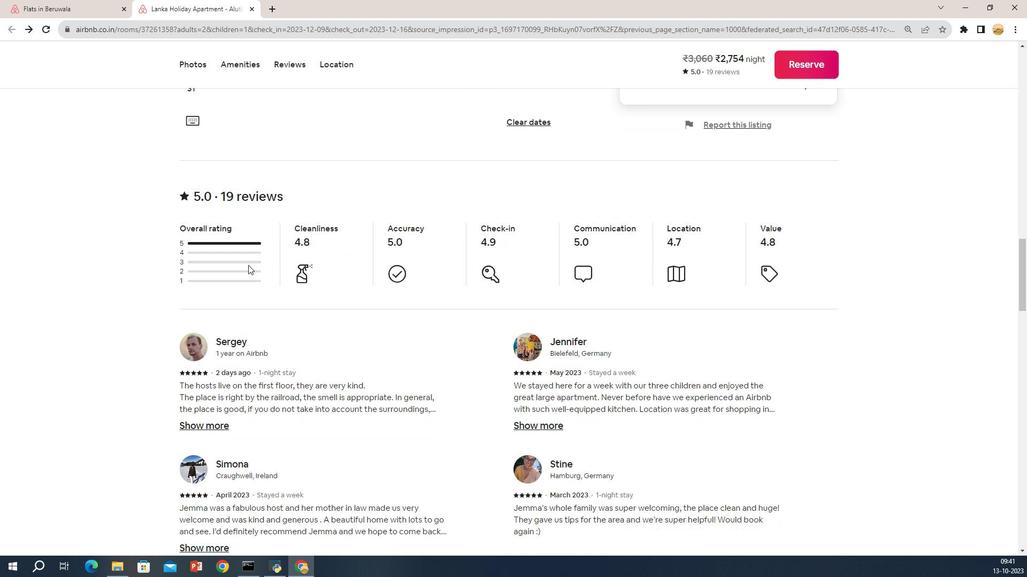 
Action: Mouse scrolled (208, 241) with delta (0, 0)
Screenshot: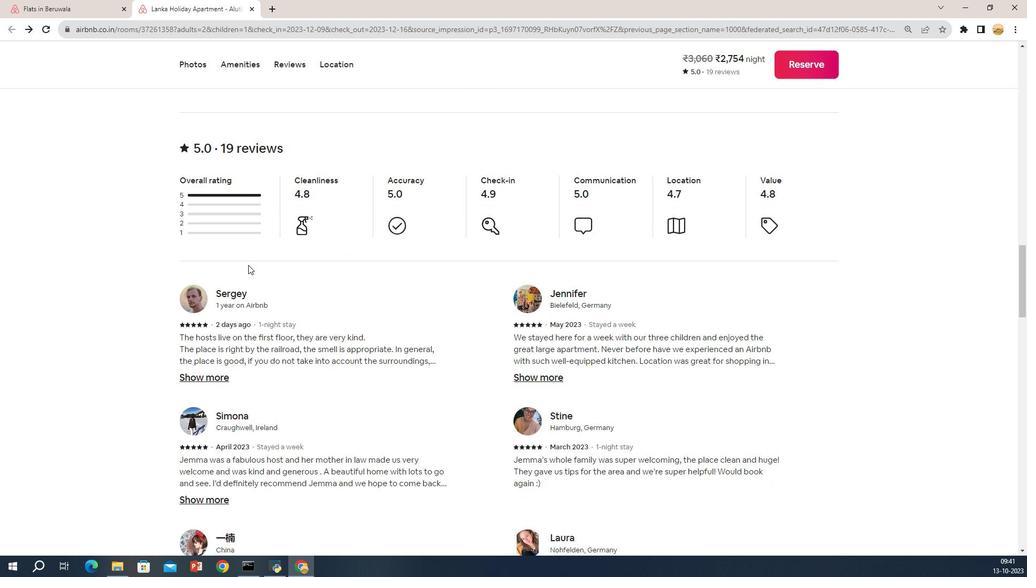 
Action: Mouse scrolled (208, 241) with delta (0, 0)
Screenshot: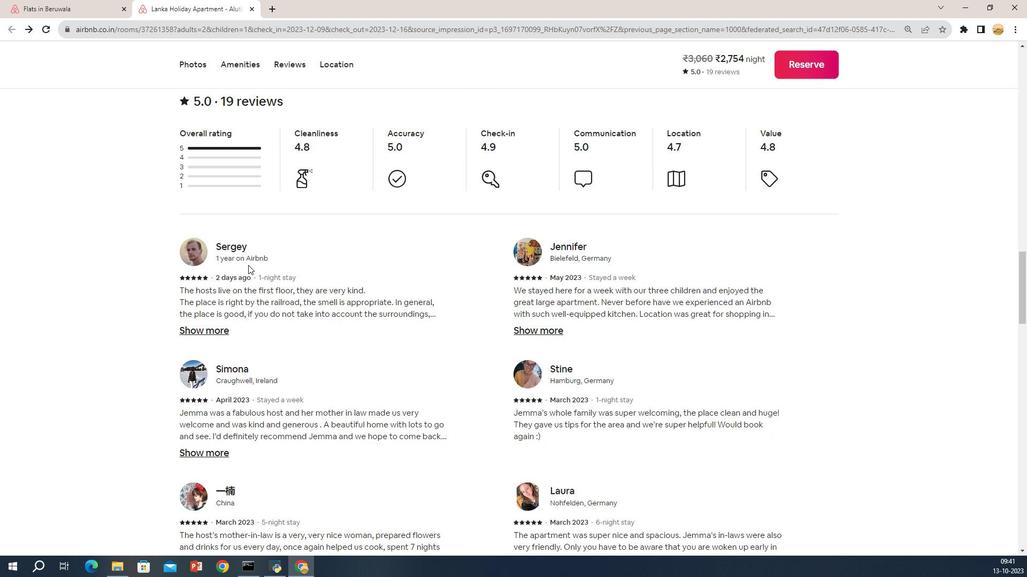 
Action: Mouse moved to (208, 250)
Screenshot: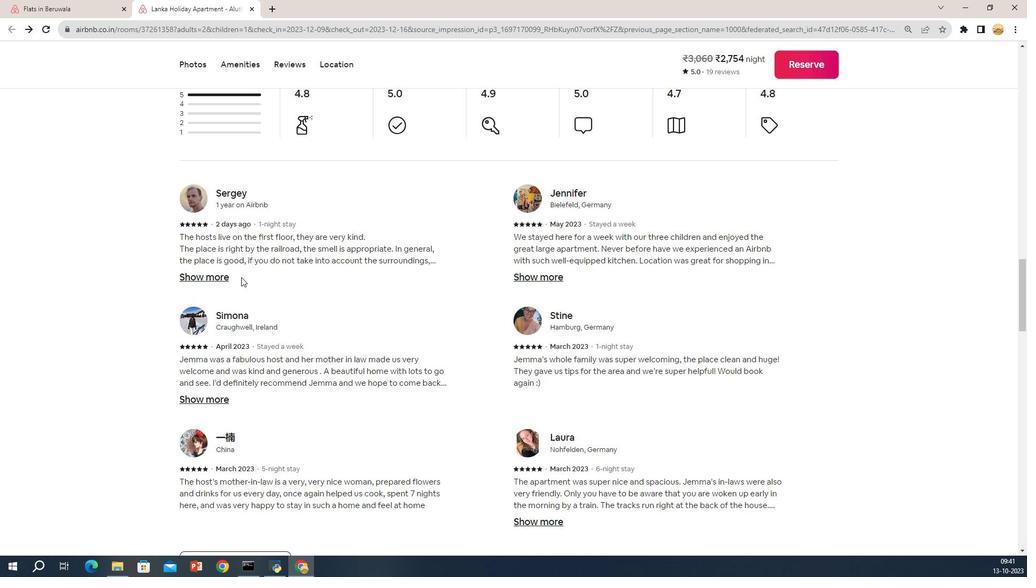 
Action: Mouse scrolled (208, 248) with delta (0, 0)
Screenshot: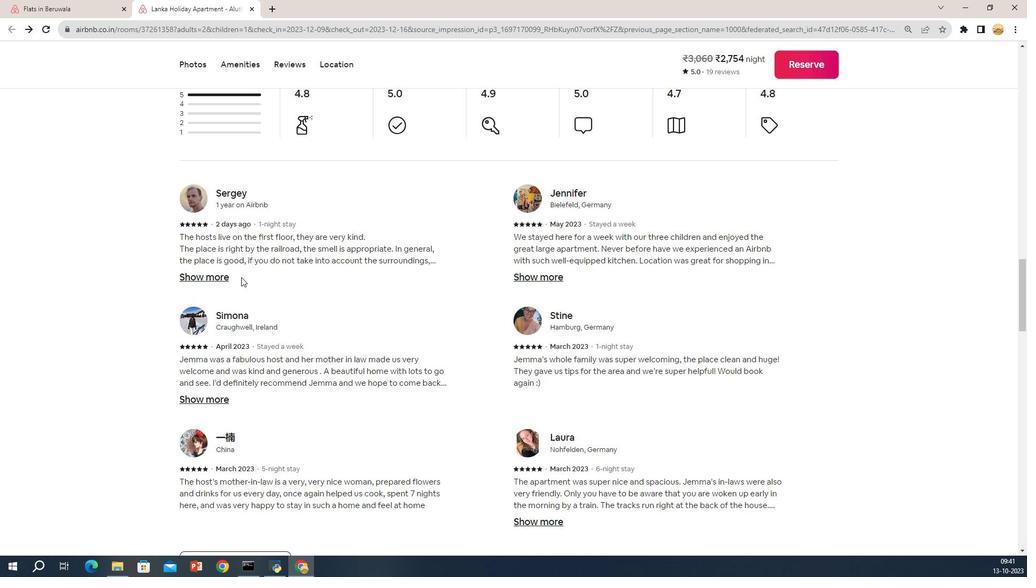
Action: Mouse moved to (208, 255)
Screenshot: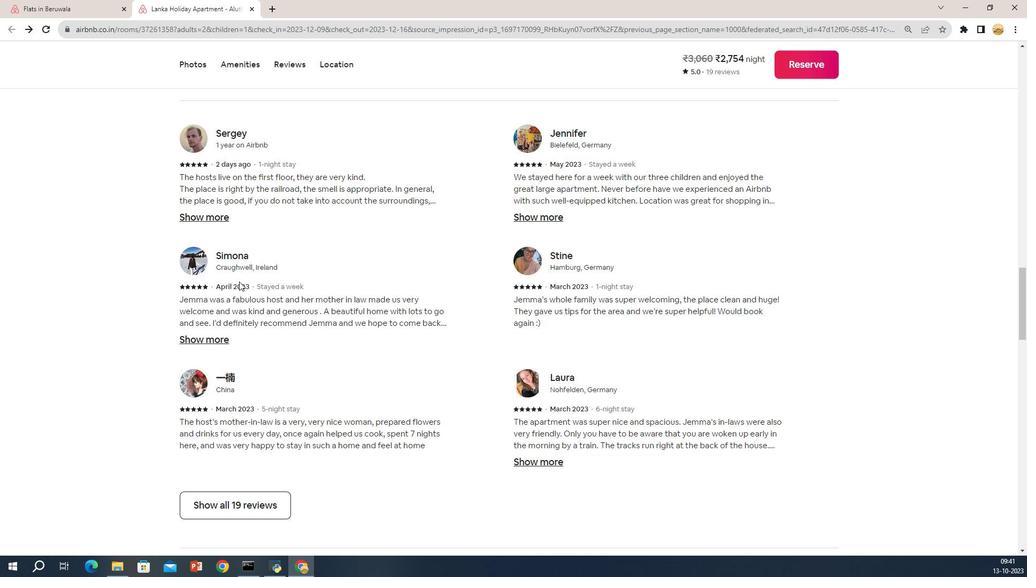 
Action: Mouse scrolled (208, 254) with delta (0, 0)
Screenshot: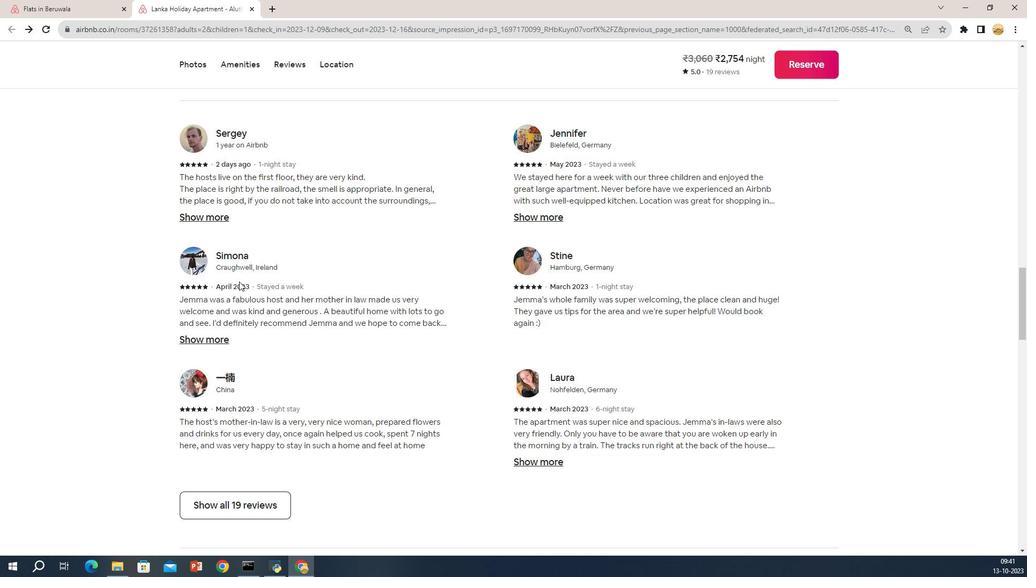 
Action: Mouse scrolled (208, 254) with delta (0, 0)
Screenshot: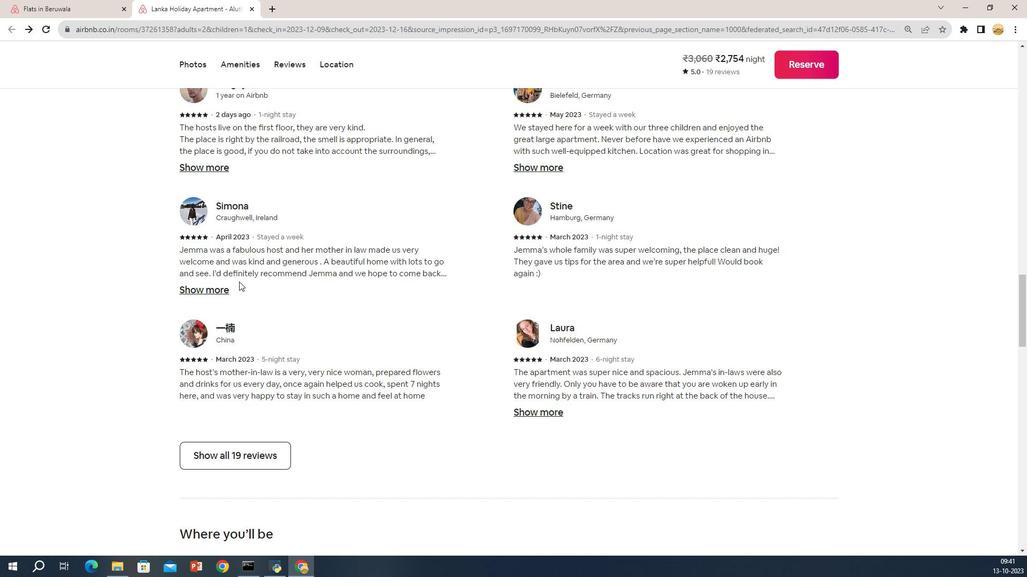 
Action: Mouse moved to (209, 352)
Screenshot: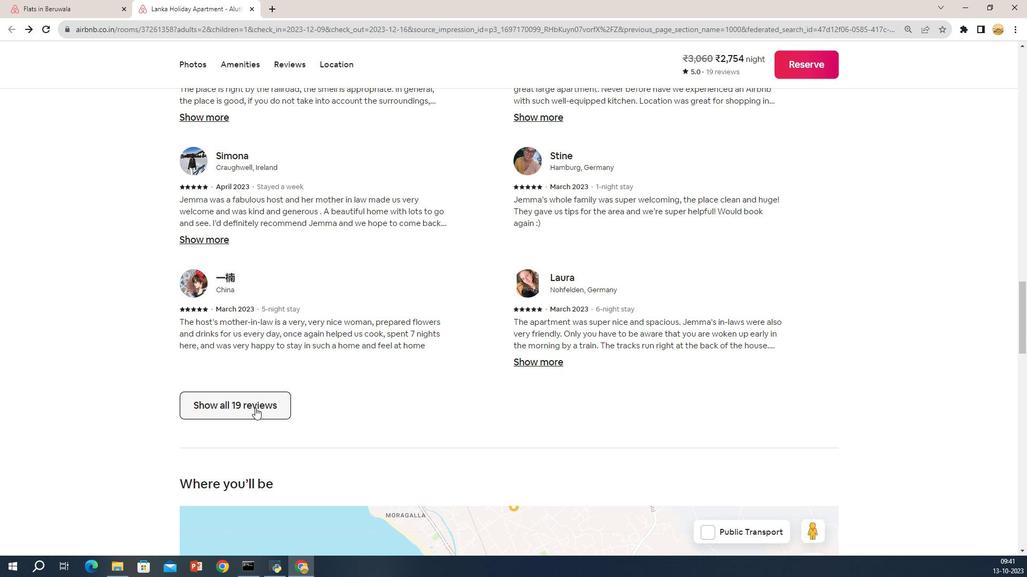 
Action: Mouse pressed left at (209, 352)
Screenshot: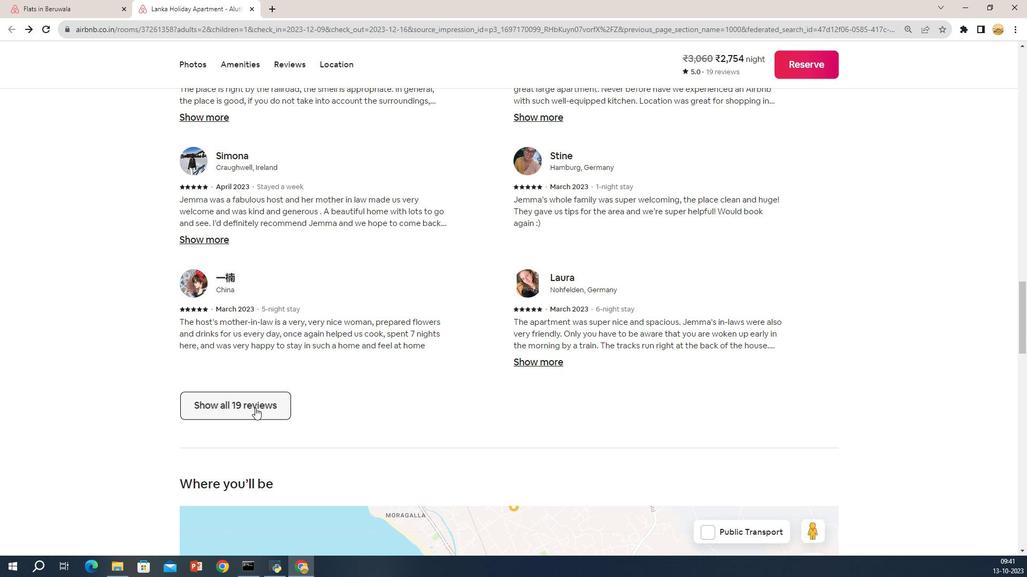 
Action: Mouse moved to (248, 201)
Screenshot: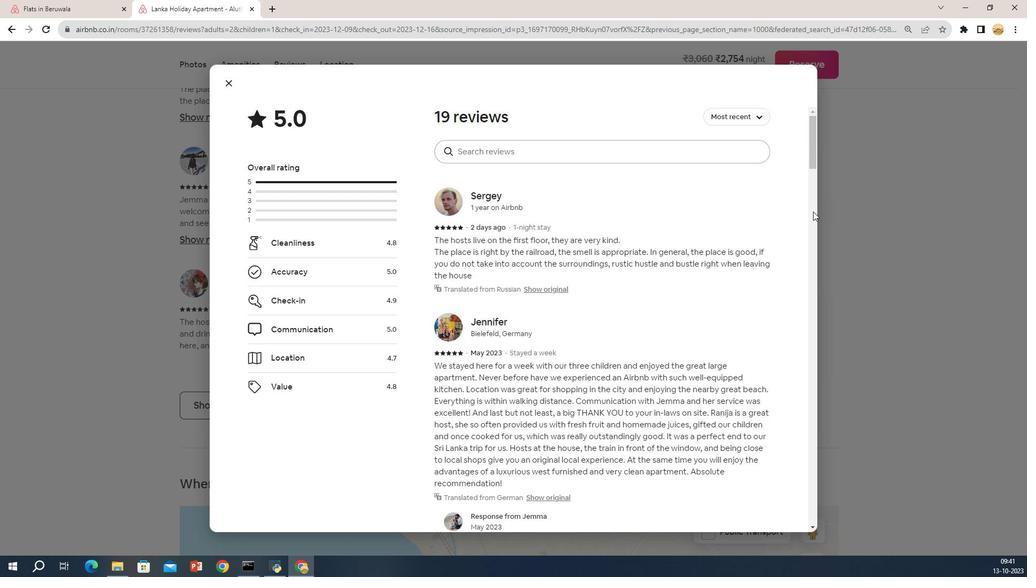 
Action: Mouse pressed left at (248, 201)
Screenshot: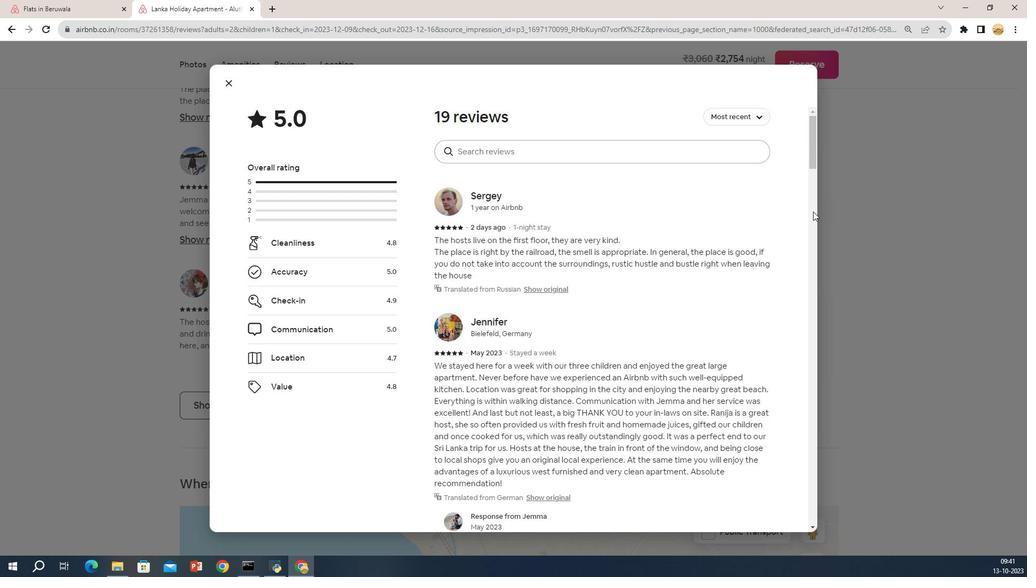 
Action: Mouse moved to (248, 231)
